 Task: Locate and explore Red Square in Moscow using Google Earth.
Action: Key pressed <Key.f7>
Screenshot: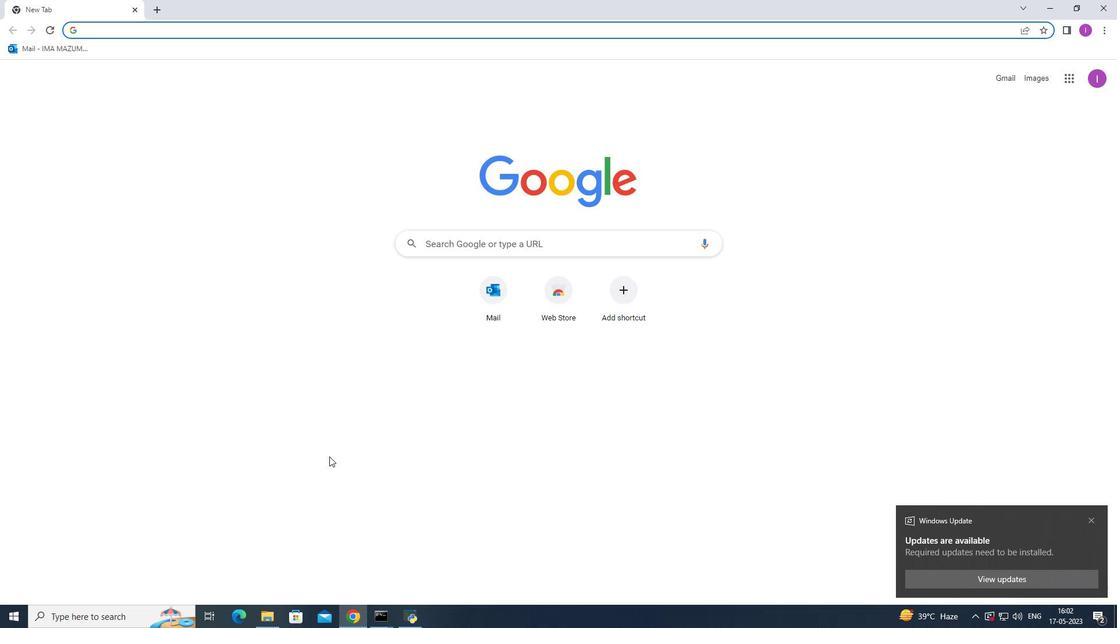 
Action: Mouse moved to (644, 118)
Screenshot: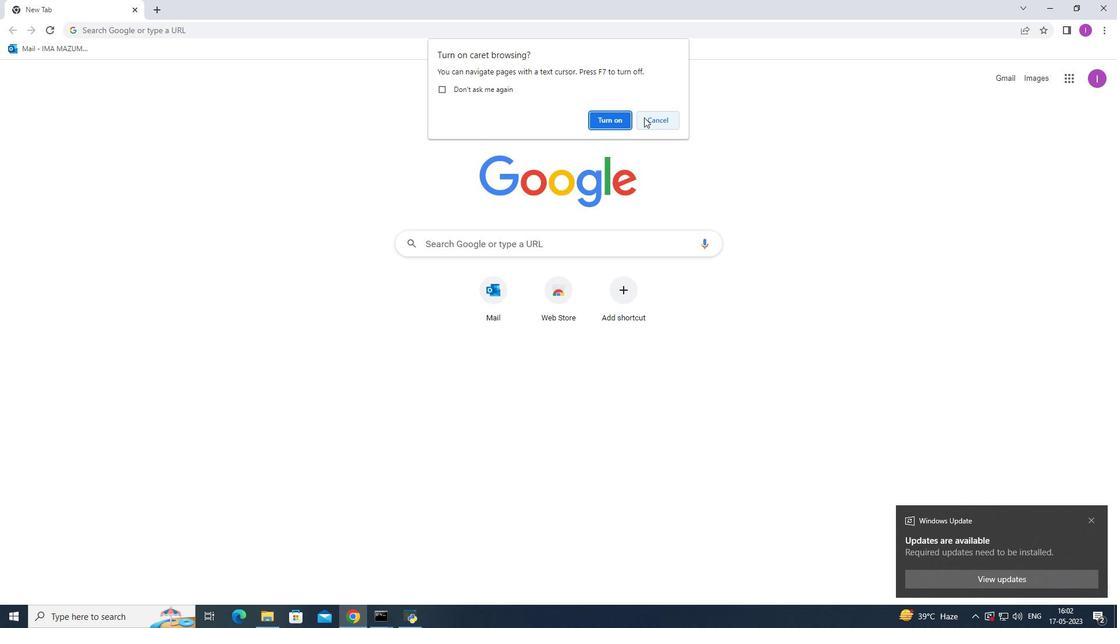 
Action: Mouse pressed left at (644, 118)
Screenshot: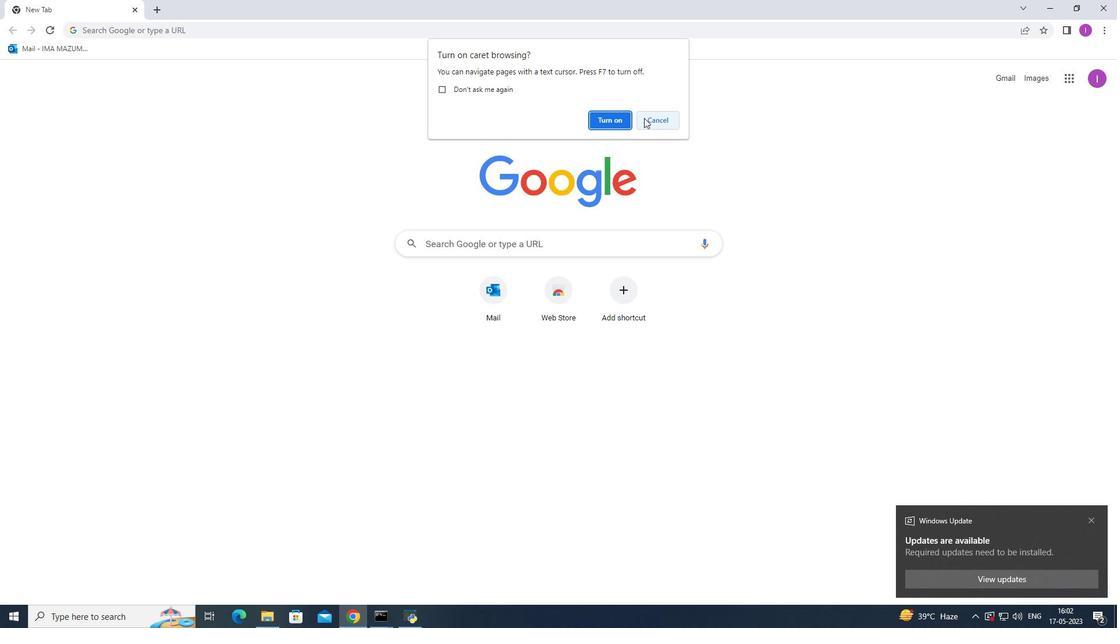 
Action: Mouse moved to (260, 76)
Screenshot: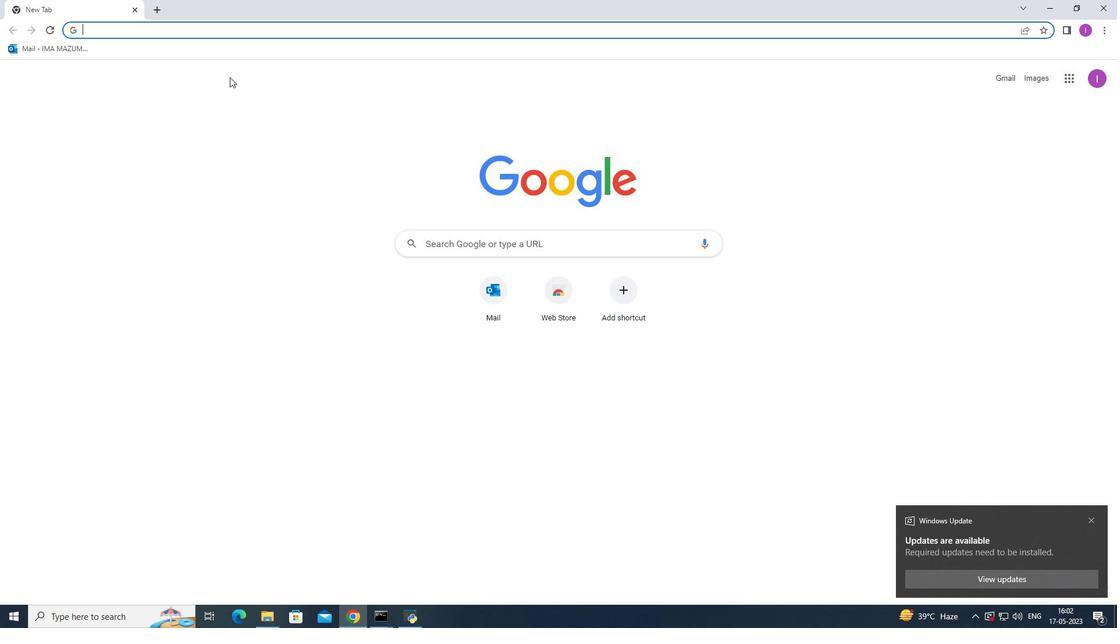 
Action: Key pressed goo
Screenshot: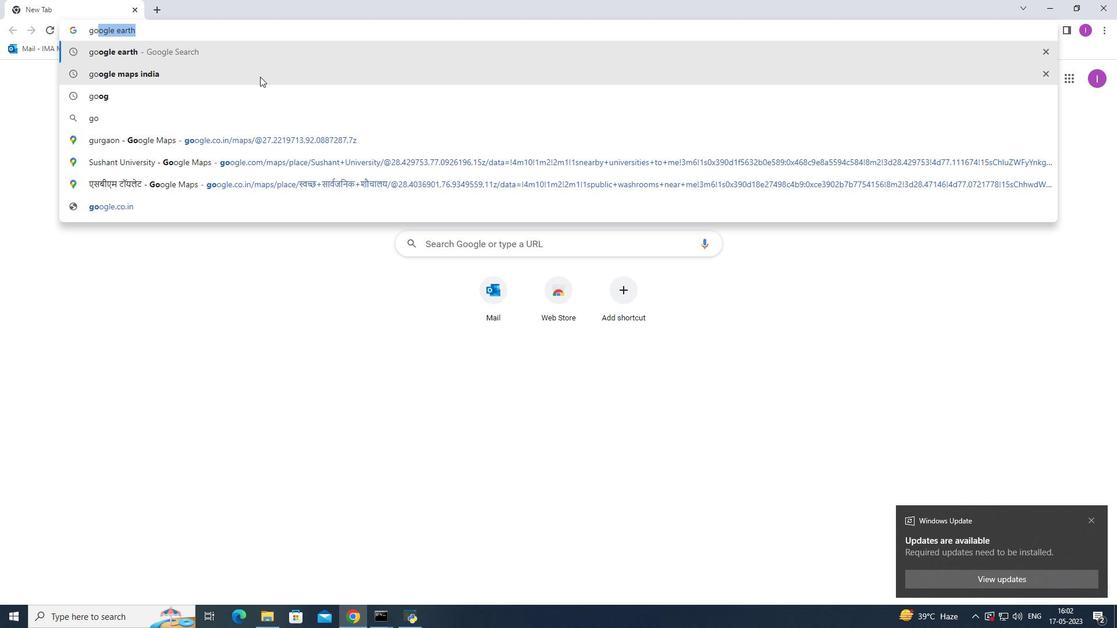 
Action: Mouse moved to (170, 52)
Screenshot: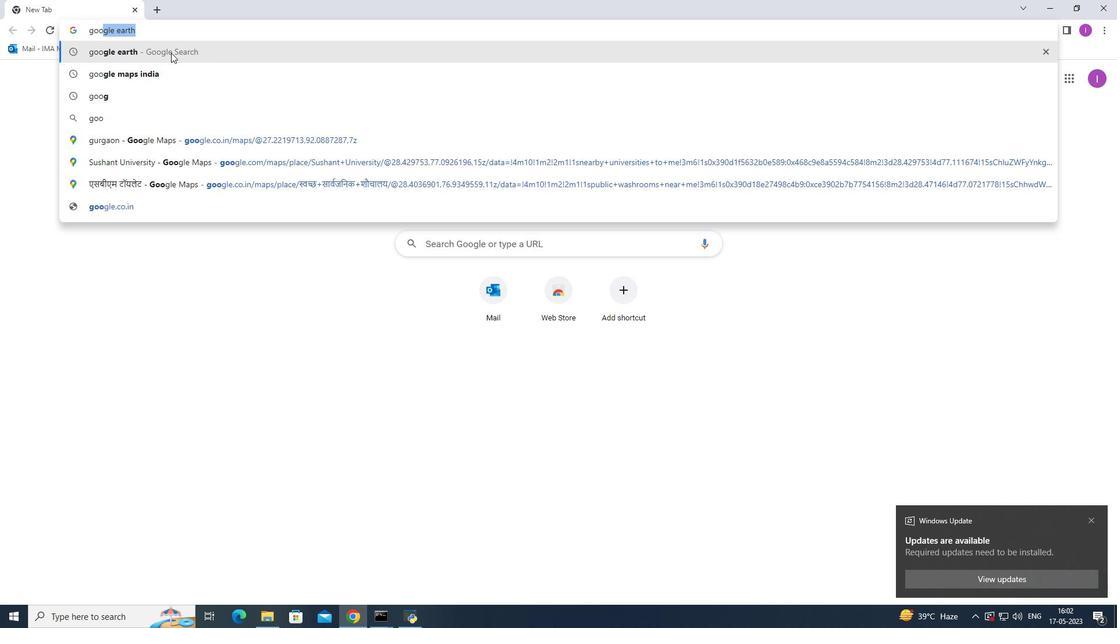 
Action: Mouse pressed left at (170, 52)
Screenshot: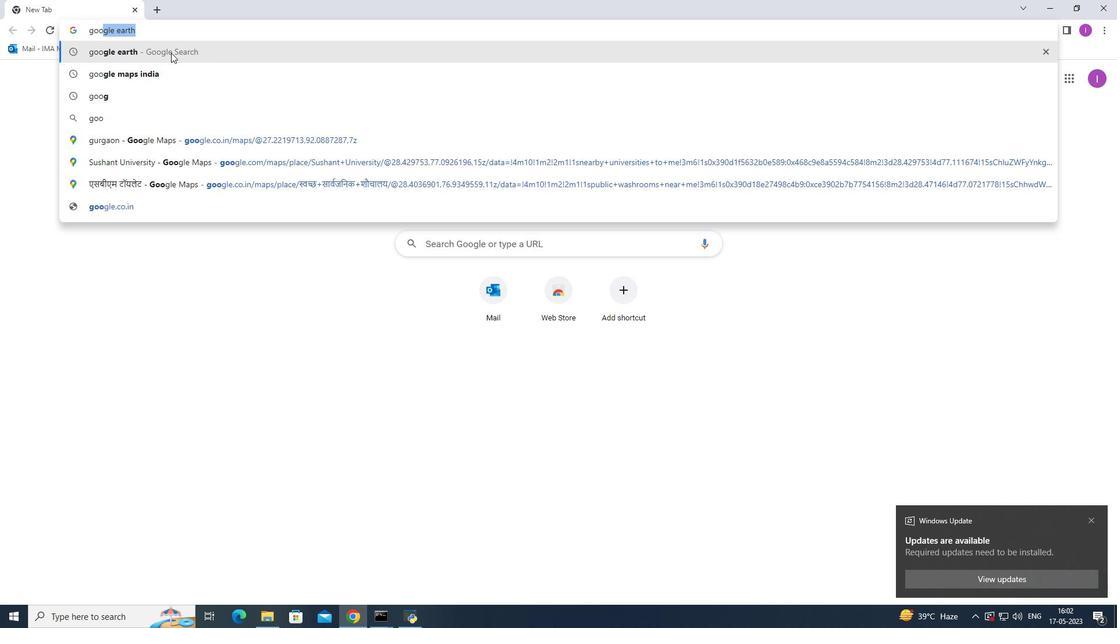 
Action: Mouse moved to (214, 179)
Screenshot: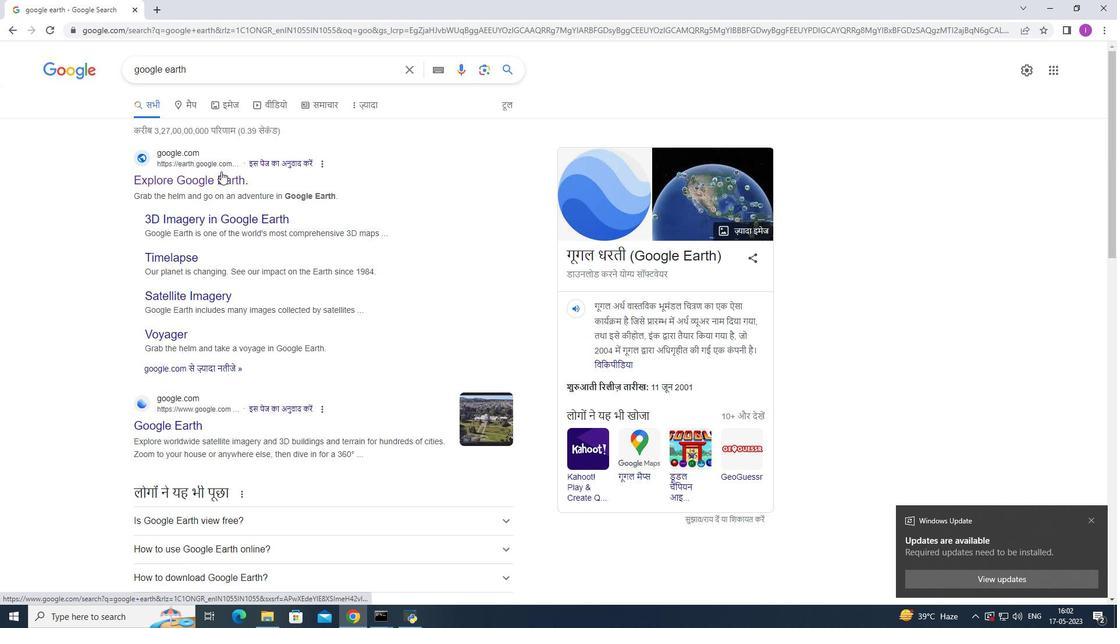 
Action: Mouse pressed left at (214, 179)
Screenshot: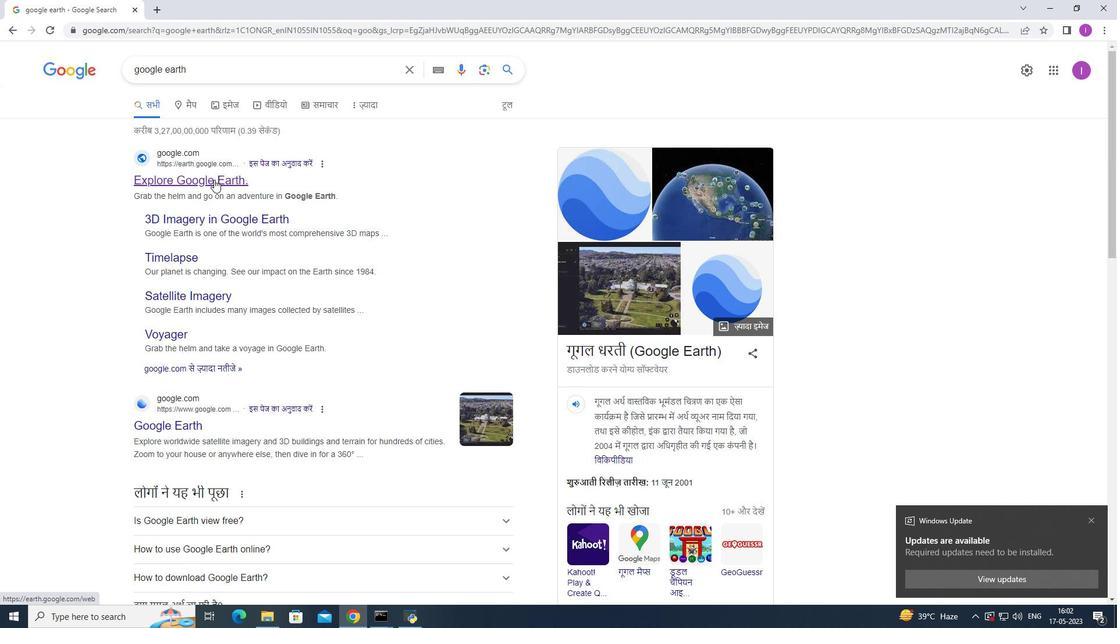 
Action: Mouse moved to (408, 243)
Screenshot: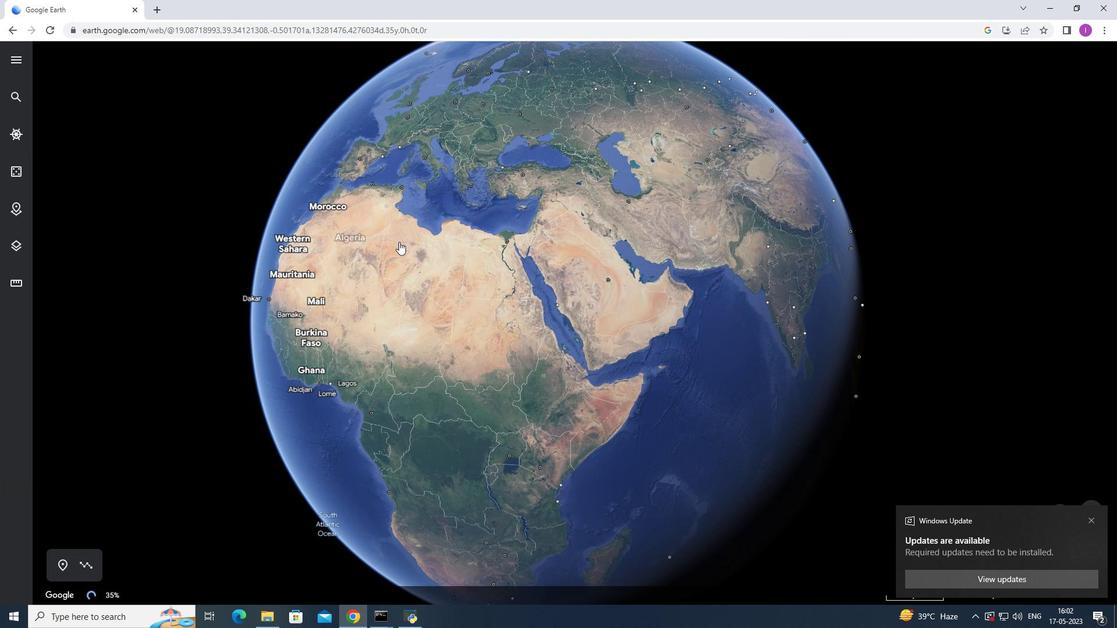 
Action: Mouse scrolled (408, 242) with delta (0, 0)
Screenshot: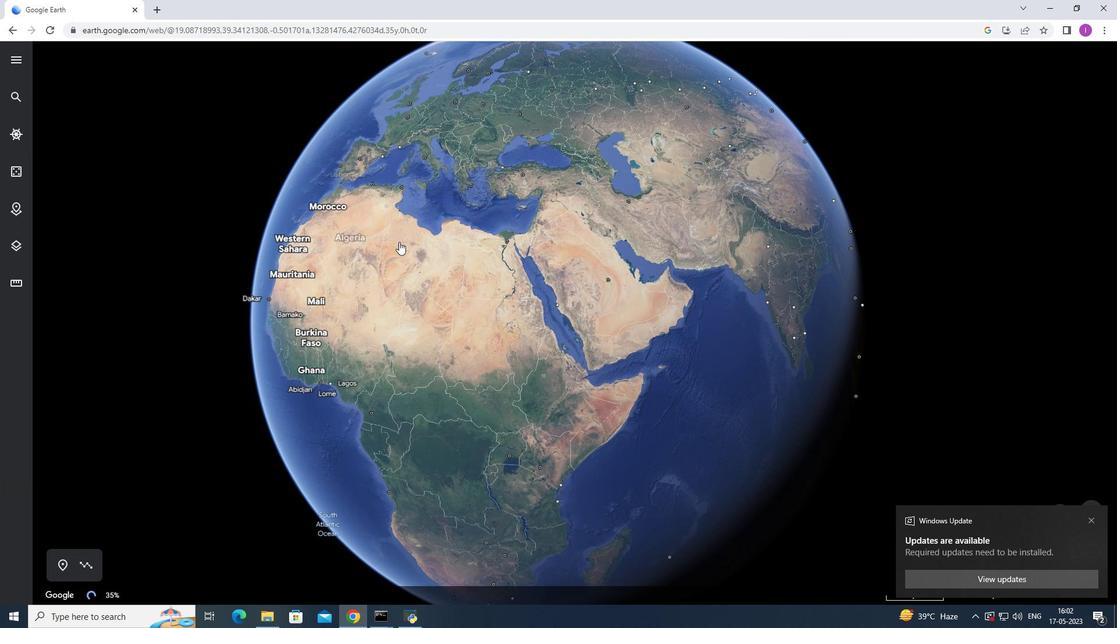 
Action: Mouse scrolled (408, 242) with delta (0, 0)
Screenshot: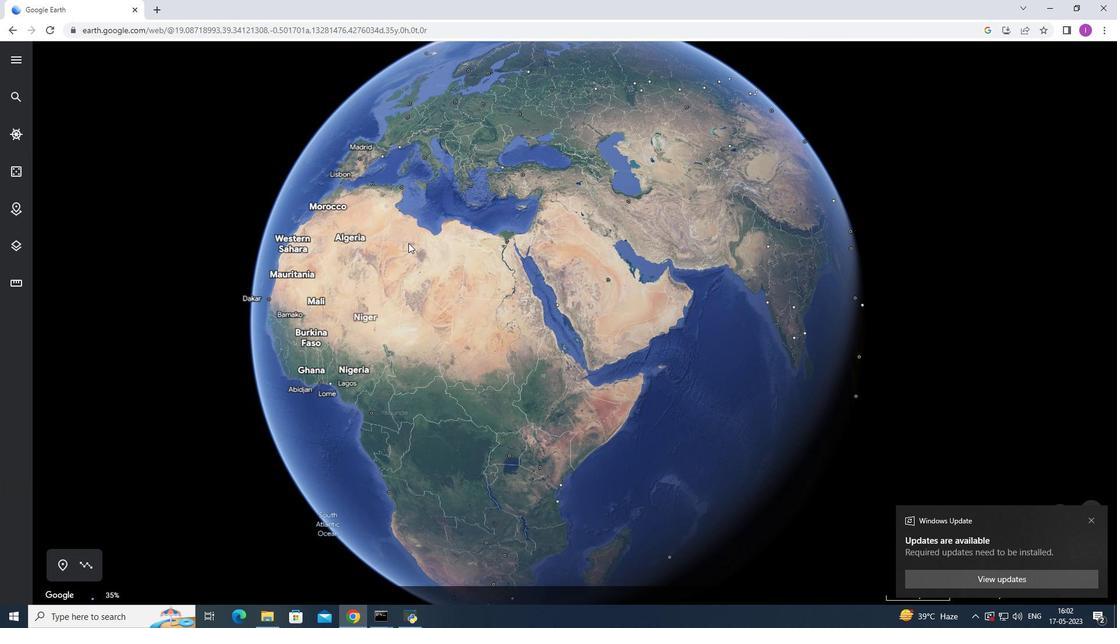 
Action: Mouse scrolled (408, 242) with delta (0, 0)
Screenshot: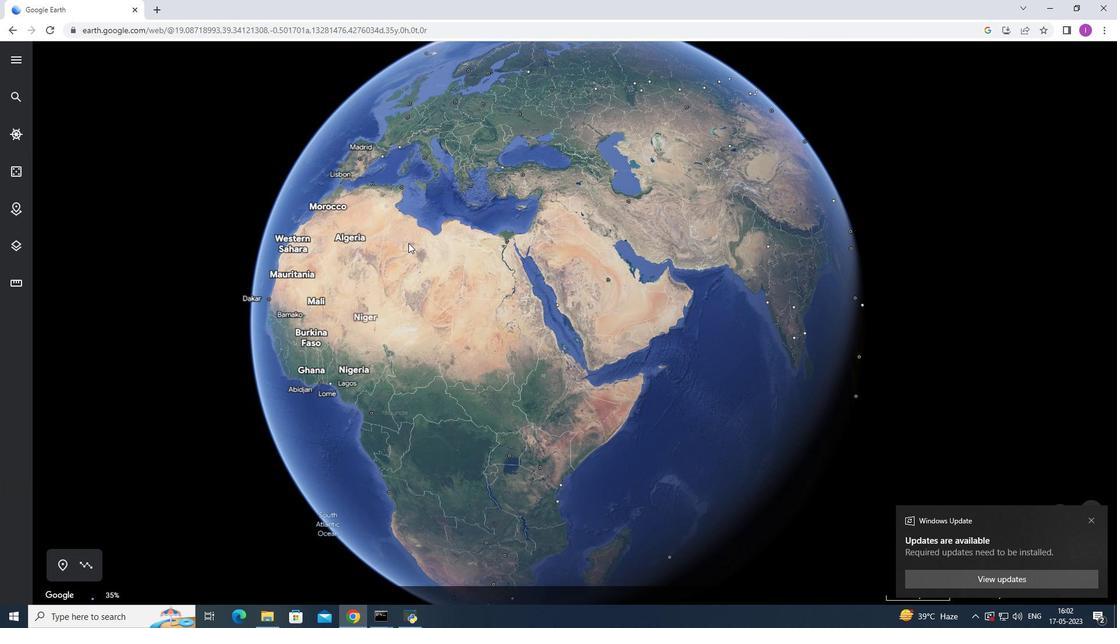 
Action: Mouse scrolled (408, 243) with delta (0, 0)
Screenshot: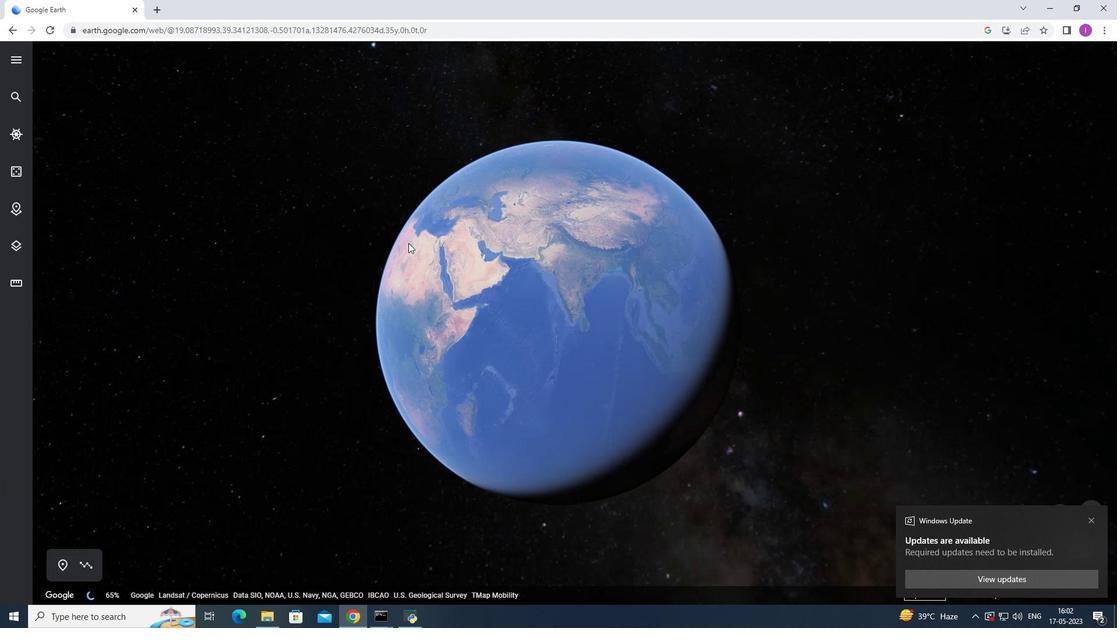 
Action: Mouse scrolled (408, 243) with delta (0, 0)
Screenshot: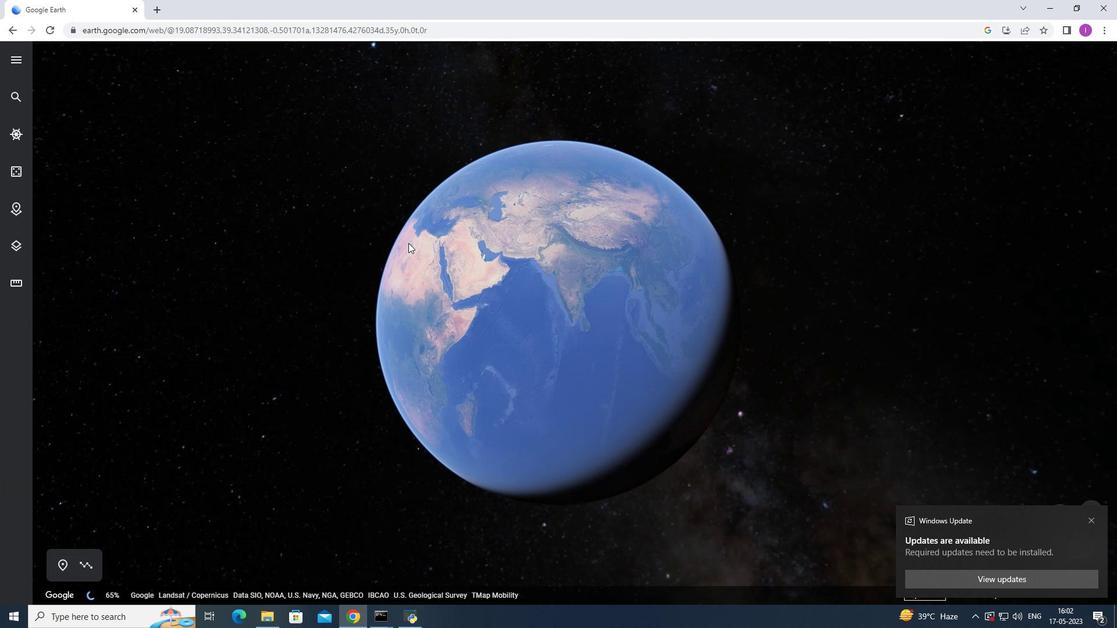
Action: Mouse scrolled (408, 243) with delta (0, 0)
Screenshot: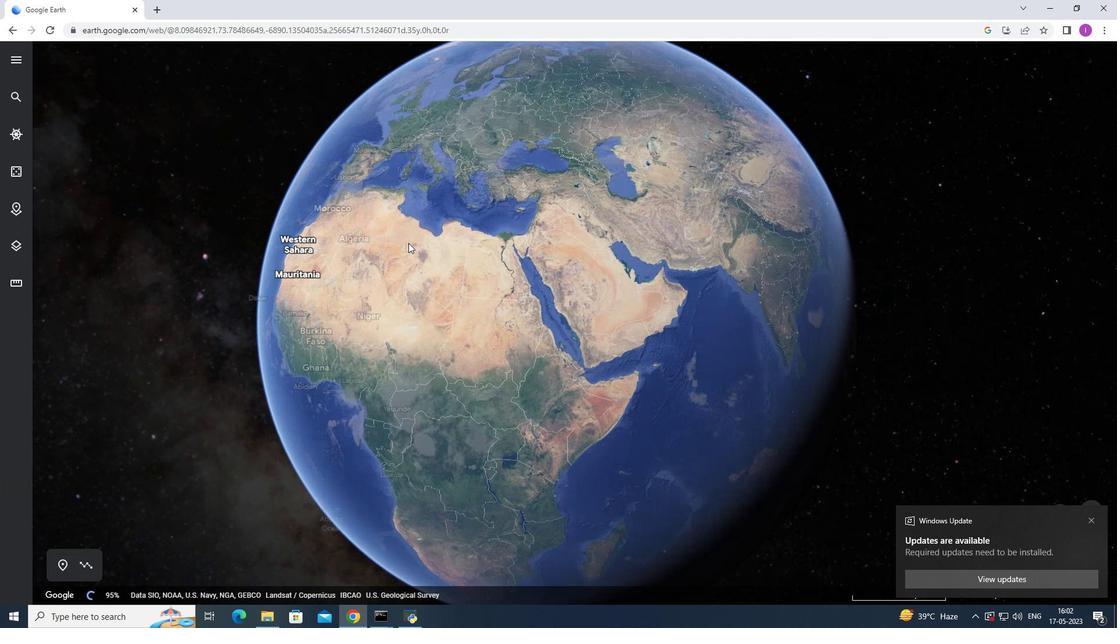 
Action: Mouse moved to (12, 96)
Screenshot: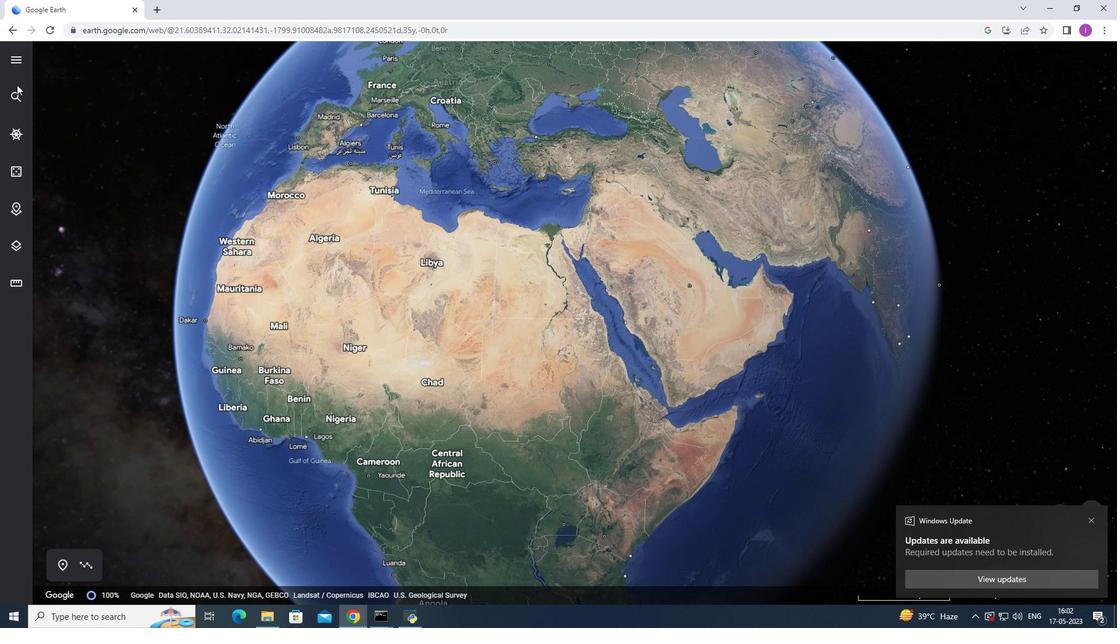 
Action: Mouse pressed left at (12, 96)
Screenshot: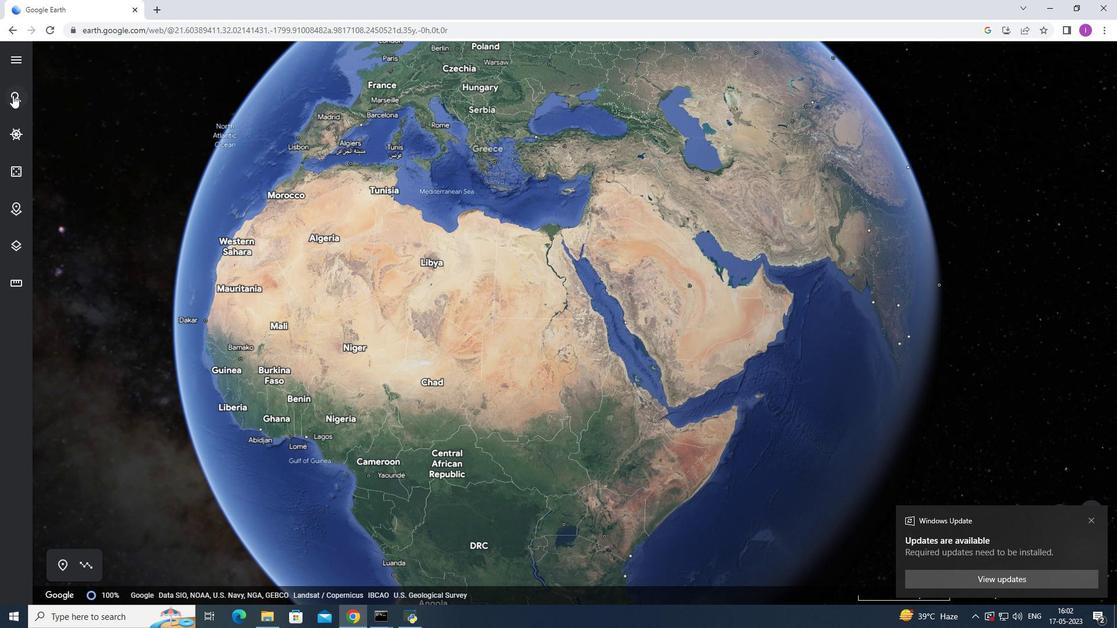
Action: Mouse moved to (88, 61)
Screenshot: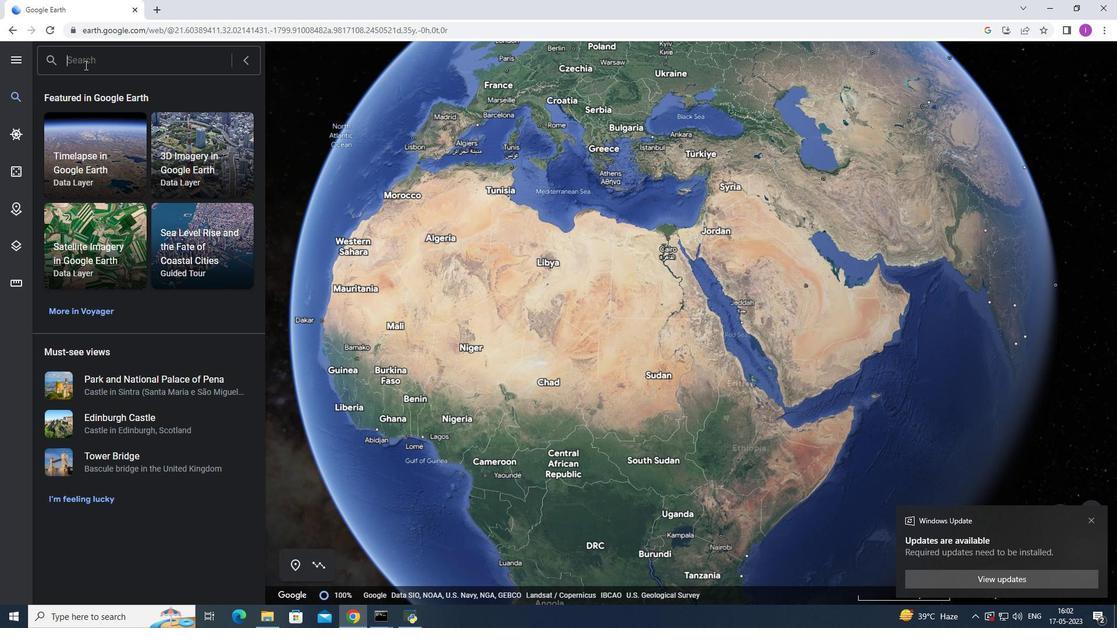 
Action: Key pressed <Key.shift><Key.shift><Key.shift><Key.shift><Key.shift><Key.shift><Key.shift><Key.shift><Key.shift><Key.shift><Key.shift><Key.shift><Key.shift><Key.shift><Key.shift>Red<Key.space>squ
Screenshot: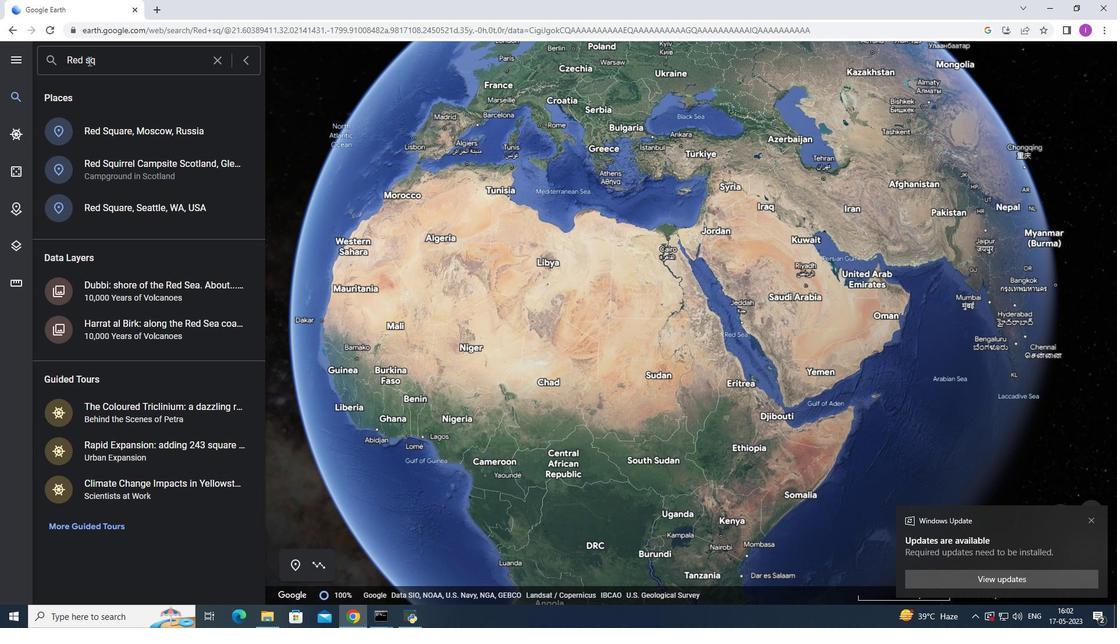 
Action: Mouse moved to (124, 136)
Screenshot: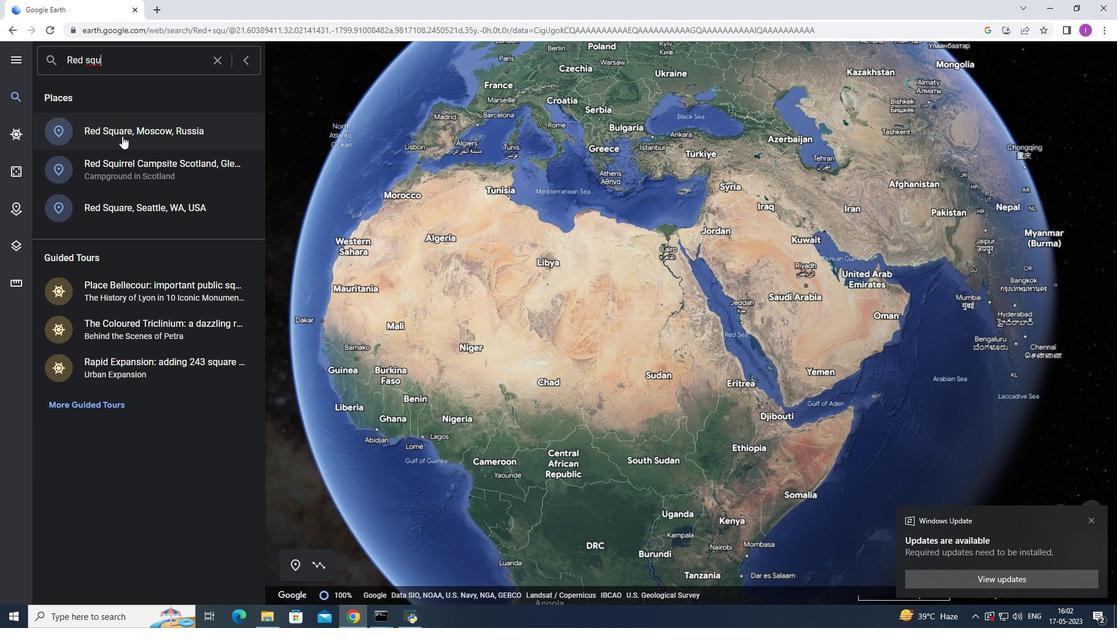 
Action: Mouse pressed left at (124, 136)
Screenshot: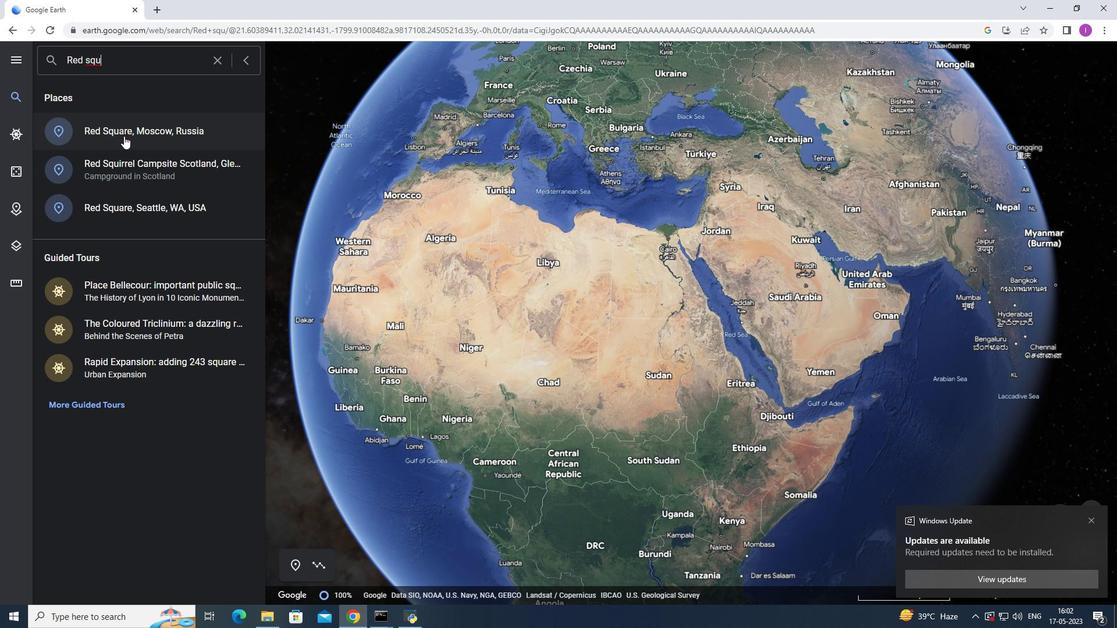 
Action: Mouse moved to (540, 277)
Screenshot: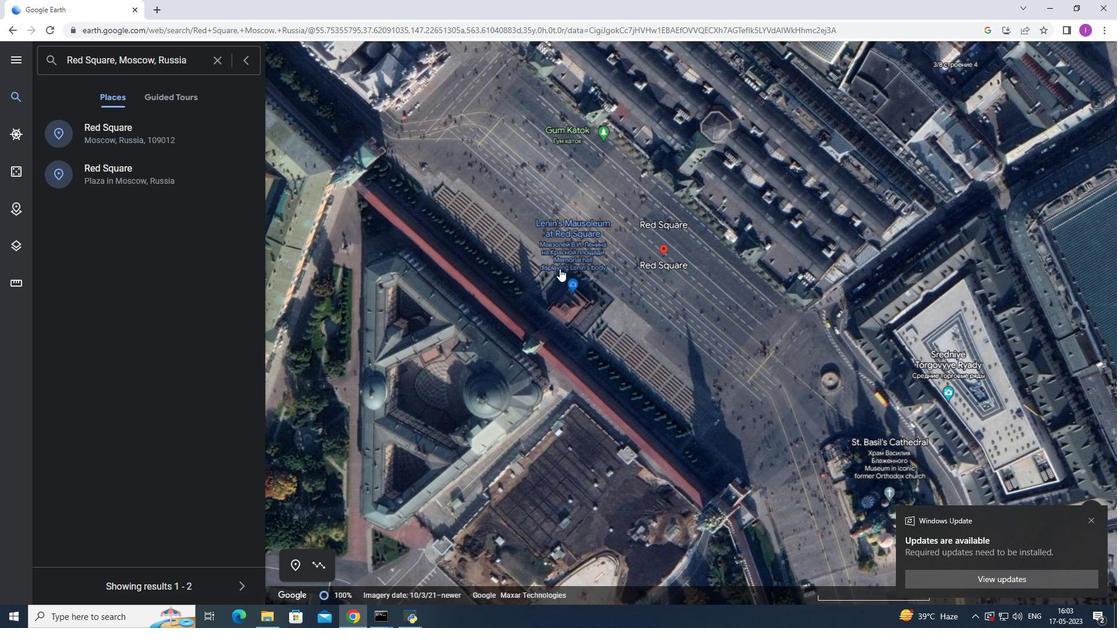 
Action: Mouse scrolled (540, 278) with delta (0, 0)
Screenshot: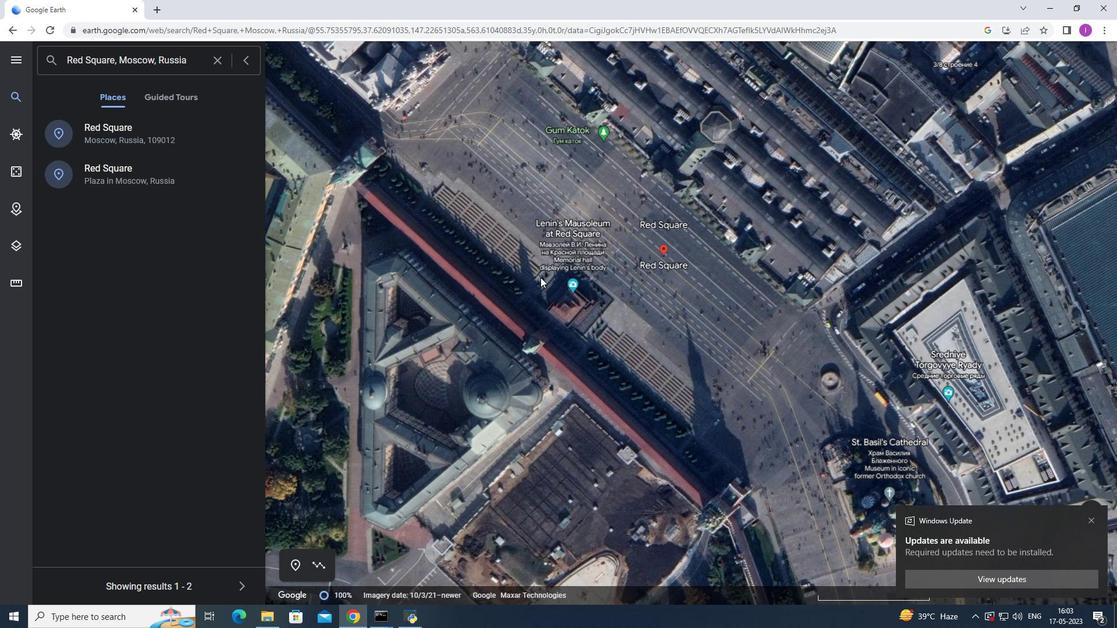 
Action: Mouse scrolled (540, 278) with delta (0, 0)
Screenshot: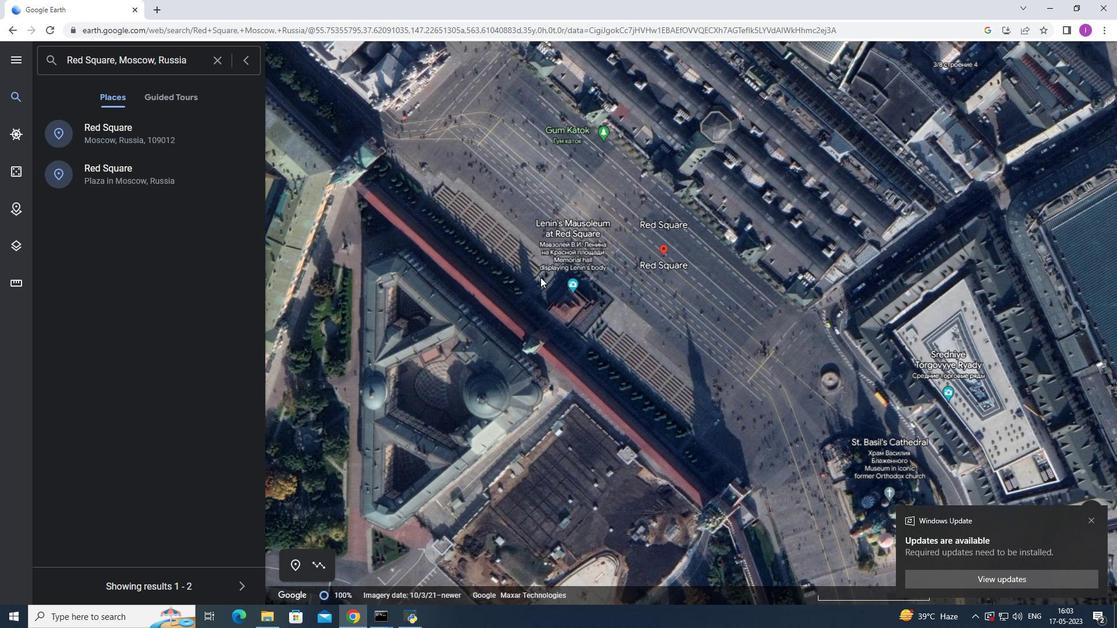 
Action: Mouse scrolled (540, 278) with delta (0, 0)
Screenshot: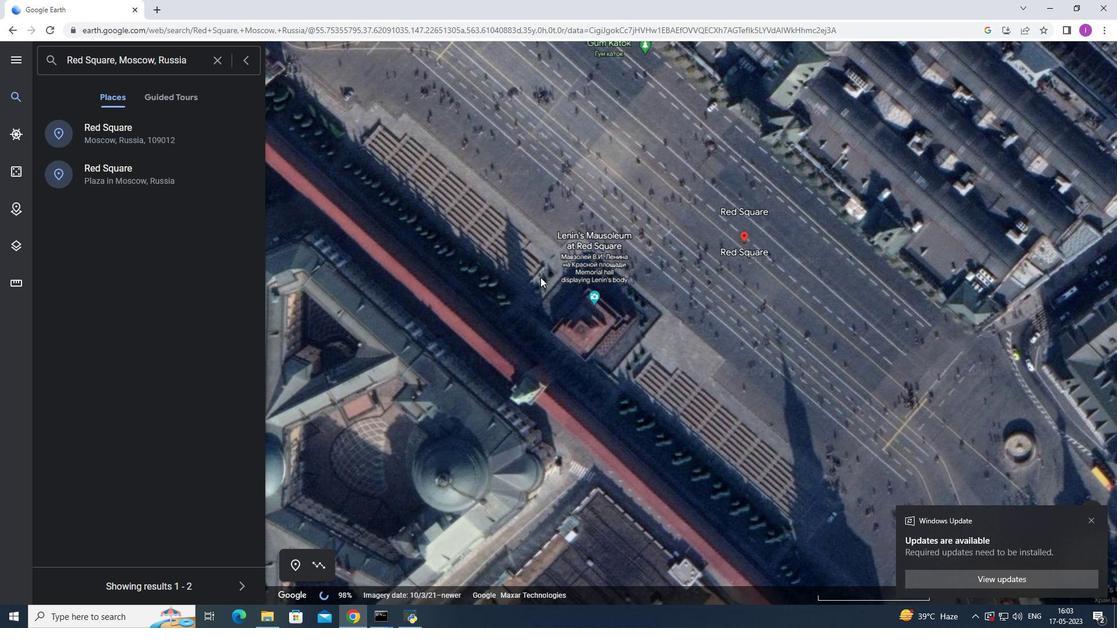
Action: Mouse moved to (541, 278)
Screenshot: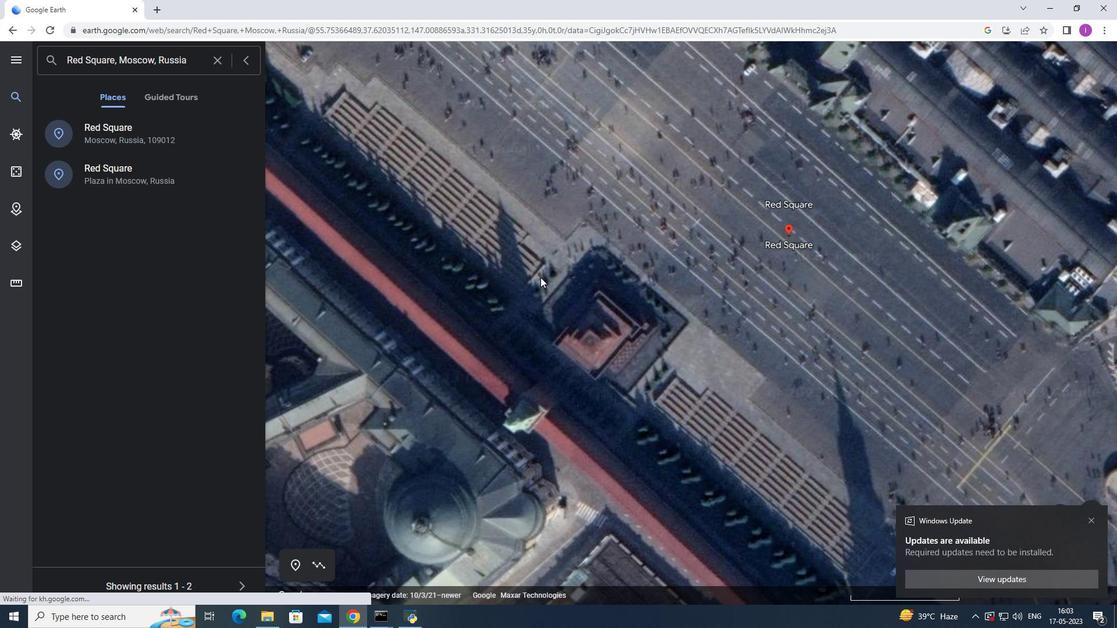 
Action: Mouse scrolled (541, 277) with delta (0, 0)
Screenshot: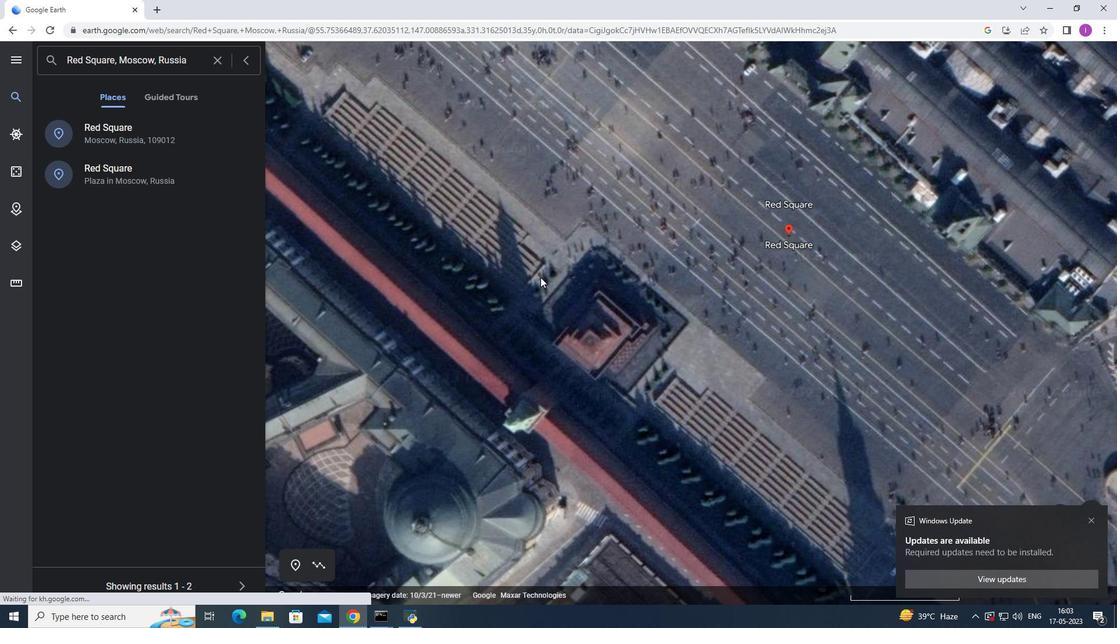 
Action: Mouse moved to (754, 241)
Screenshot: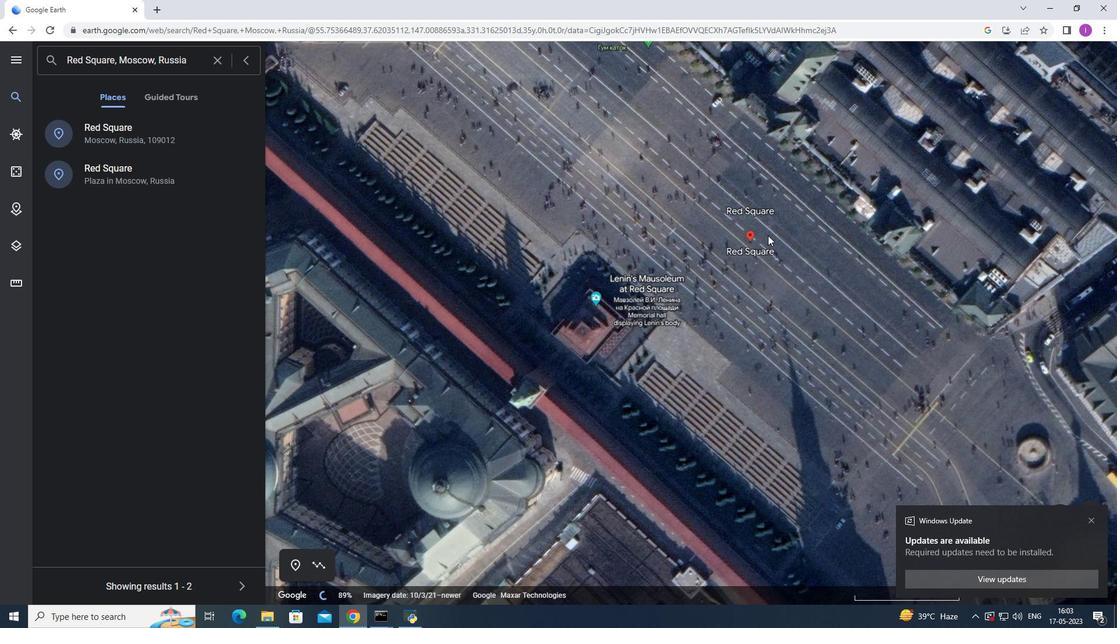 
Action: Mouse scrolled (754, 242) with delta (0, 0)
Screenshot: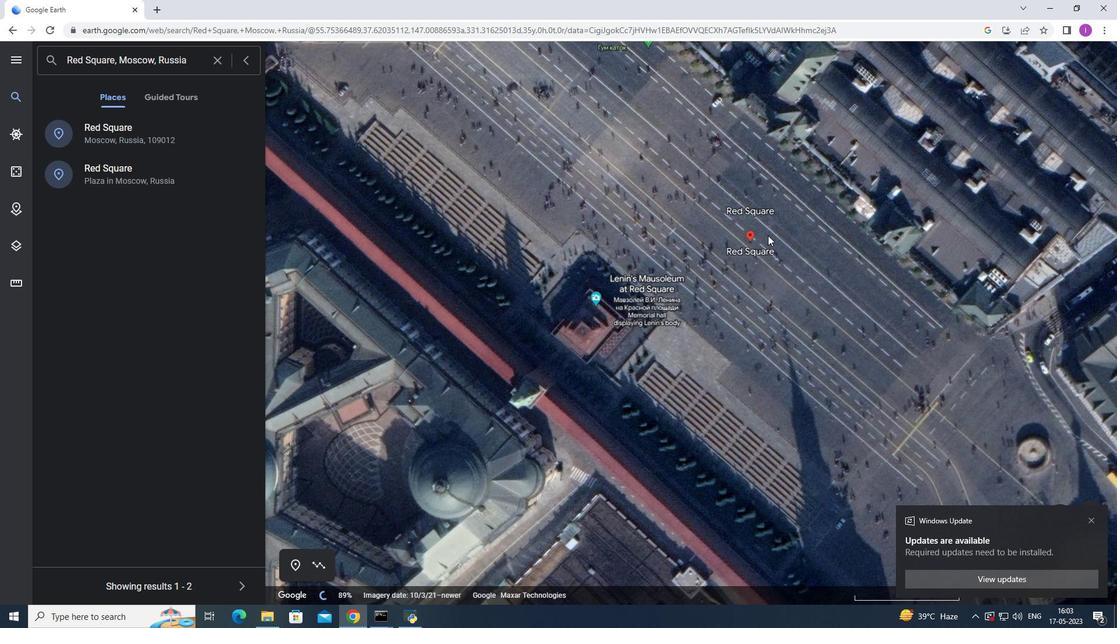 
Action: Mouse scrolled (754, 242) with delta (0, 0)
Screenshot: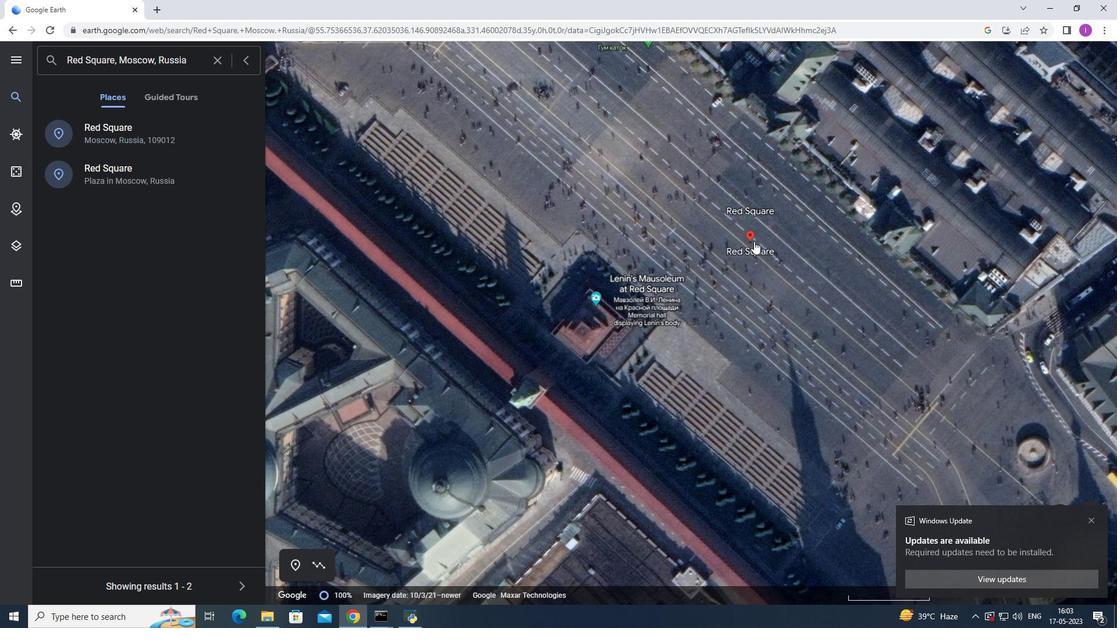 
Action: Mouse scrolled (754, 242) with delta (0, 0)
Screenshot: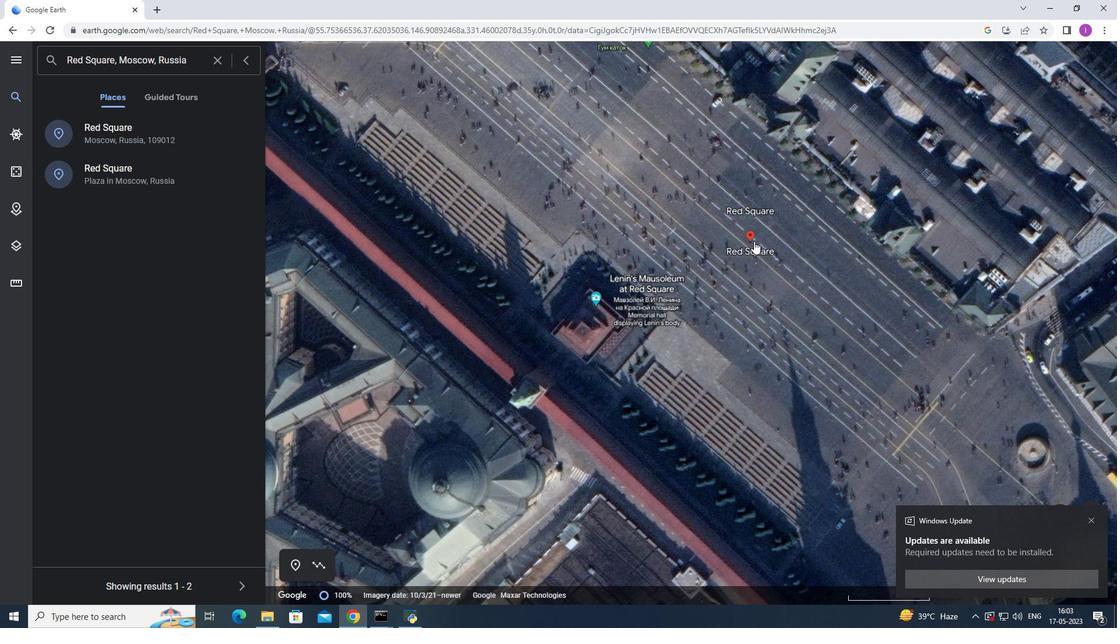 
Action: Mouse scrolled (754, 242) with delta (0, 0)
Screenshot: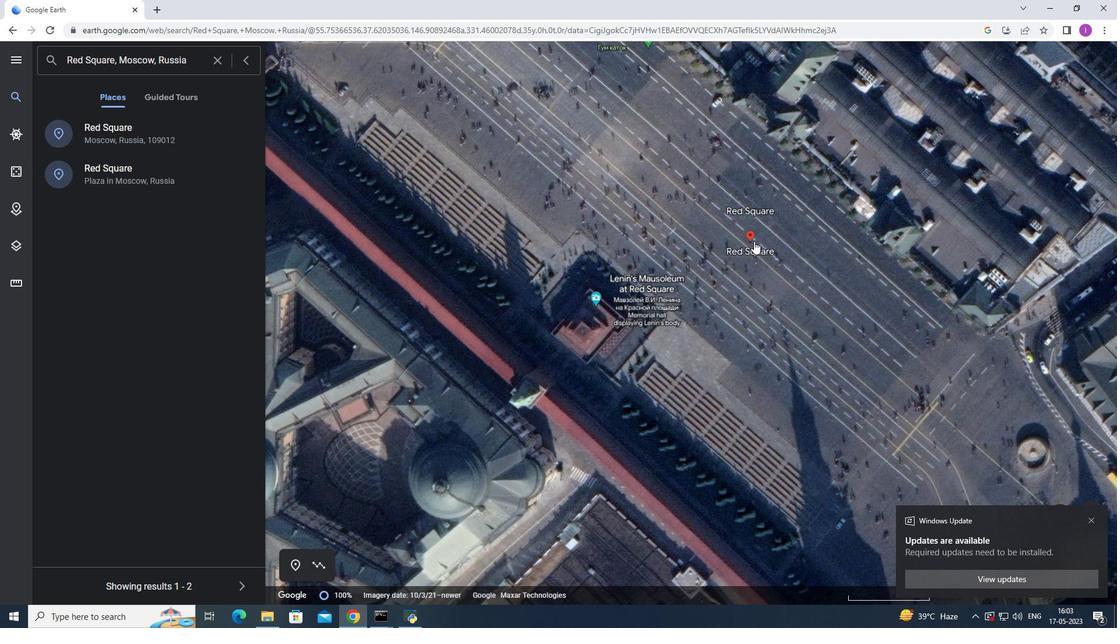 
Action: Mouse scrolled (754, 242) with delta (0, 0)
Screenshot: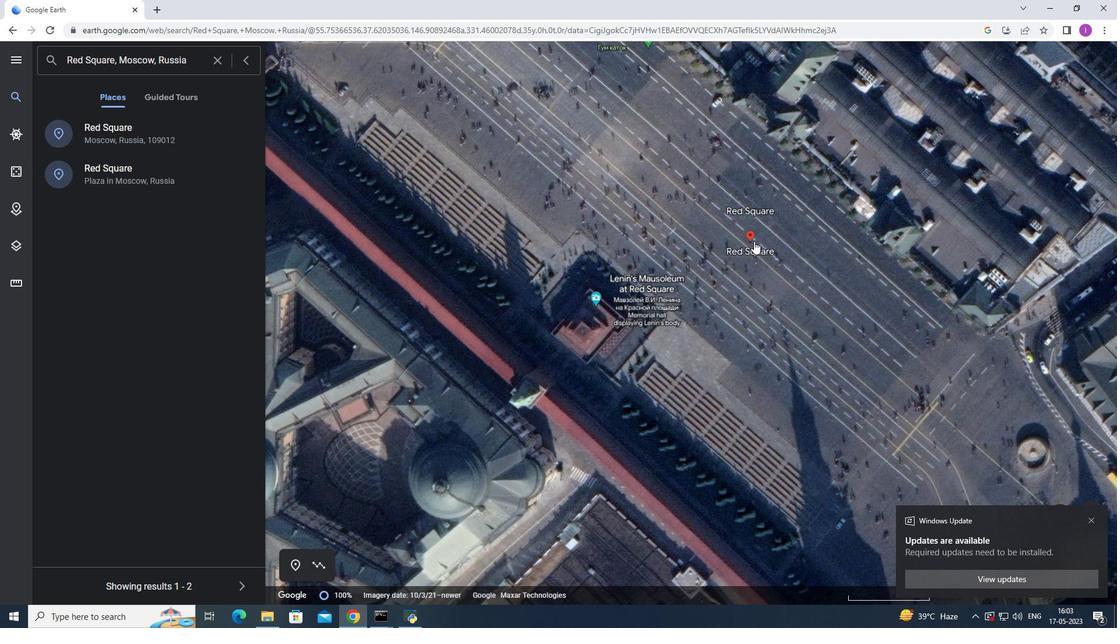 
Action: Mouse scrolled (754, 242) with delta (0, 0)
Screenshot: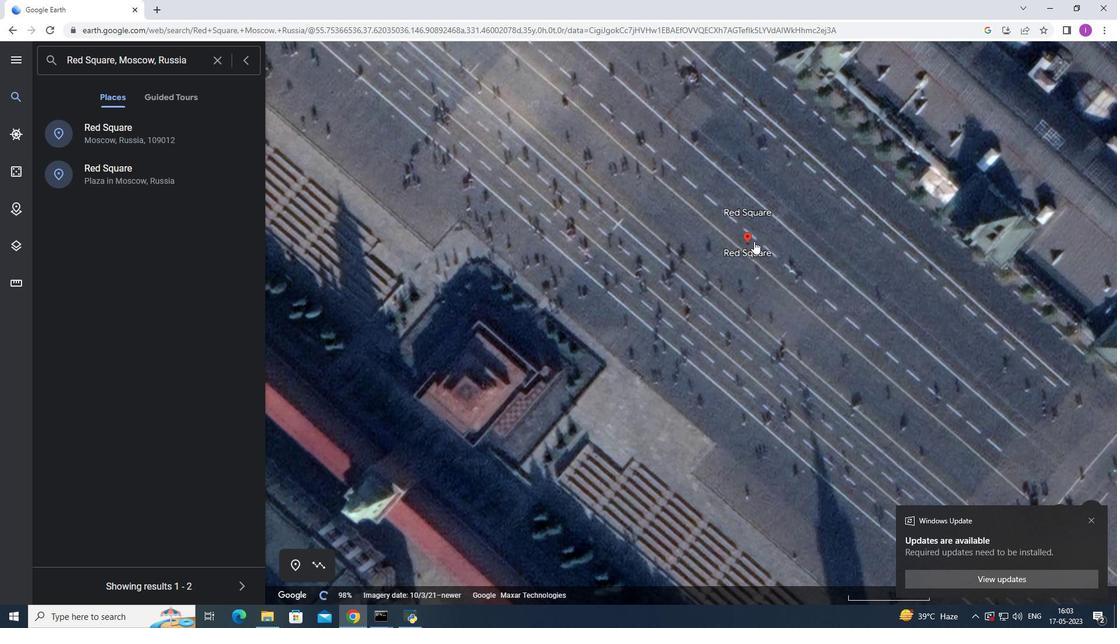 
Action: Mouse scrolled (754, 242) with delta (0, 0)
Screenshot: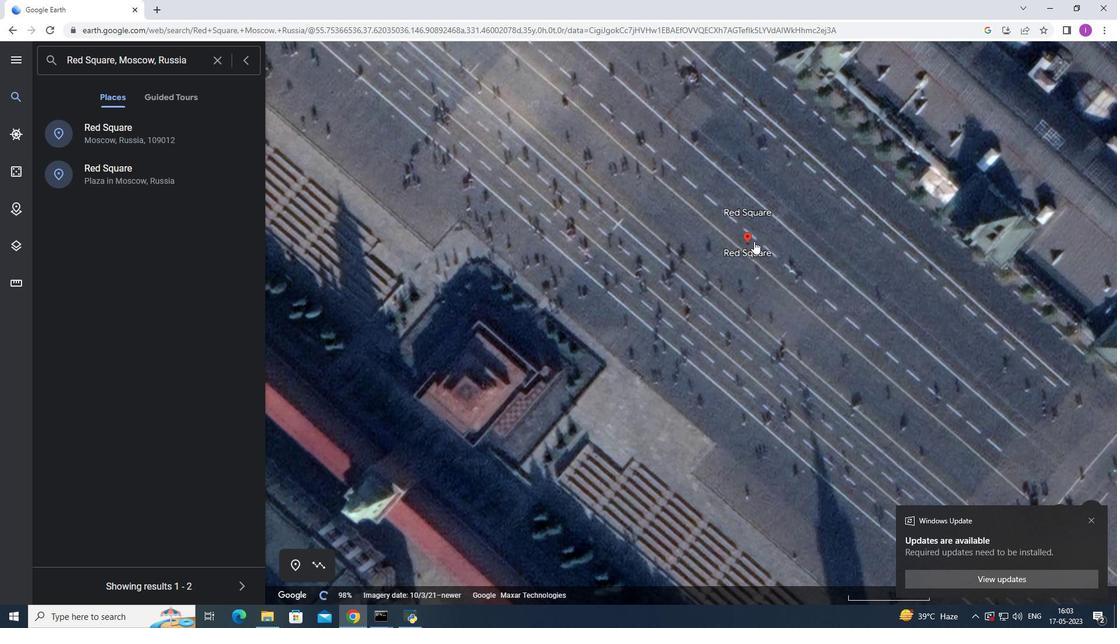 
Action: Mouse scrolled (754, 242) with delta (0, 0)
Screenshot: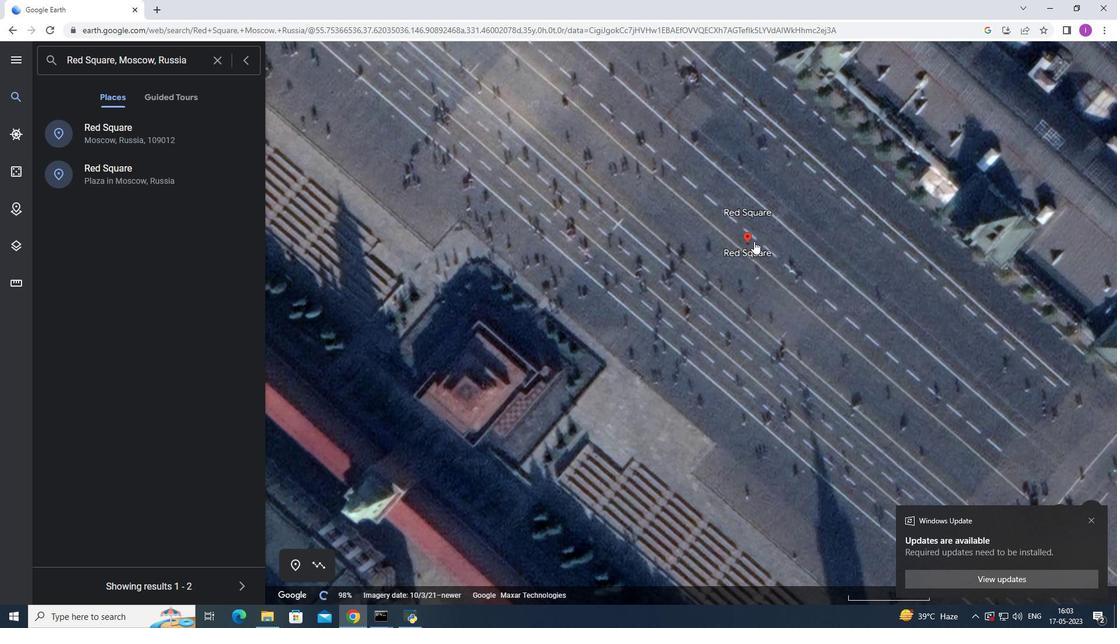 
Action: Mouse scrolled (754, 242) with delta (0, 0)
Screenshot: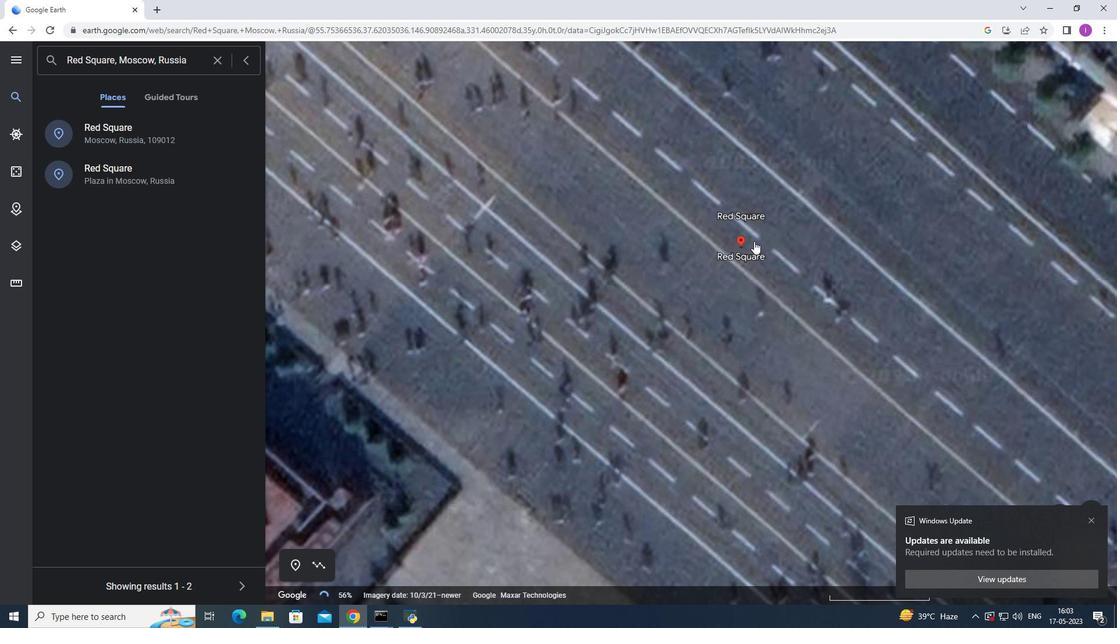 
Action: Mouse scrolled (754, 242) with delta (0, 0)
Screenshot: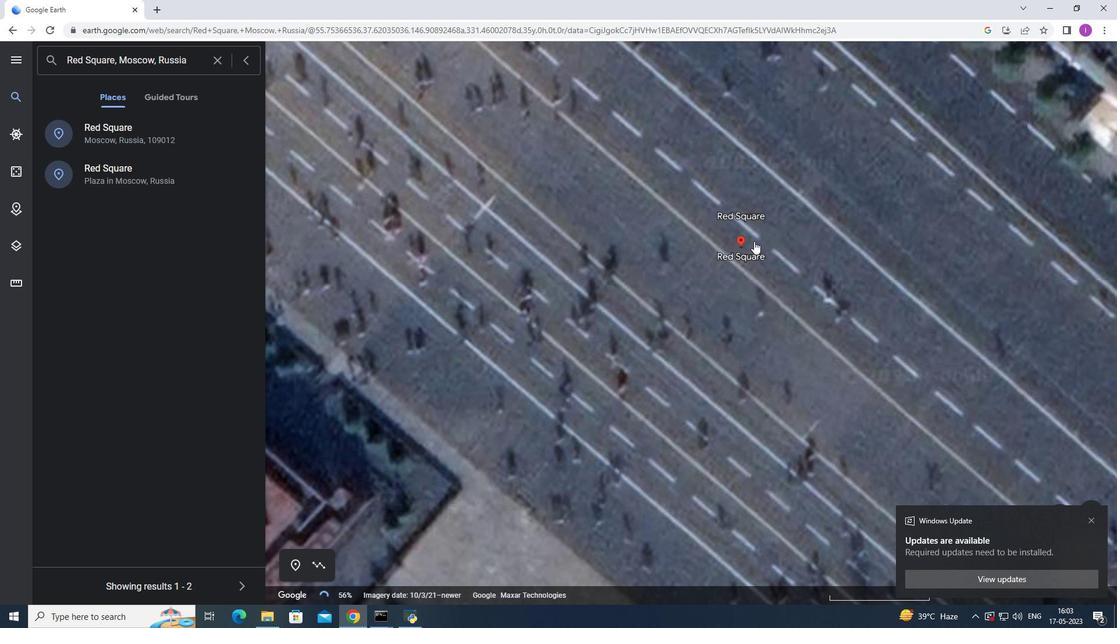 
Action: Mouse moved to (753, 241)
Screenshot: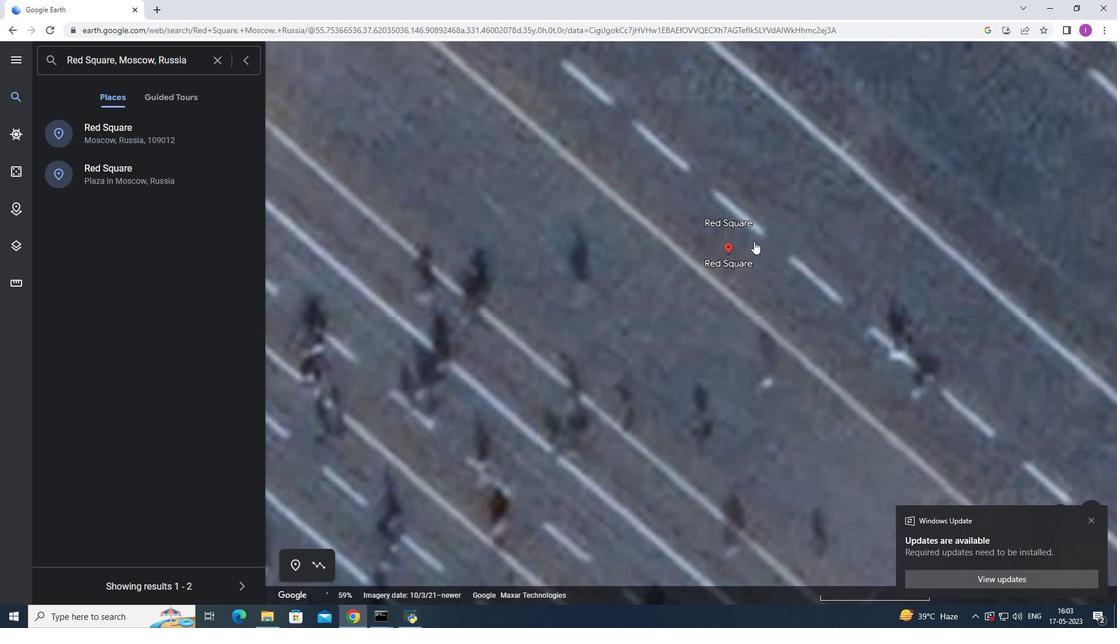 
Action: Mouse scrolled (753, 241) with delta (0, 0)
Screenshot: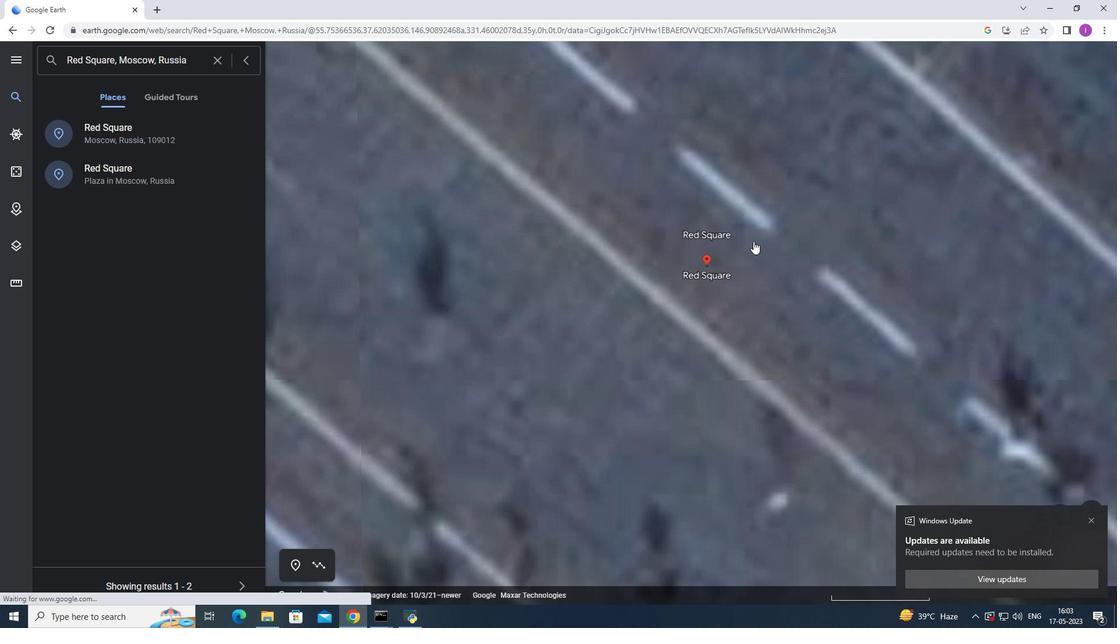 
Action: Mouse scrolled (753, 241) with delta (0, 0)
Screenshot: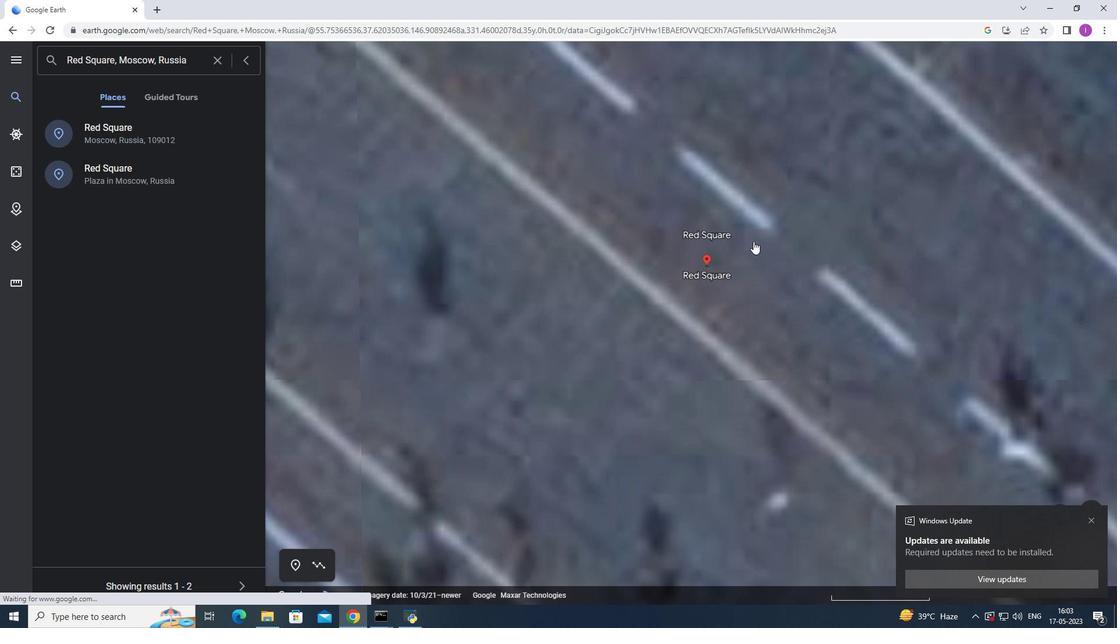 
Action: Mouse scrolled (753, 241) with delta (0, 0)
Screenshot: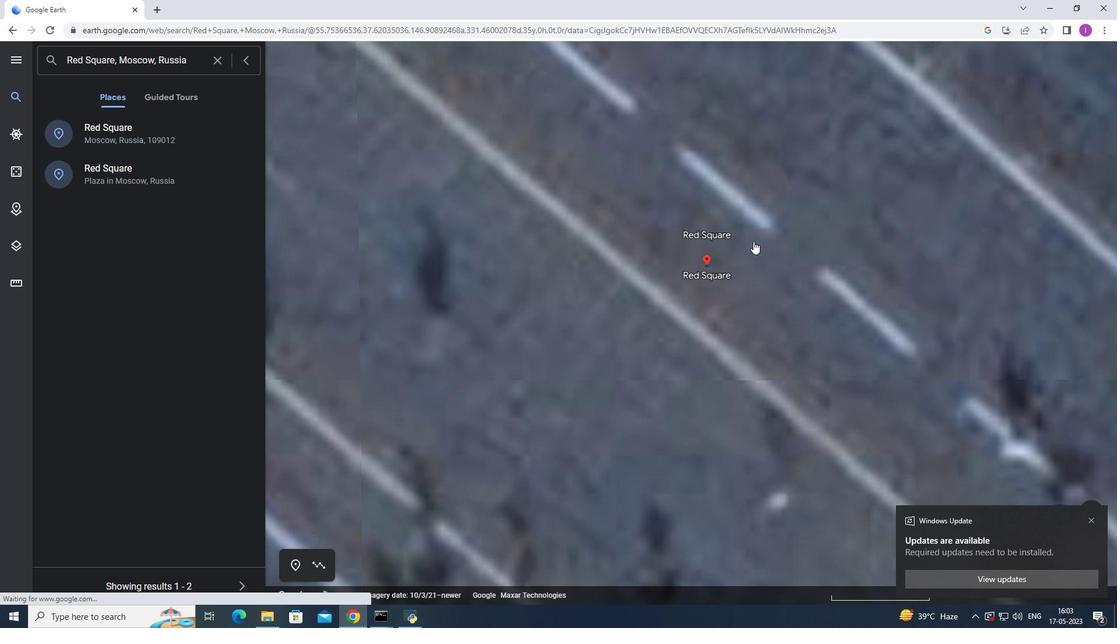 
Action: Mouse scrolled (753, 241) with delta (0, 0)
Screenshot: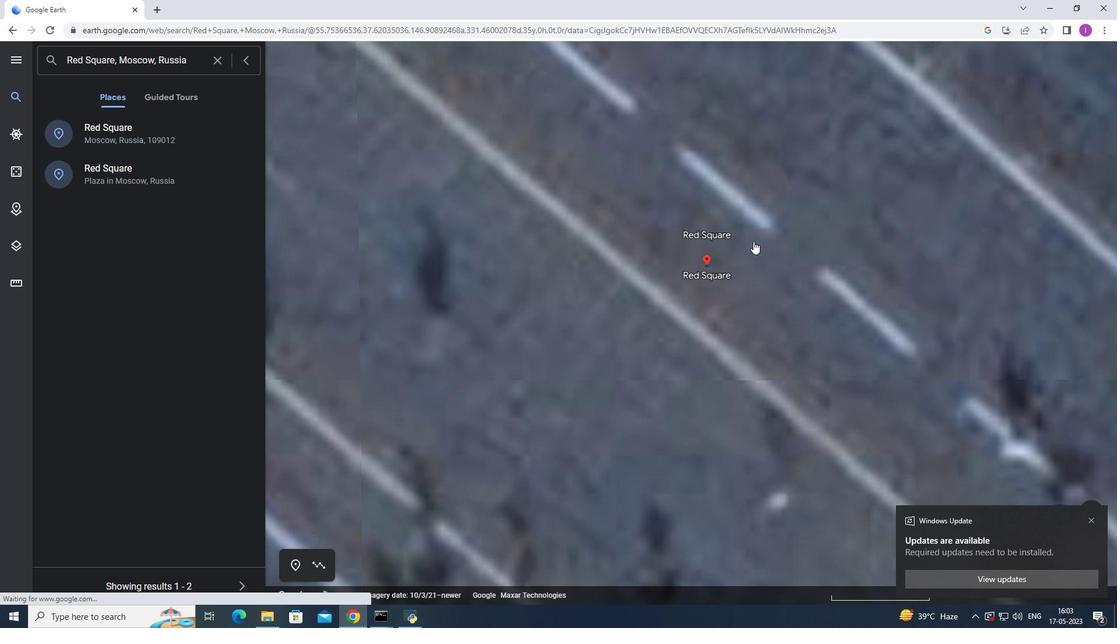
Action: Mouse scrolled (753, 241) with delta (0, 0)
Screenshot: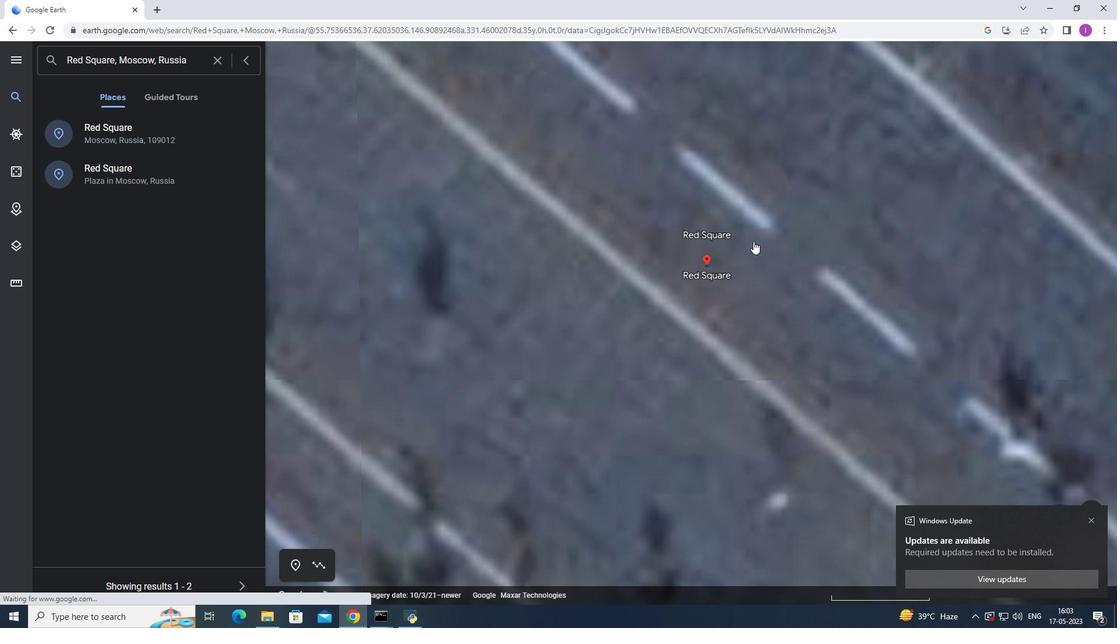 
Action: Mouse scrolled (753, 241) with delta (0, 0)
Screenshot: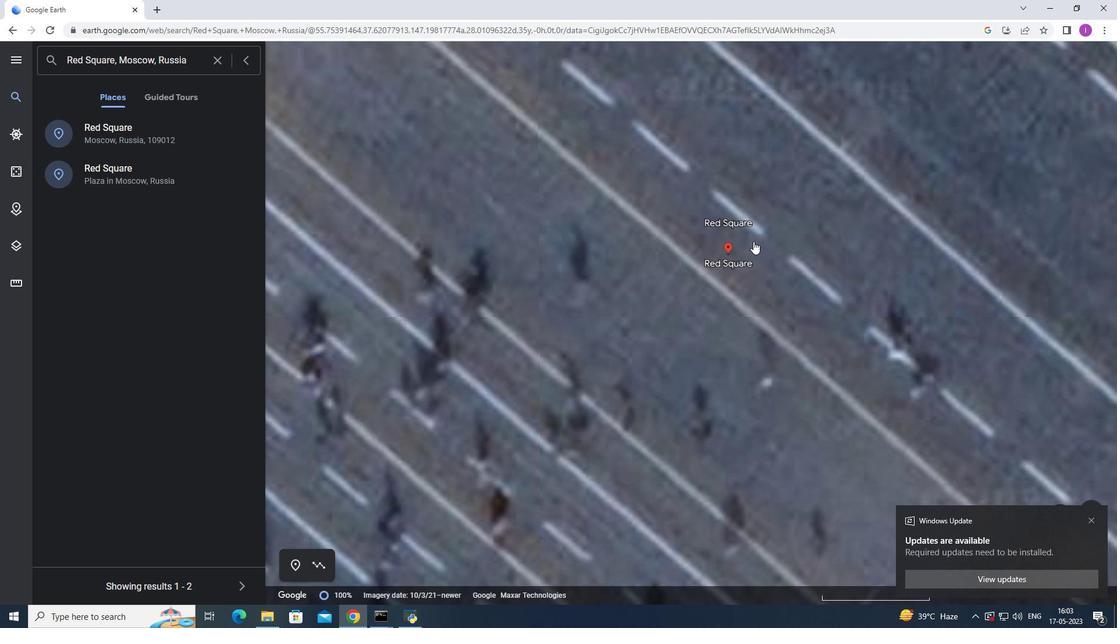 
Action: Mouse scrolled (753, 241) with delta (0, 0)
Screenshot: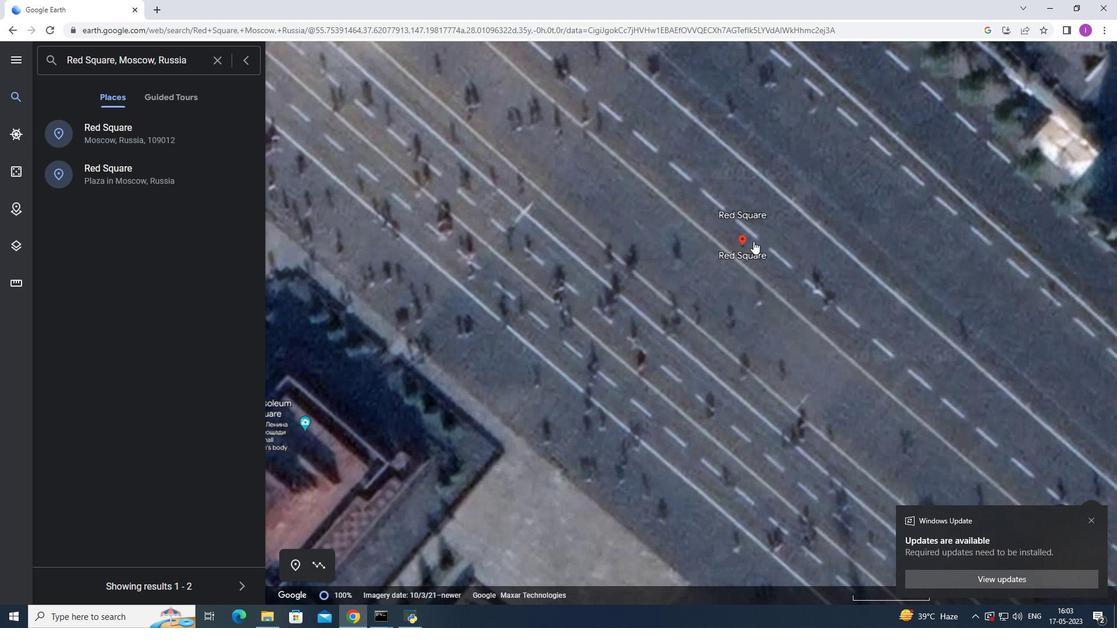 
Action: Mouse scrolled (753, 241) with delta (0, 0)
Screenshot: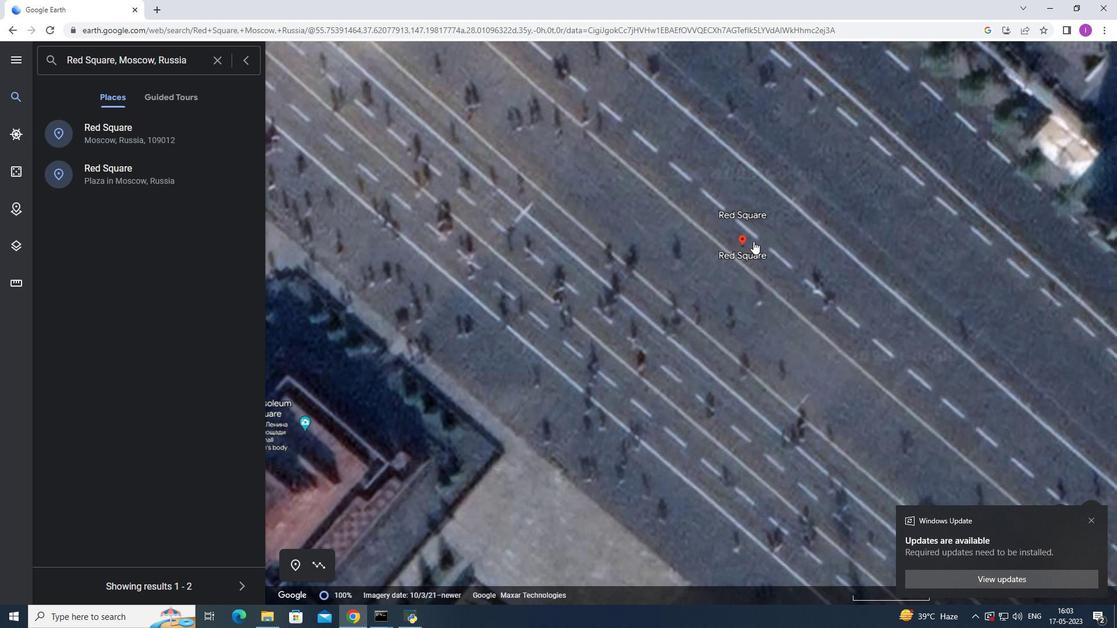 
Action: Mouse scrolled (753, 241) with delta (0, 0)
Screenshot: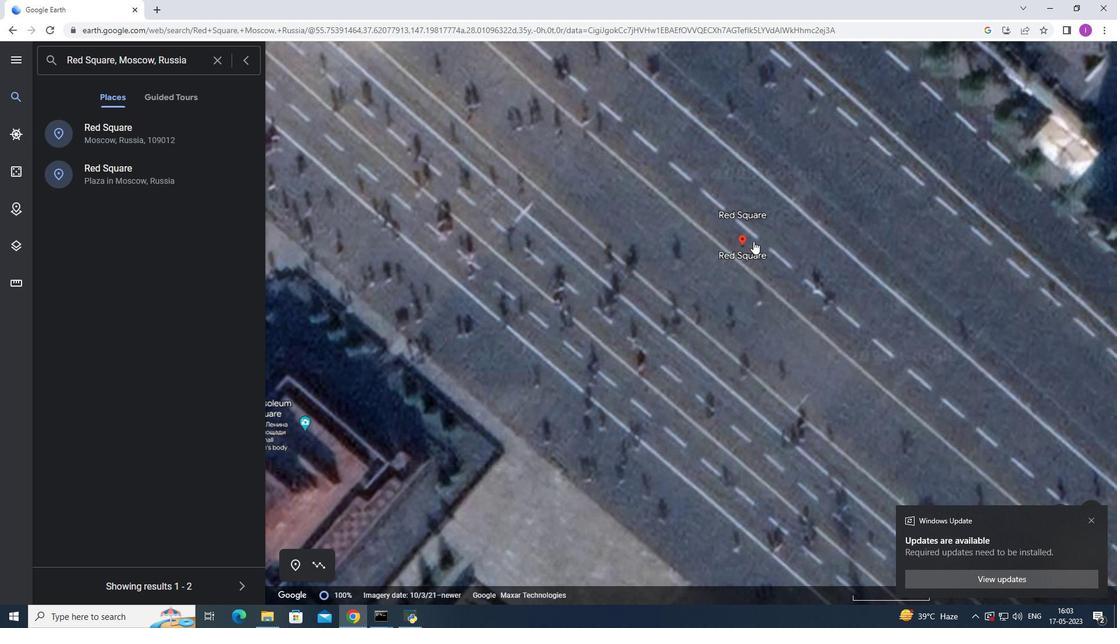 
Action: Mouse scrolled (753, 241) with delta (0, 0)
Screenshot: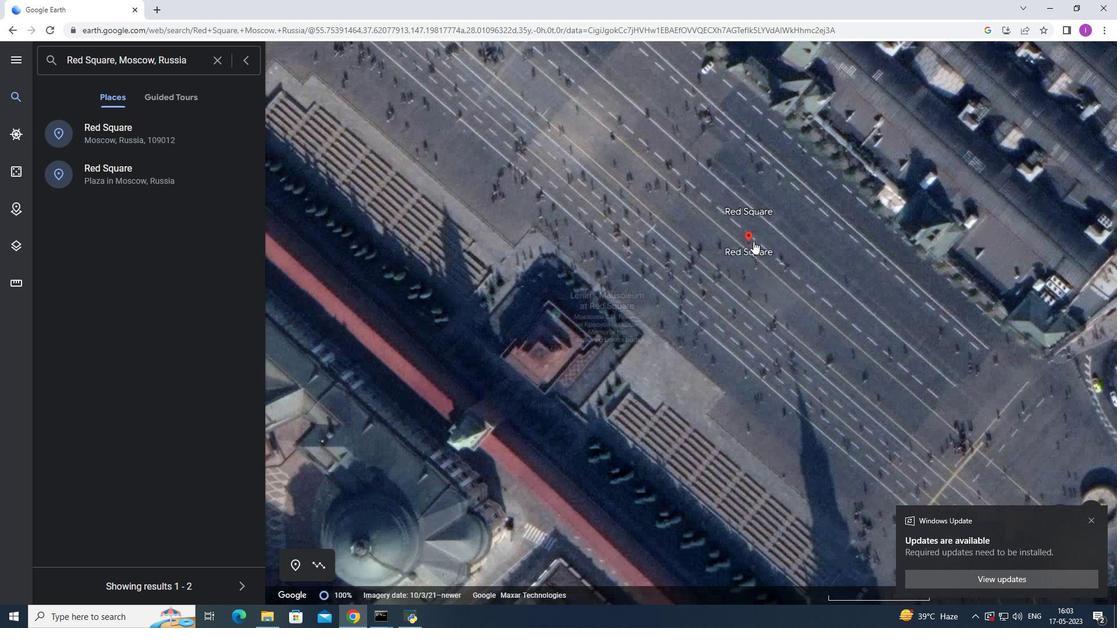 
Action: Mouse scrolled (753, 241) with delta (0, 0)
Screenshot: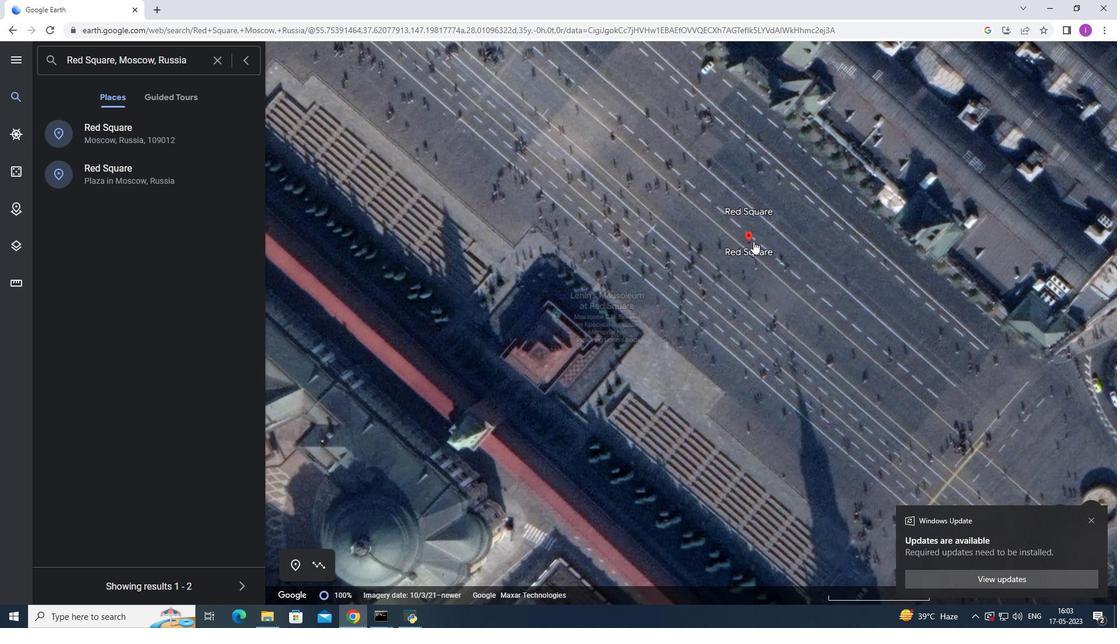 
Action: Mouse scrolled (753, 241) with delta (0, 0)
Screenshot: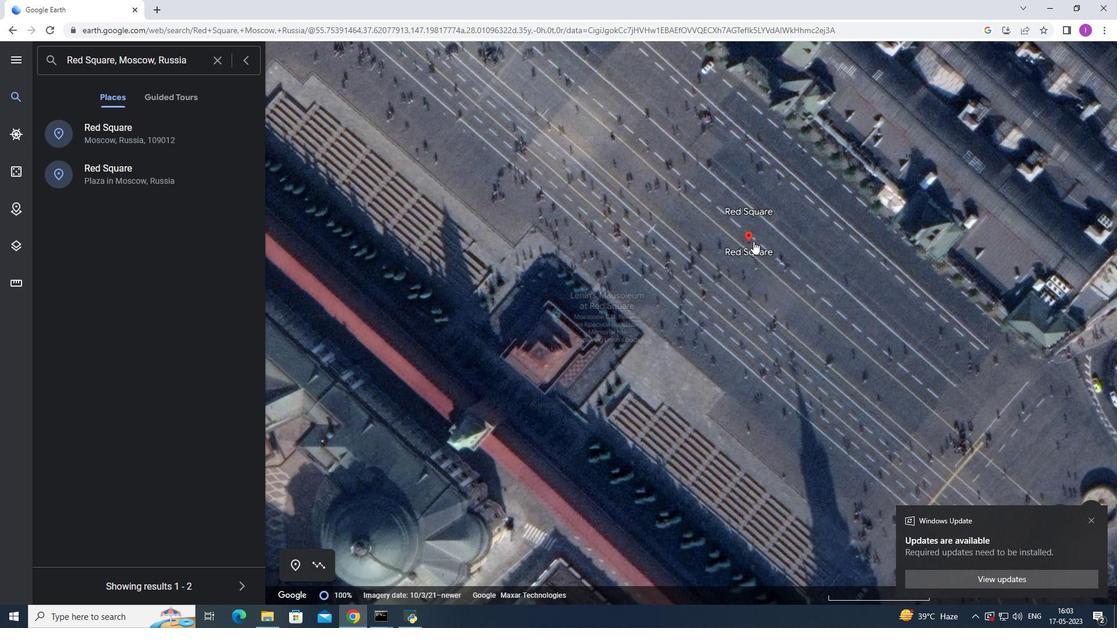 
Action: Mouse scrolled (753, 241) with delta (0, 0)
Screenshot: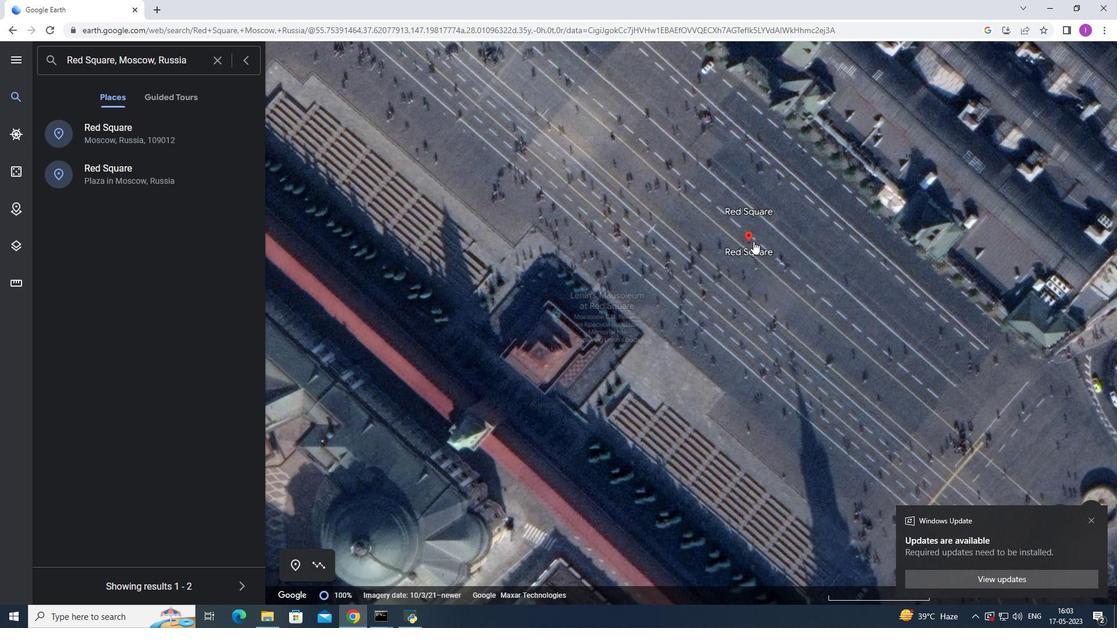 
Action: Mouse scrolled (753, 241) with delta (0, 0)
Screenshot: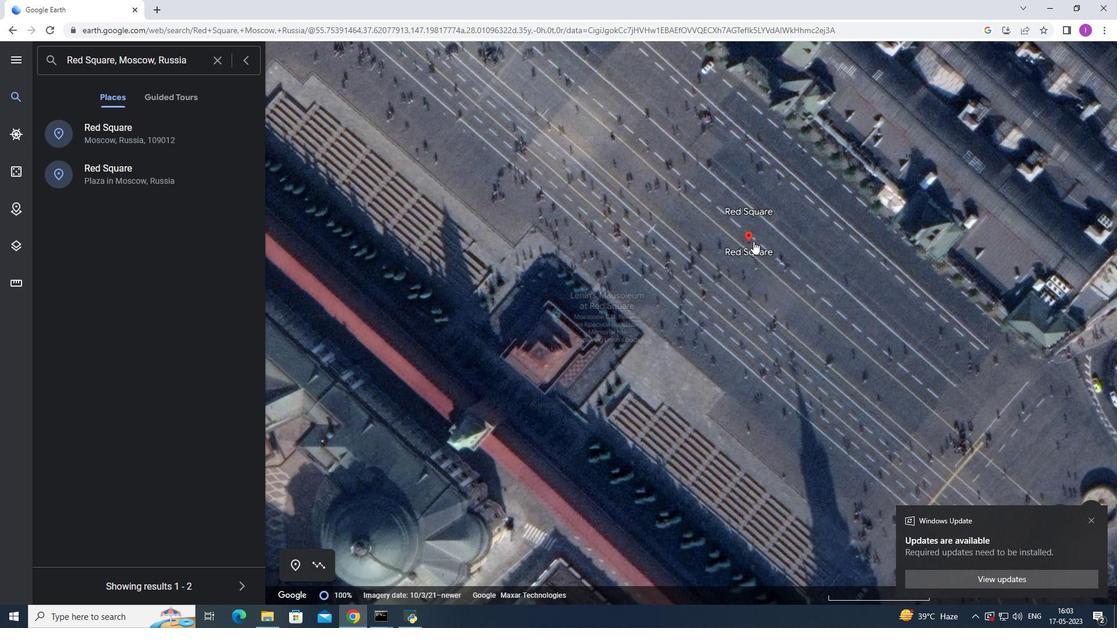 
Action: Mouse moved to (753, 242)
Screenshot: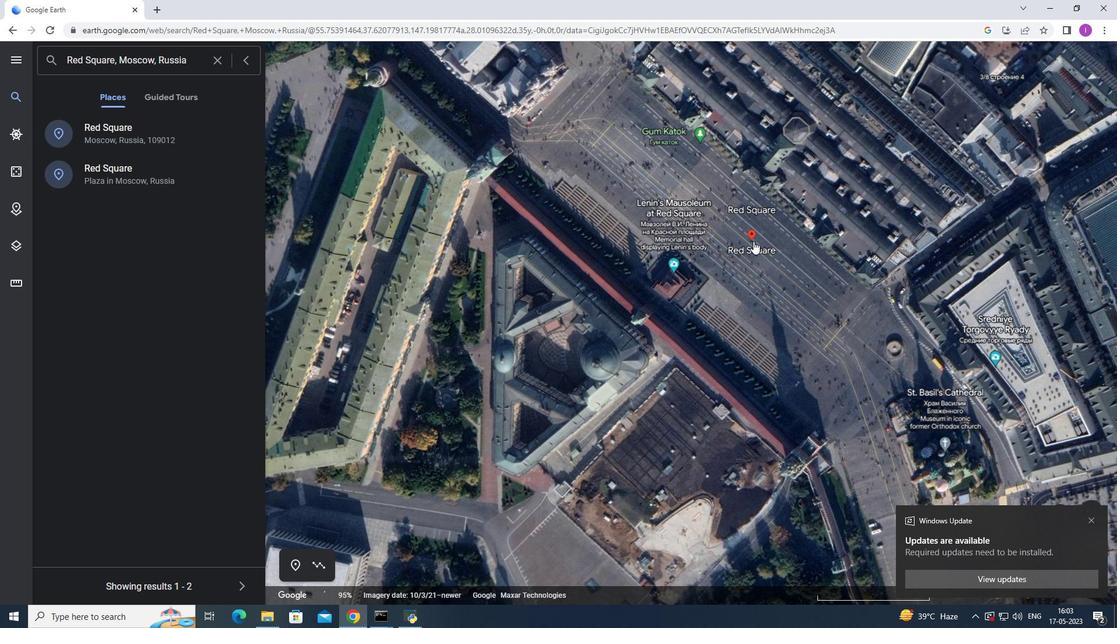 
Action: Mouse scrolled (753, 241) with delta (0, 0)
Screenshot: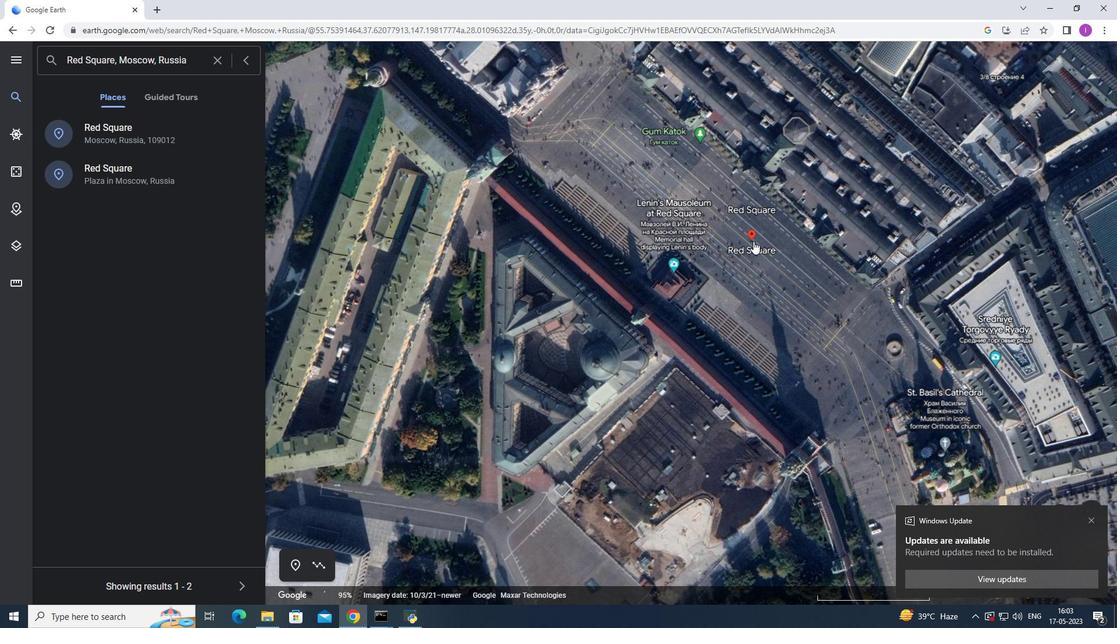 
Action: Mouse scrolled (753, 241) with delta (0, 0)
Screenshot: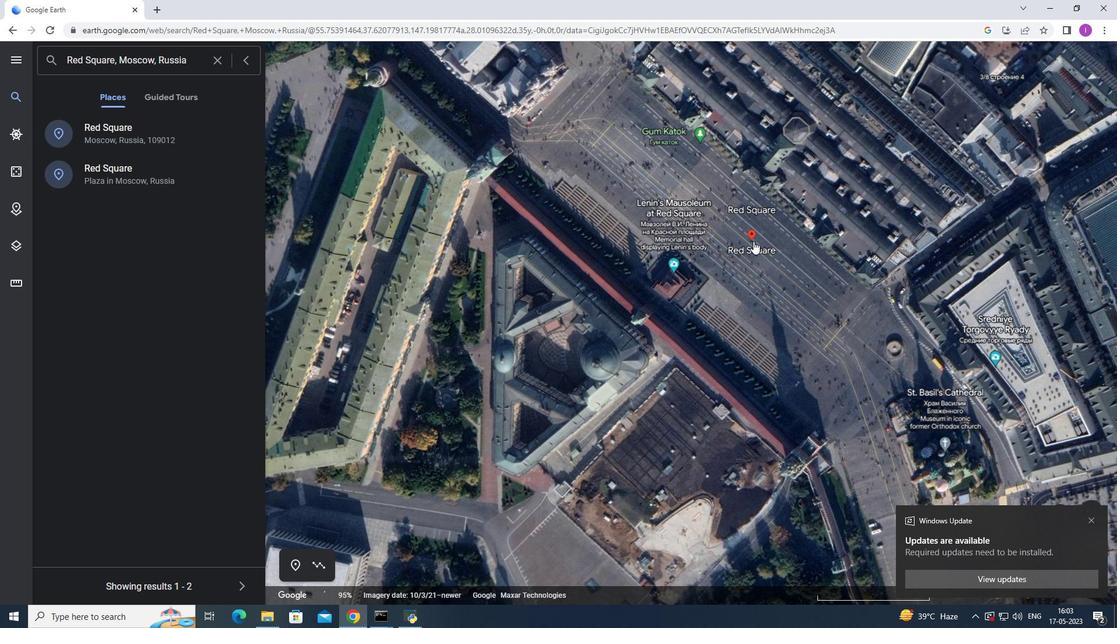 
Action: Mouse scrolled (753, 241) with delta (0, 0)
Screenshot: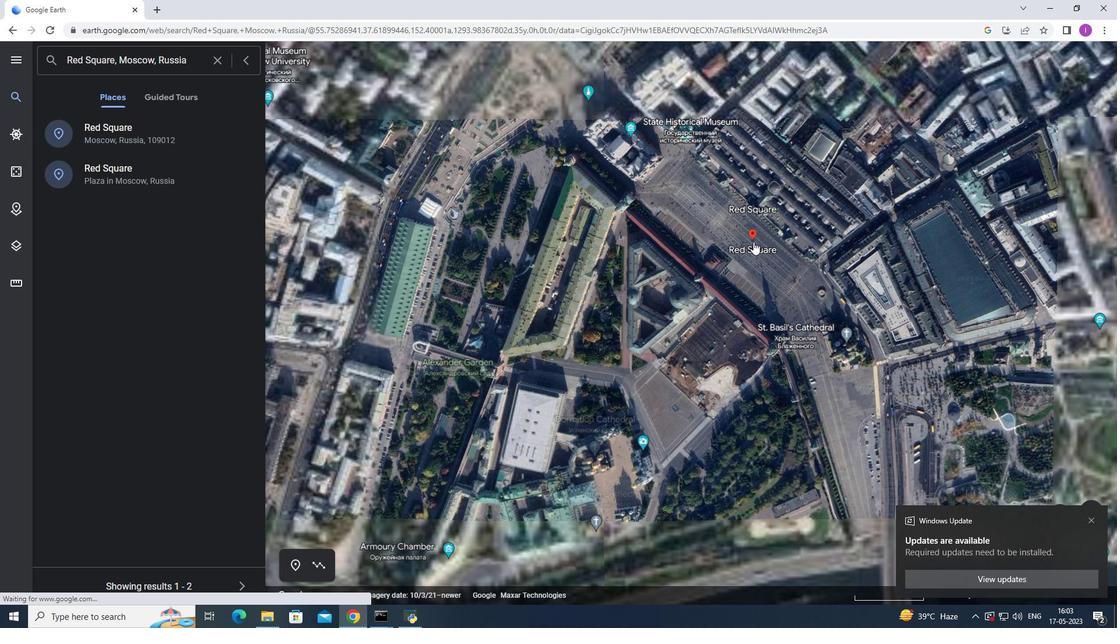 
Action: Mouse scrolled (753, 241) with delta (0, 0)
Screenshot: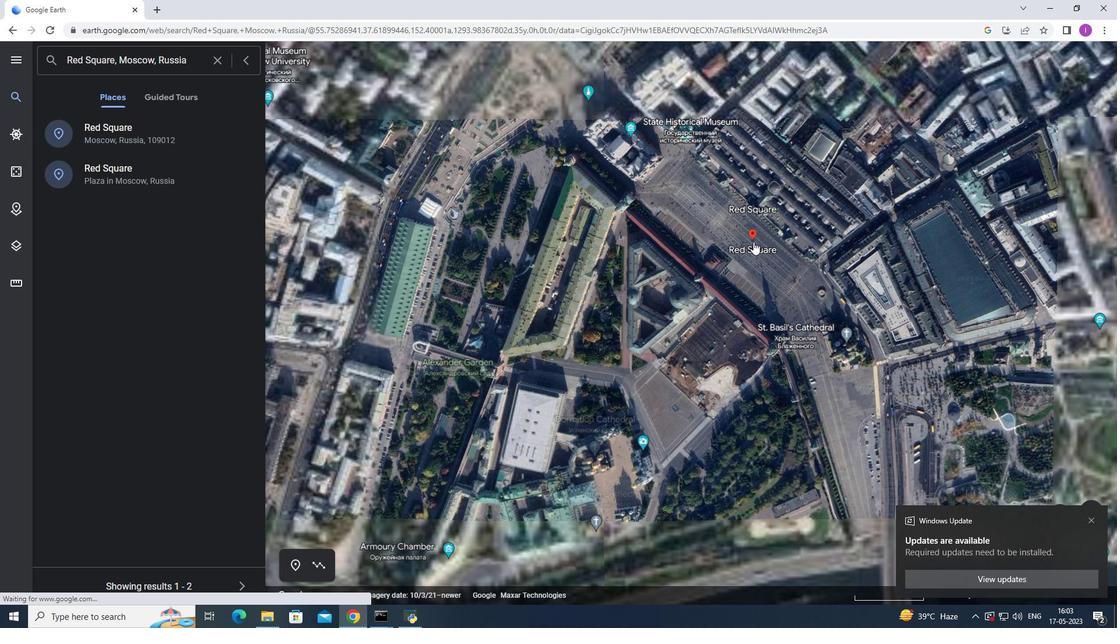 
Action: Mouse scrolled (753, 241) with delta (0, 0)
Screenshot: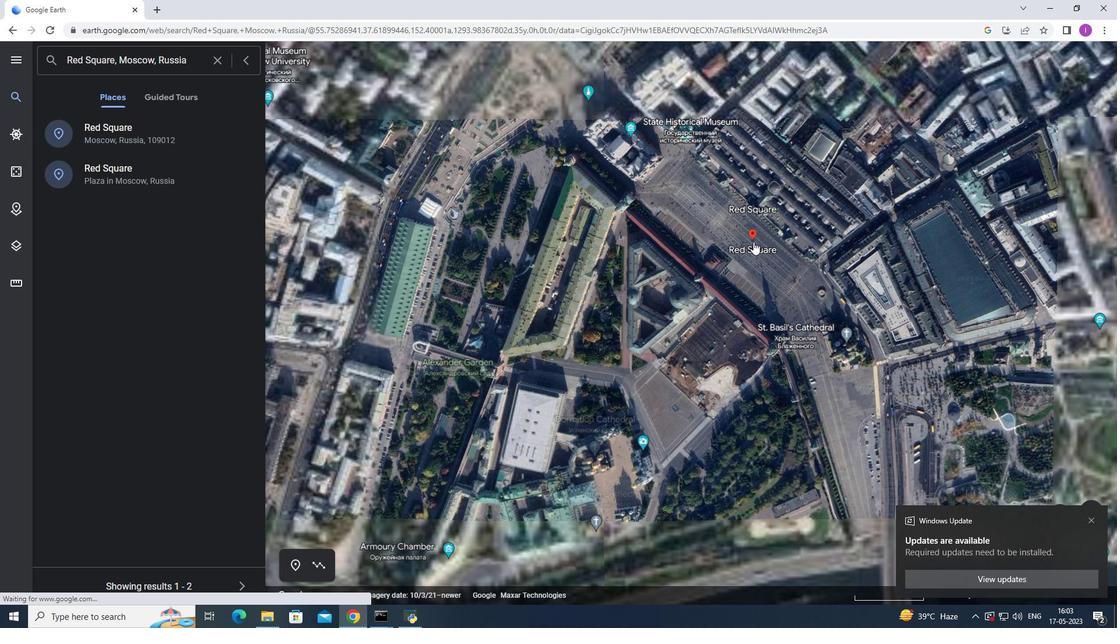 
Action: Mouse scrolled (753, 241) with delta (0, 0)
Screenshot: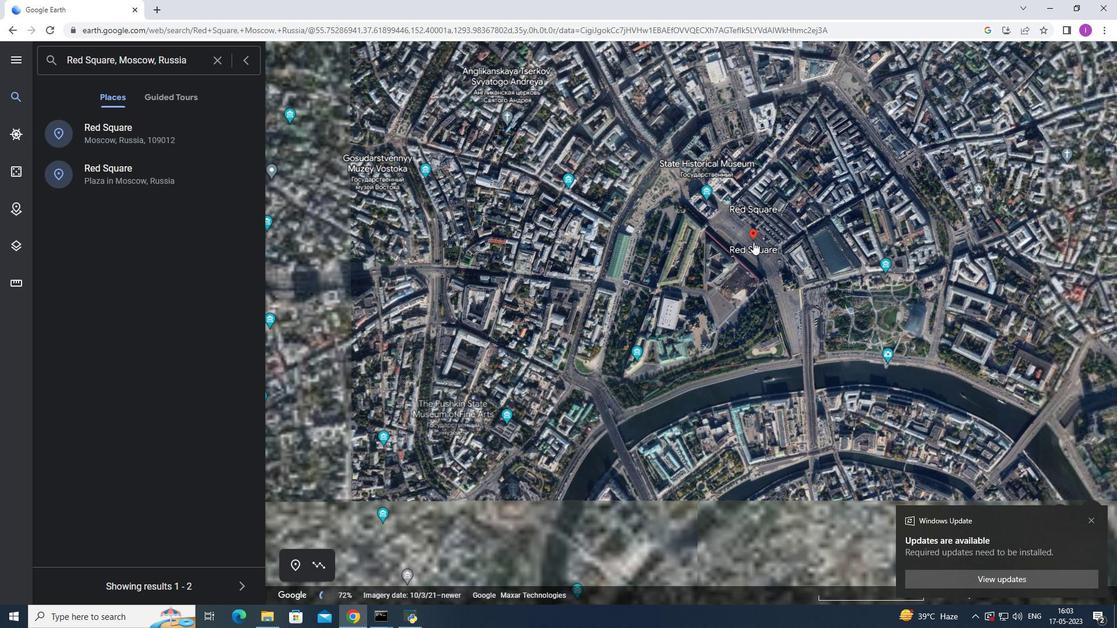 
Action: Mouse scrolled (753, 241) with delta (0, 0)
Screenshot: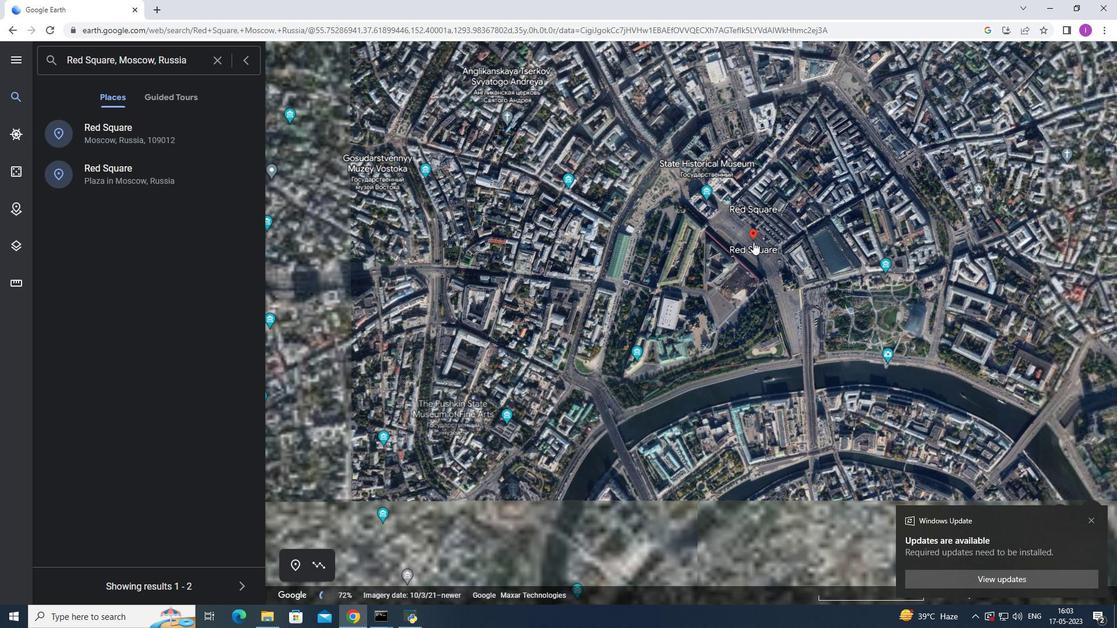 
Action: Mouse scrolled (753, 241) with delta (0, 0)
Screenshot: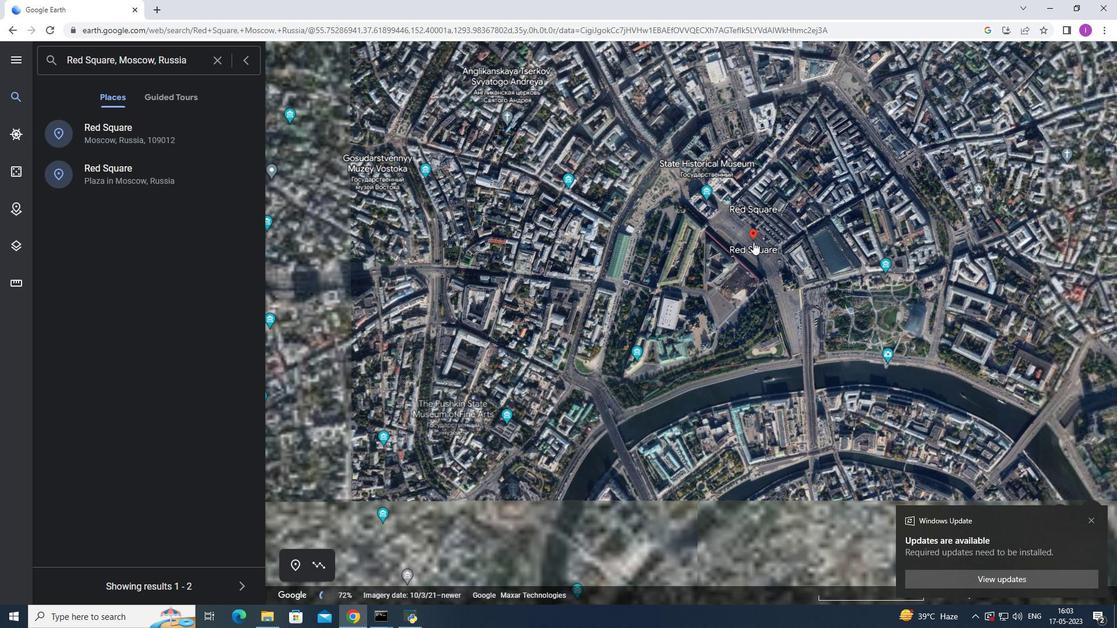 
Action: Mouse scrolled (753, 241) with delta (0, 0)
Screenshot: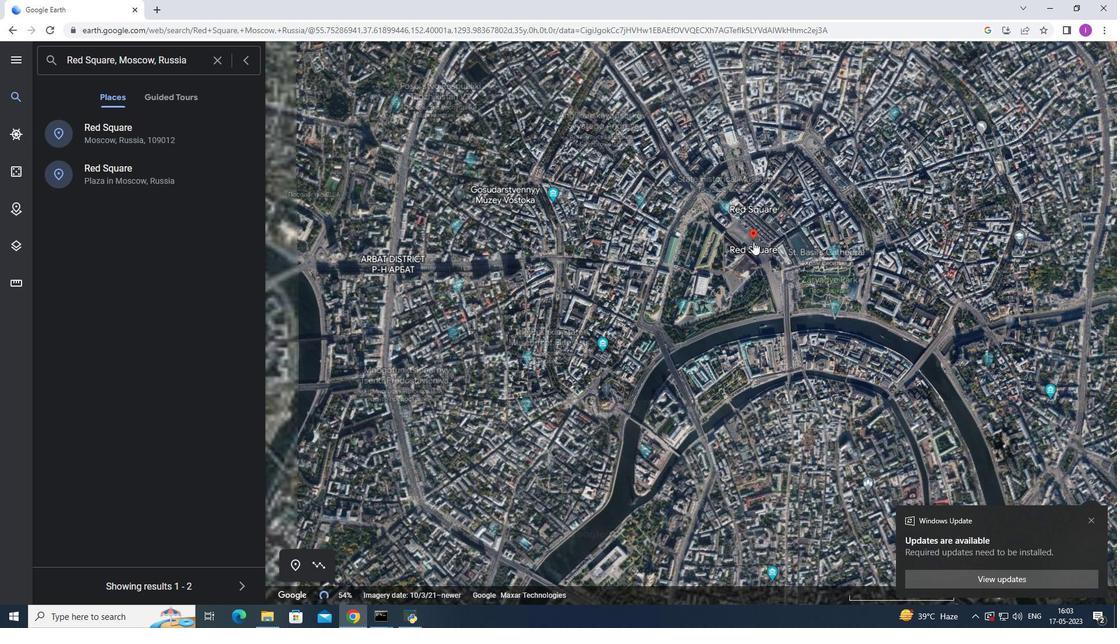 
Action: Mouse scrolled (753, 241) with delta (0, 0)
Screenshot: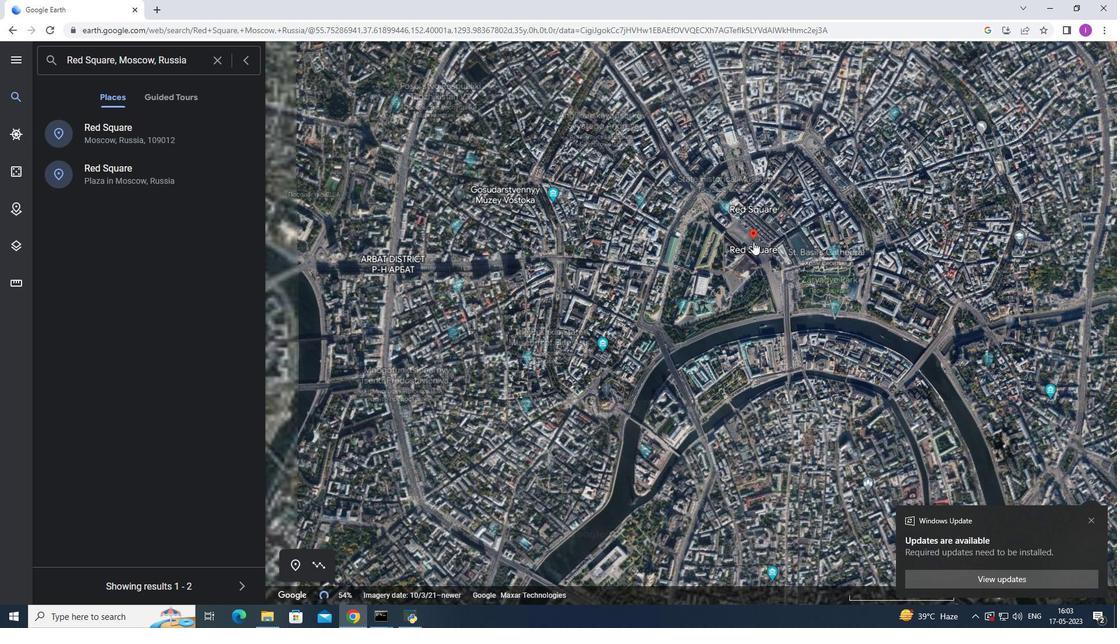 
Action: Mouse scrolled (753, 241) with delta (0, 0)
Screenshot: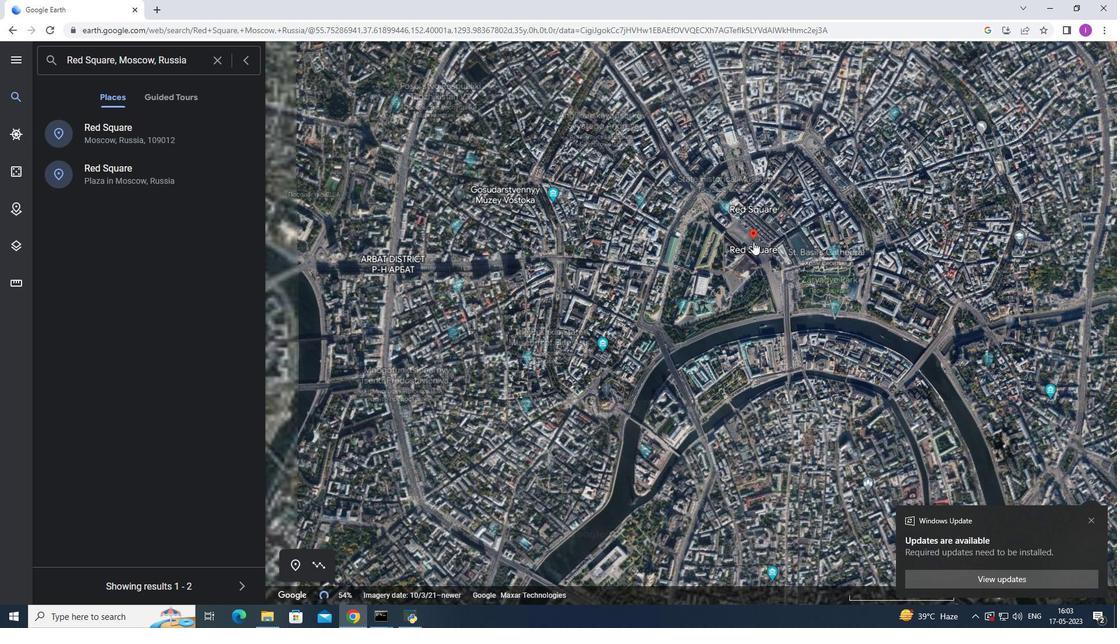 
Action: Mouse scrolled (753, 241) with delta (0, 0)
Screenshot: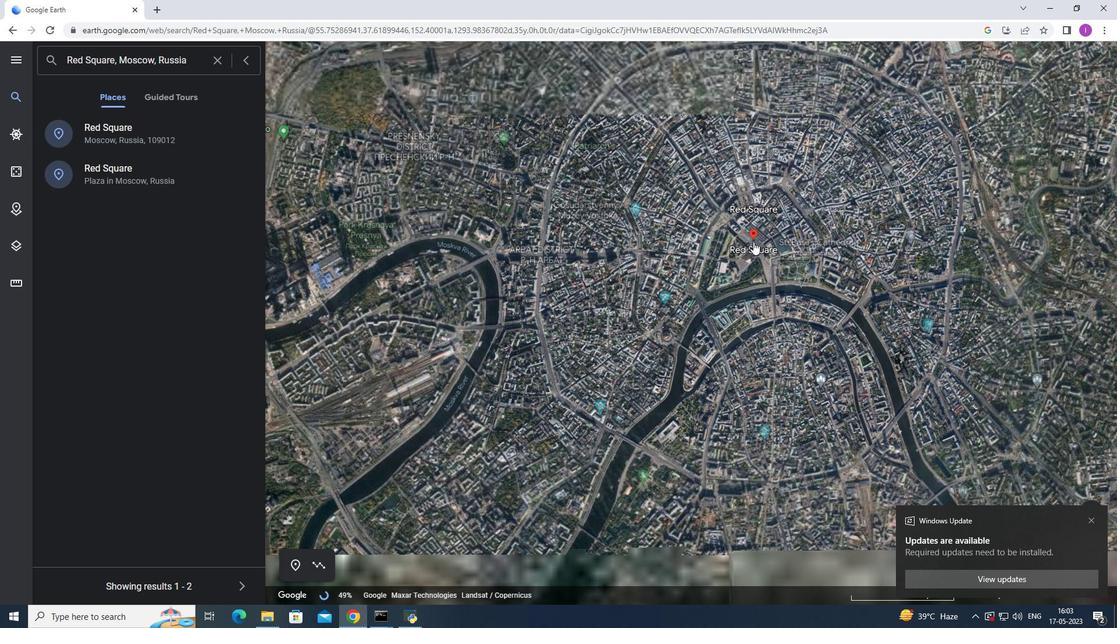 
Action: Mouse scrolled (753, 241) with delta (0, 0)
Screenshot: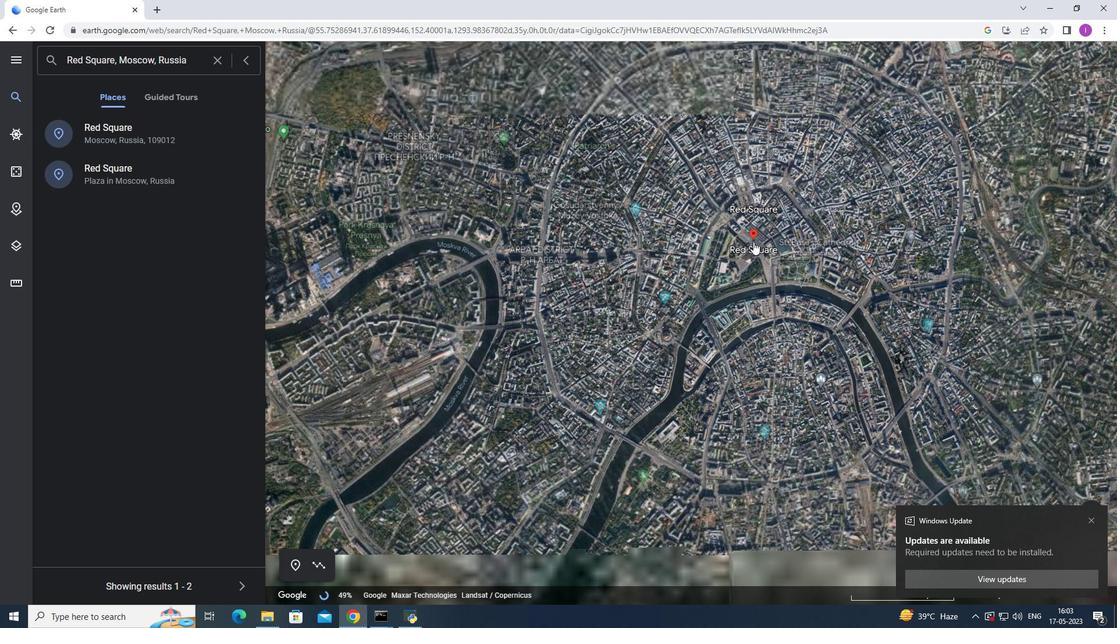 
Action: Mouse scrolled (753, 241) with delta (0, 0)
Screenshot: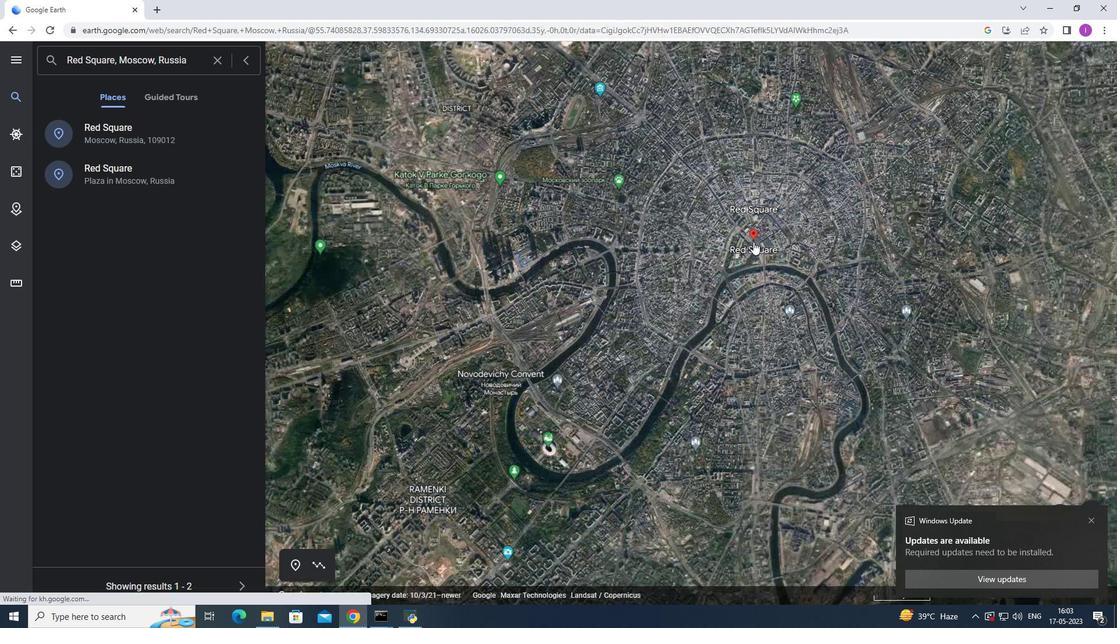 
Action: Mouse scrolled (753, 242) with delta (0, 0)
Screenshot: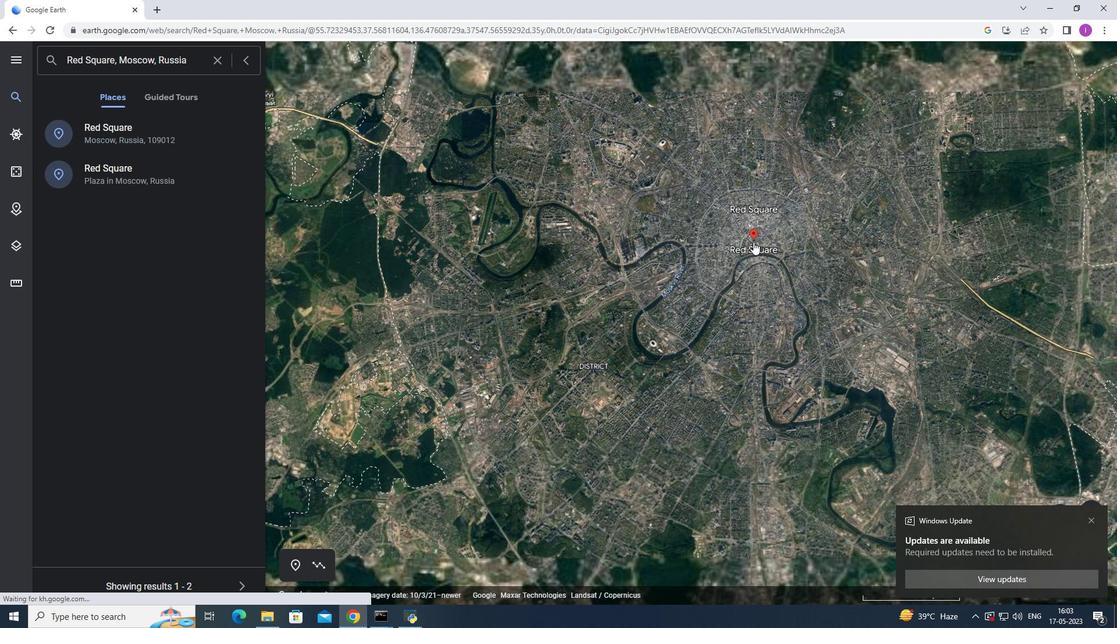 
Action: Mouse scrolled (753, 242) with delta (0, 0)
Screenshot: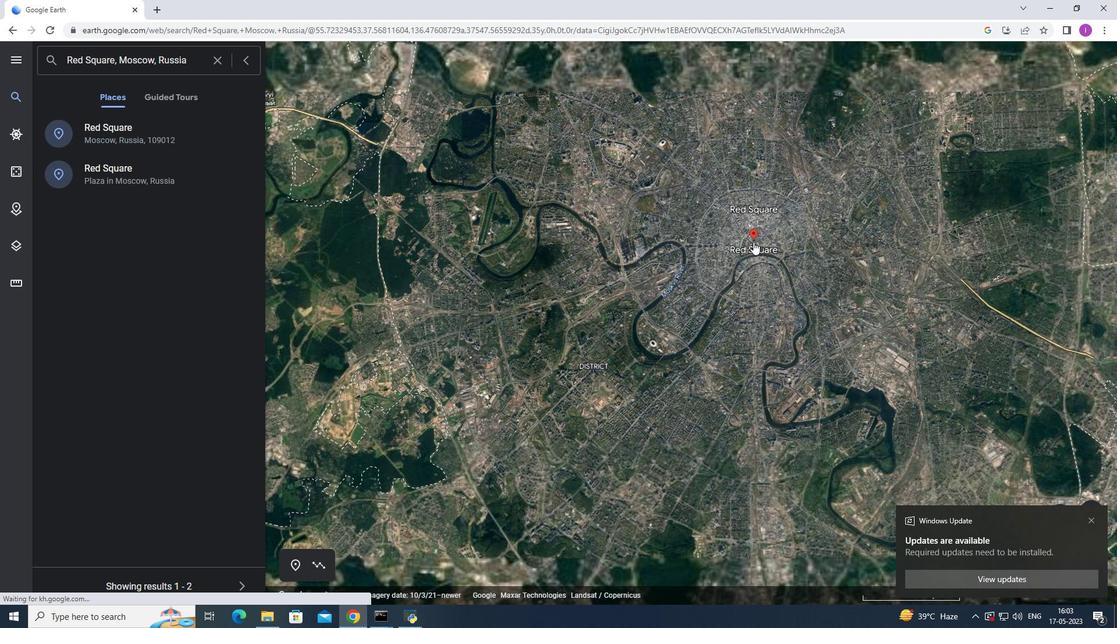 
Action: Mouse scrolled (753, 242) with delta (0, 0)
Screenshot: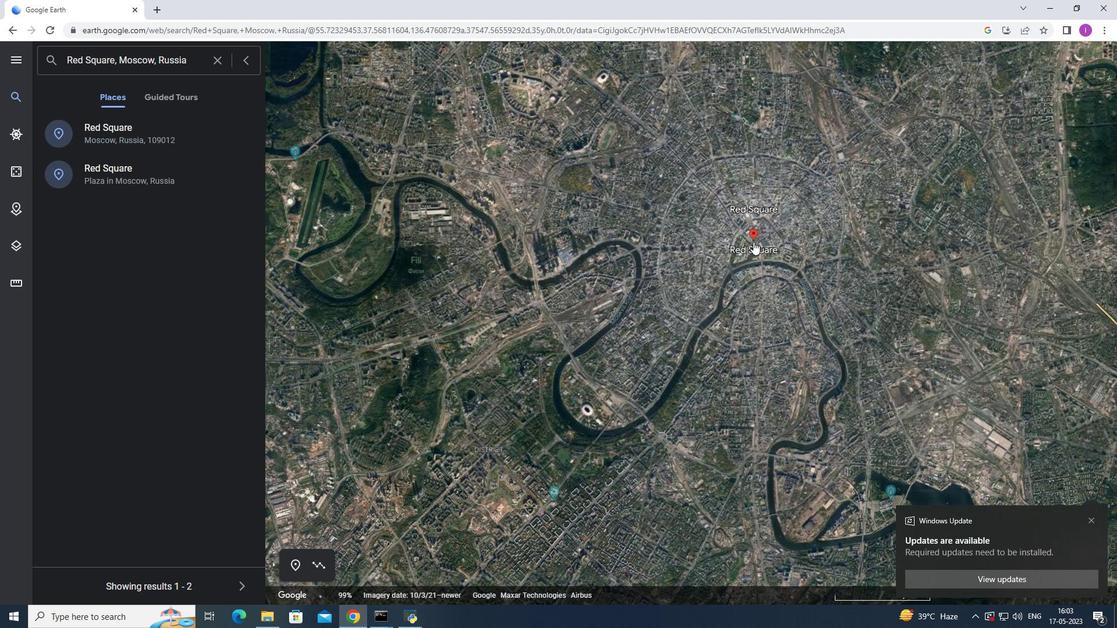 
Action: Mouse scrolled (753, 242) with delta (0, 0)
Screenshot: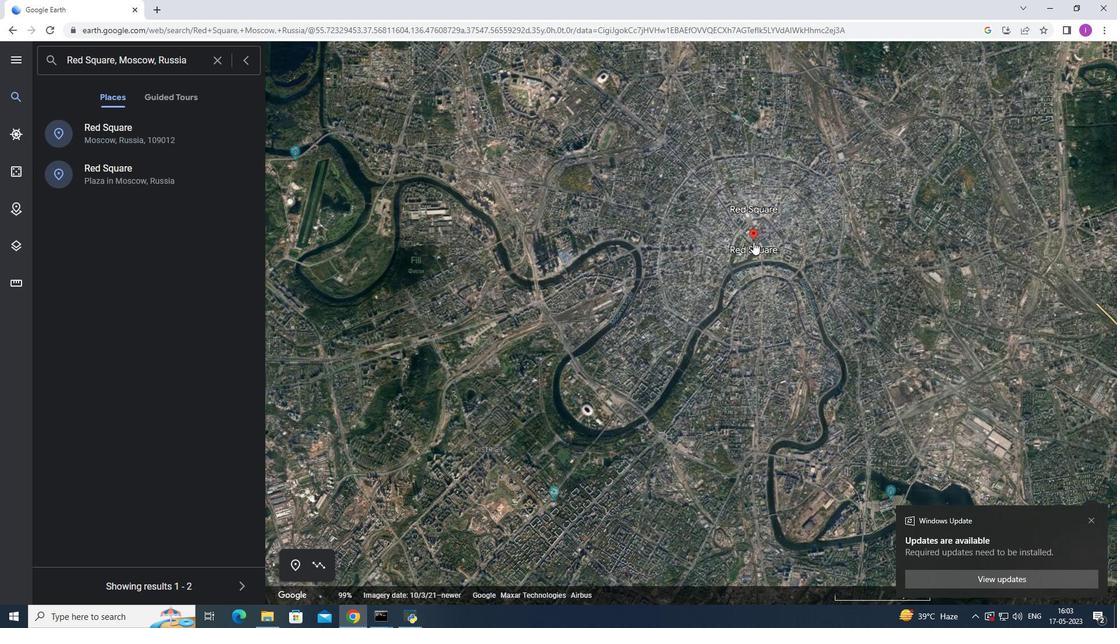 
Action: Mouse scrolled (753, 242) with delta (0, 0)
Screenshot: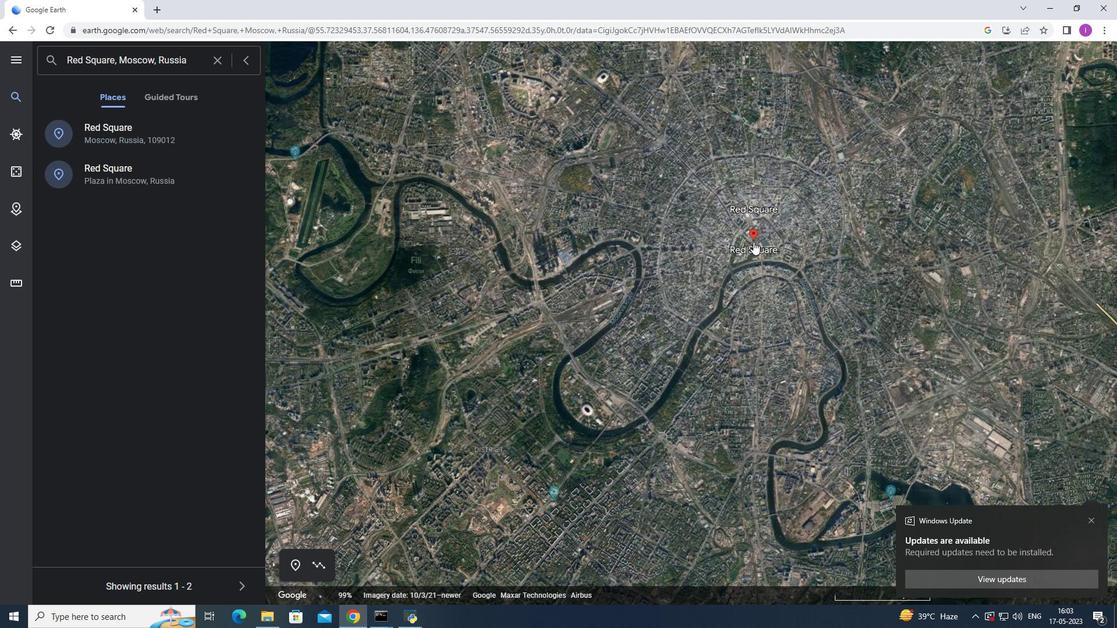 
Action: Mouse scrolled (753, 242) with delta (0, 0)
Screenshot: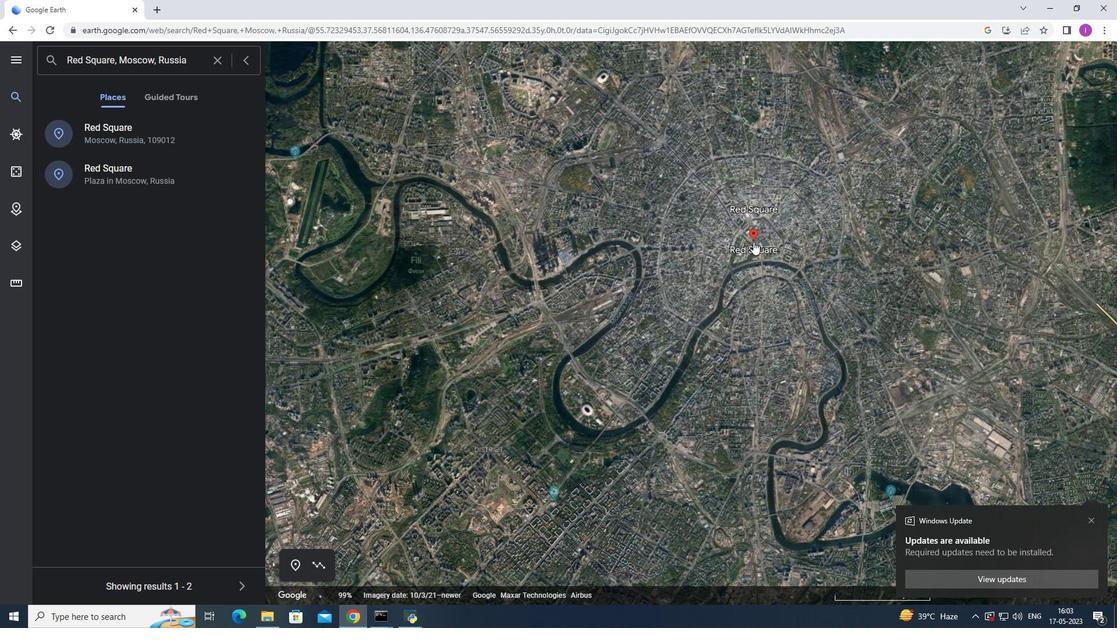 
Action: Mouse scrolled (753, 242) with delta (0, 0)
Screenshot: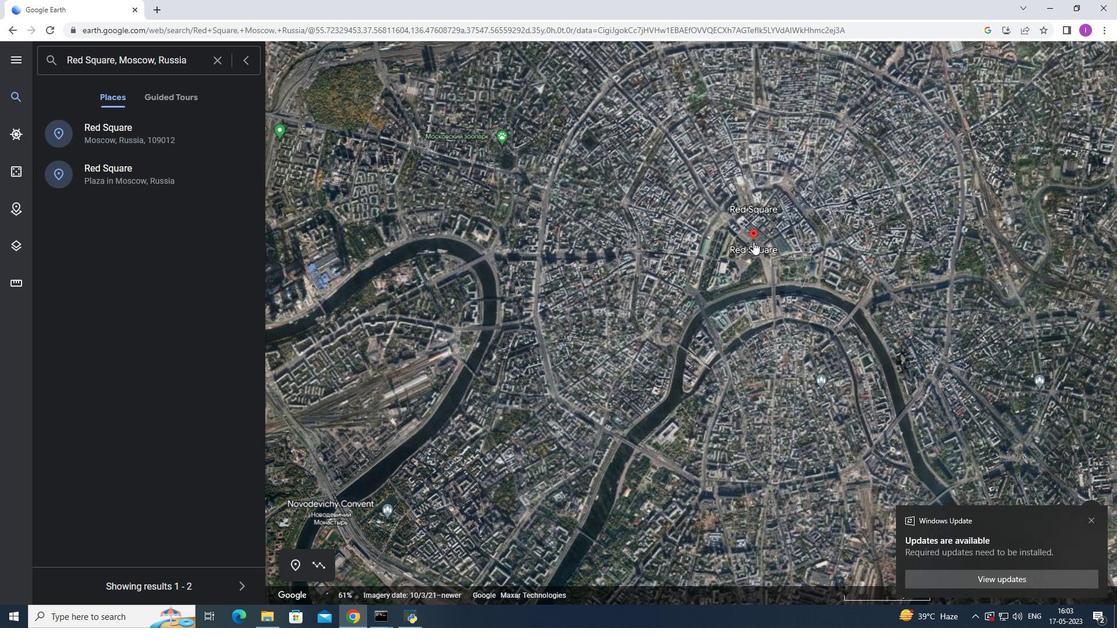 
Action: Mouse scrolled (753, 242) with delta (0, 0)
Screenshot: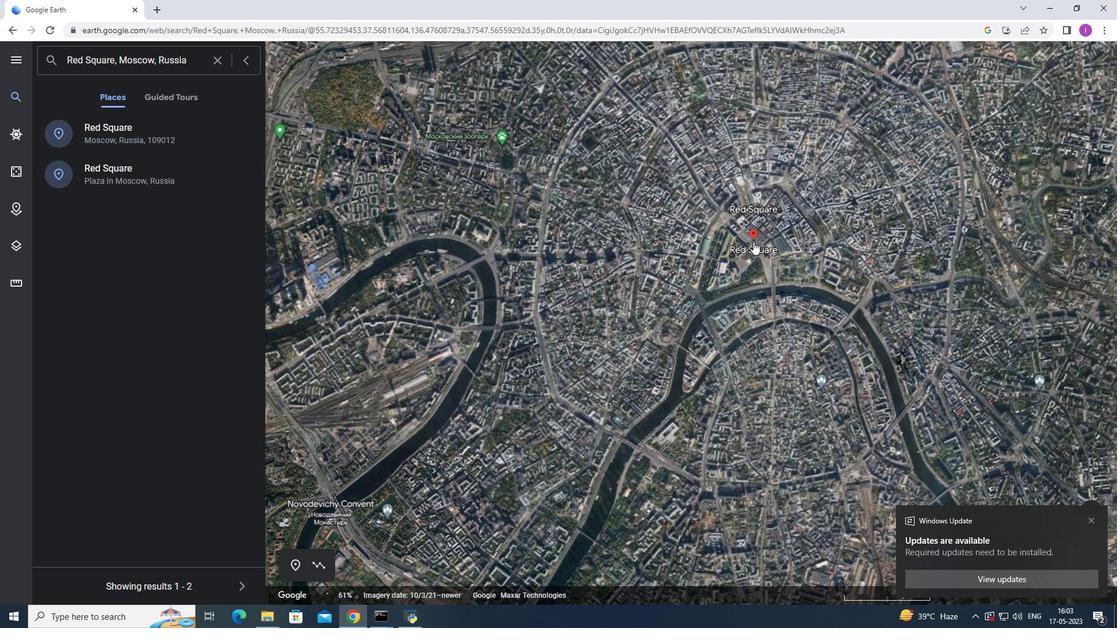 
Action: Mouse scrolled (753, 242) with delta (0, 0)
Screenshot: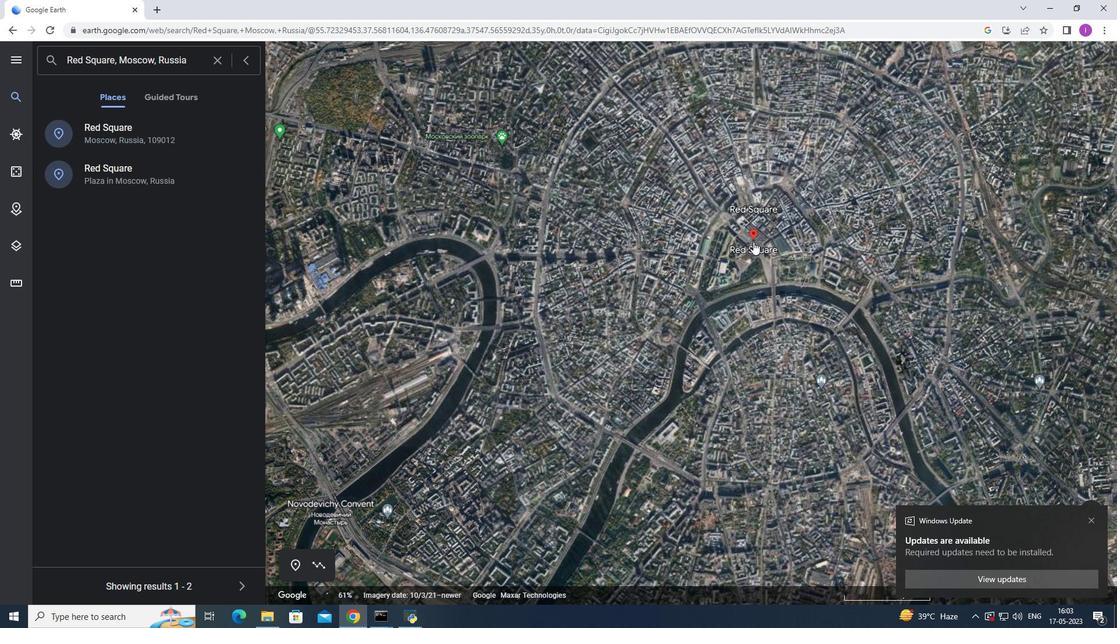 
Action: Mouse scrolled (753, 242) with delta (0, 0)
Screenshot: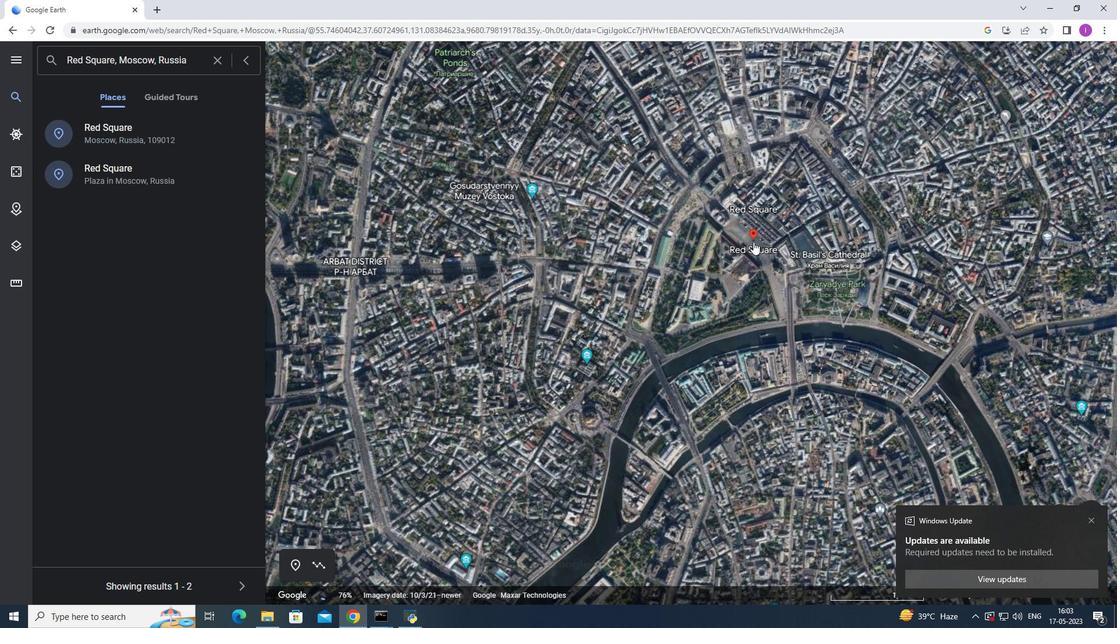 
Action: Mouse scrolled (753, 242) with delta (0, 0)
Screenshot: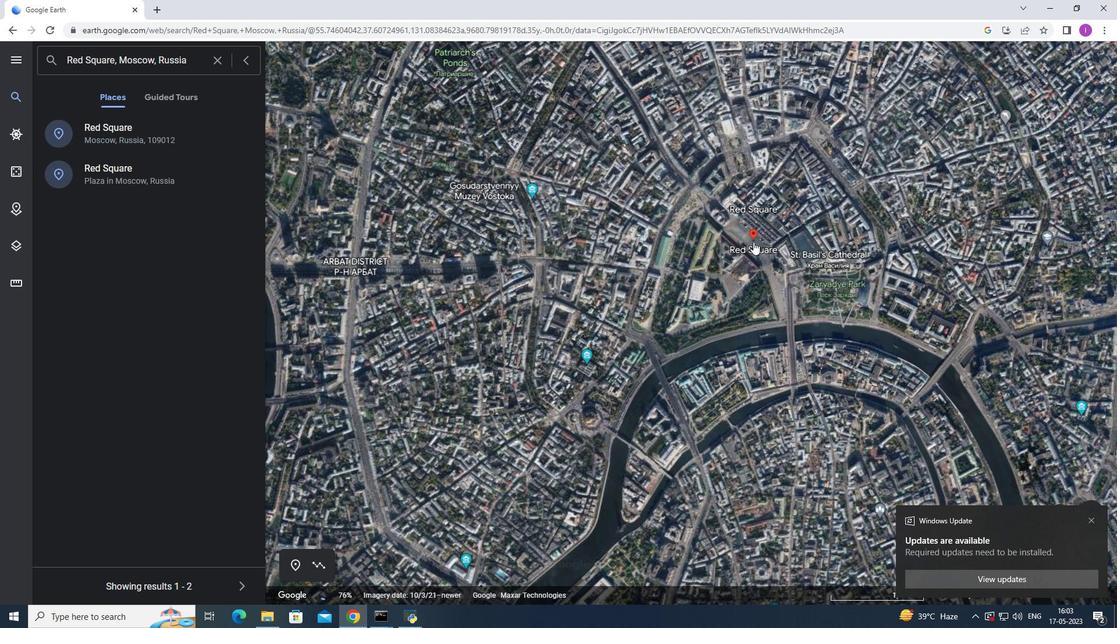 
Action: Mouse scrolled (753, 242) with delta (0, 0)
Screenshot: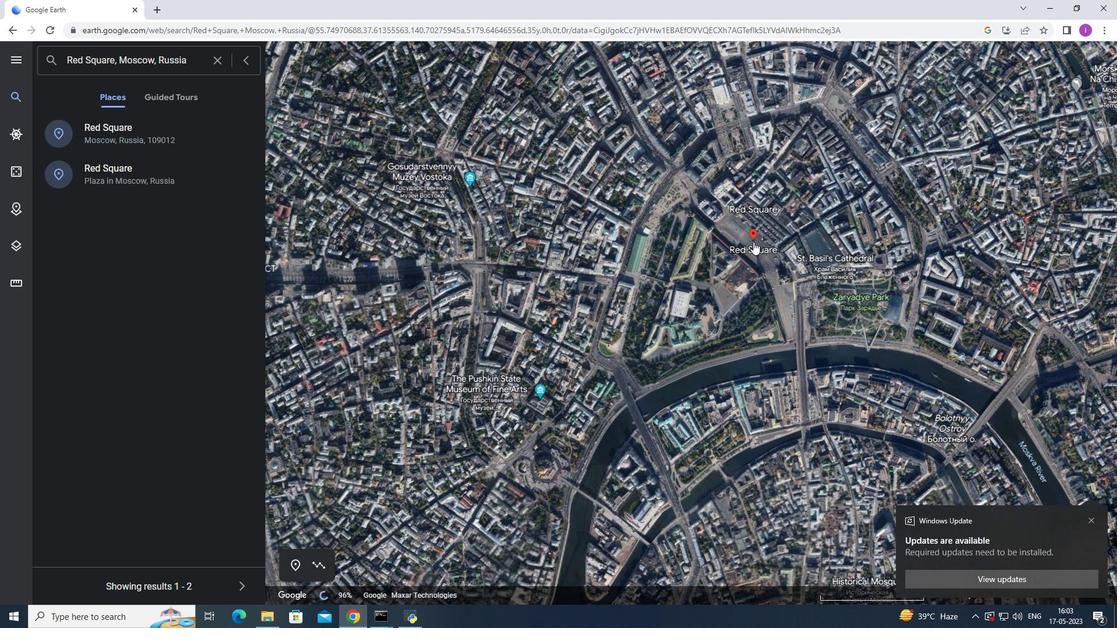 
Action: Mouse scrolled (753, 242) with delta (0, 0)
Screenshot: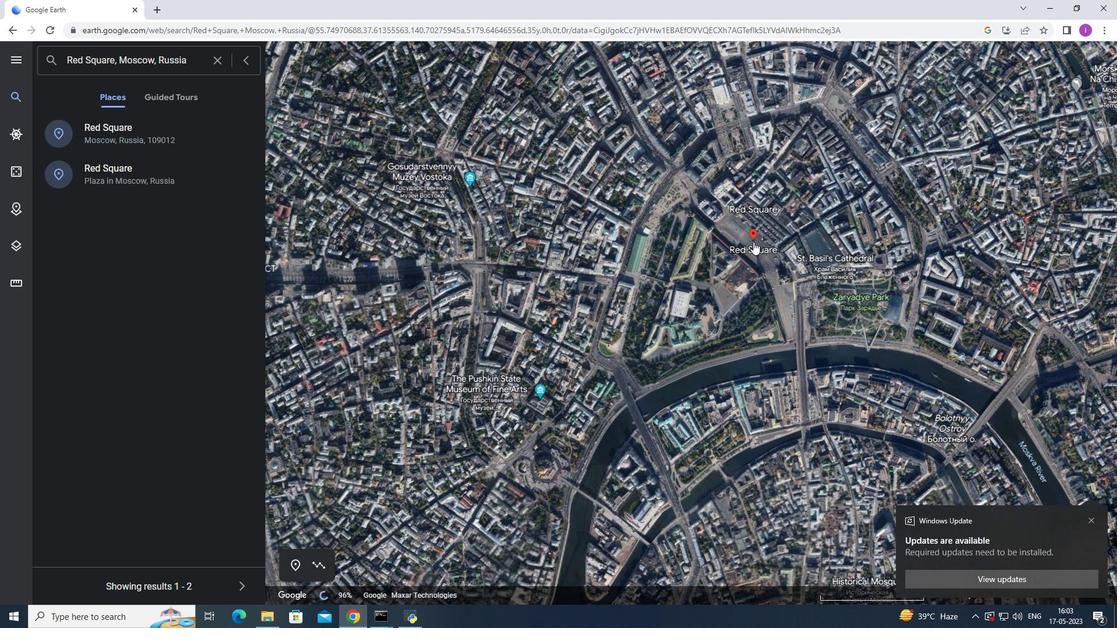 
Action: Mouse scrolled (753, 242) with delta (0, 0)
Screenshot: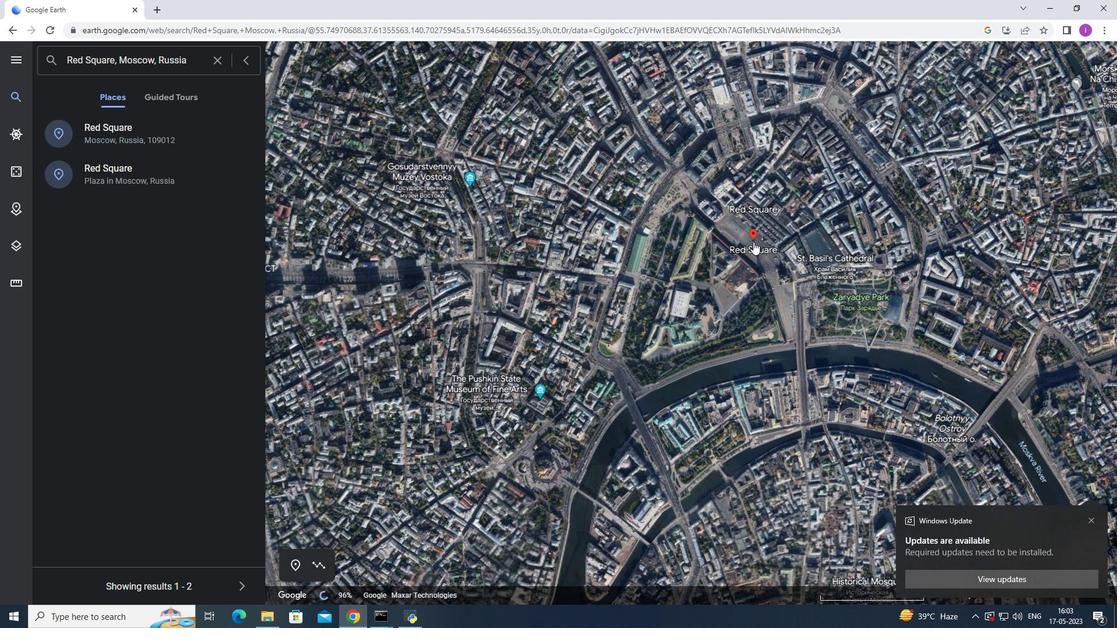 
Action: Mouse scrolled (753, 242) with delta (0, 0)
Screenshot: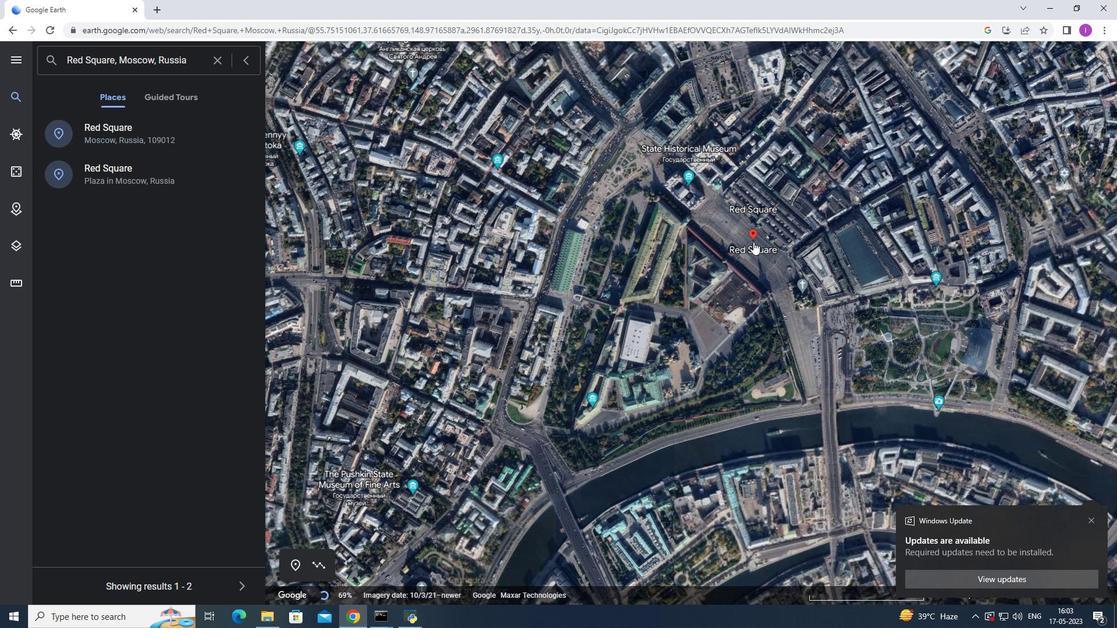 
Action: Mouse scrolled (753, 242) with delta (0, 0)
Screenshot: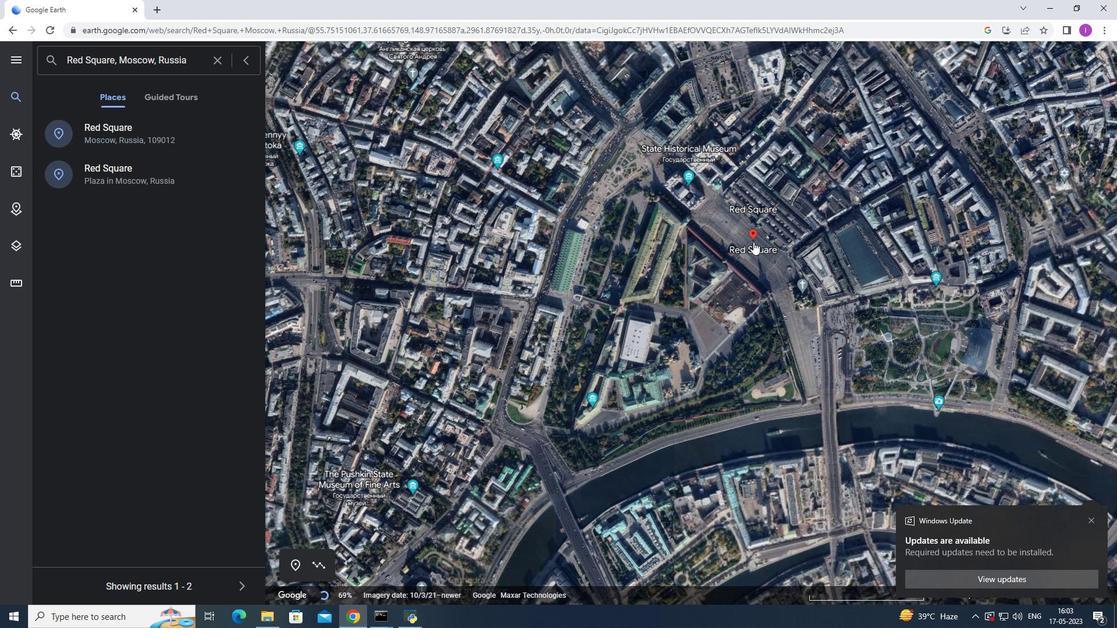 
Action: Mouse scrolled (753, 242) with delta (0, 0)
Screenshot: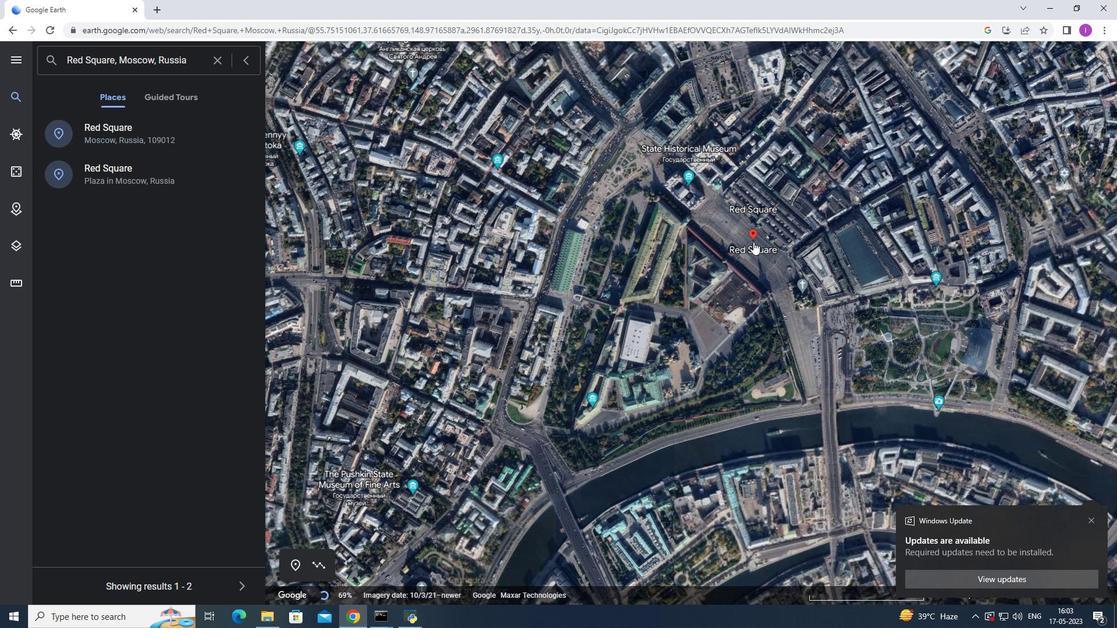 
Action: Mouse scrolled (753, 242) with delta (0, 0)
Screenshot: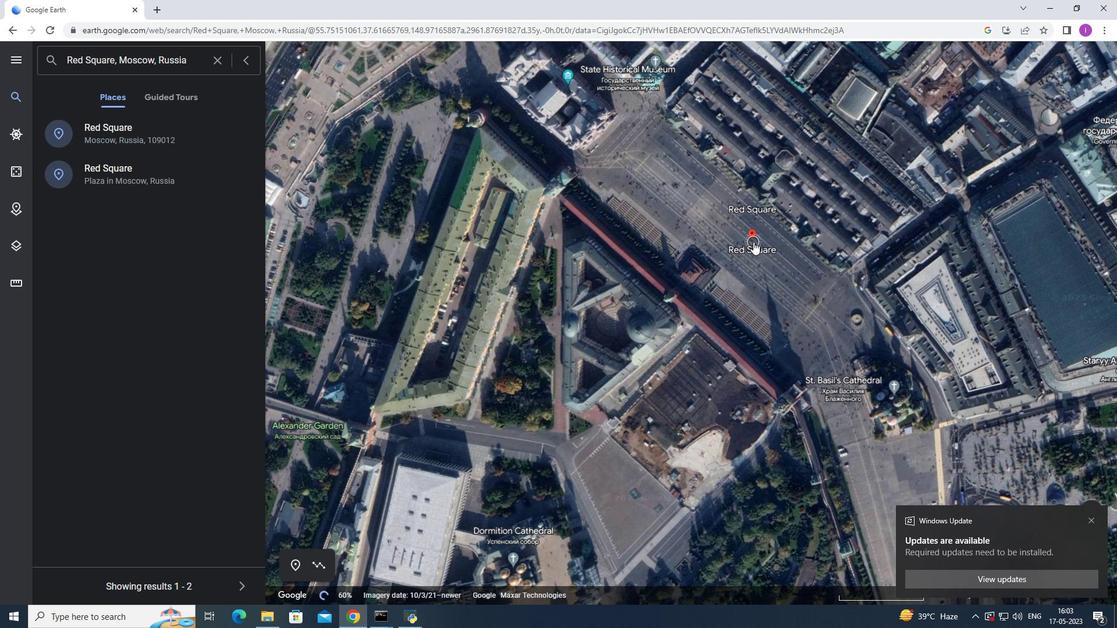 
Action: Mouse scrolled (753, 242) with delta (0, 0)
Screenshot: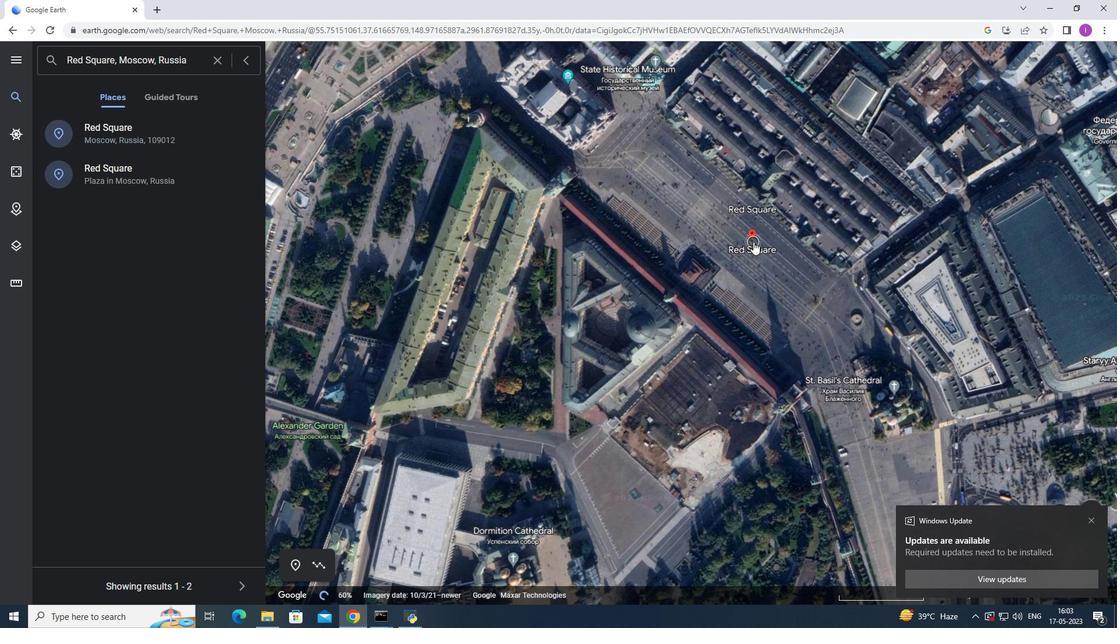 
Action: Mouse scrolled (753, 242) with delta (0, 0)
Screenshot: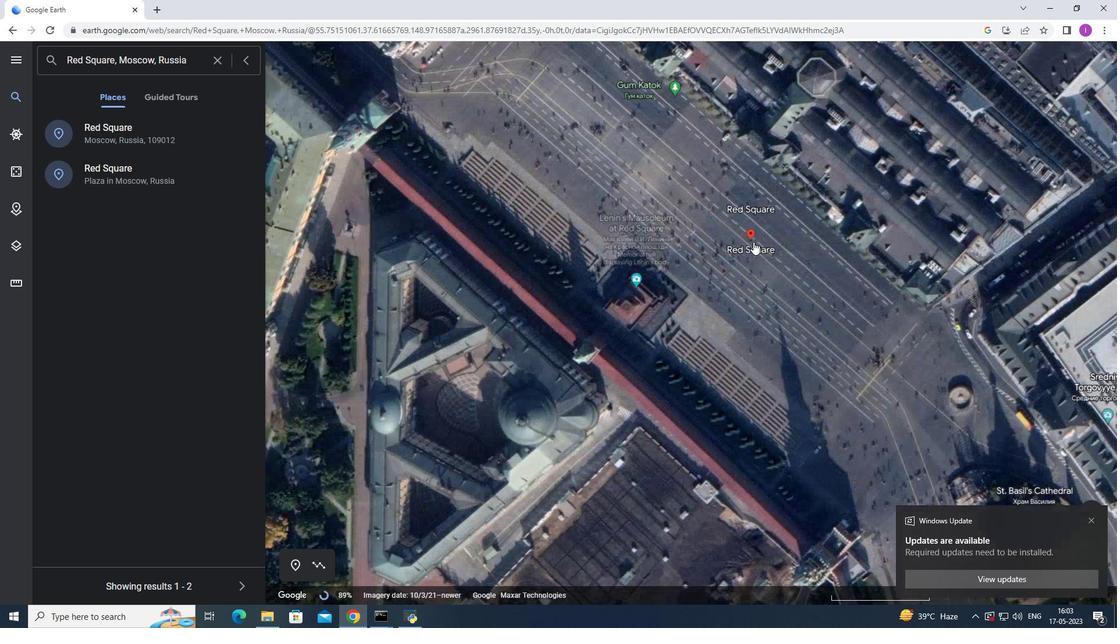 
Action: Mouse scrolled (753, 242) with delta (0, 0)
Screenshot: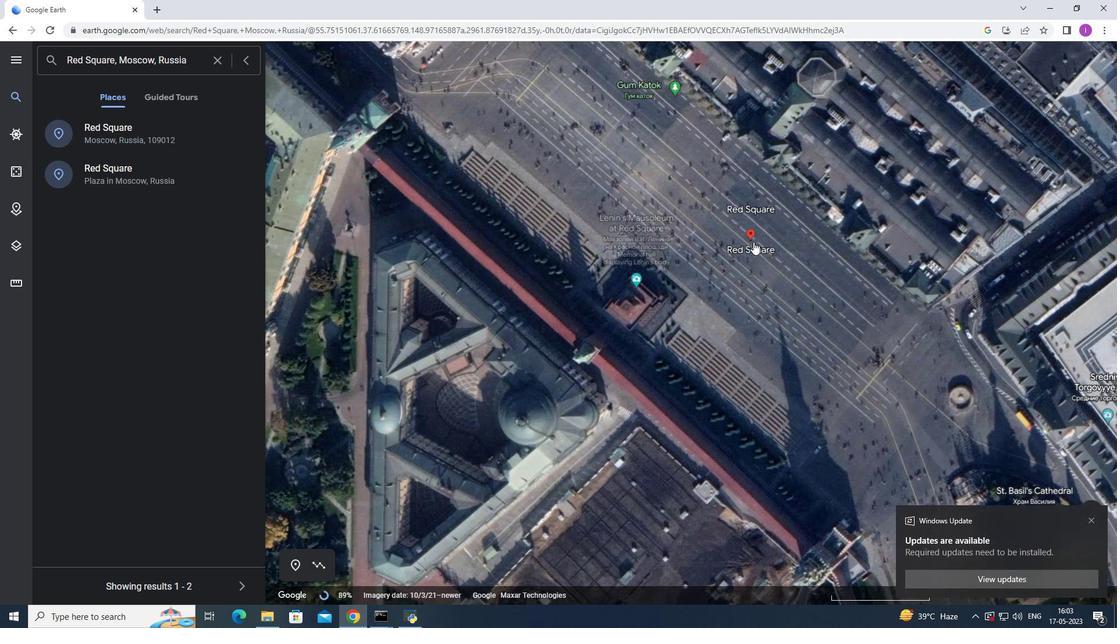 
Action: Mouse scrolled (753, 242) with delta (0, 0)
Screenshot: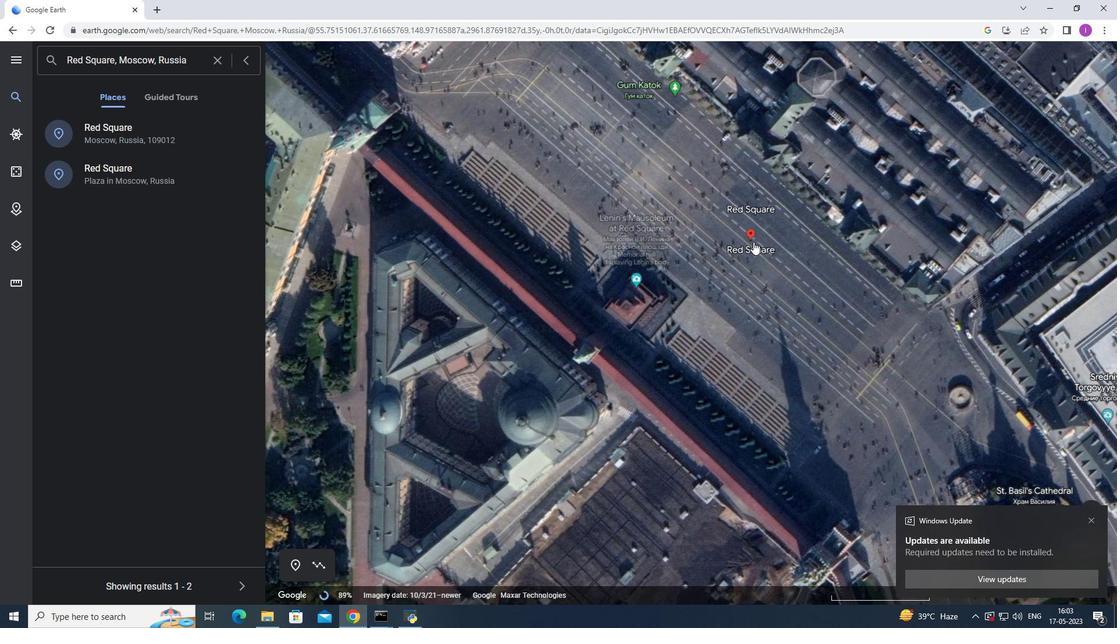 
Action: Mouse scrolled (753, 242) with delta (0, 0)
Screenshot: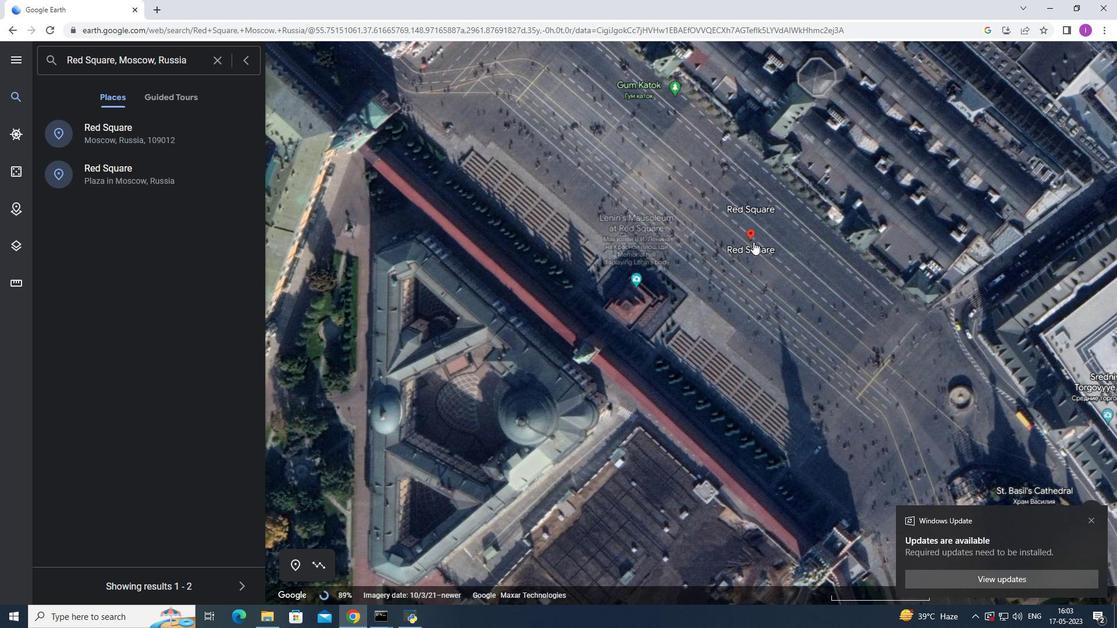 
Action: Mouse scrolled (753, 242) with delta (0, 0)
Screenshot: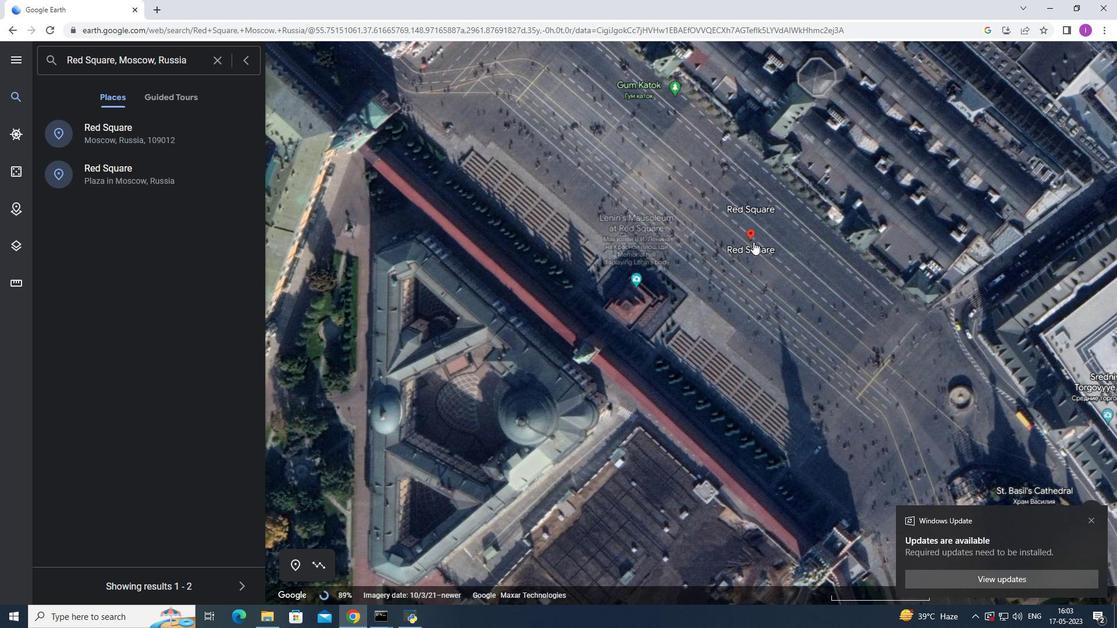 
Action: Mouse scrolled (753, 242) with delta (0, 0)
Screenshot: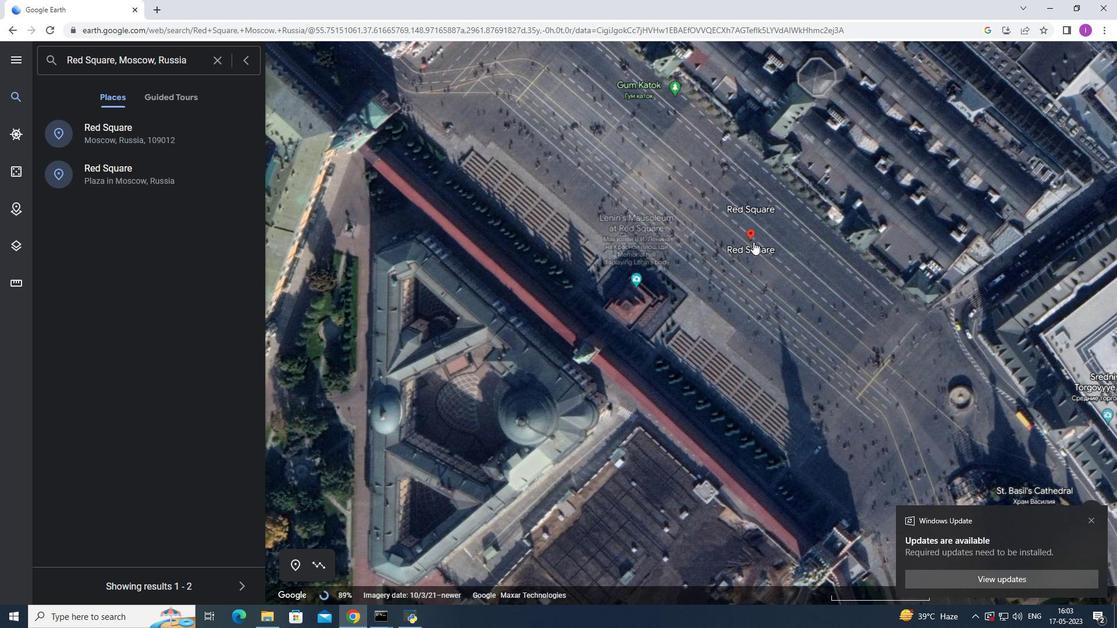 
Action: Mouse moved to (753, 242)
Screenshot: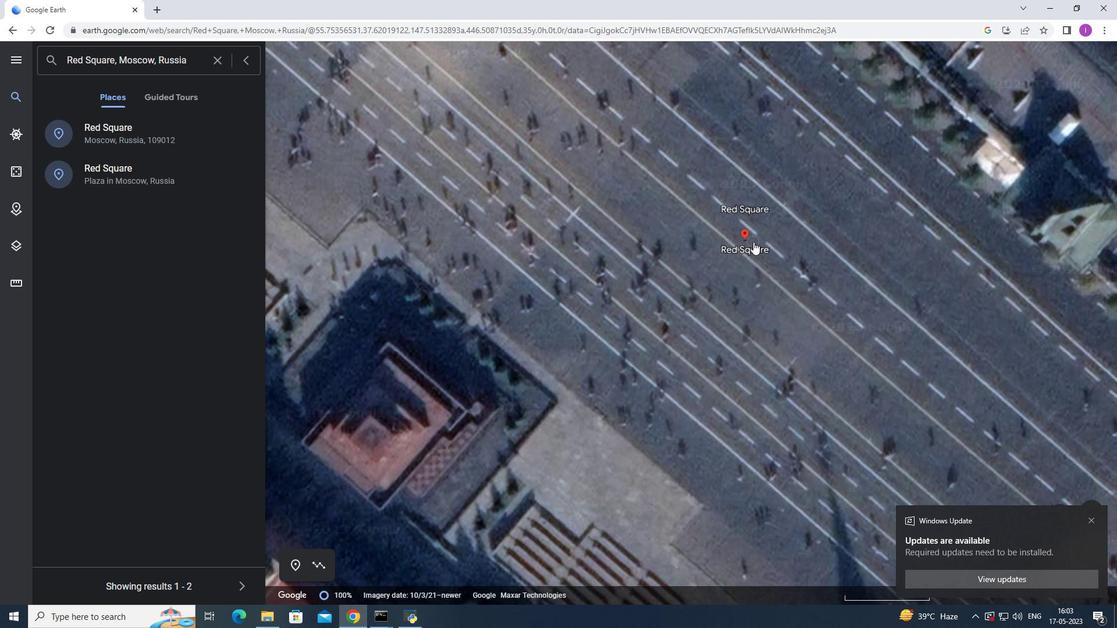 
Action: Mouse scrolled (753, 242) with delta (0, 0)
Screenshot: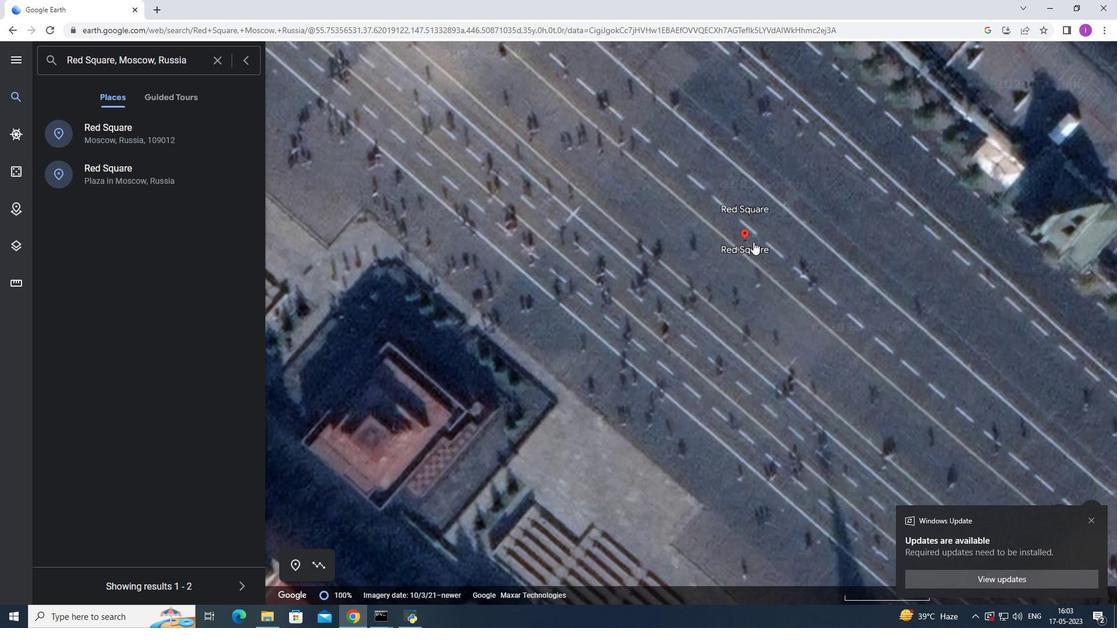 
Action: Mouse scrolled (753, 242) with delta (0, 0)
Screenshot: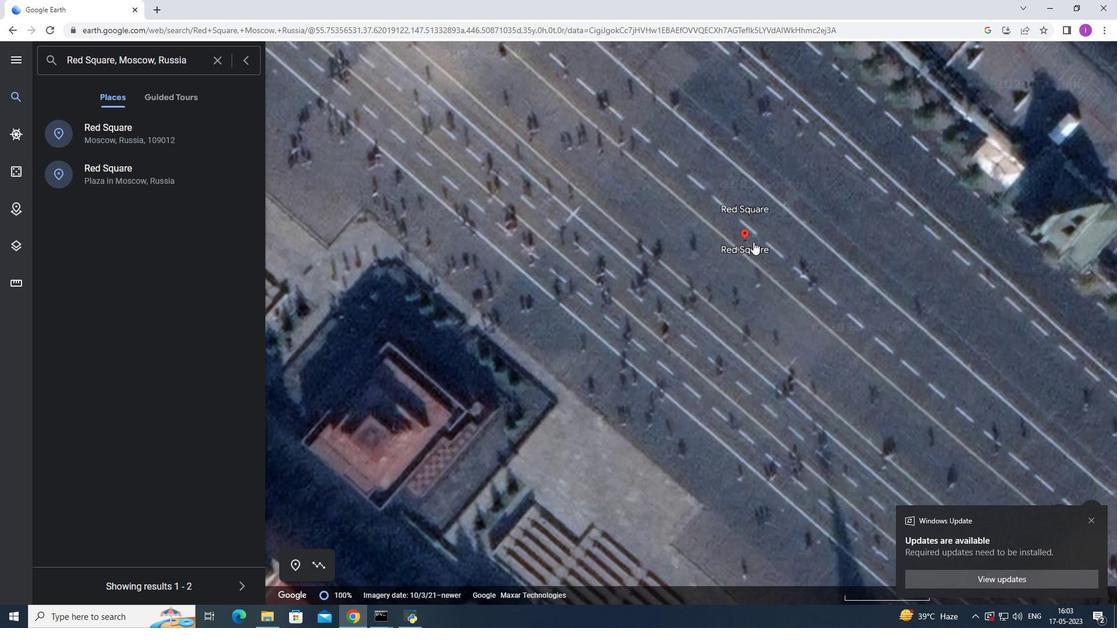 
Action: Mouse scrolled (753, 242) with delta (0, 0)
Screenshot: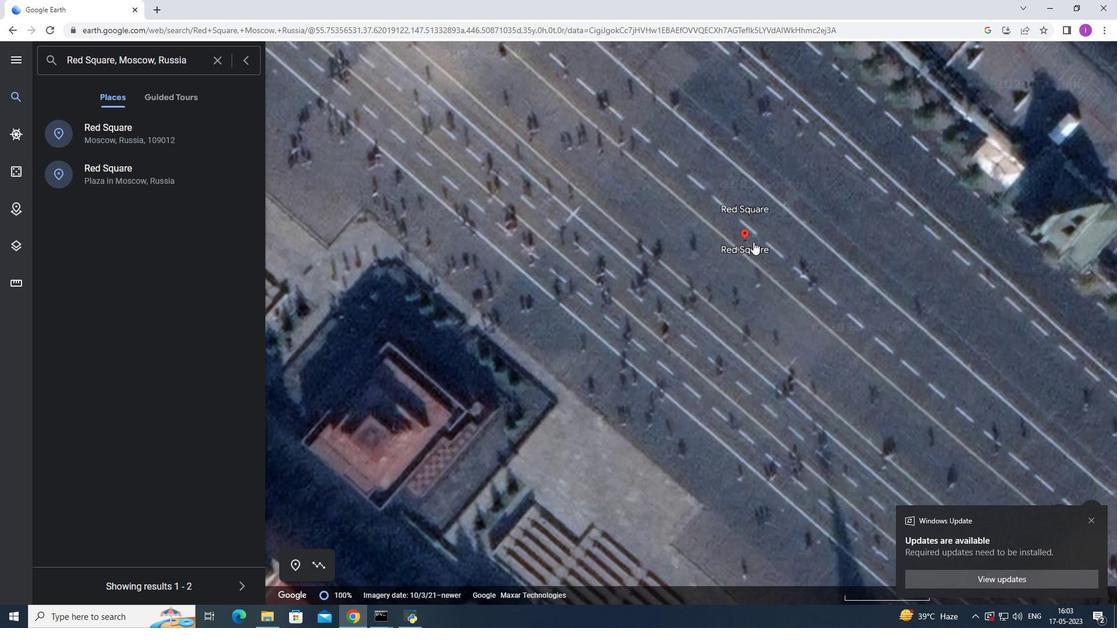 
Action: Mouse scrolled (753, 242) with delta (0, 0)
Screenshot: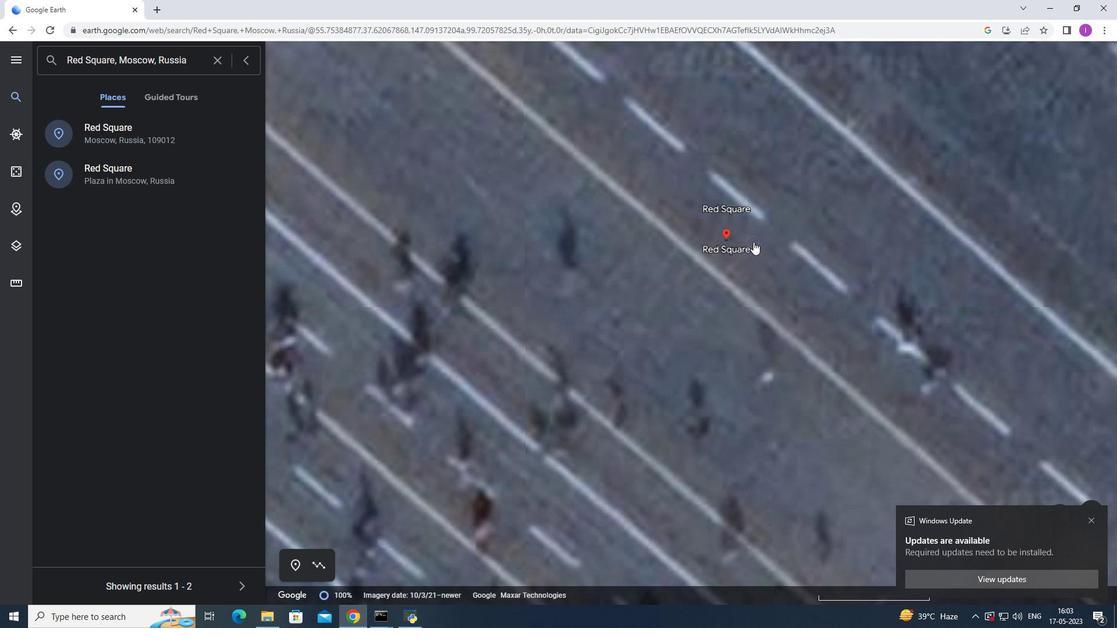 
Action: Mouse scrolled (753, 242) with delta (0, 0)
Screenshot: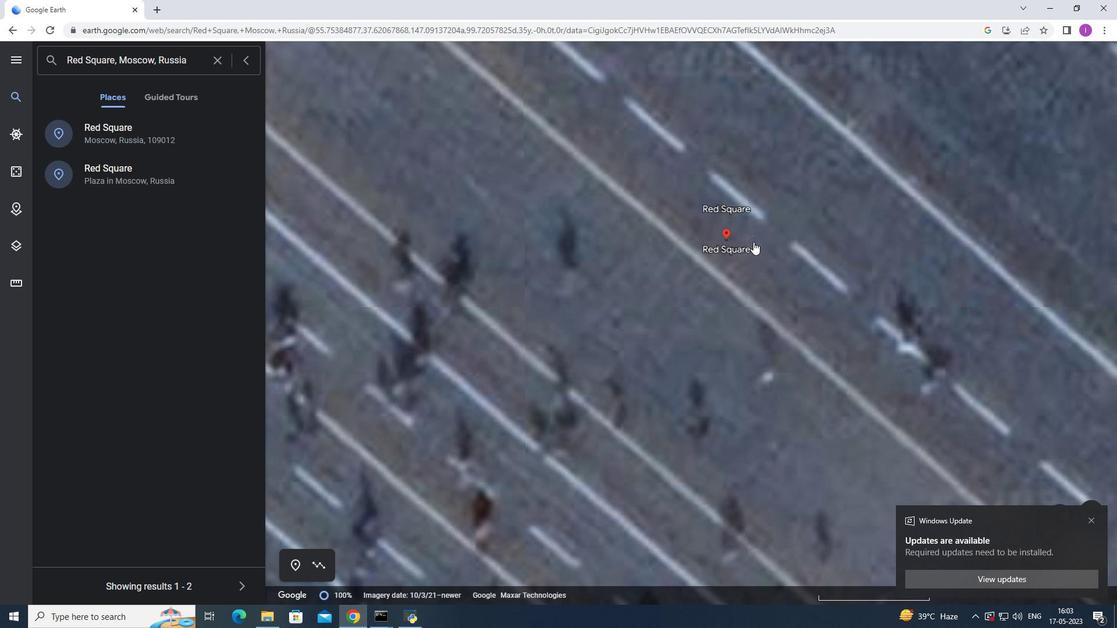 
Action: Mouse scrolled (753, 242) with delta (0, 0)
Screenshot: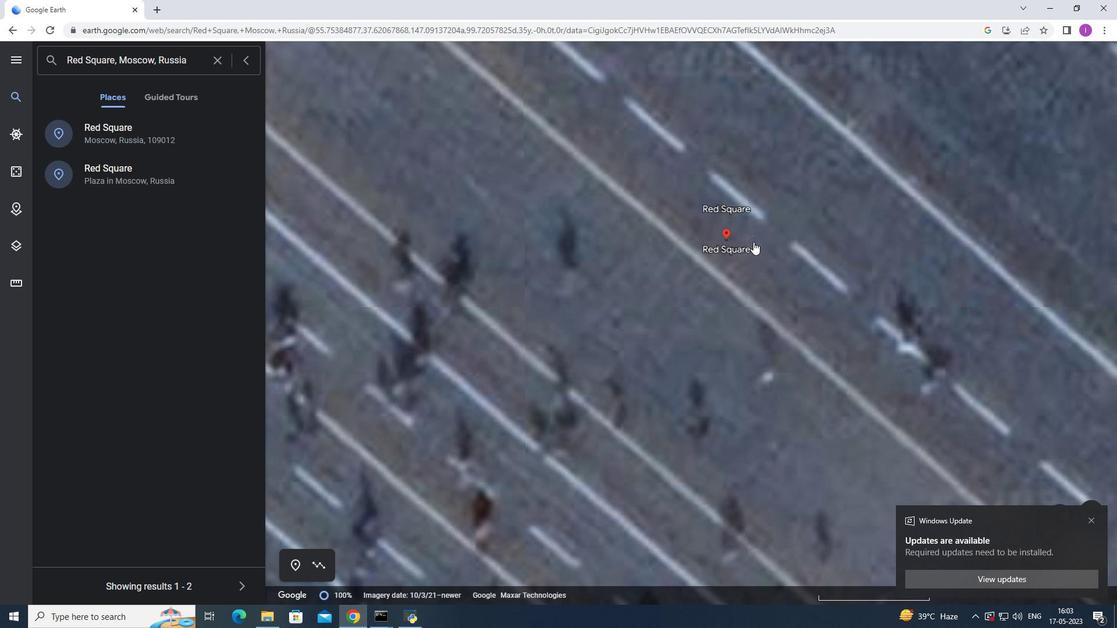 
Action: Mouse scrolled (753, 242) with delta (0, 0)
Screenshot: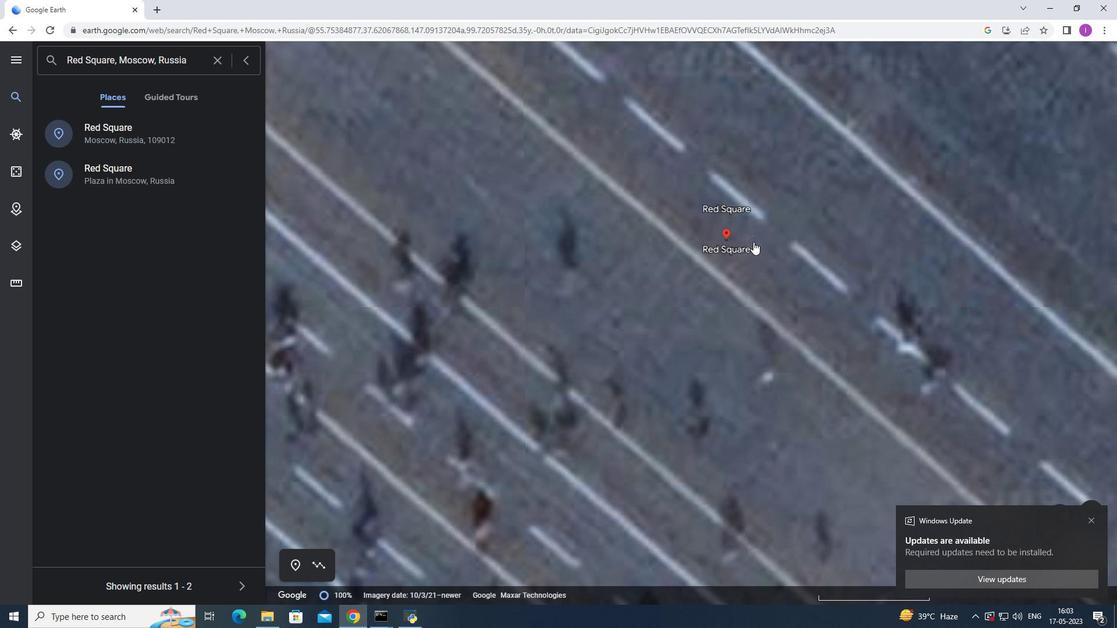 
Action: Mouse scrolled (753, 242) with delta (0, 0)
Screenshot: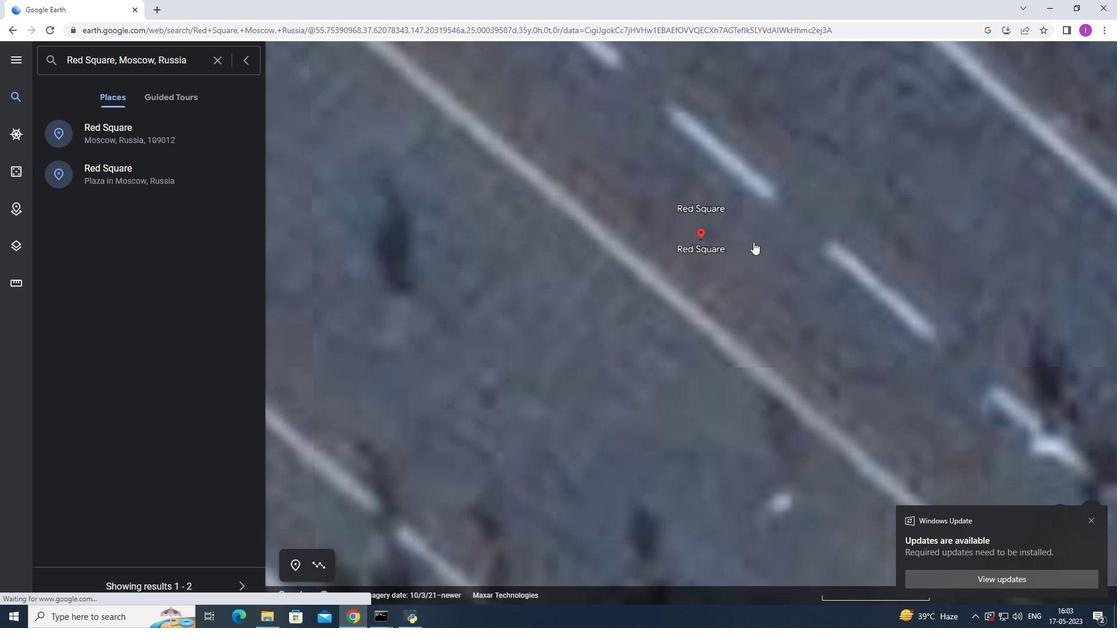 
Action: Mouse scrolled (753, 242) with delta (0, 0)
Screenshot: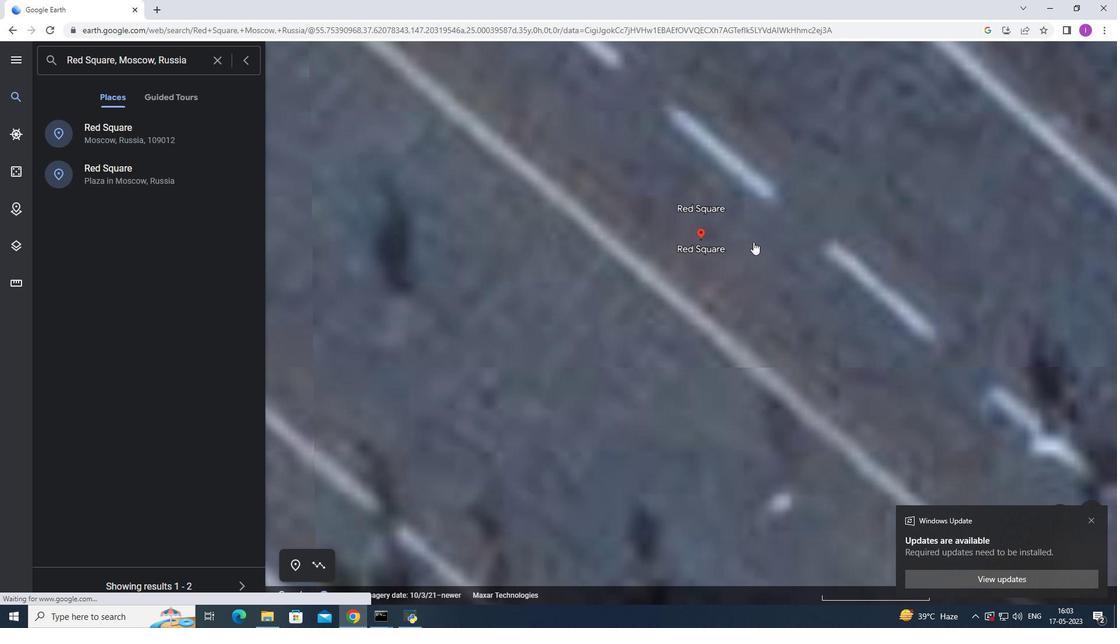 
Action: Mouse scrolled (753, 241) with delta (0, 0)
Screenshot: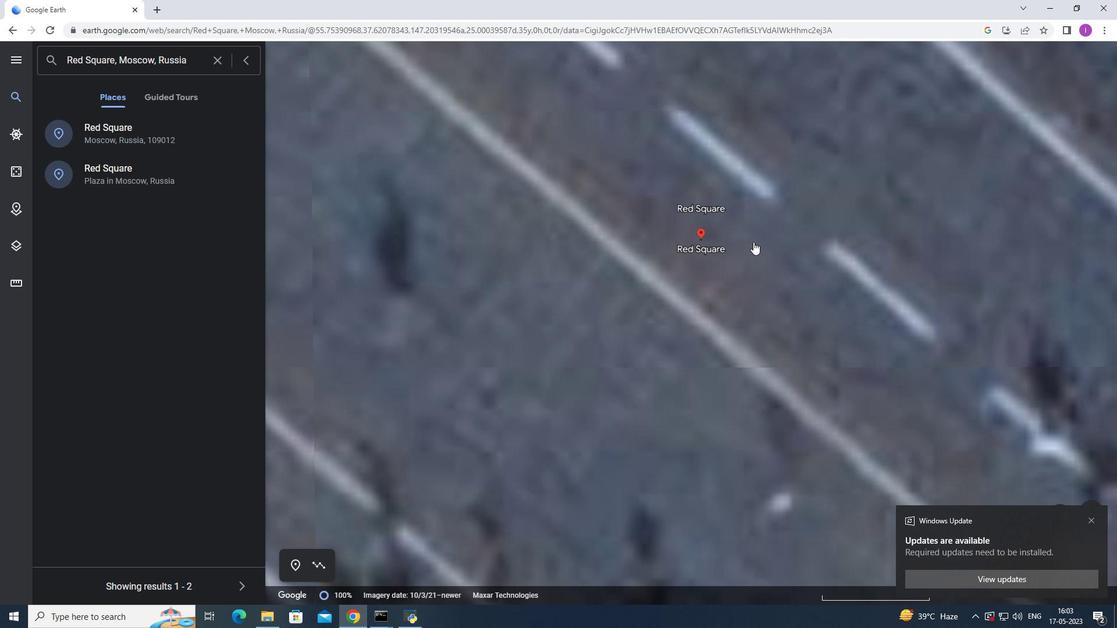 
Action: Mouse scrolled (753, 241) with delta (0, 0)
Screenshot: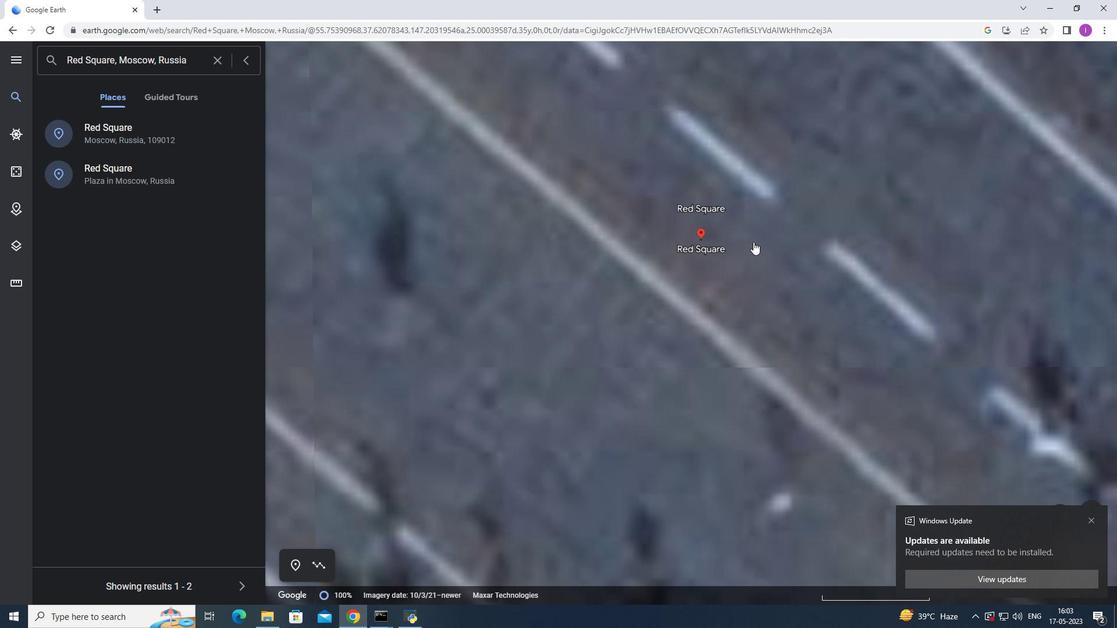 
Action: Mouse moved to (753, 242)
Screenshot: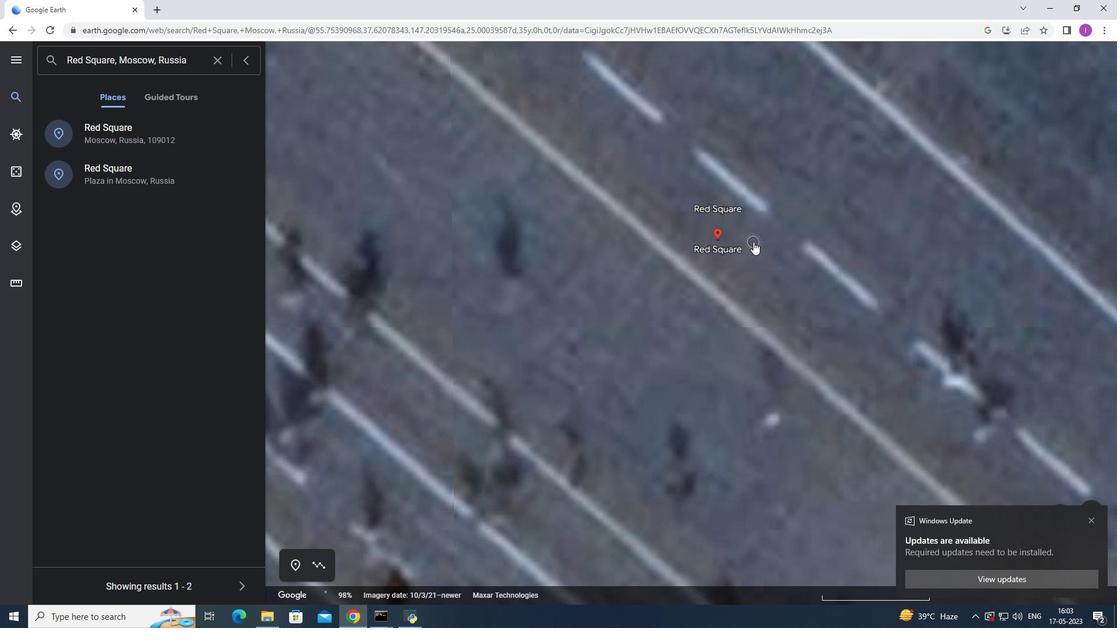 
Action: Mouse scrolled (753, 241) with delta (0, 0)
Screenshot: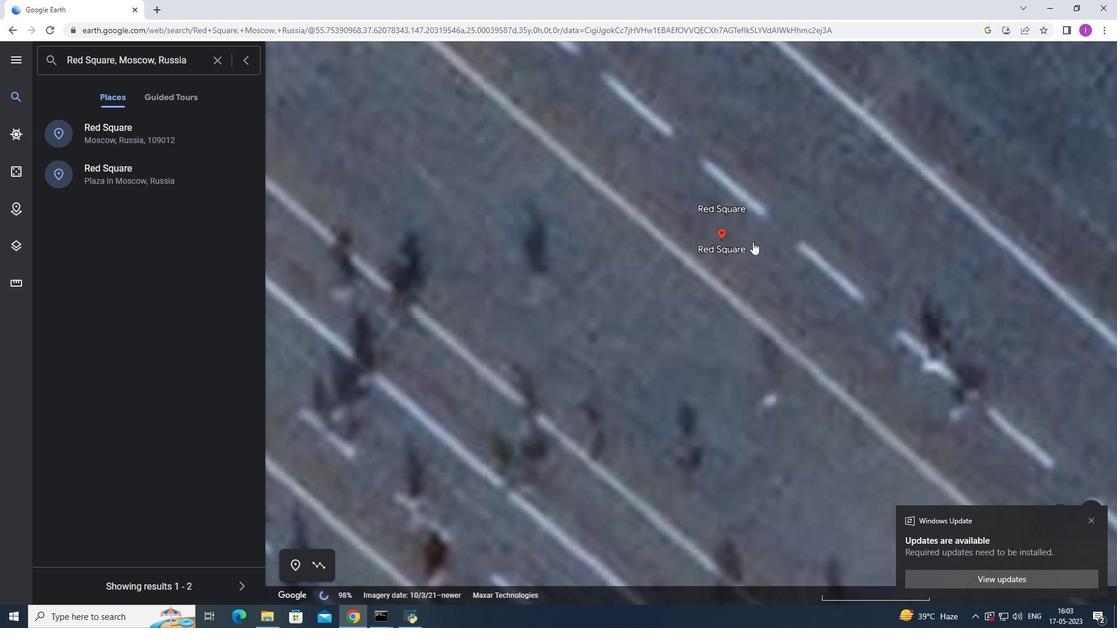 
Action: Mouse scrolled (753, 241) with delta (0, 0)
Screenshot: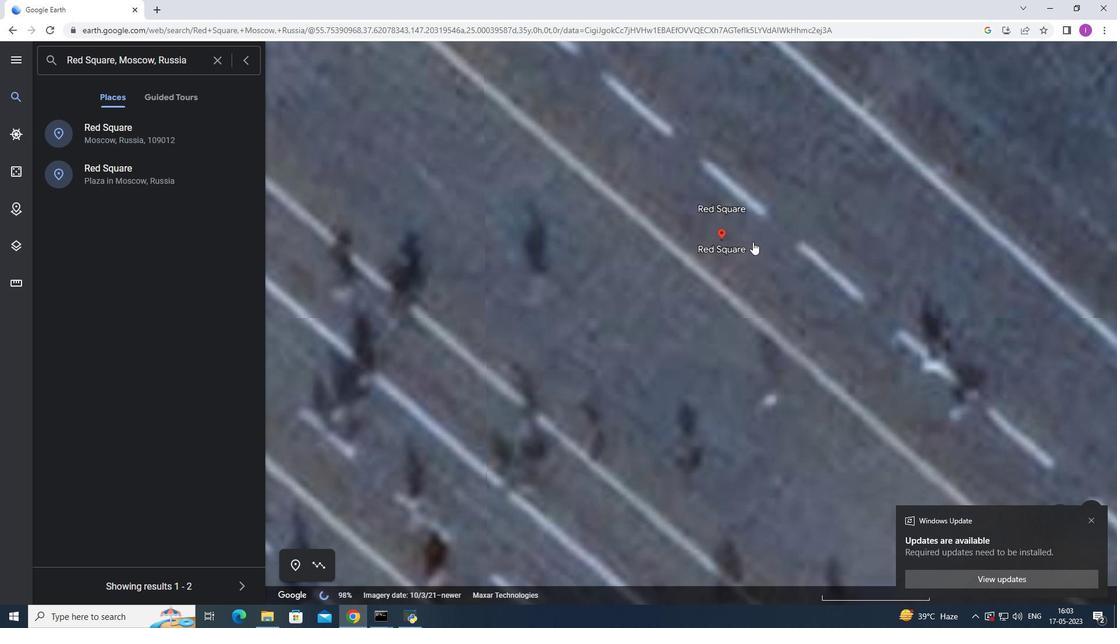 
Action: Mouse scrolled (753, 241) with delta (0, 0)
Screenshot: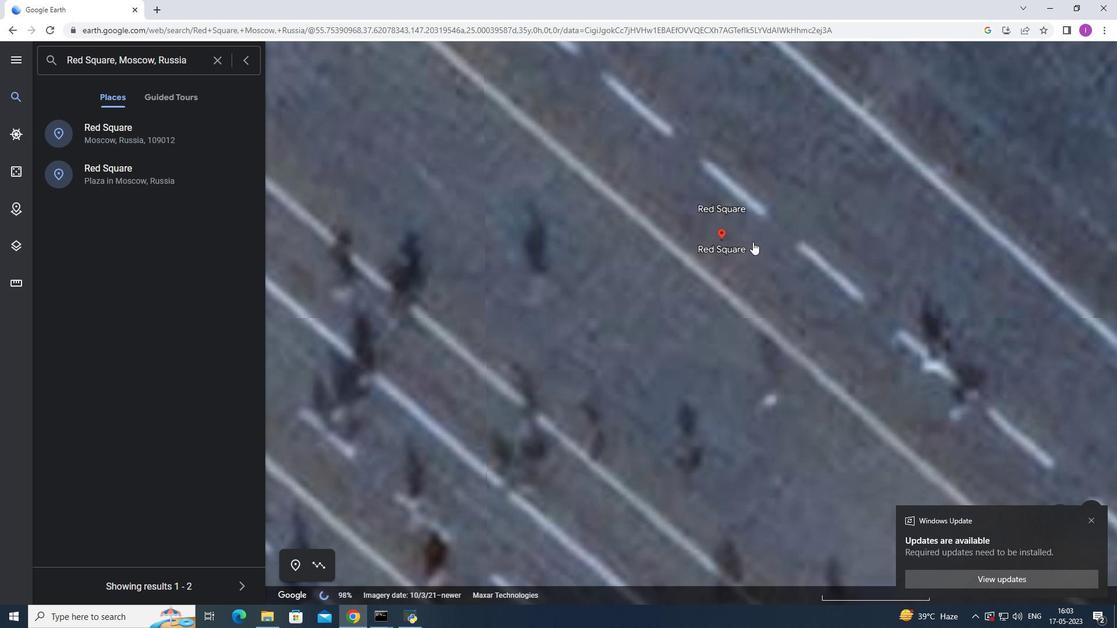 
Action: Mouse scrolled (753, 241) with delta (0, 0)
Screenshot: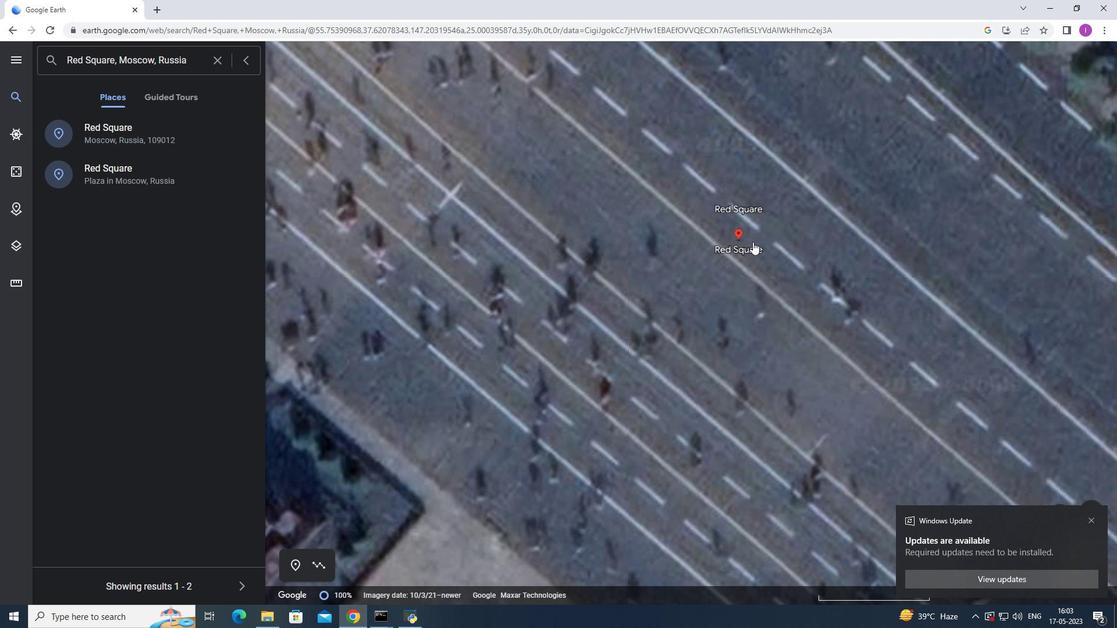 
Action: Mouse scrolled (753, 241) with delta (0, 0)
Screenshot: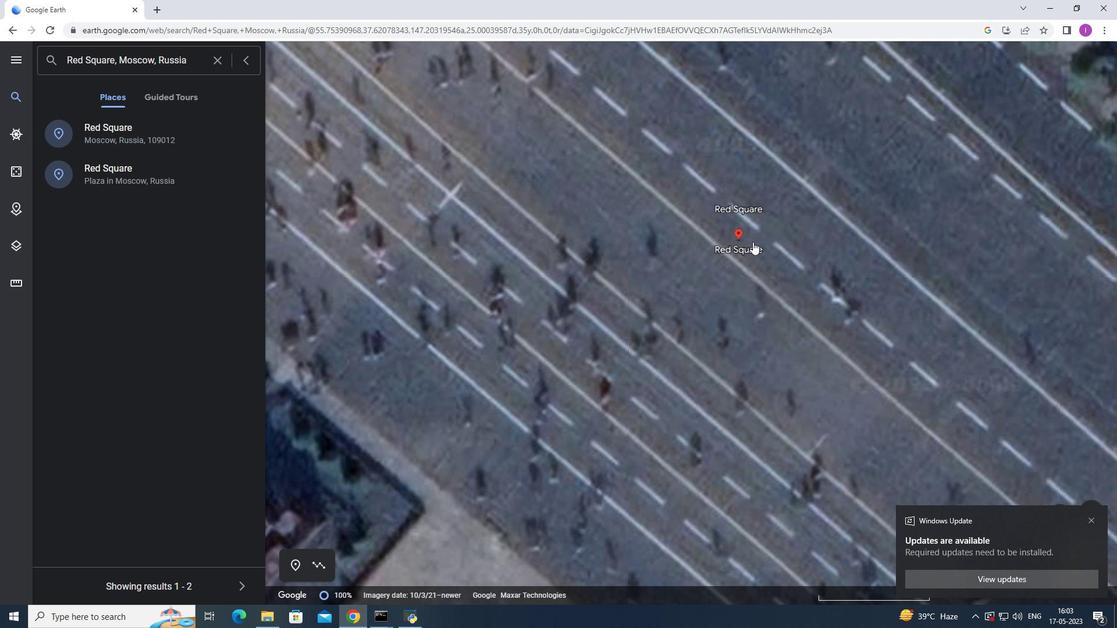 
Action: Mouse scrolled (753, 241) with delta (0, 0)
Screenshot: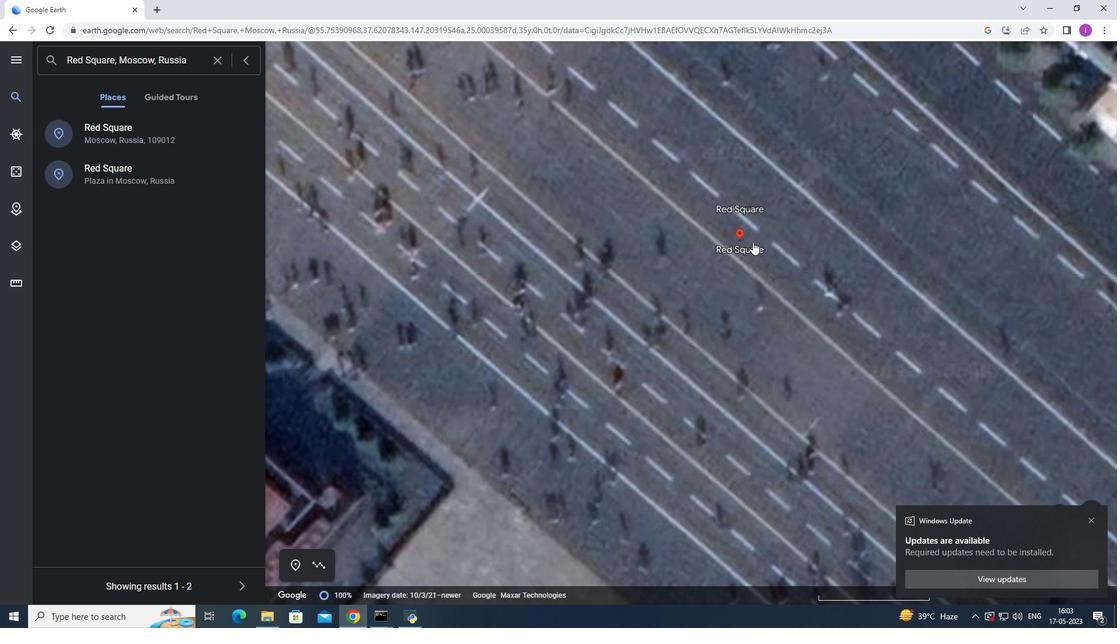 
Action: Mouse moved to (753, 242)
Screenshot: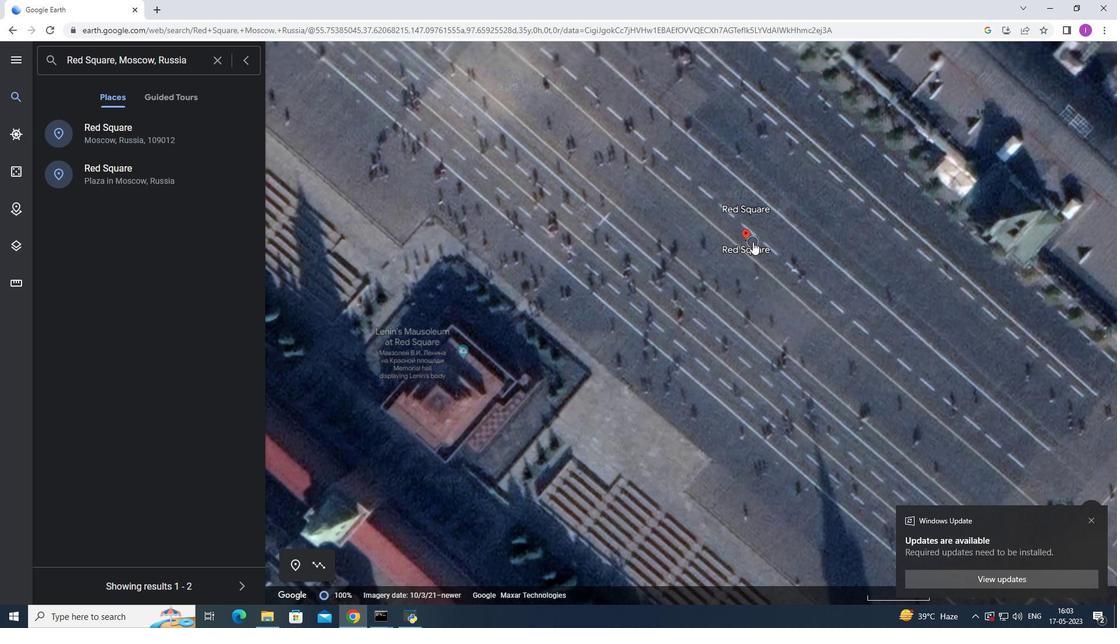 
Action: Mouse scrolled (753, 241) with delta (0, 0)
Screenshot: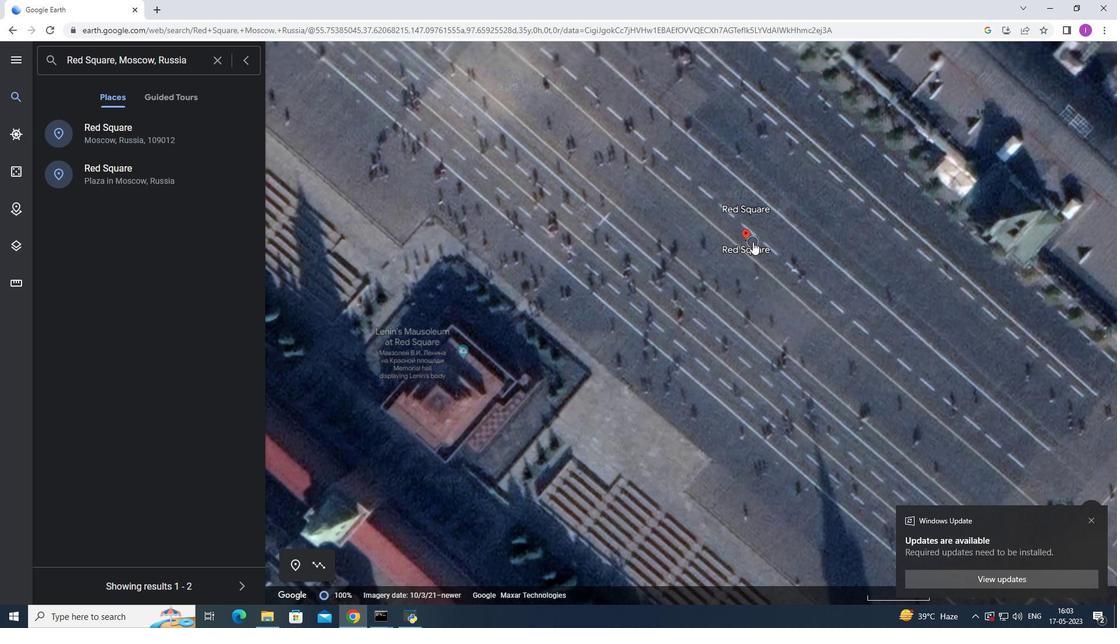 
Action: Mouse moved to (752, 242)
Screenshot: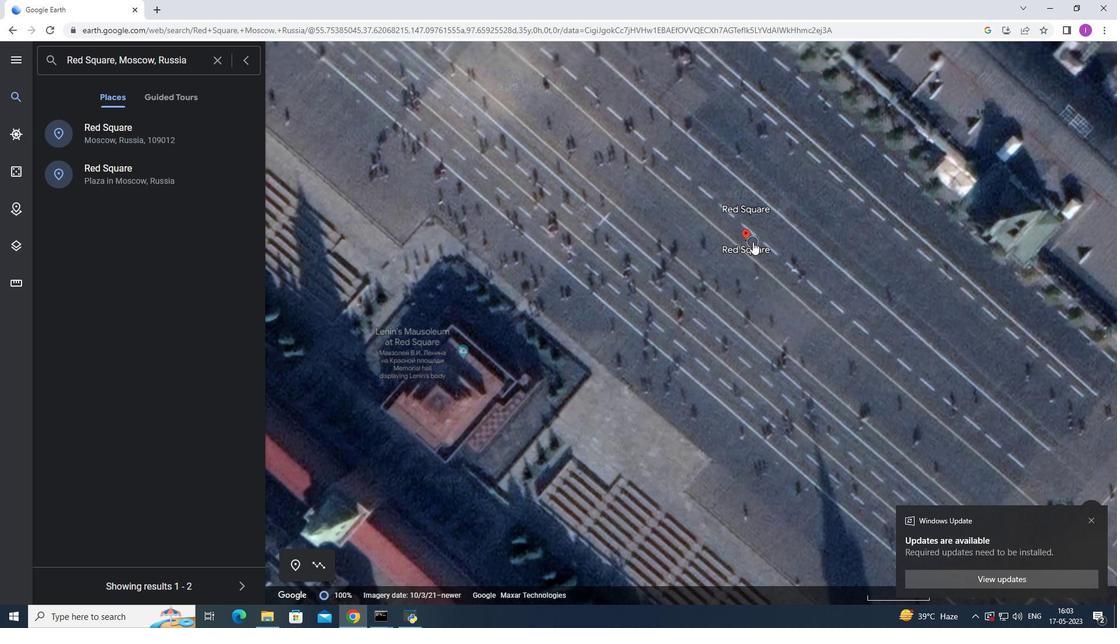 
Action: Mouse scrolled (752, 242) with delta (0, 0)
Screenshot: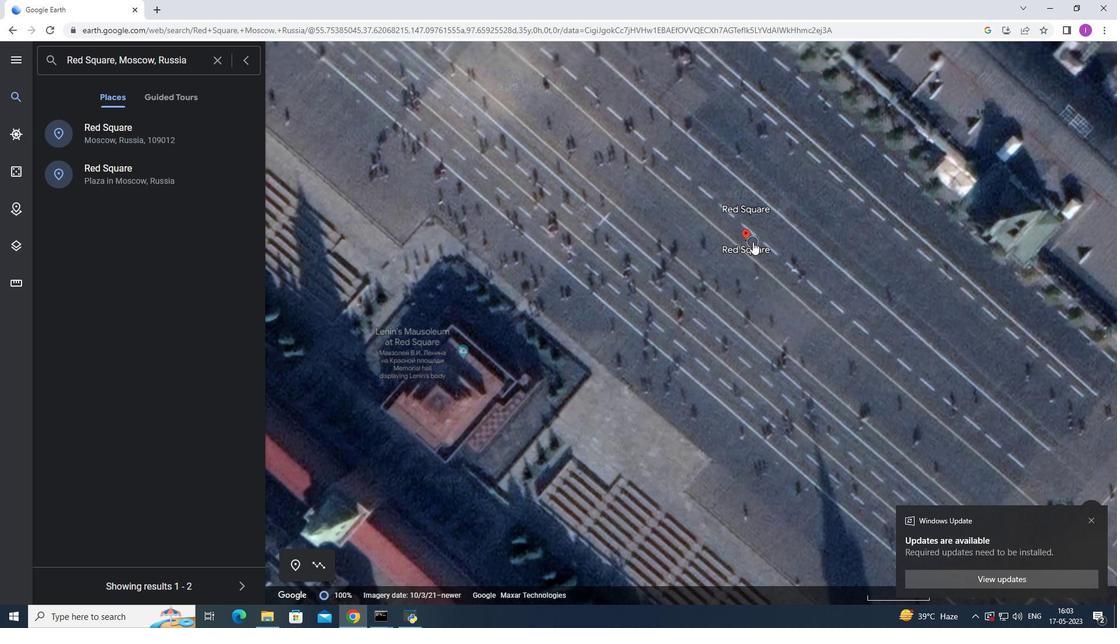 
Action: Mouse scrolled (752, 242) with delta (0, 0)
Screenshot: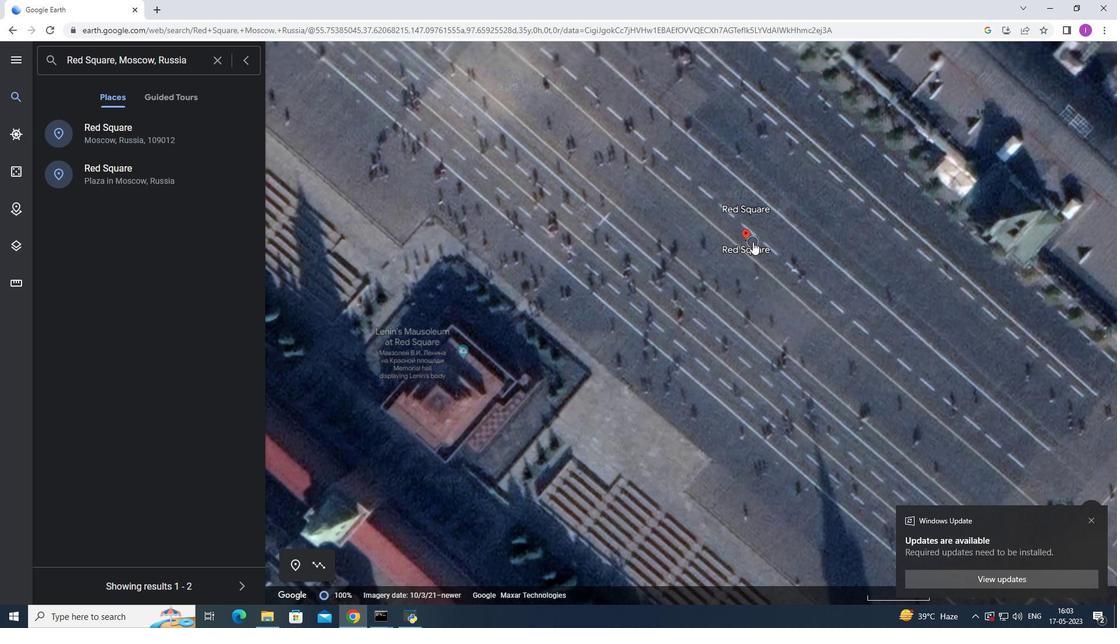 
Action: Mouse scrolled (752, 242) with delta (0, 0)
Screenshot: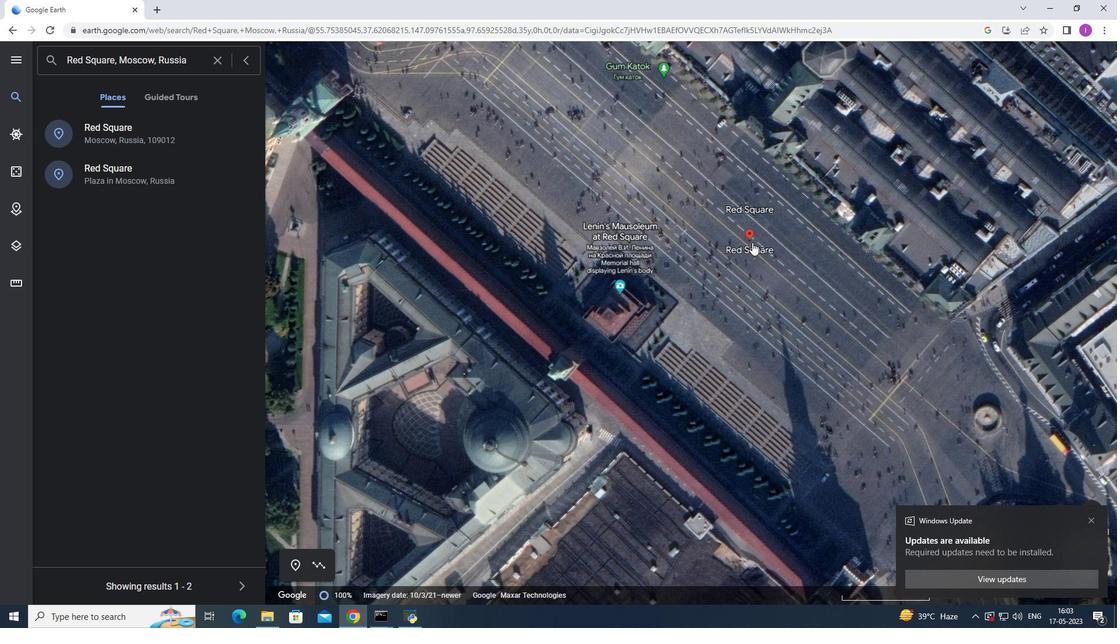 
Action: Mouse scrolled (752, 242) with delta (0, 0)
Screenshot: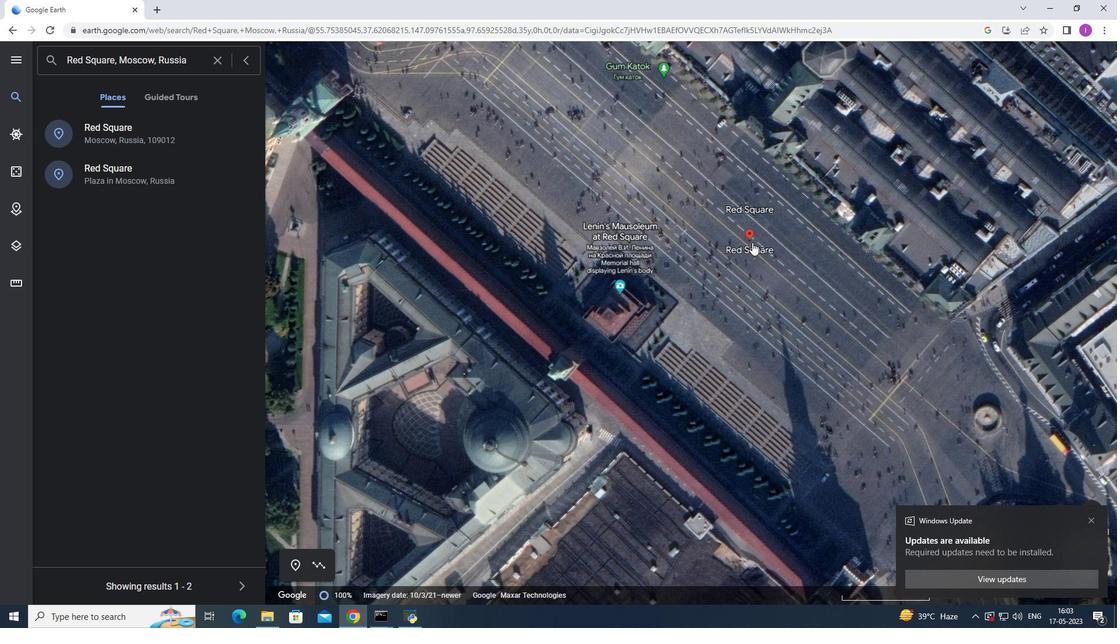 
Action: Mouse scrolled (752, 242) with delta (0, 0)
Screenshot: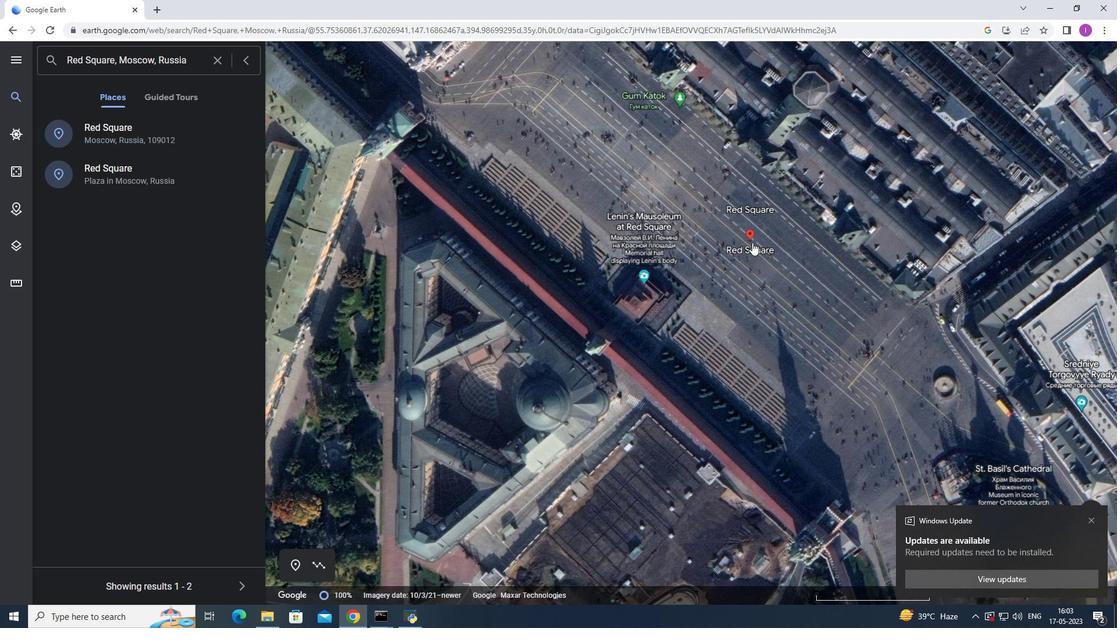 
Action: Mouse scrolled (752, 242) with delta (0, 0)
Screenshot: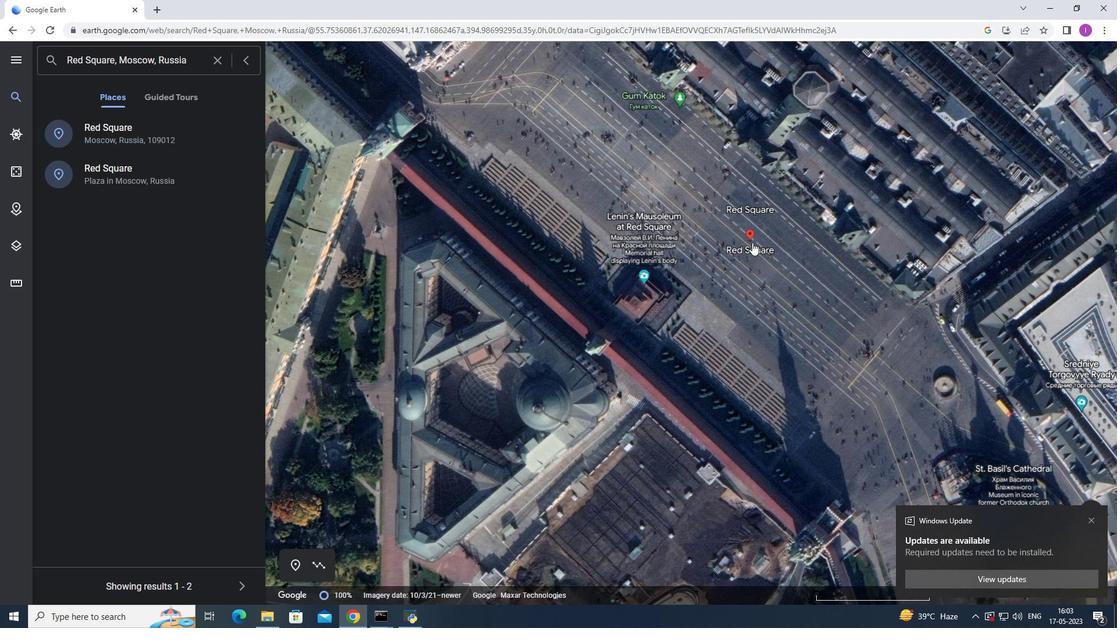 
Action: Mouse scrolled (752, 242) with delta (0, 0)
Screenshot: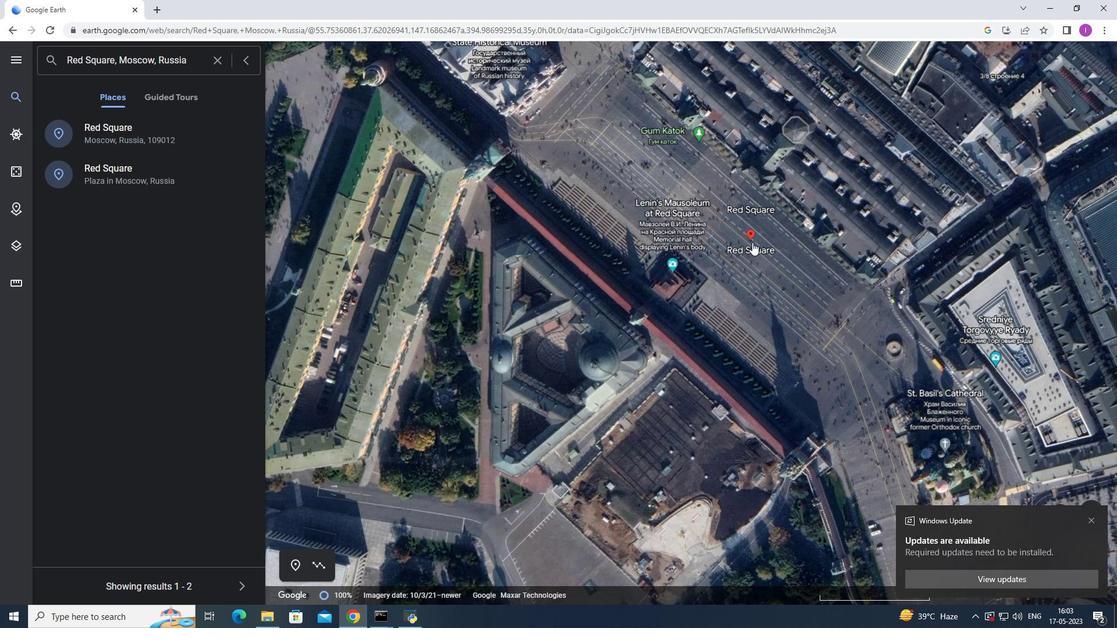 
Action: Mouse moved to (752, 242)
Screenshot: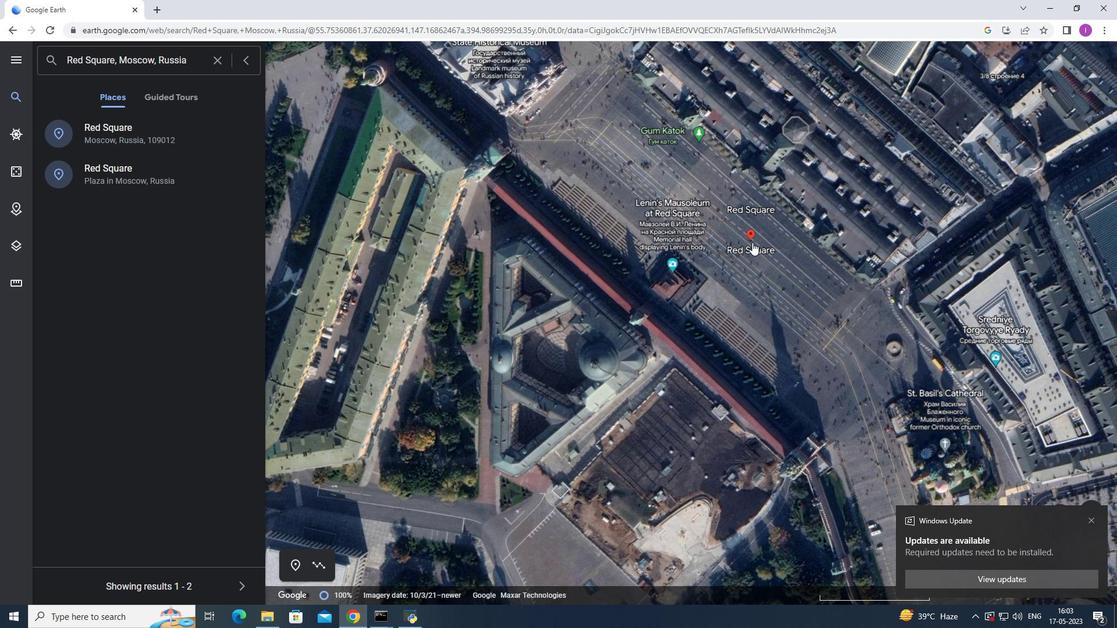 
Action: Mouse scrolled (752, 243) with delta (0, 0)
Screenshot: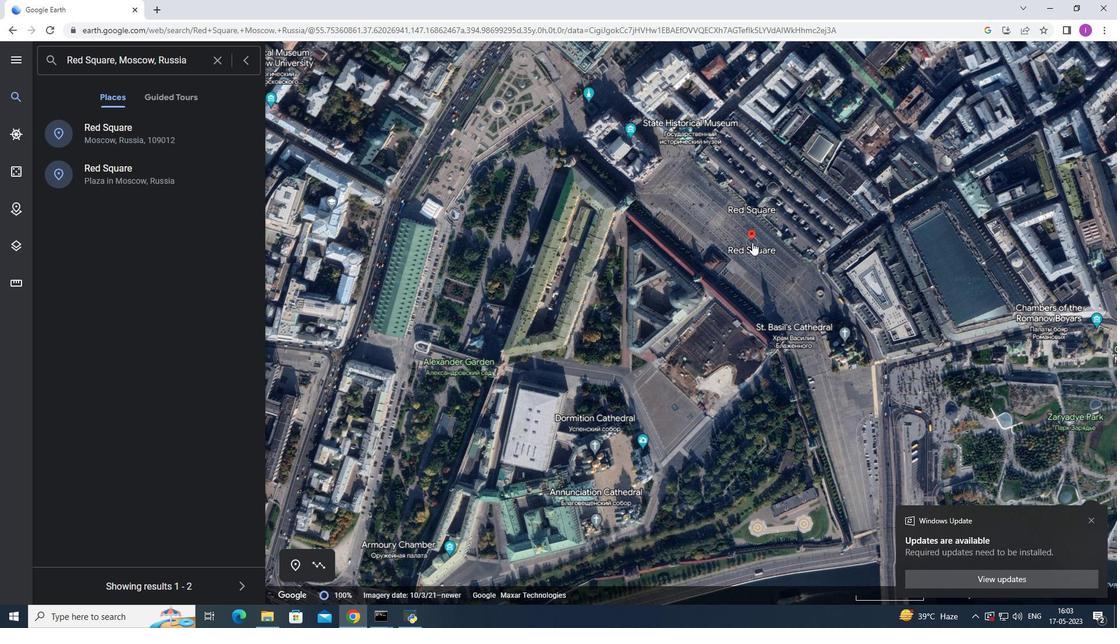 
Action: Mouse scrolled (752, 243) with delta (0, 0)
Screenshot: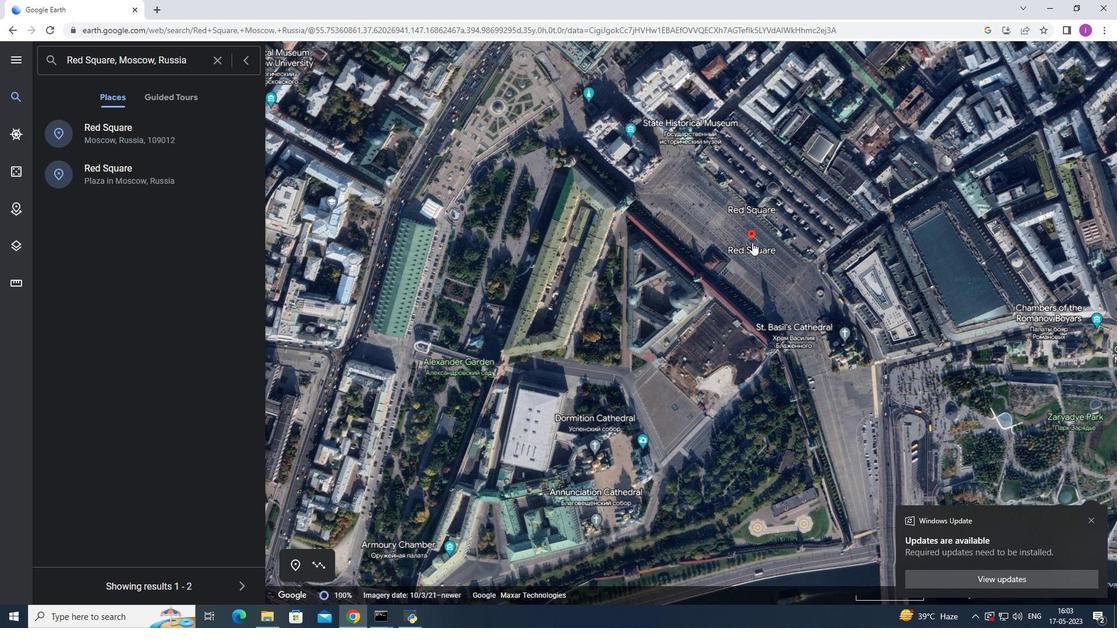 
Action: Mouse moved to (769, 244)
Screenshot: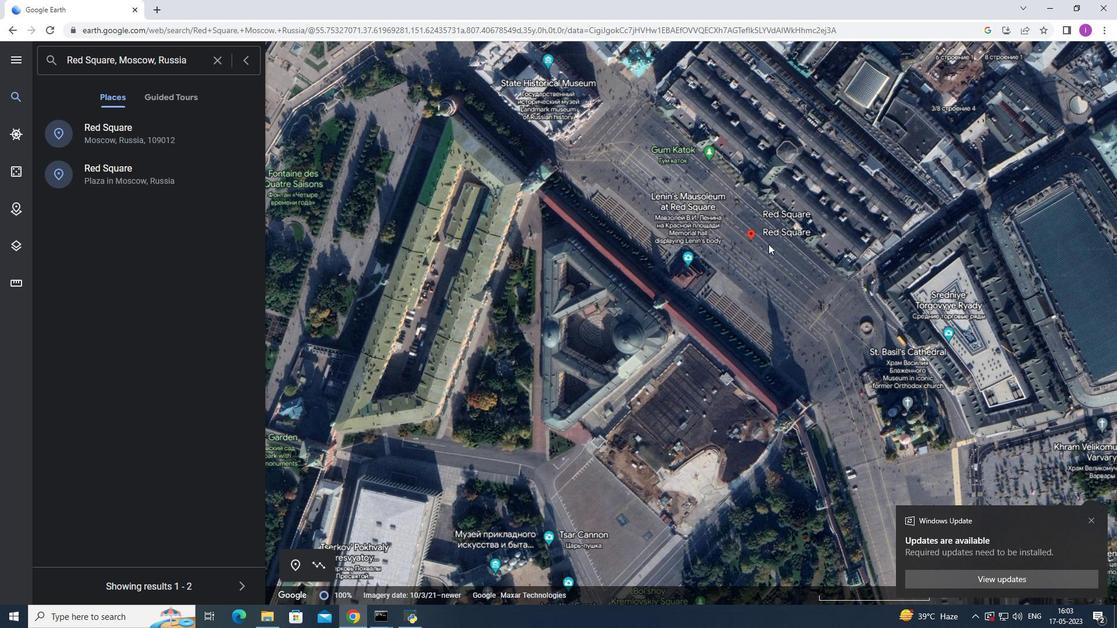 
Action: Mouse scrolled (769, 245) with delta (0, 0)
Screenshot: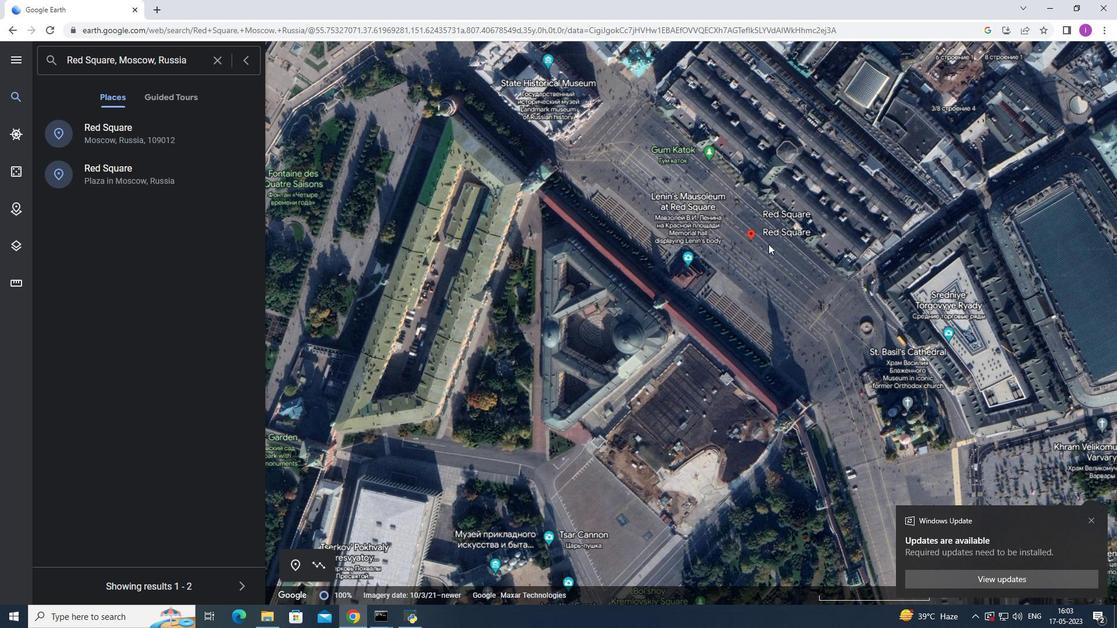 
Action: Mouse scrolled (769, 245) with delta (0, 0)
Screenshot: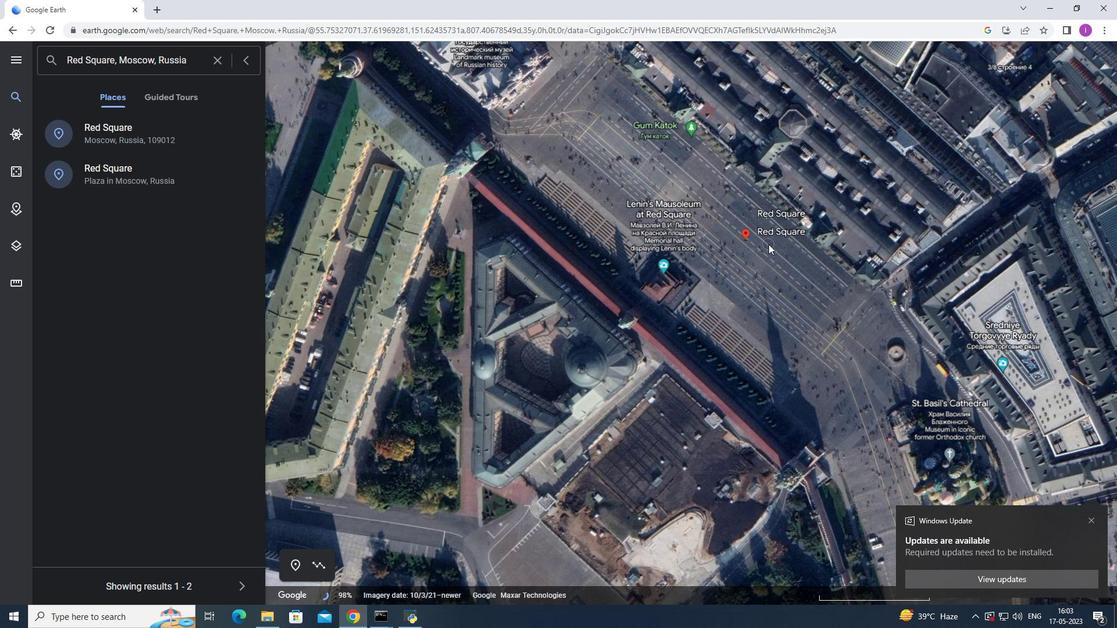 
Action: Mouse scrolled (769, 245) with delta (0, 0)
Screenshot: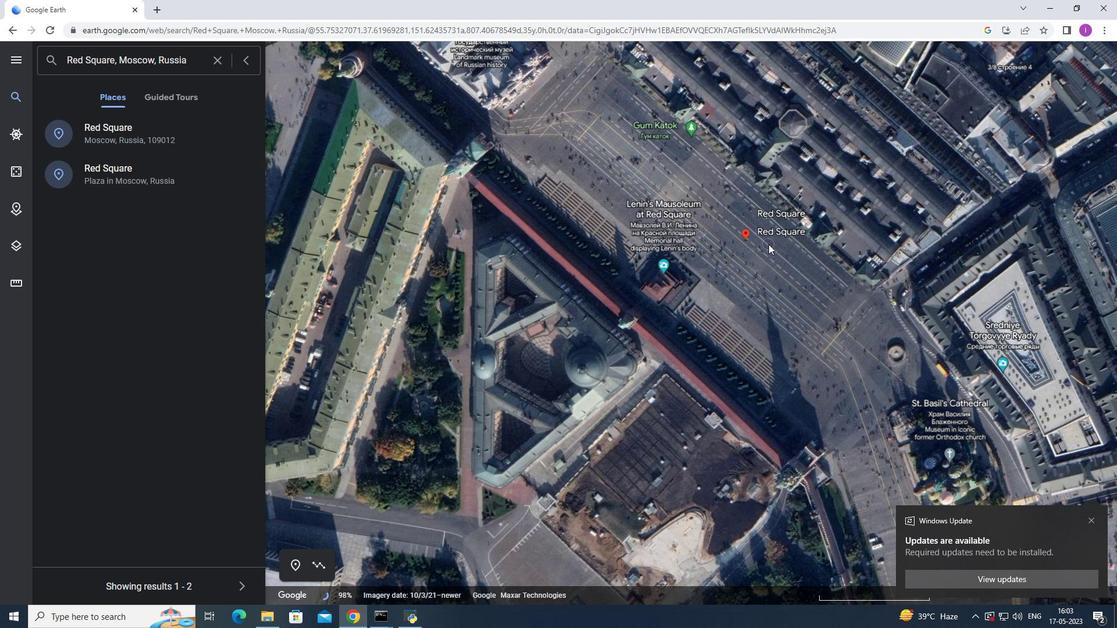 
Action: Mouse scrolled (769, 245) with delta (0, 0)
Screenshot: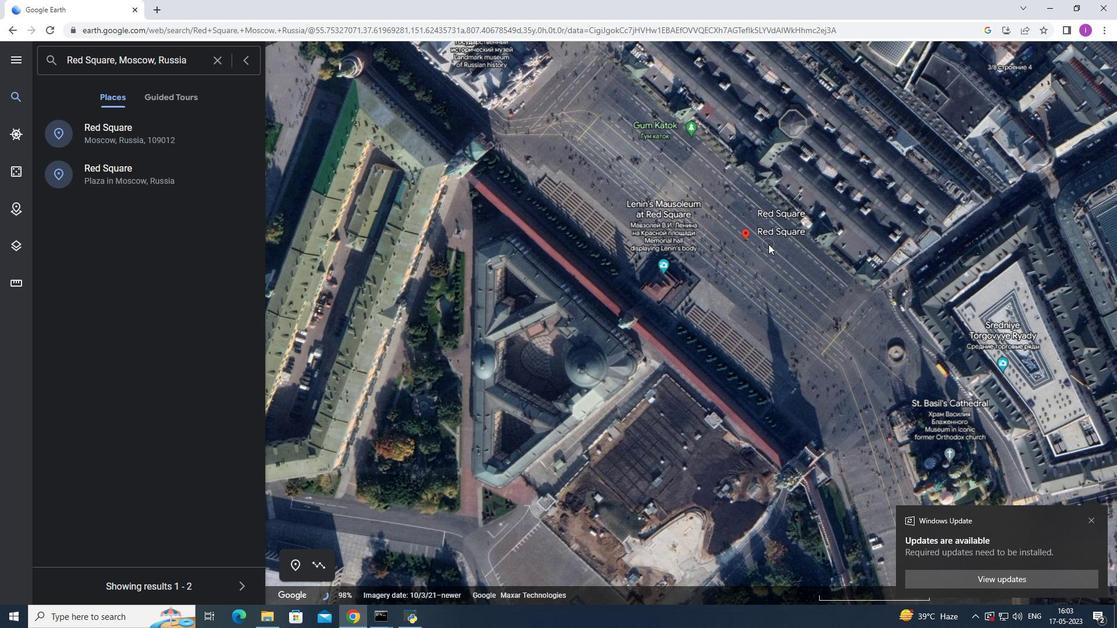 
Action: Mouse moved to (769, 244)
Screenshot: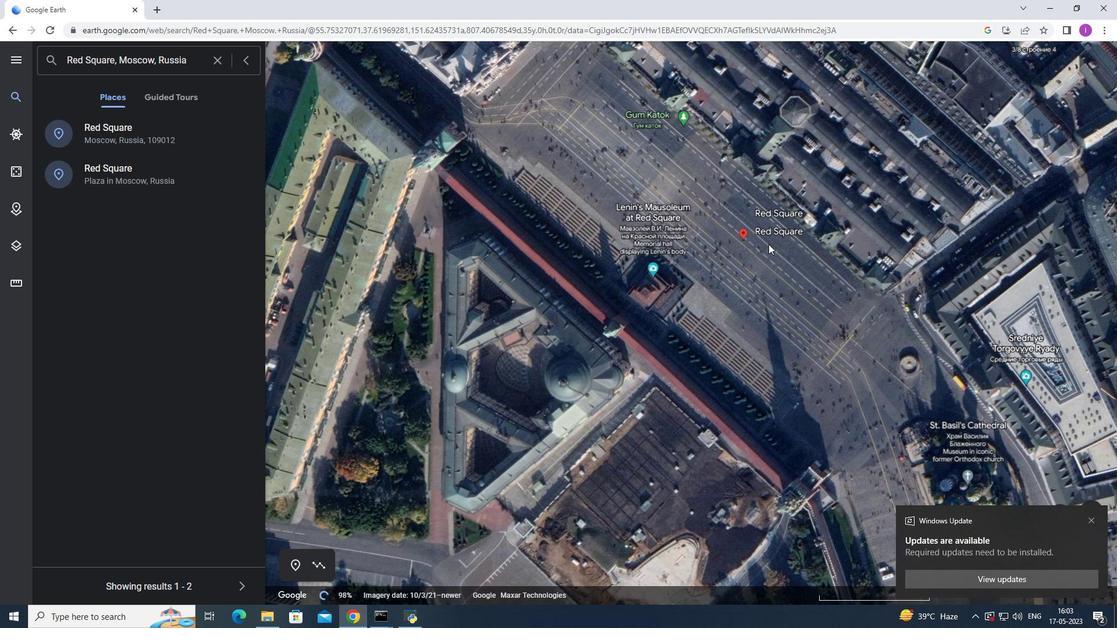 
Action: Mouse scrolled (769, 245) with delta (0, 0)
Screenshot: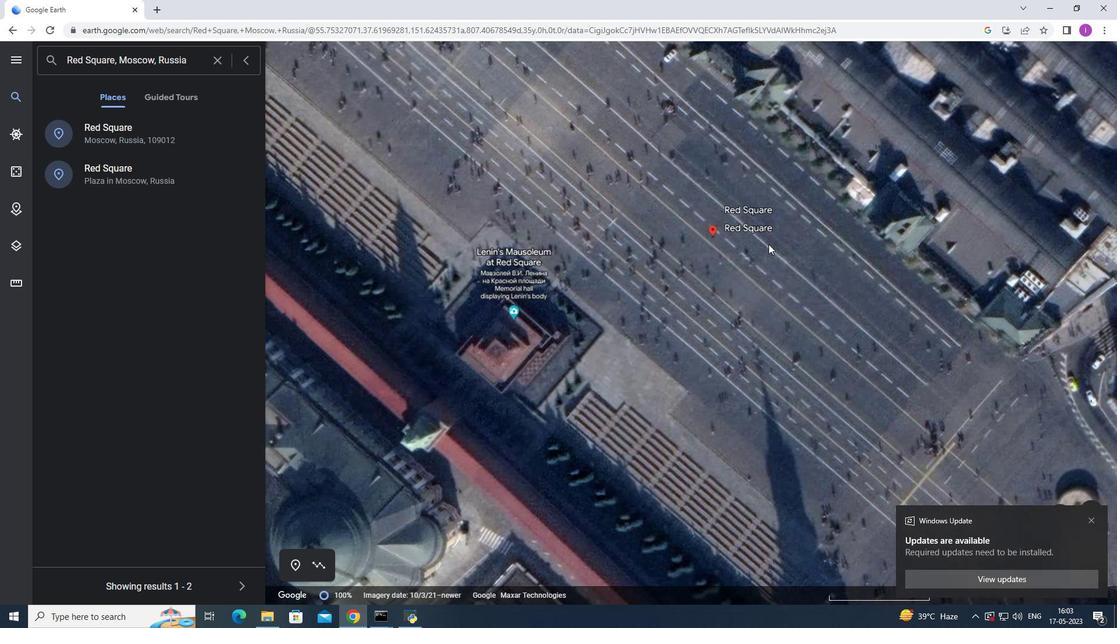 
Action: Mouse scrolled (769, 245) with delta (0, 0)
Screenshot: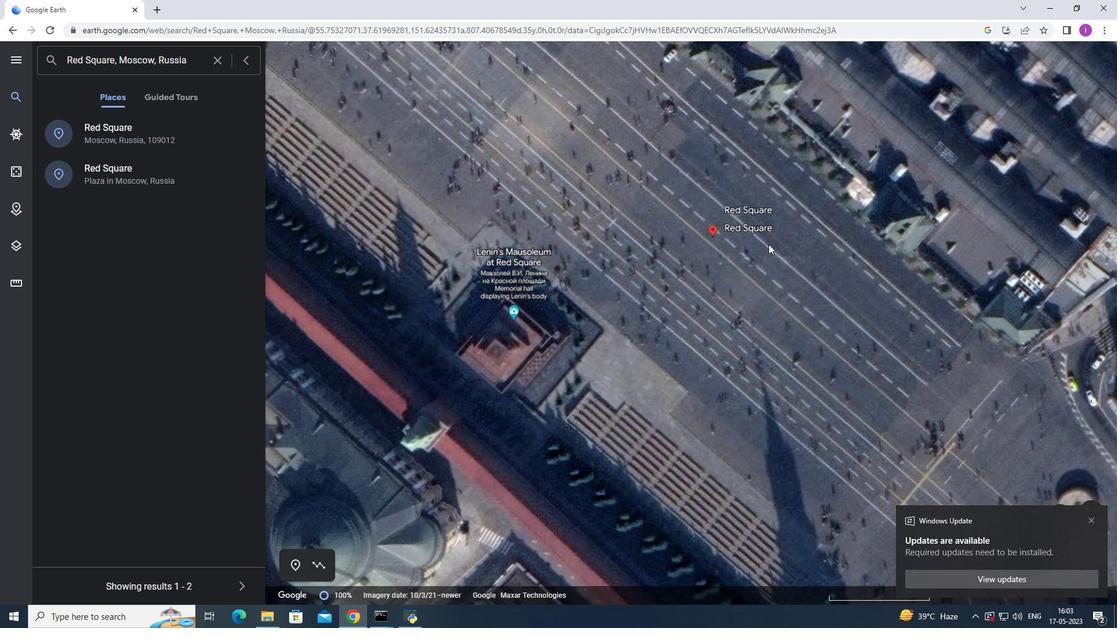 
Action: Mouse moved to (742, 248)
Screenshot: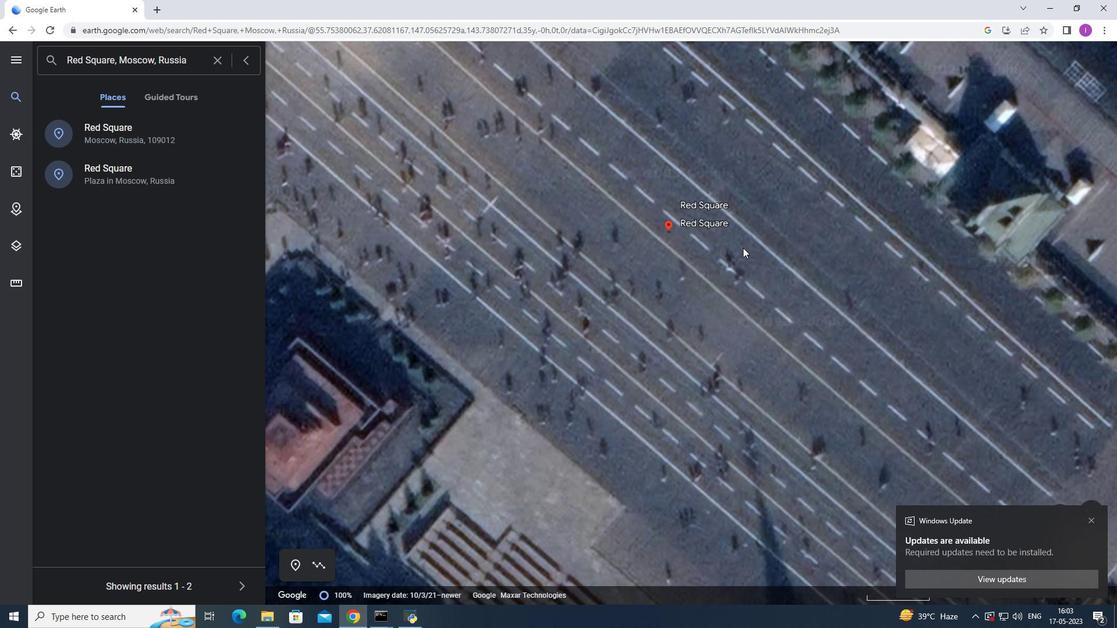 
Action: Mouse scrolled (742, 249) with delta (0, 0)
Screenshot: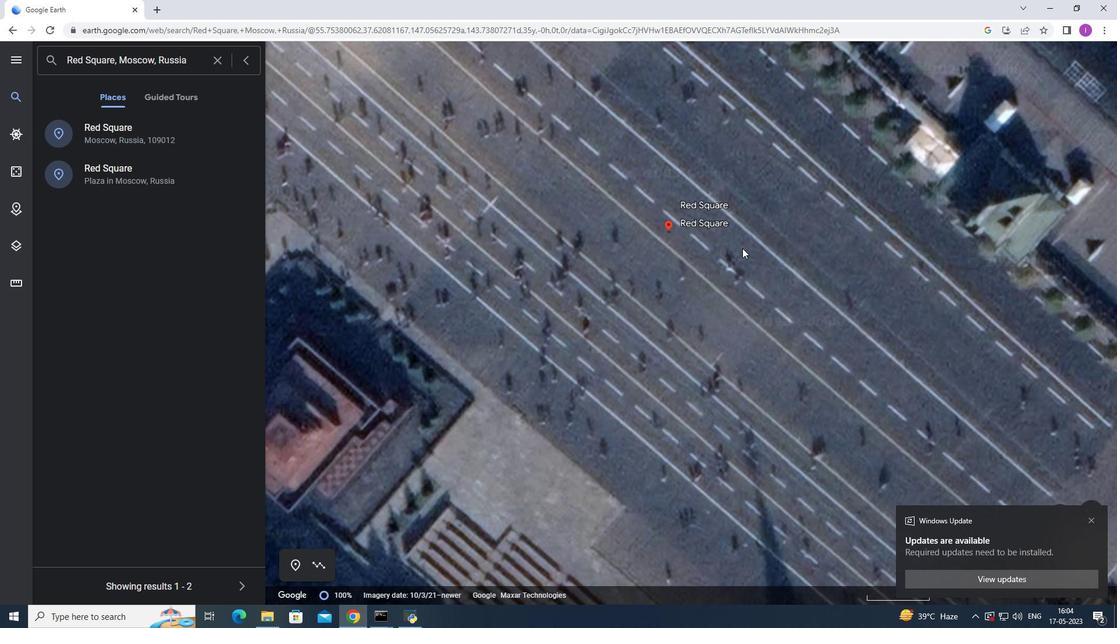 
Action: Mouse scrolled (742, 249) with delta (0, 0)
Screenshot: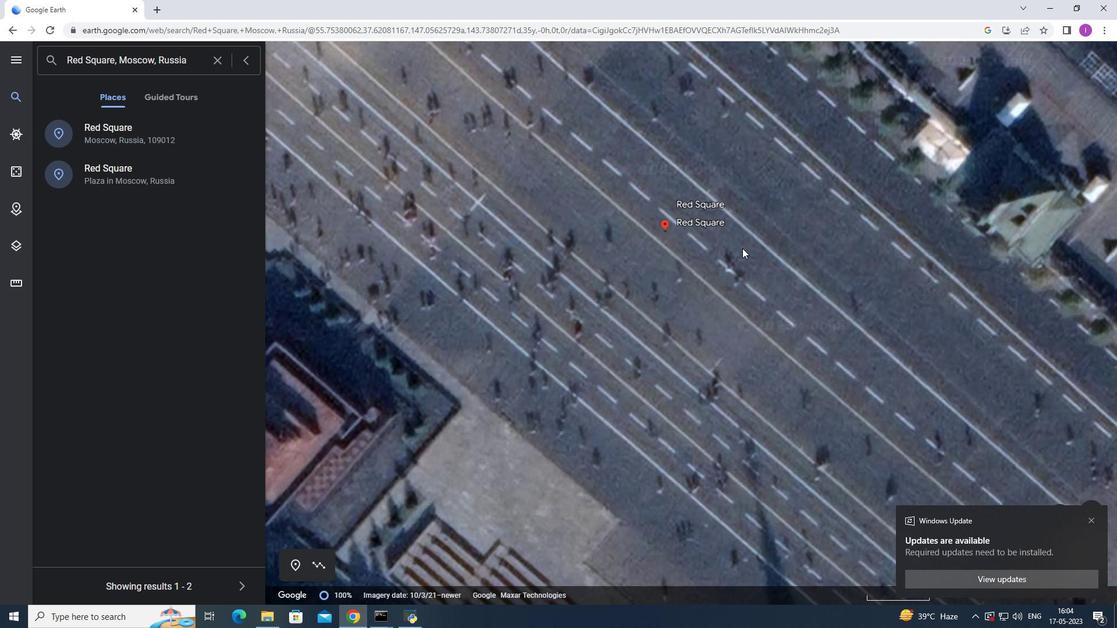 
Action: Mouse scrolled (742, 248) with delta (0, 0)
Screenshot: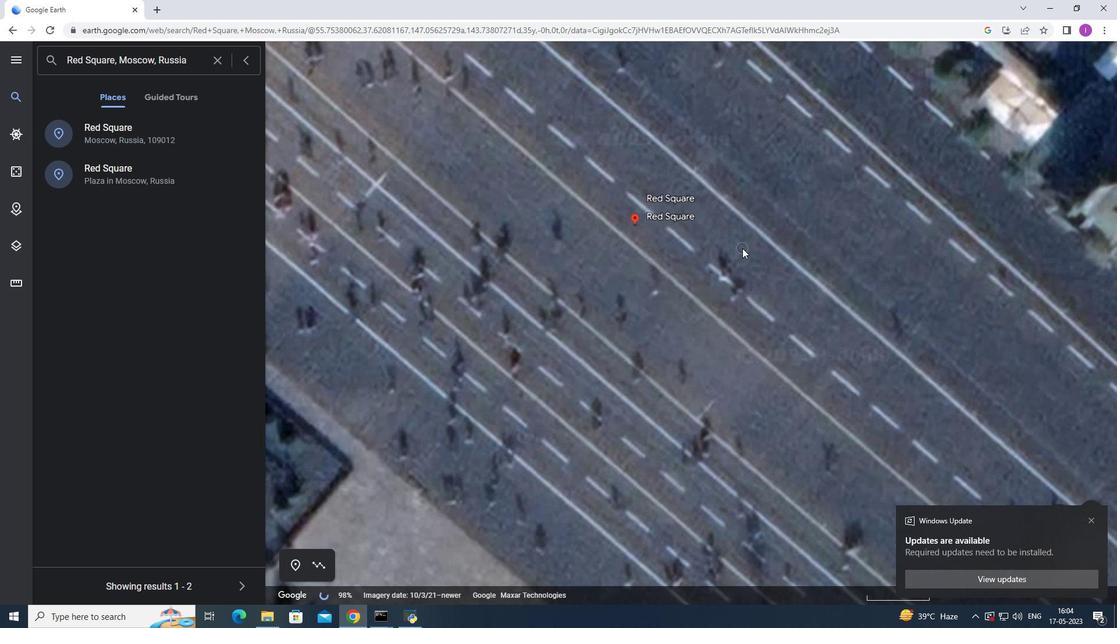 
Action: Mouse scrolled (742, 248) with delta (0, 0)
Screenshot: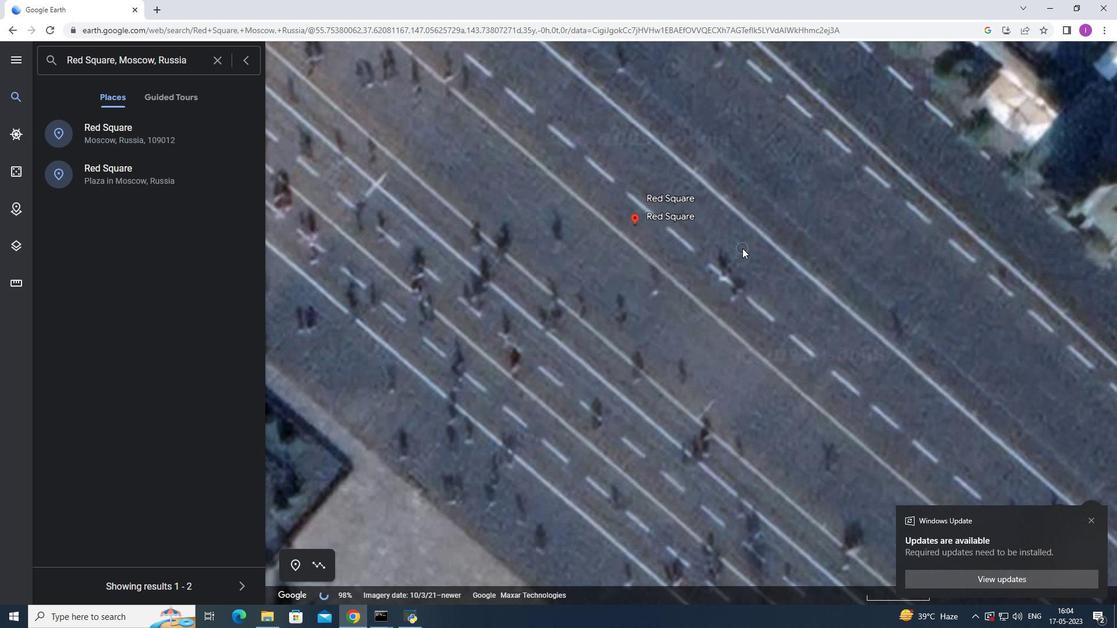 
Action: Mouse scrolled (742, 248) with delta (0, 0)
Screenshot: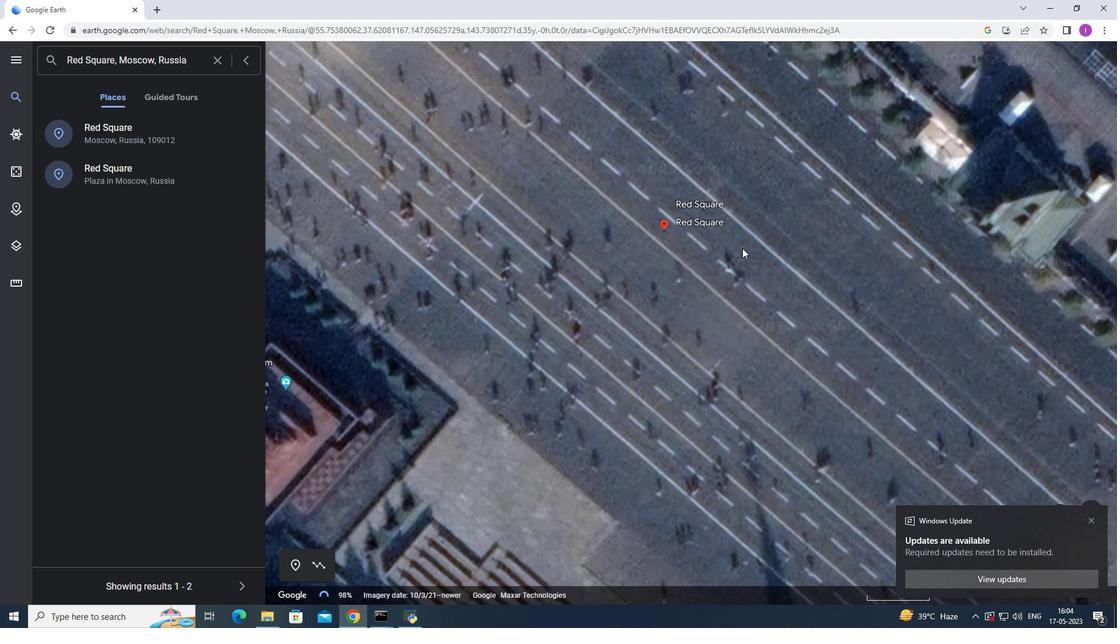 
Action: Mouse scrolled (742, 248) with delta (0, 0)
Screenshot: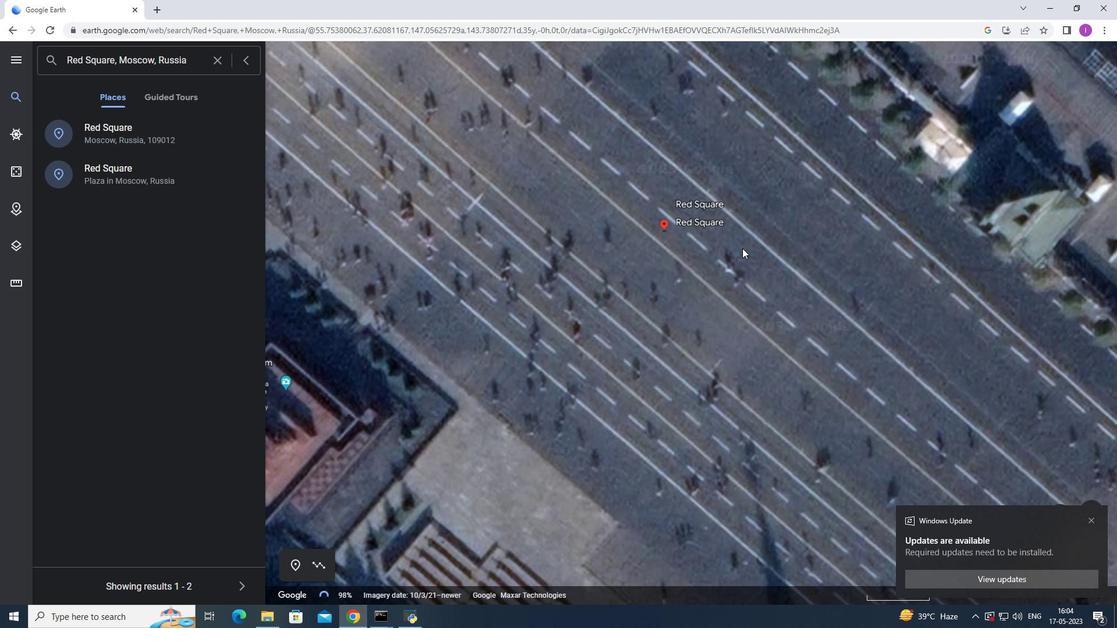 
Action: Mouse scrolled (742, 248) with delta (0, 0)
Screenshot: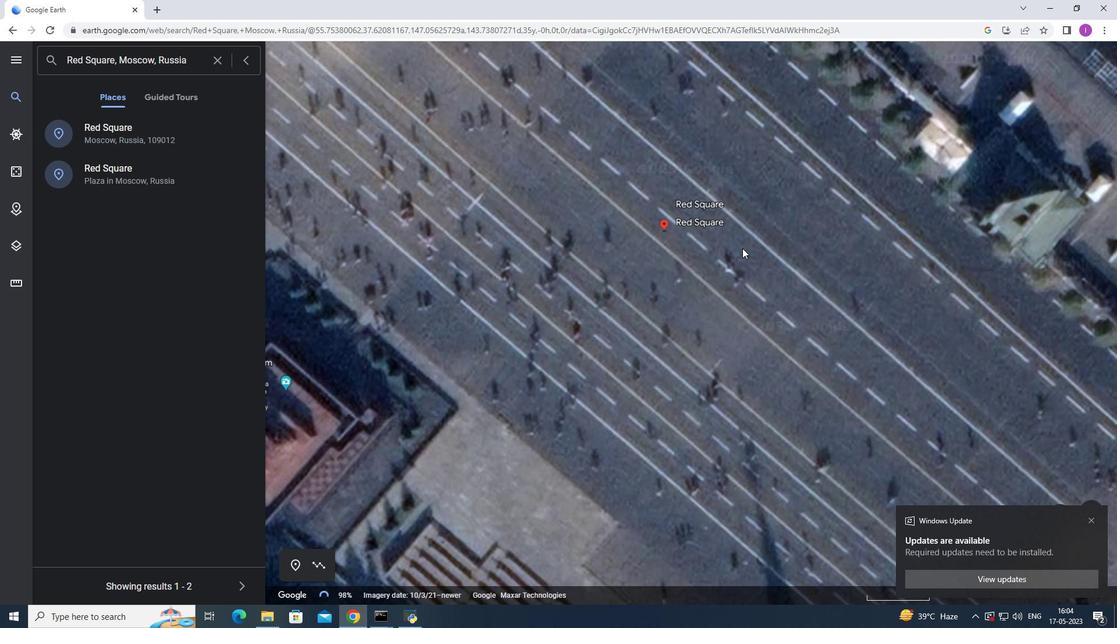 
Action: Mouse scrolled (742, 248) with delta (0, 0)
Screenshot: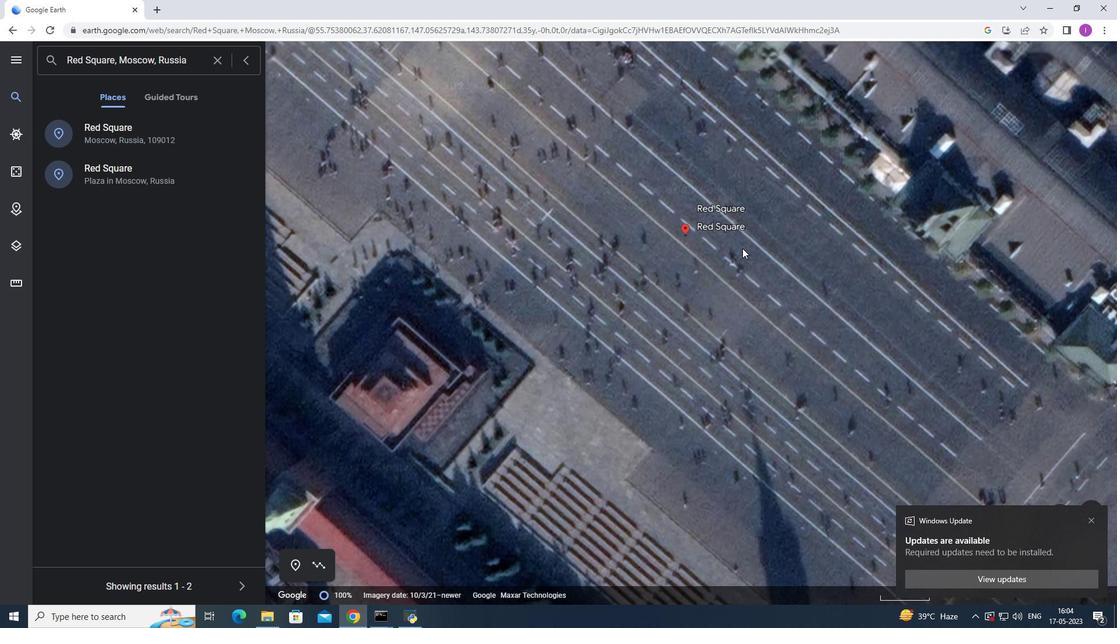 
Action: Mouse scrolled (742, 248) with delta (0, 0)
Screenshot: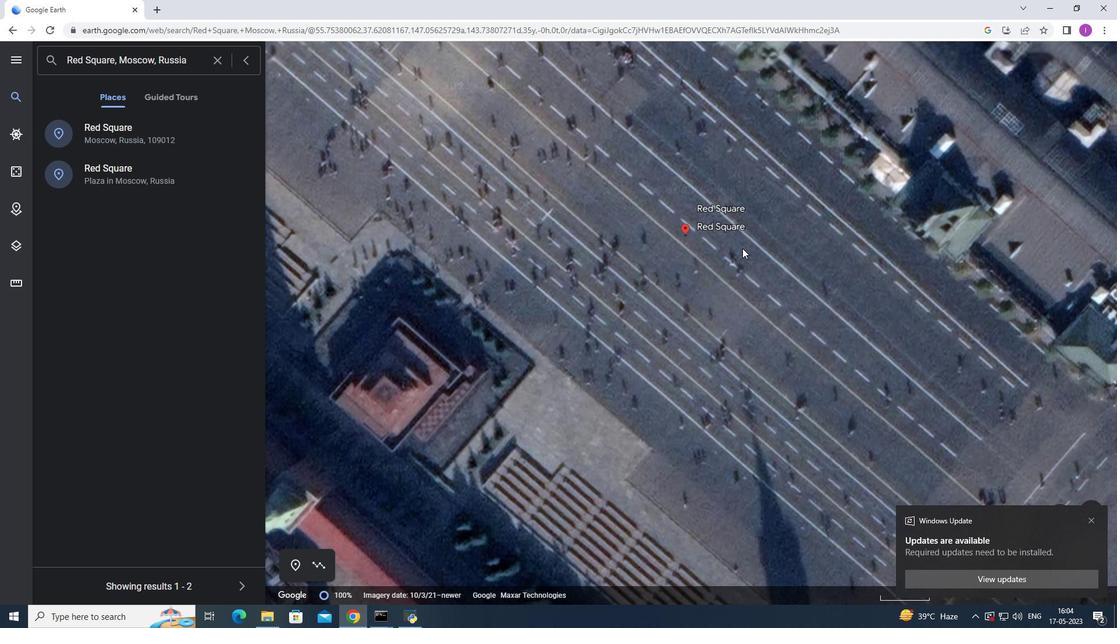 
Action: Mouse scrolled (742, 248) with delta (0, 0)
Screenshot: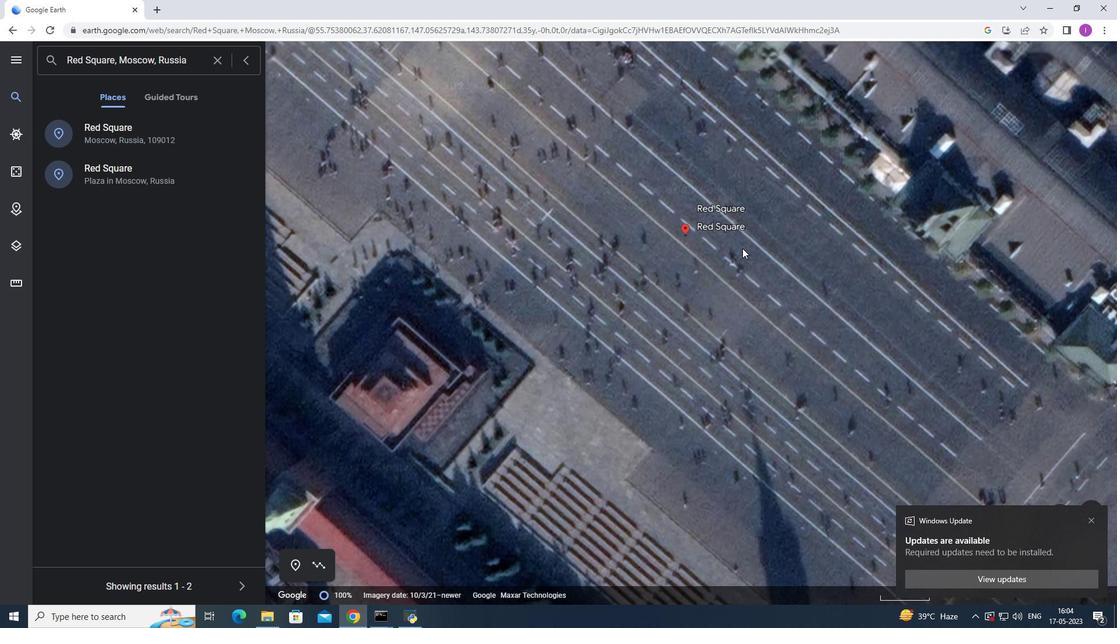 
Action: Mouse moved to (741, 249)
Screenshot: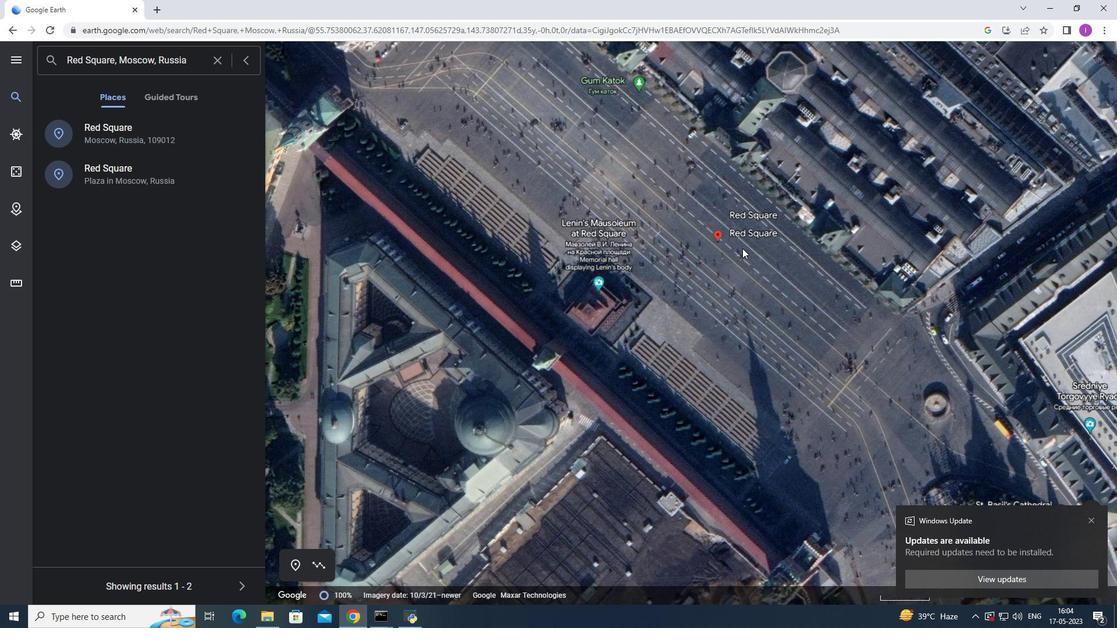 
Action: Mouse scrolled (741, 248) with delta (0, 0)
Screenshot: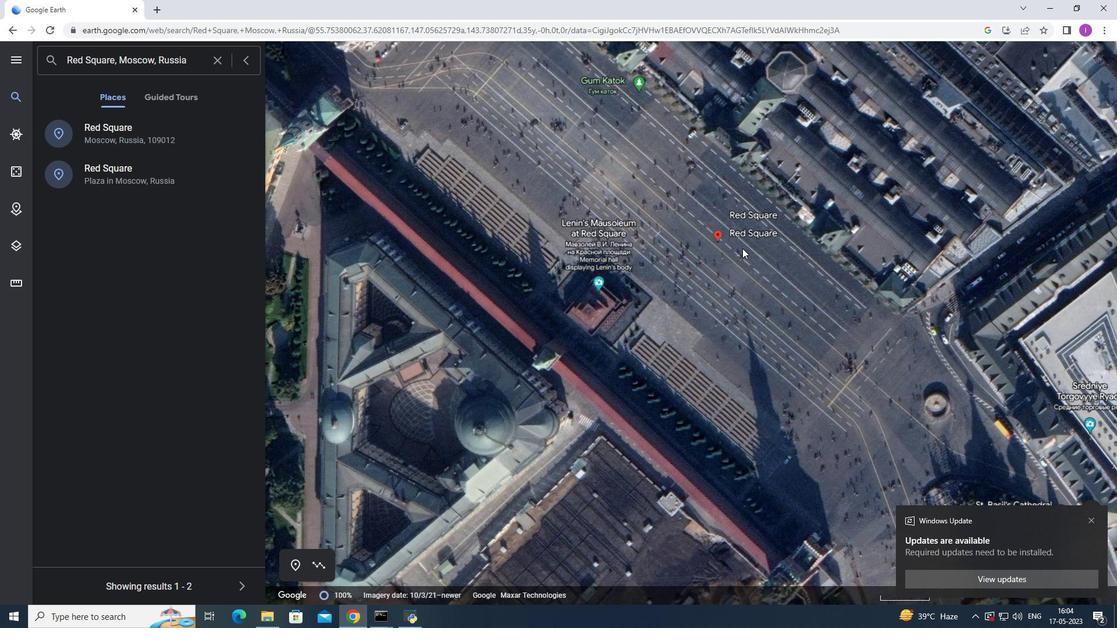 
Action: Mouse moved to (740, 249)
Screenshot: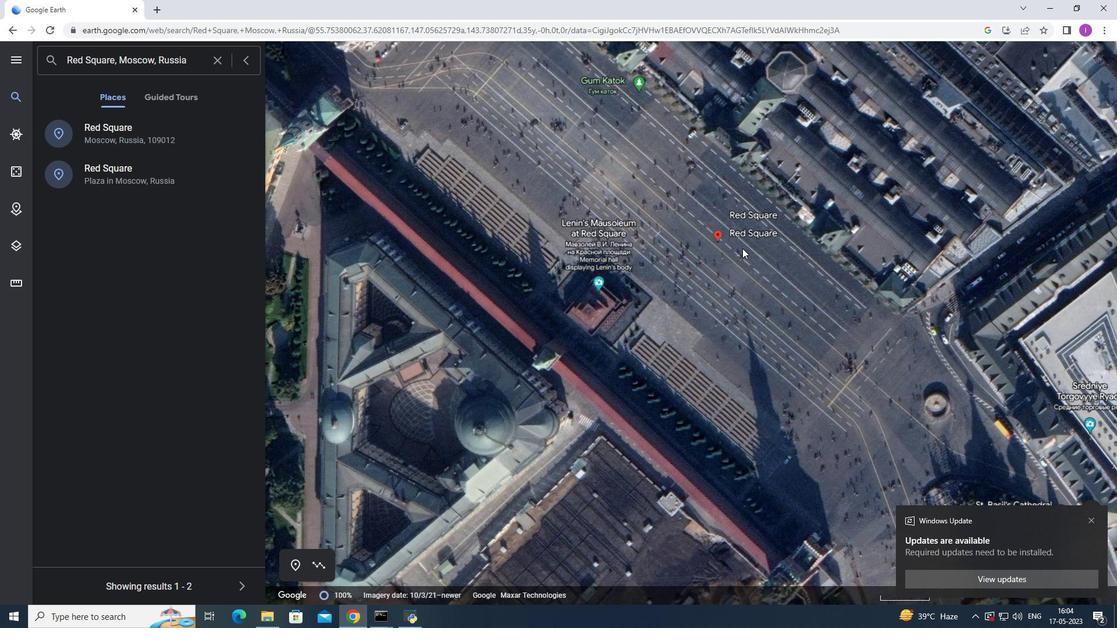 
Action: Mouse scrolled (740, 249) with delta (0, 0)
Screenshot: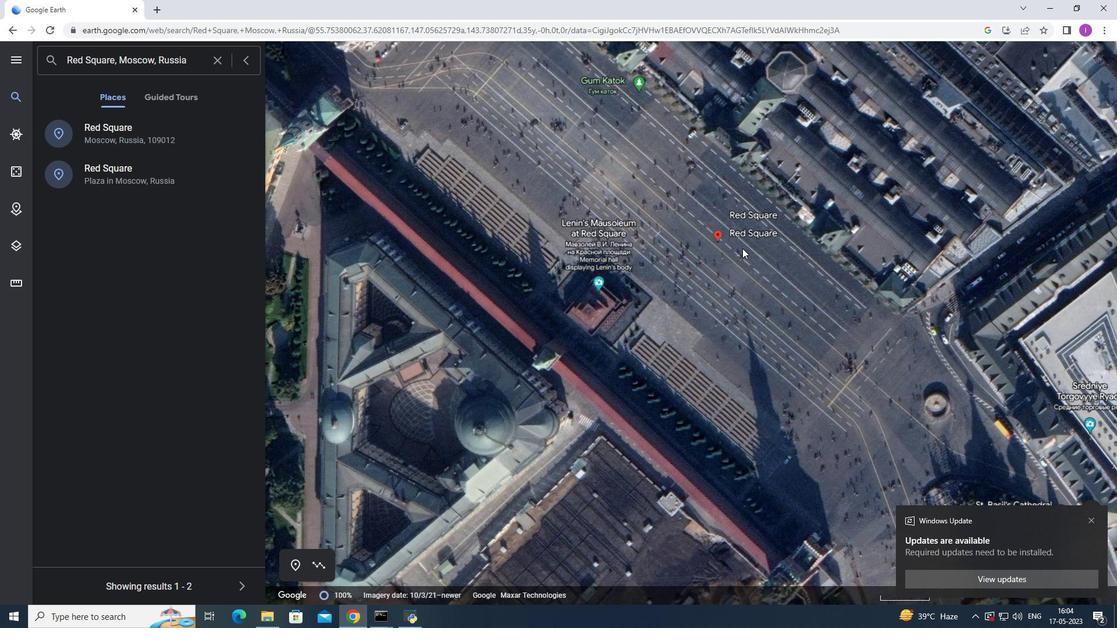 
Action: Mouse scrolled (740, 249) with delta (0, 0)
Screenshot: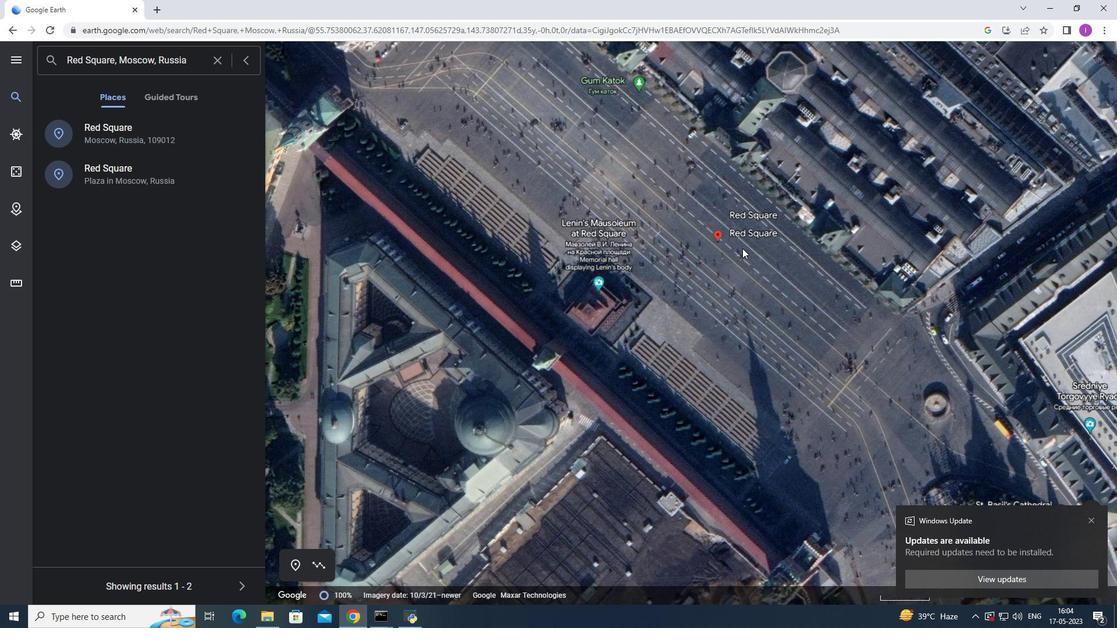 
Action: Mouse scrolled (740, 249) with delta (0, 0)
Screenshot: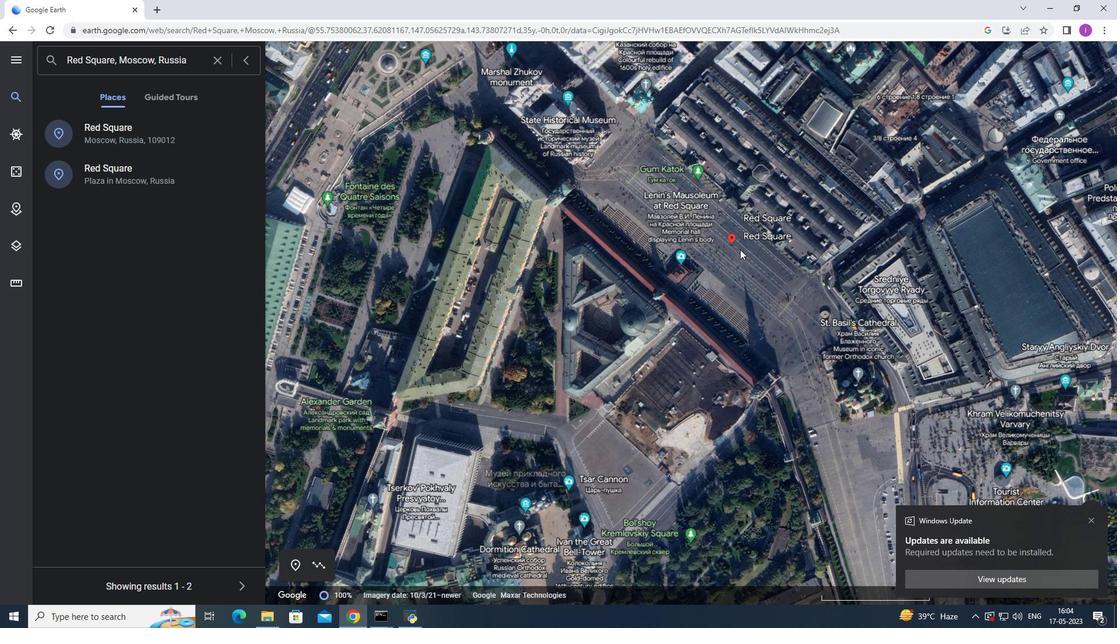 
Action: Mouse scrolled (740, 249) with delta (0, 0)
Screenshot: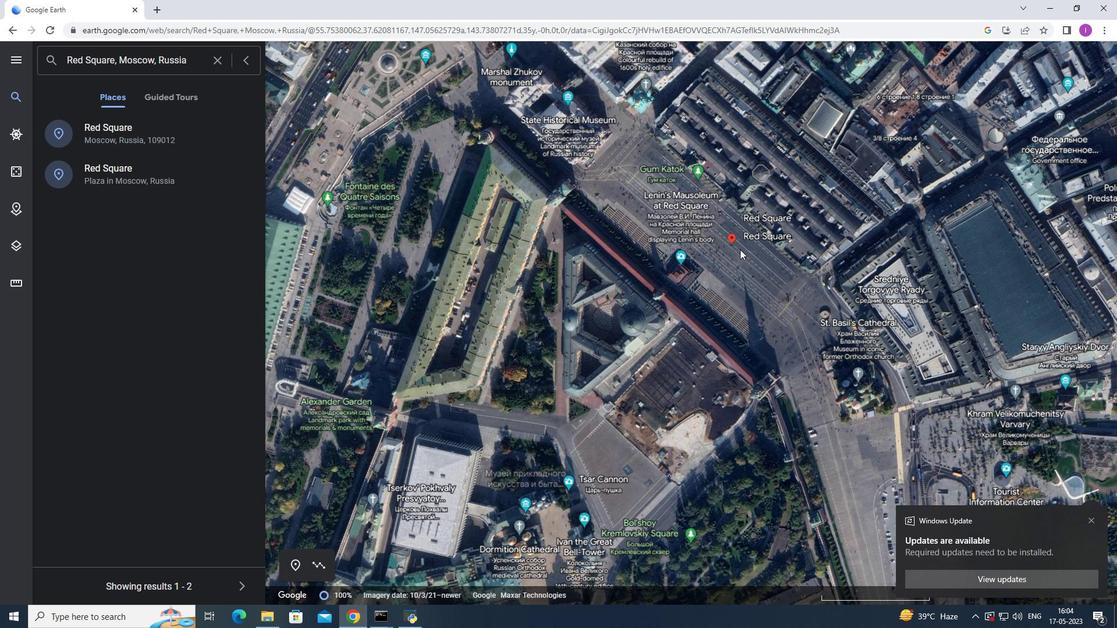 
Action: Mouse scrolled (740, 249) with delta (0, 0)
Screenshot: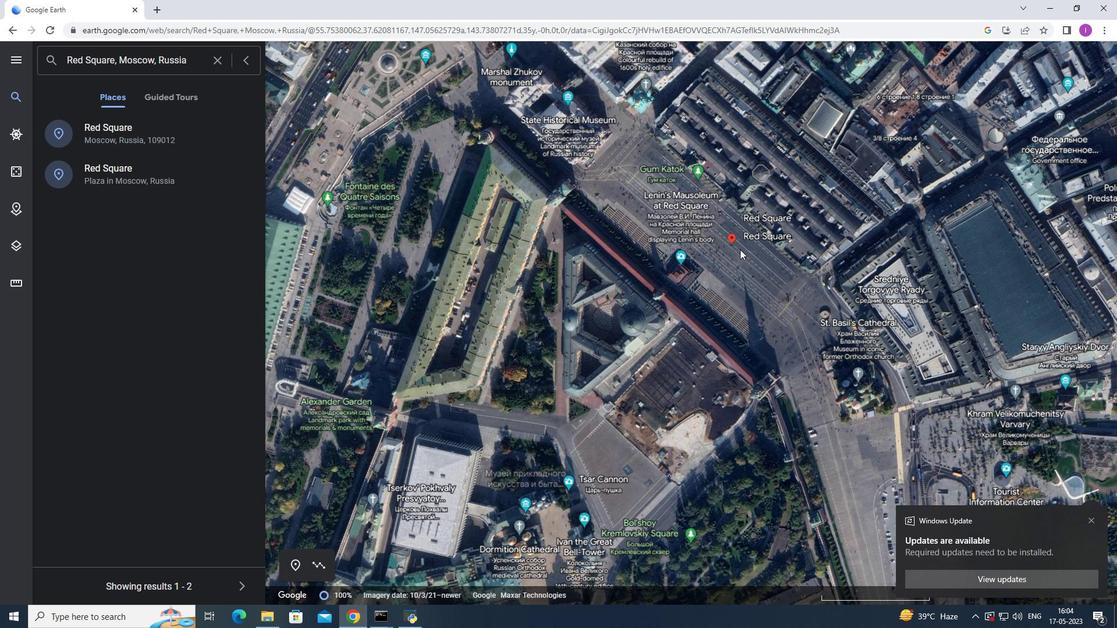 
Action: Mouse scrolled (740, 249) with delta (0, 0)
Screenshot: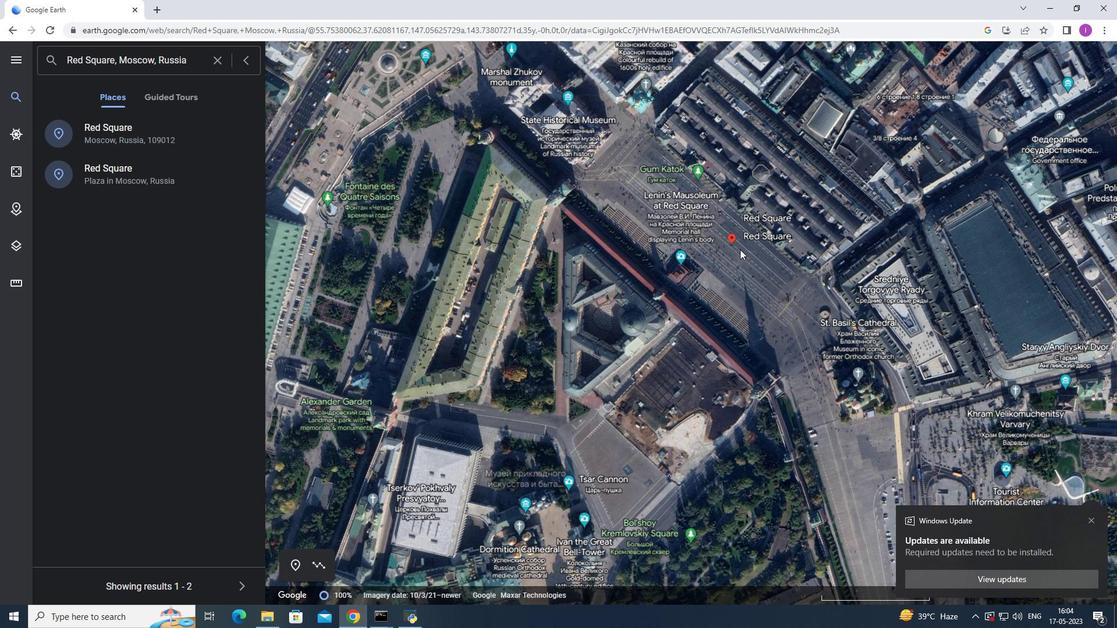 
Action: Mouse scrolled (740, 249) with delta (0, 0)
Screenshot: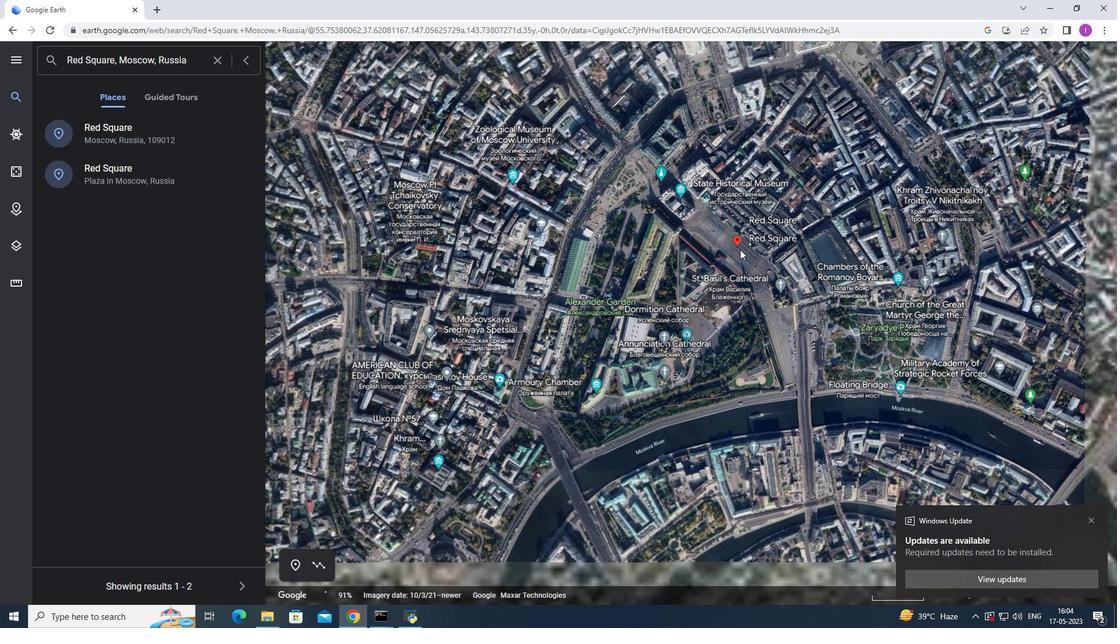
Action: Mouse scrolled (740, 249) with delta (0, 0)
Screenshot: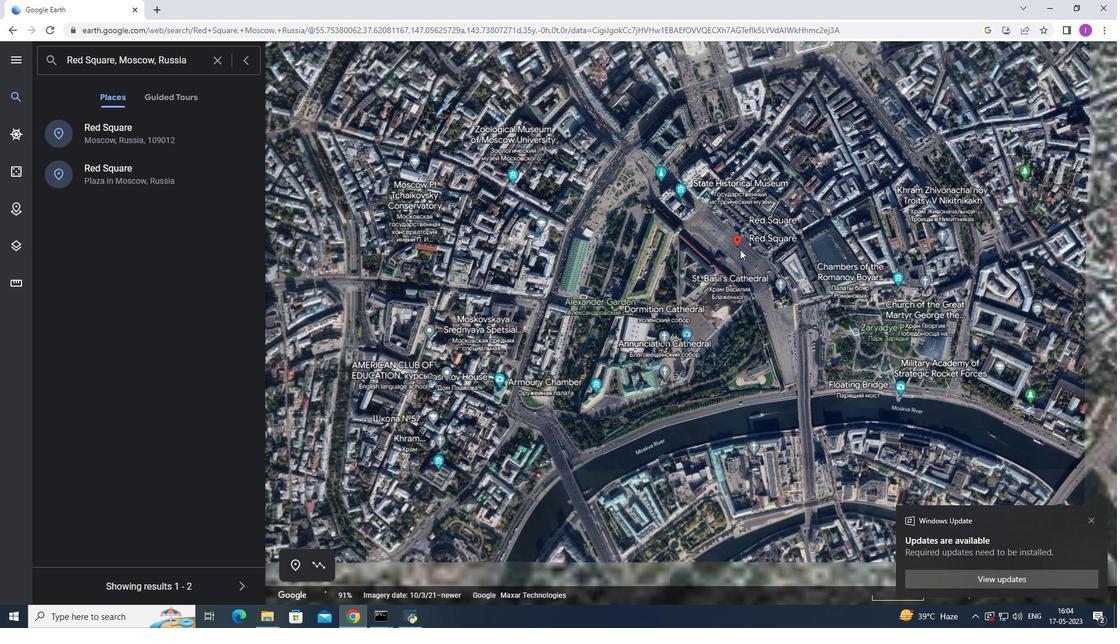 
Action: Mouse scrolled (740, 249) with delta (0, 0)
Screenshot: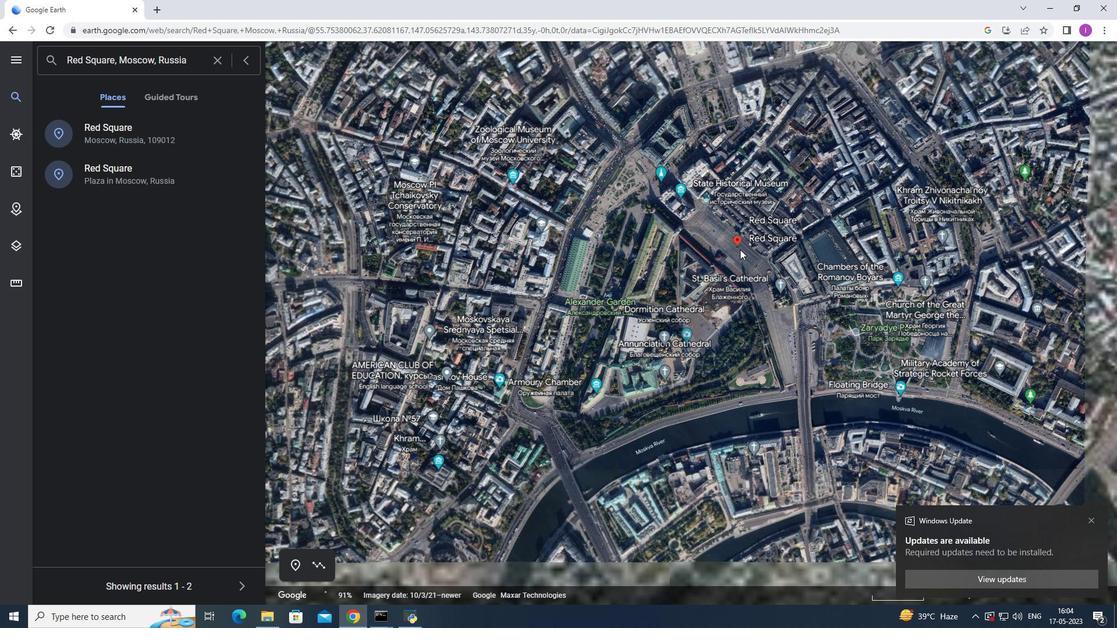 
Action: Mouse scrolled (740, 249) with delta (0, 0)
Screenshot: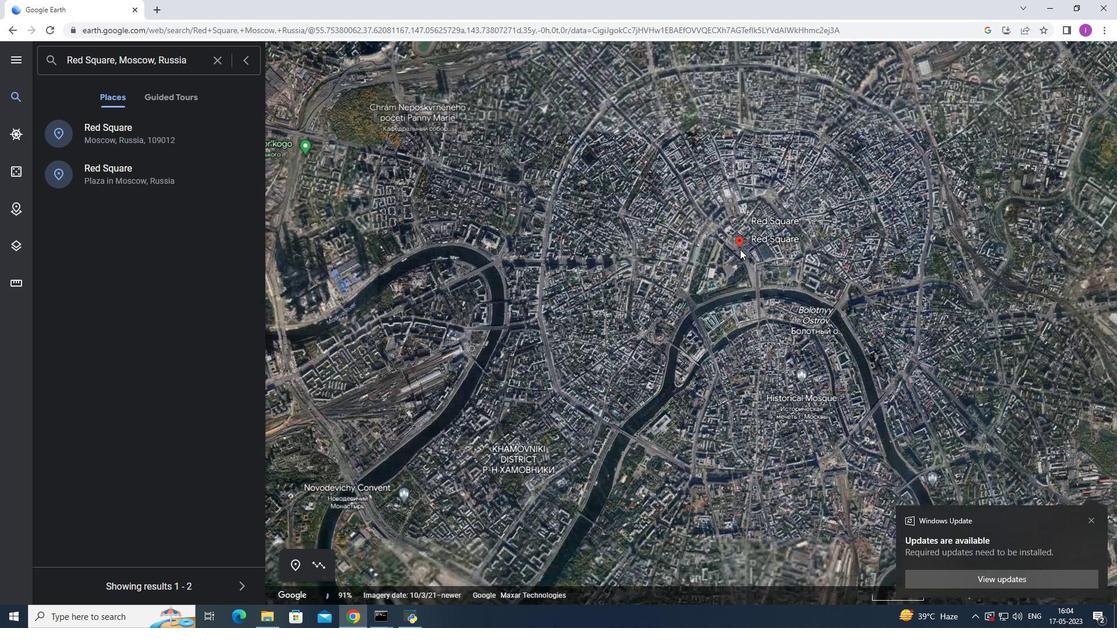 
Action: Mouse scrolled (740, 249) with delta (0, 0)
Screenshot: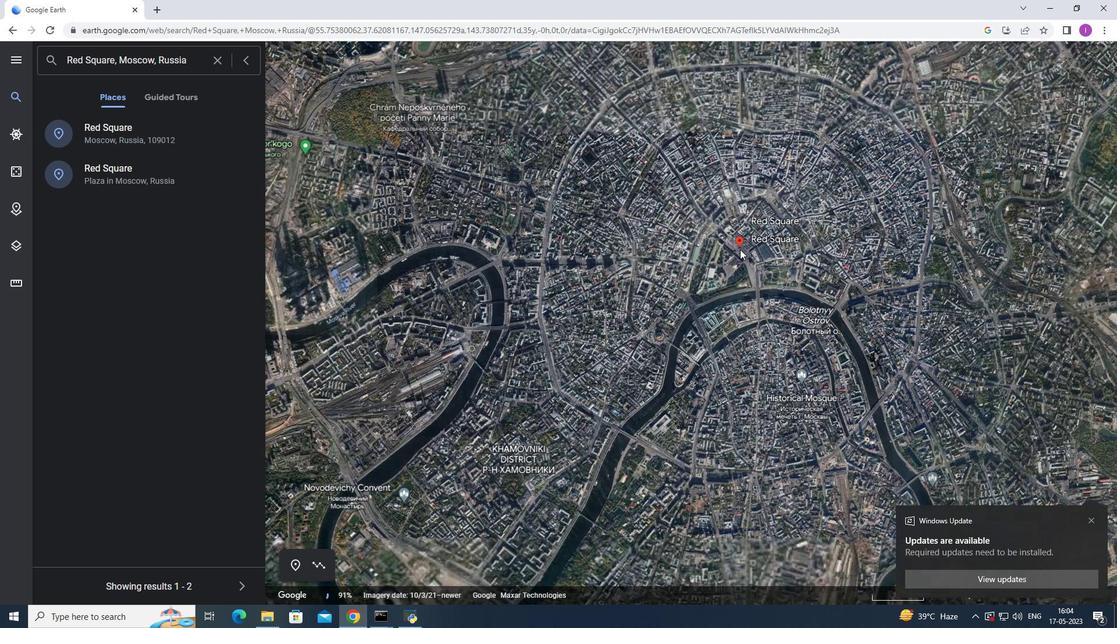 
Action: Mouse scrolled (740, 249) with delta (0, 0)
Screenshot: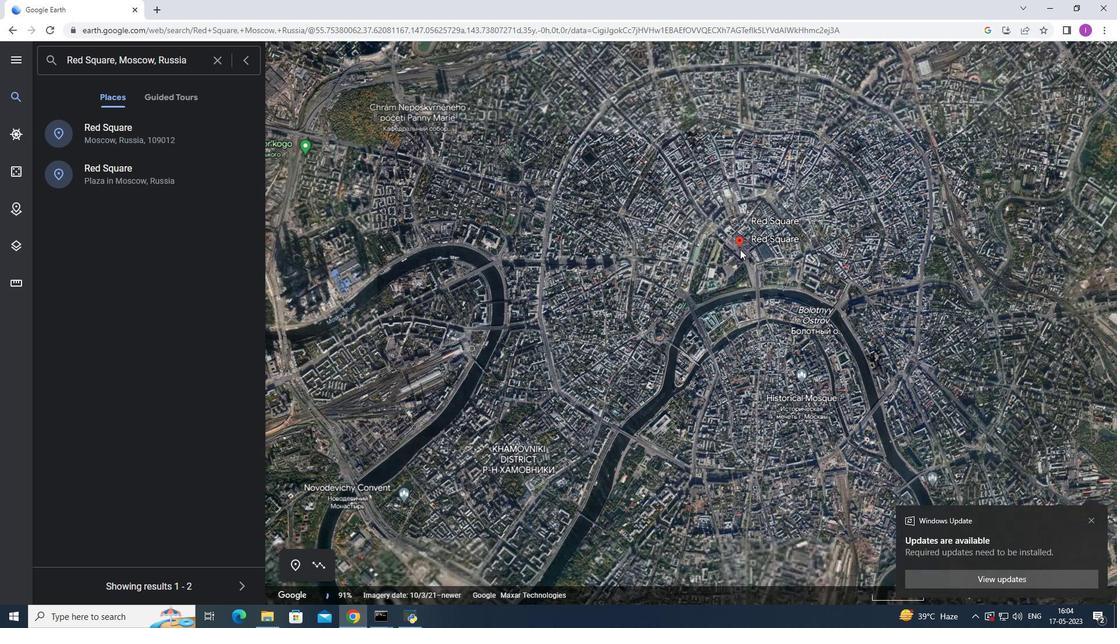 
Action: Mouse scrolled (740, 249) with delta (0, 0)
Screenshot: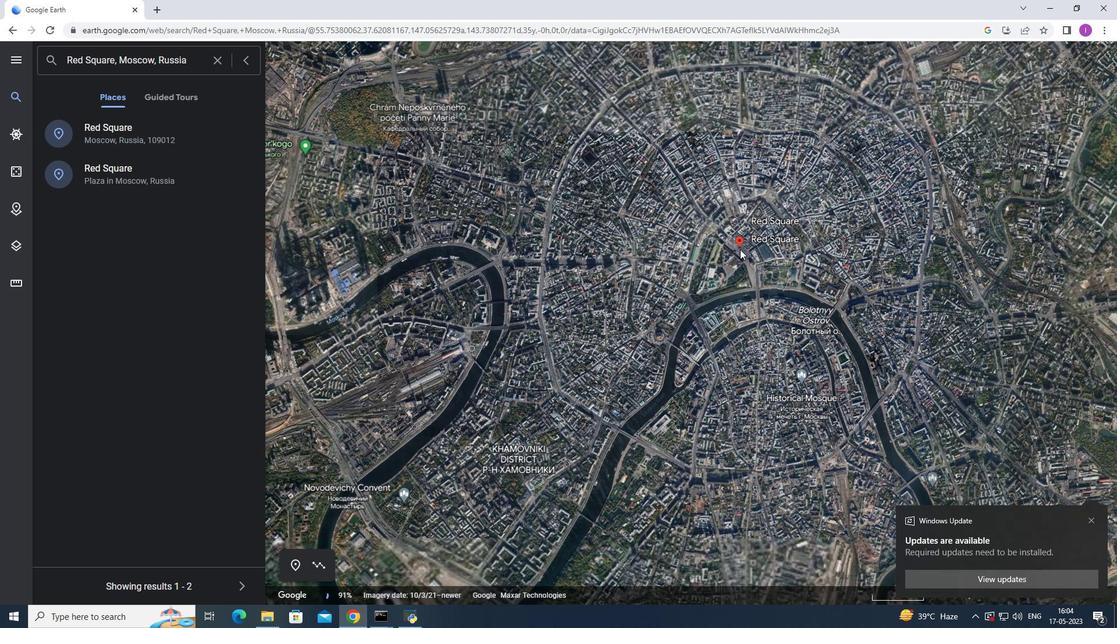 
Action: Mouse scrolled (740, 249) with delta (0, 0)
Screenshot: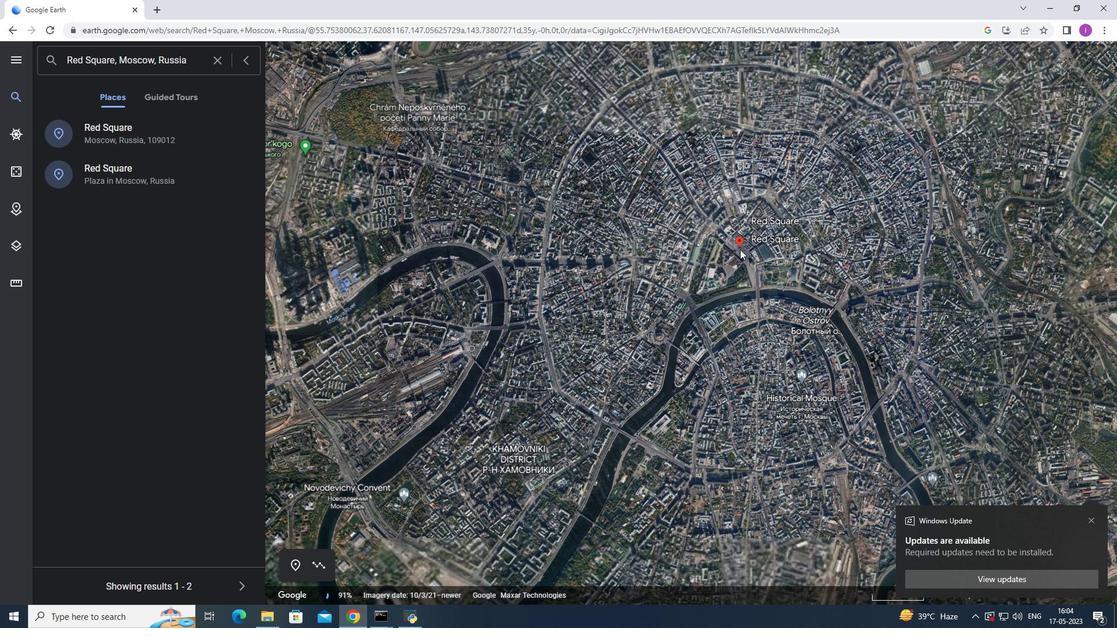 
Action: Mouse scrolled (740, 249) with delta (0, 0)
Screenshot: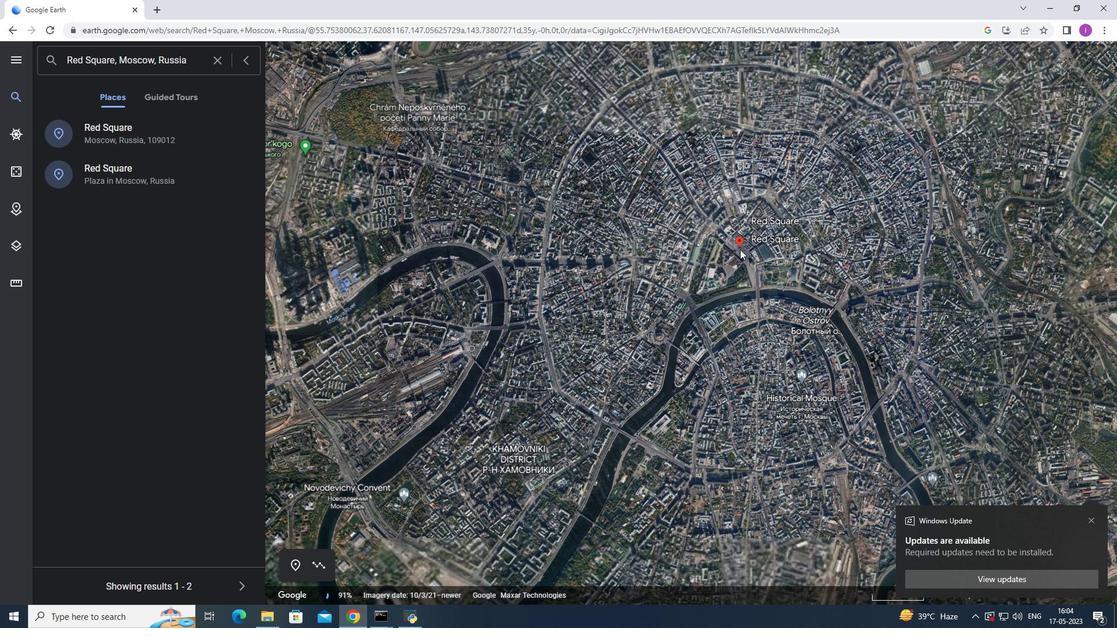 
Action: Mouse scrolled (740, 249) with delta (0, 0)
Screenshot: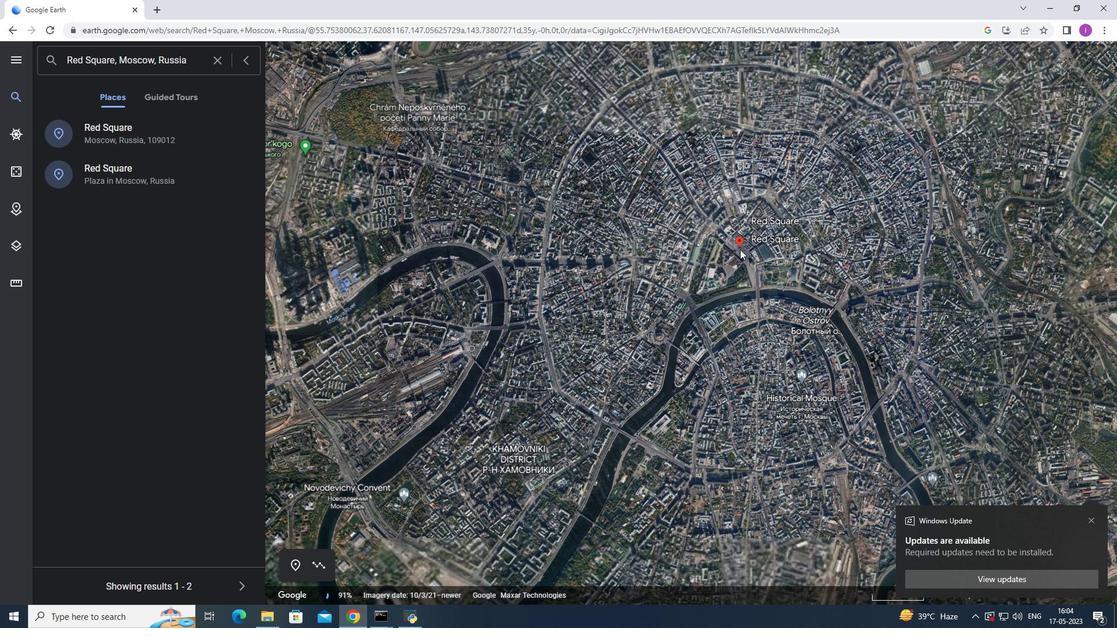 
Action: Mouse scrolled (740, 249) with delta (0, 0)
Screenshot: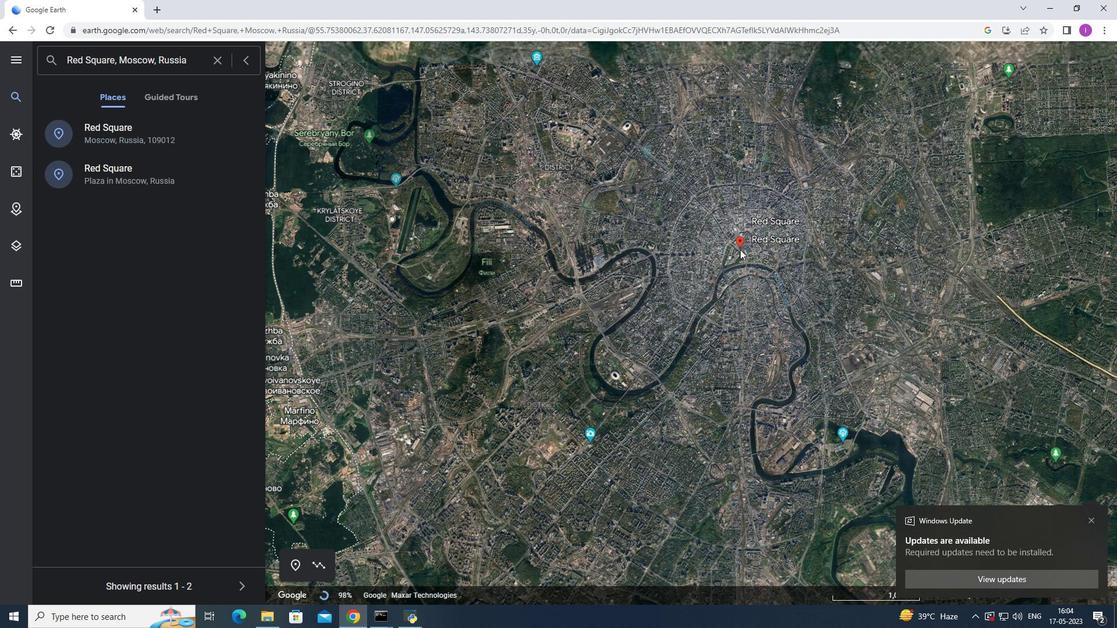 
Action: Mouse scrolled (740, 249) with delta (0, 0)
Screenshot: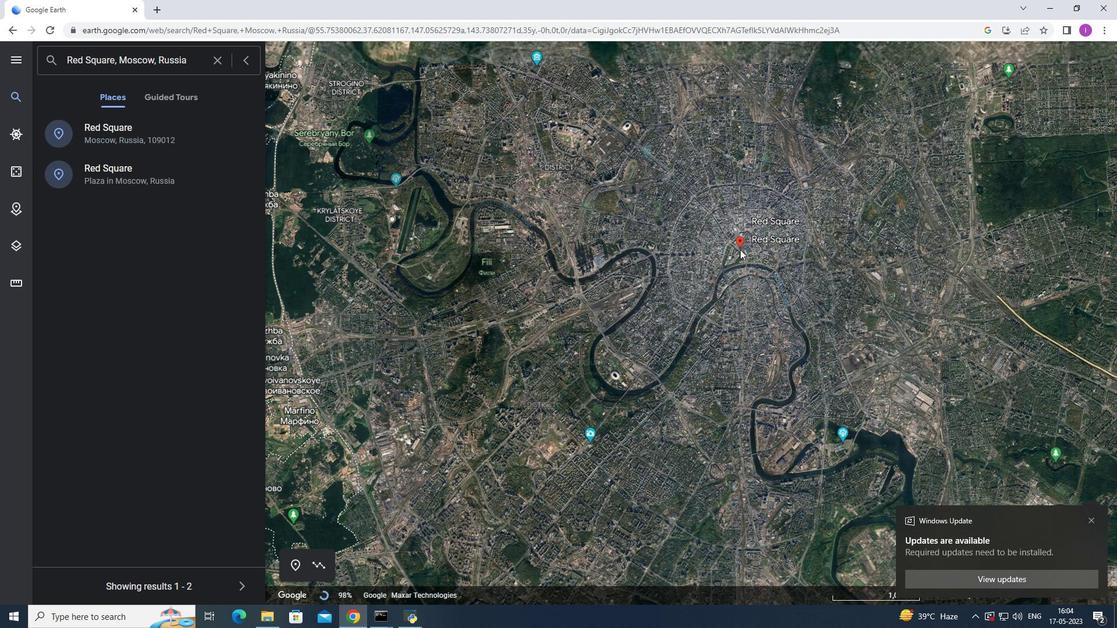 
Action: Mouse scrolled (740, 249) with delta (0, 0)
Screenshot: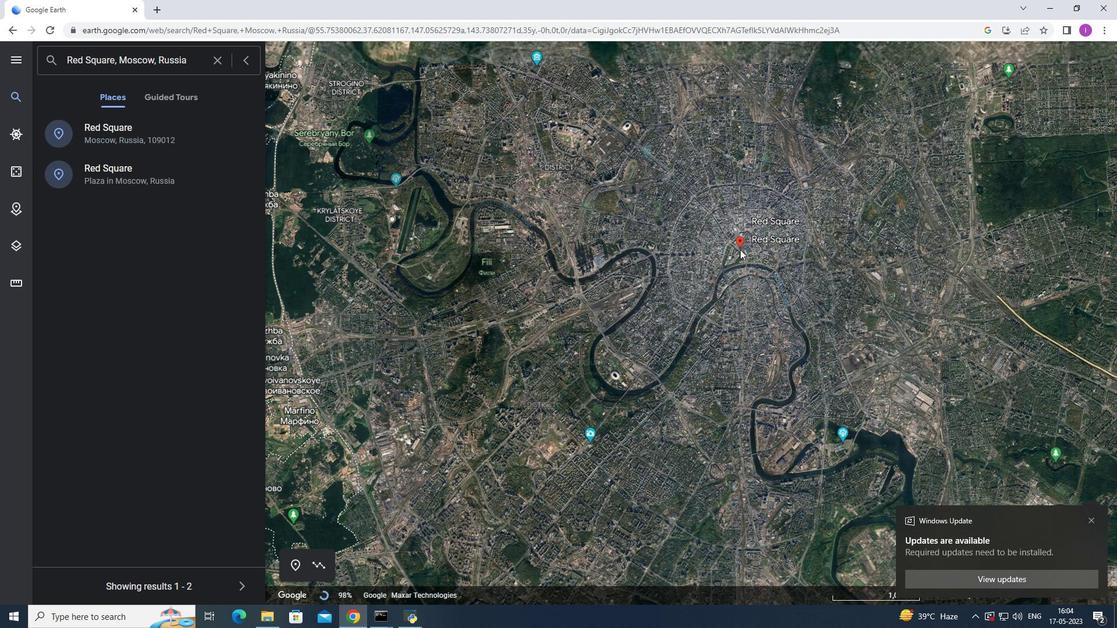 
Action: Mouse scrolled (740, 249) with delta (0, 0)
Screenshot: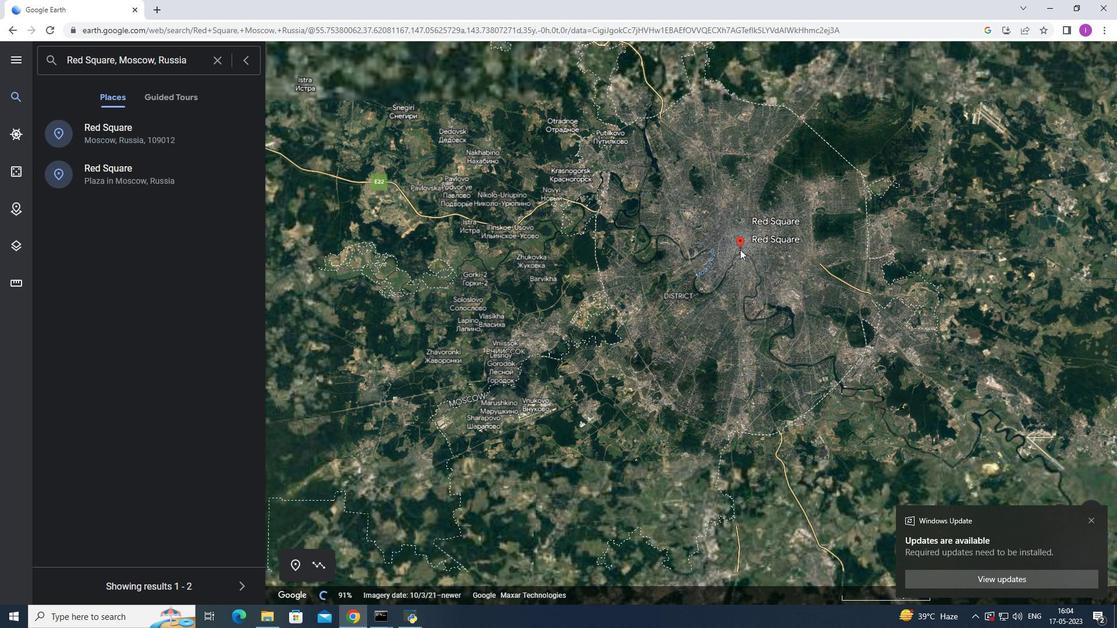 
Action: Mouse scrolled (740, 249) with delta (0, 0)
Screenshot: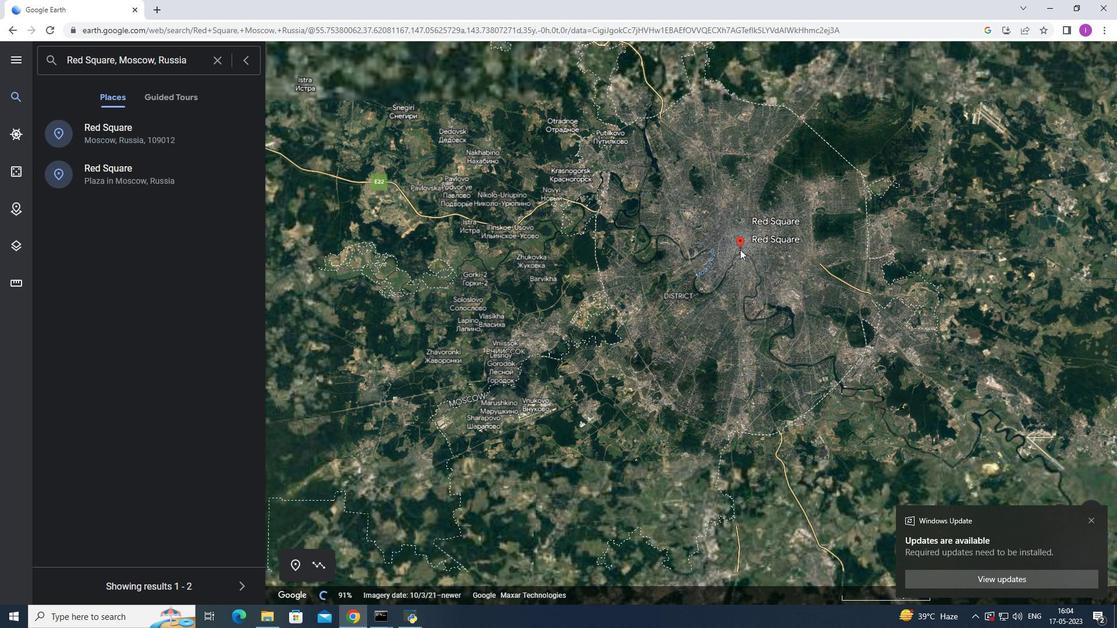 
Action: Mouse scrolled (740, 249) with delta (0, 0)
Screenshot: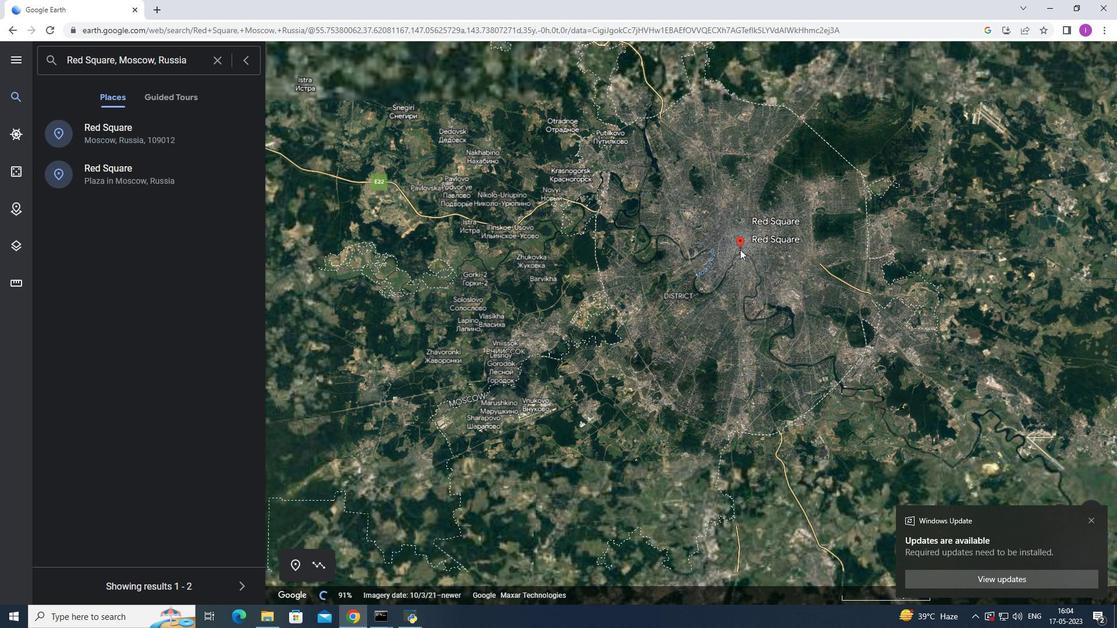 
Action: Mouse scrolled (740, 249) with delta (0, 0)
Screenshot: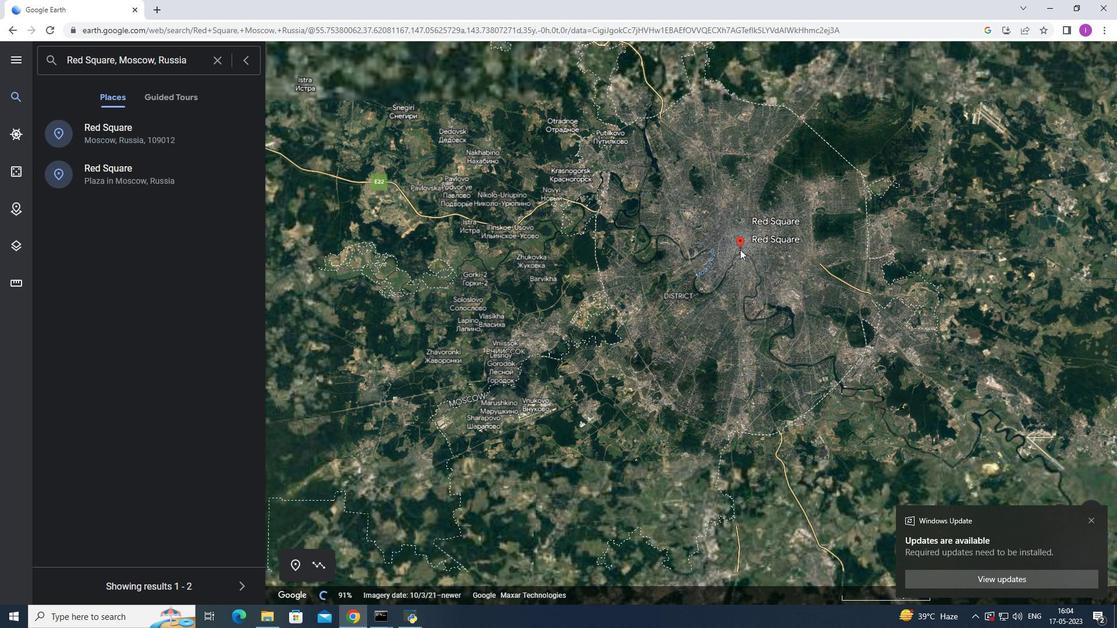 
Action: Mouse scrolled (740, 249) with delta (0, 0)
Screenshot: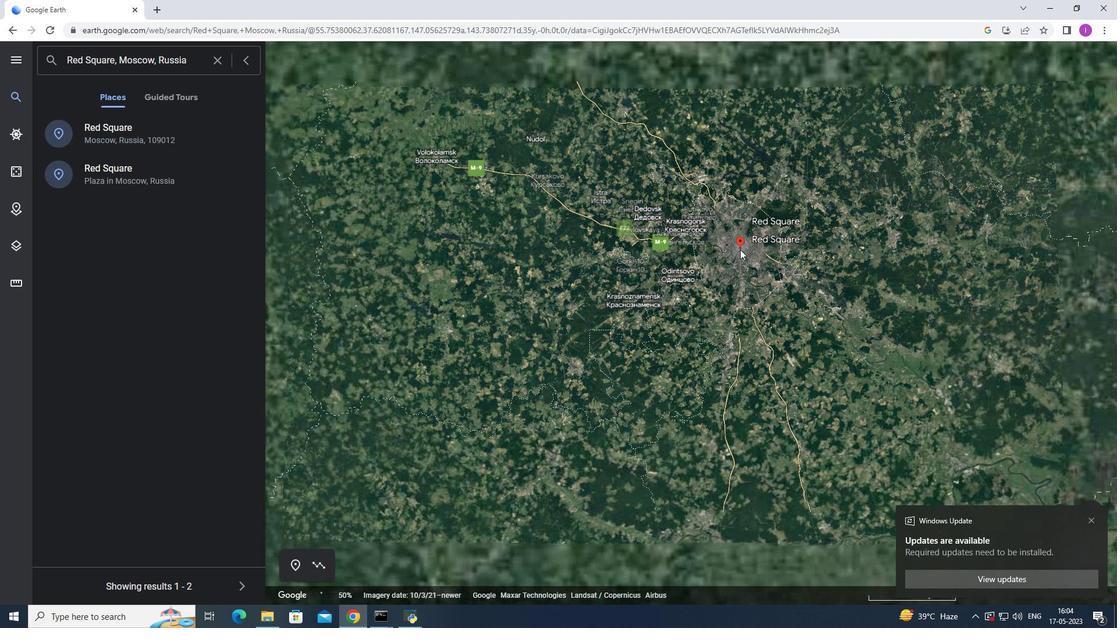 
Action: Mouse scrolled (740, 249) with delta (0, 0)
Screenshot: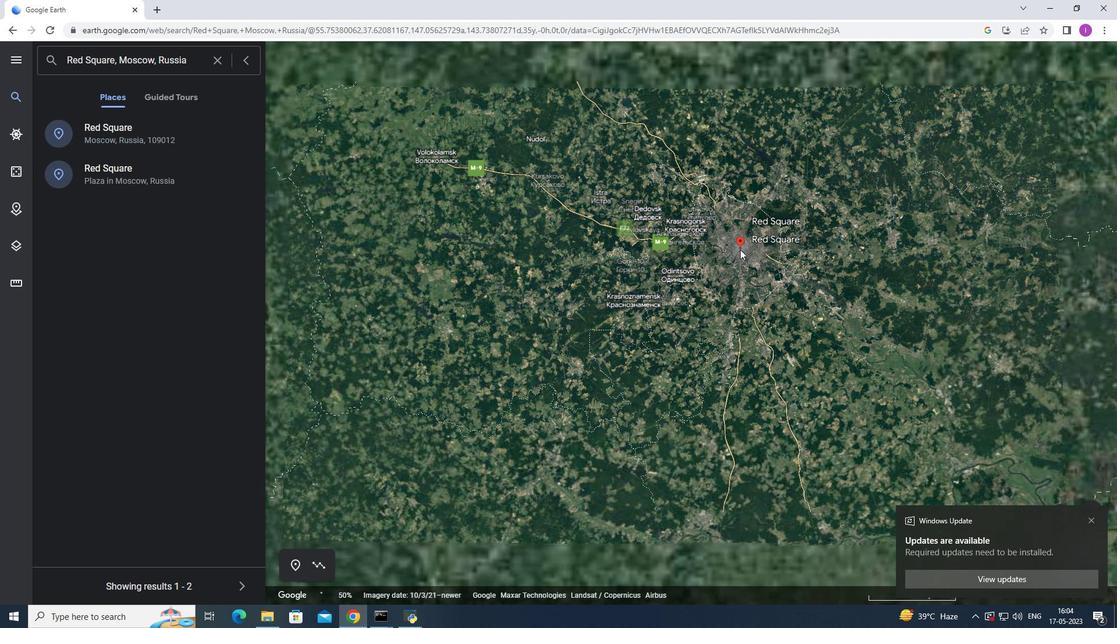 
Action: Mouse scrolled (740, 249) with delta (0, 0)
Screenshot: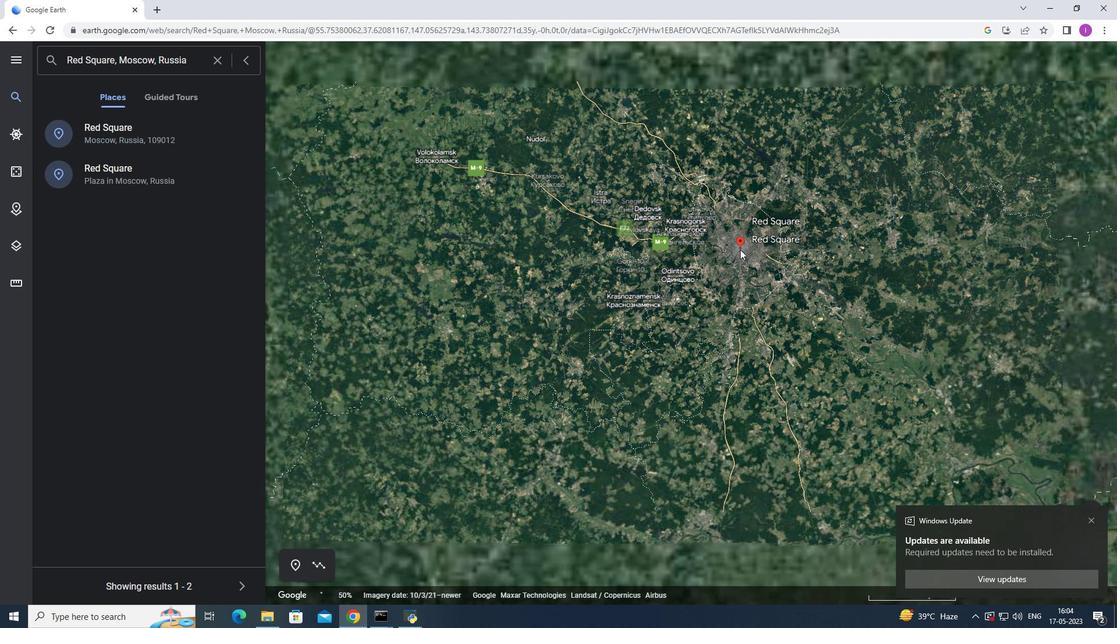
Action: Mouse scrolled (740, 249) with delta (0, 0)
Screenshot: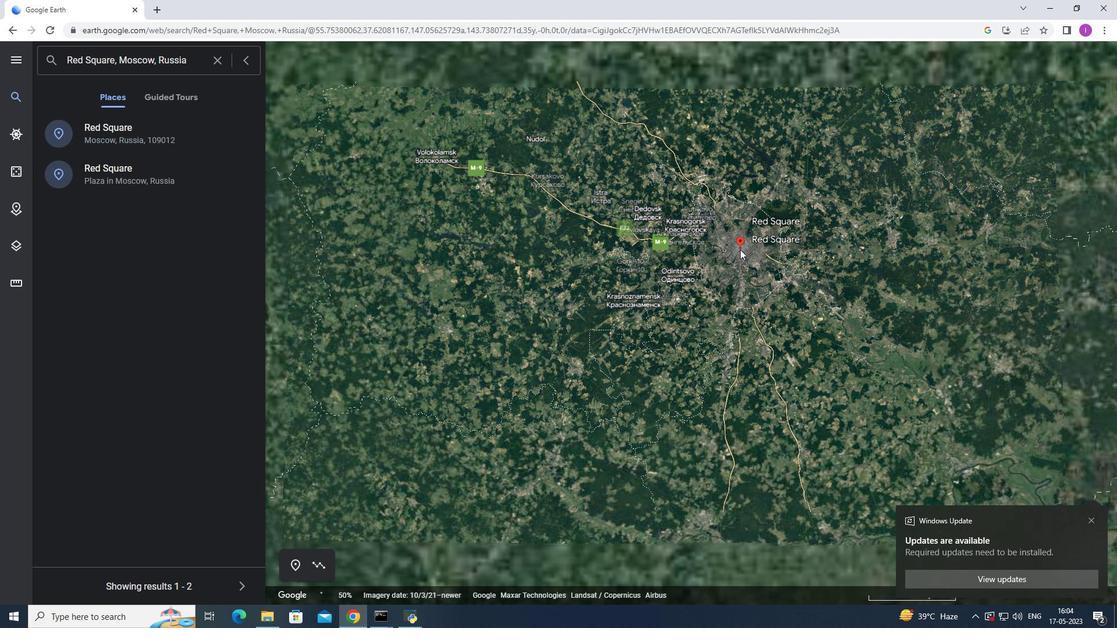 
Action: Mouse scrolled (740, 249) with delta (0, 0)
Screenshot: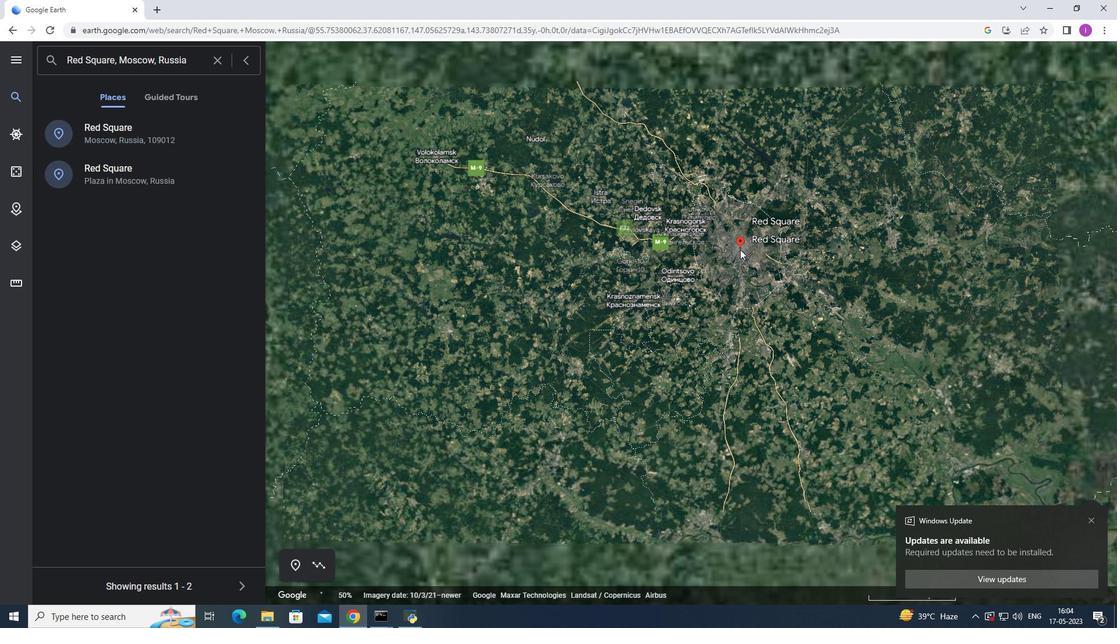 
Action: Mouse scrolled (740, 249) with delta (0, 0)
Screenshot: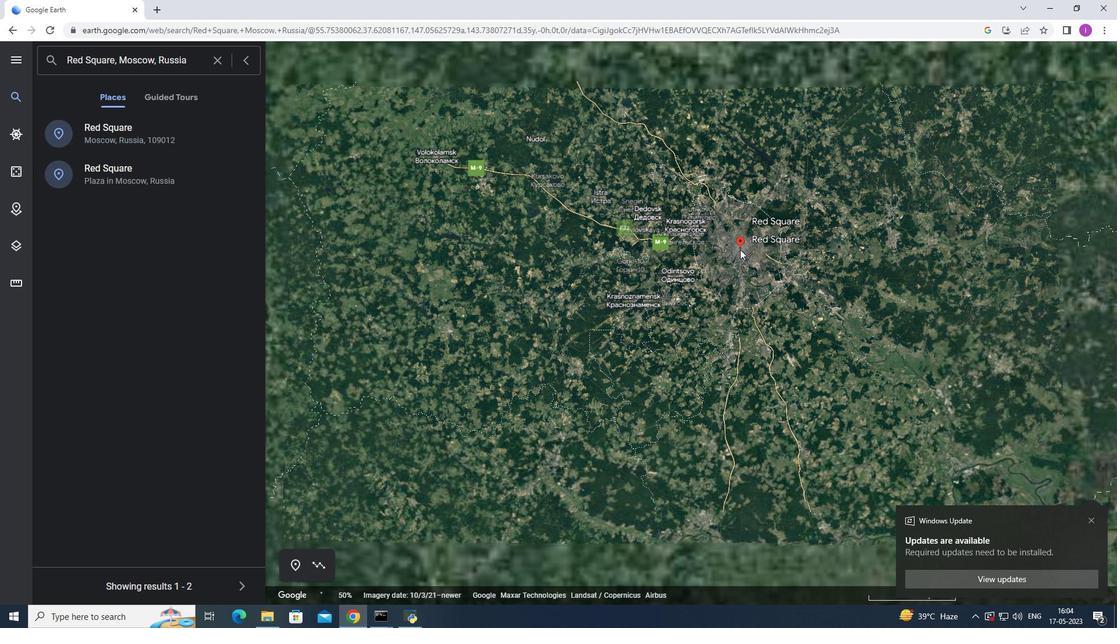 
Action: Mouse scrolled (740, 249) with delta (0, 0)
Screenshot: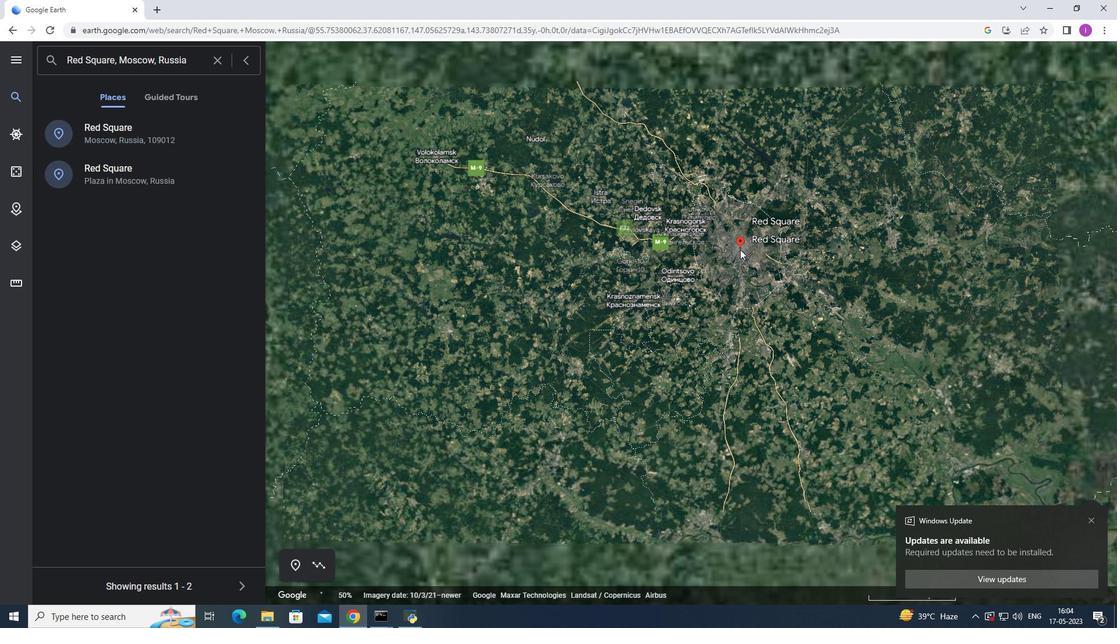 
Action: Mouse scrolled (740, 249) with delta (0, 0)
Screenshot: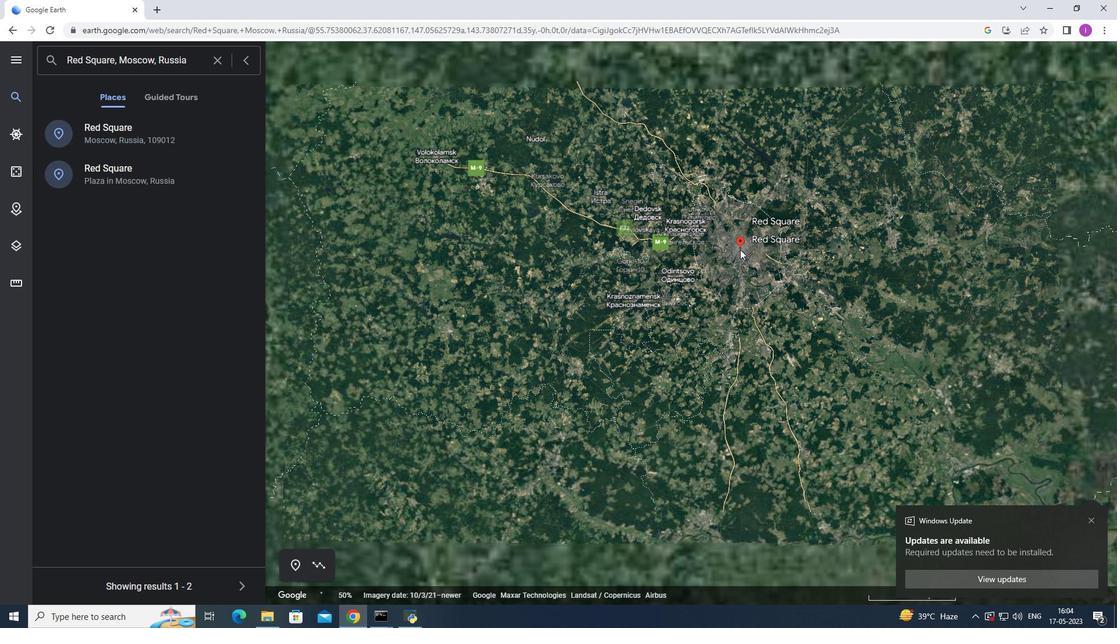 
Action: Mouse scrolled (740, 249) with delta (0, 0)
Screenshot: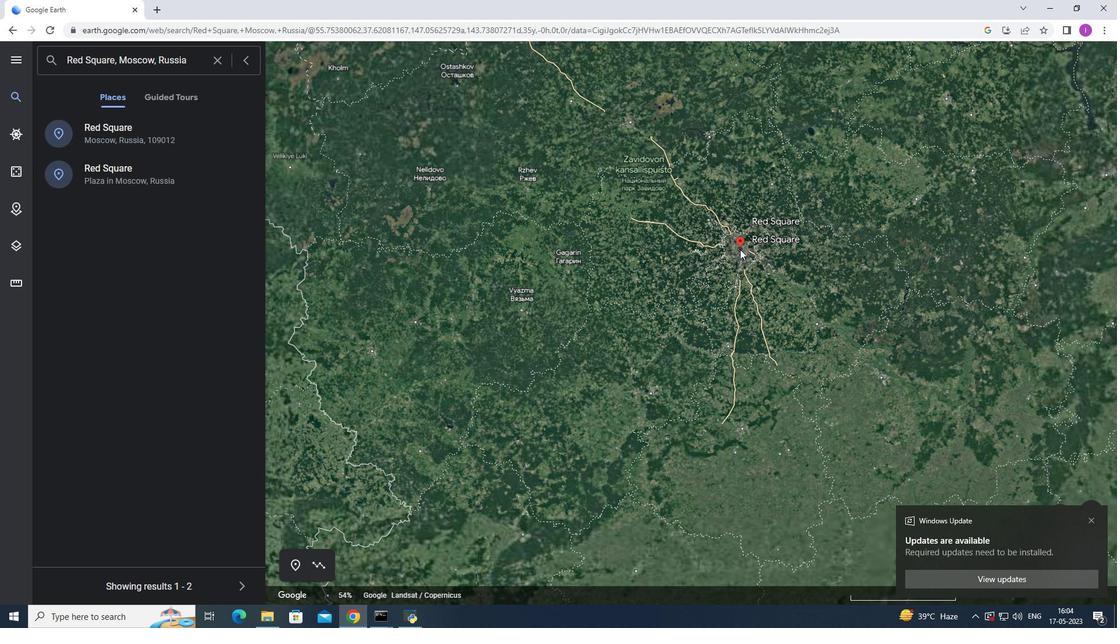 
Action: Mouse scrolled (740, 249) with delta (0, 0)
Screenshot: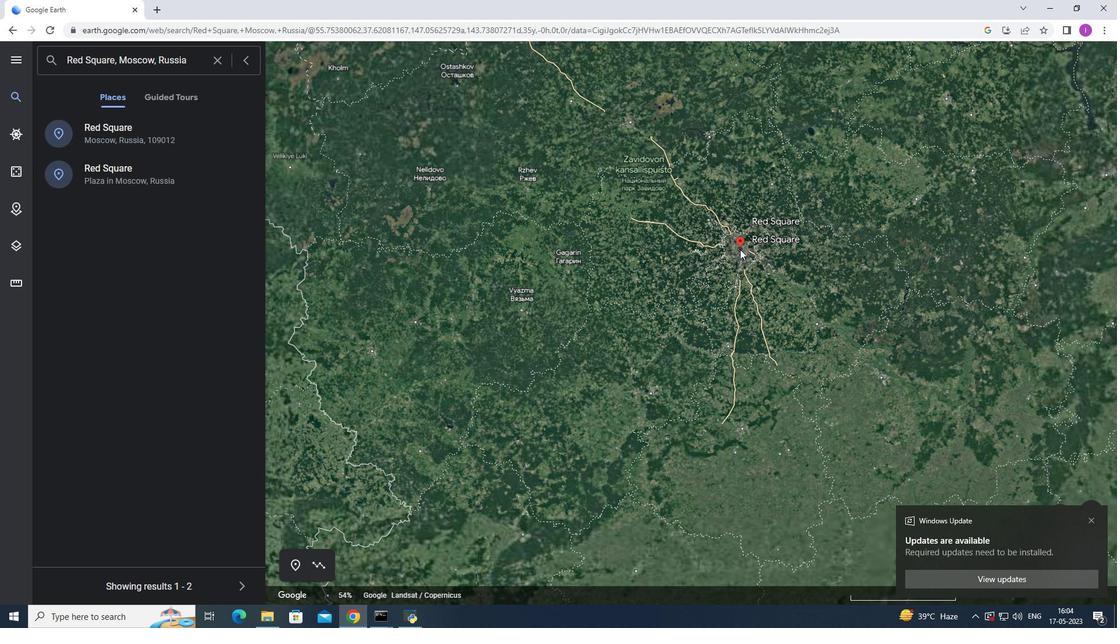 
Action: Mouse scrolled (740, 249) with delta (0, 0)
Screenshot: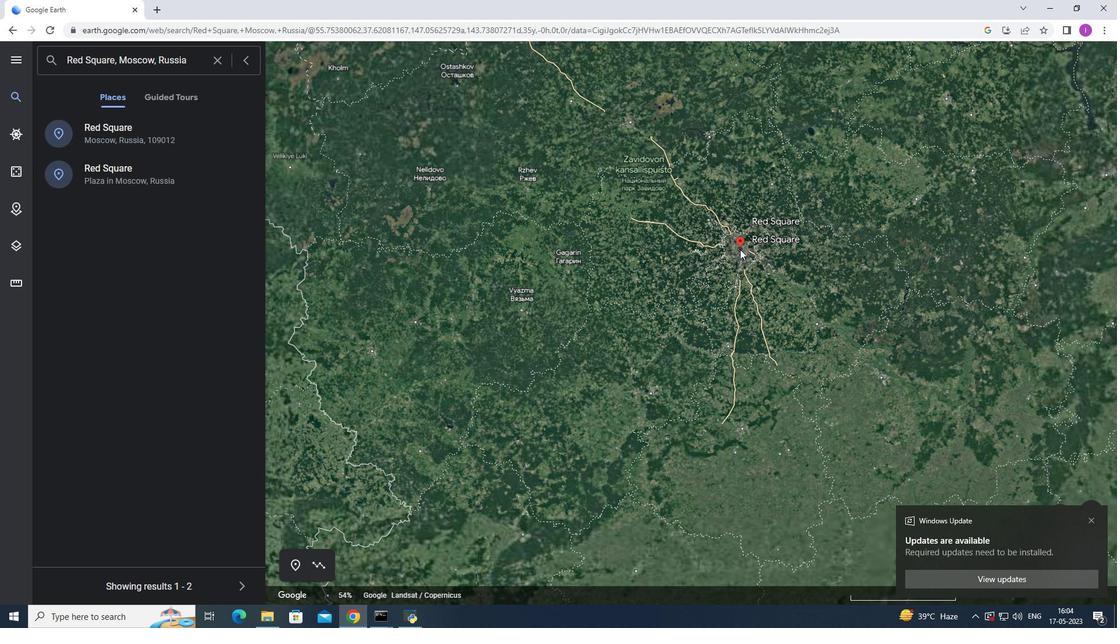 
Action: Mouse scrolled (740, 249) with delta (0, 0)
Screenshot: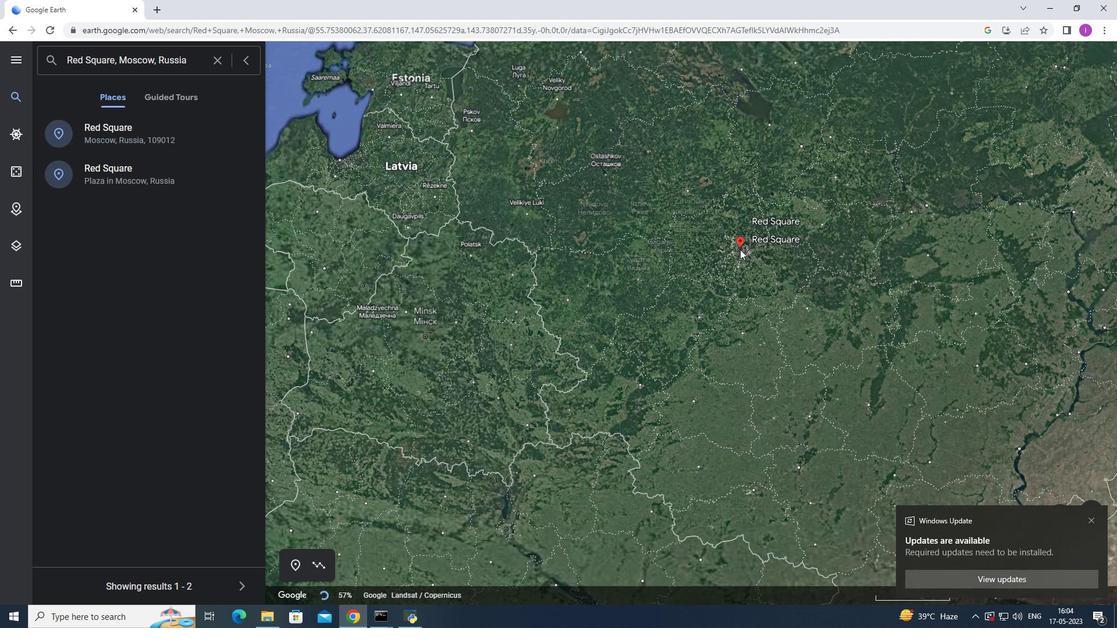 
Action: Mouse scrolled (740, 249) with delta (0, 0)
Screenshot: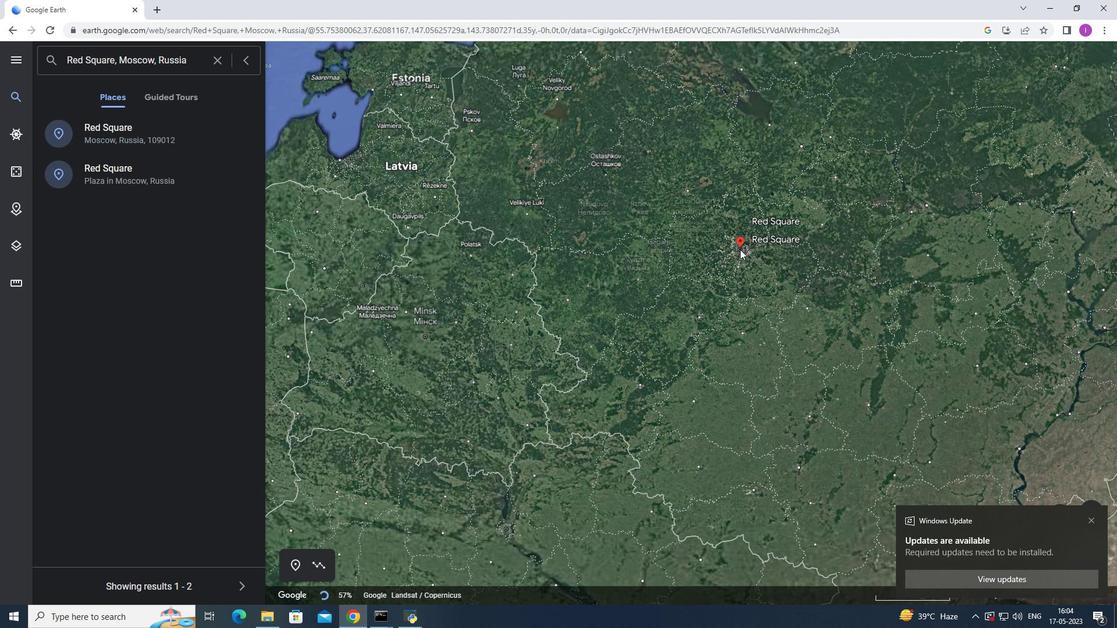 
Action: Mouse scrolled (740, 249) with delta (0, 0)
Screenshot: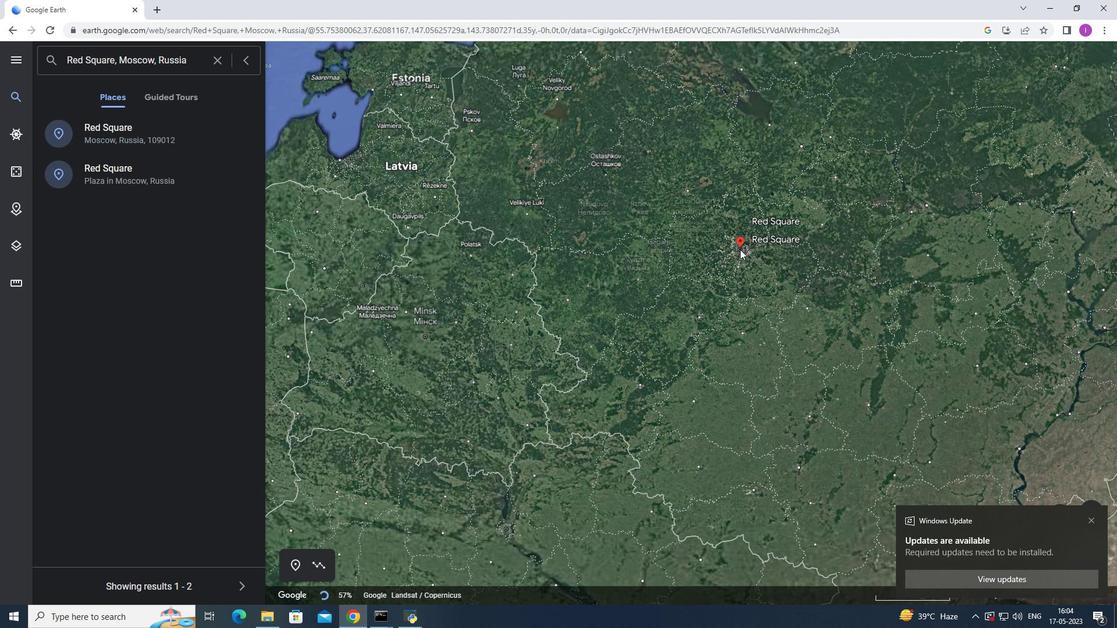 
Action: Mouse scrolled (740, 249) with delta (0, 0)
Screenshot: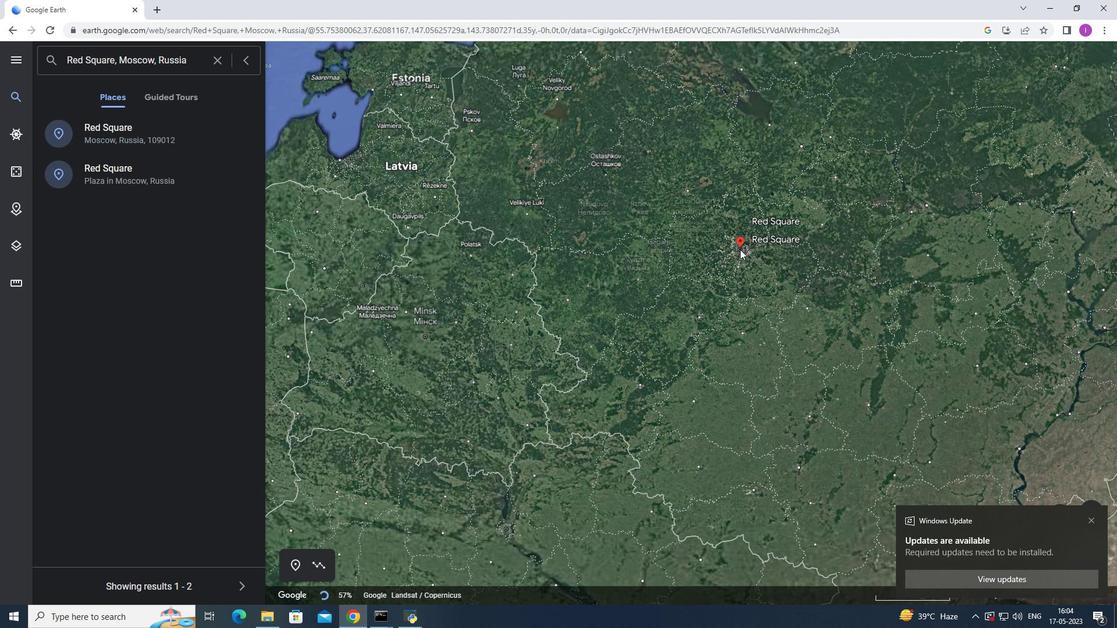 
Action: Mouse scrolled (740, 249) with delta (0, 0)
Screenshot: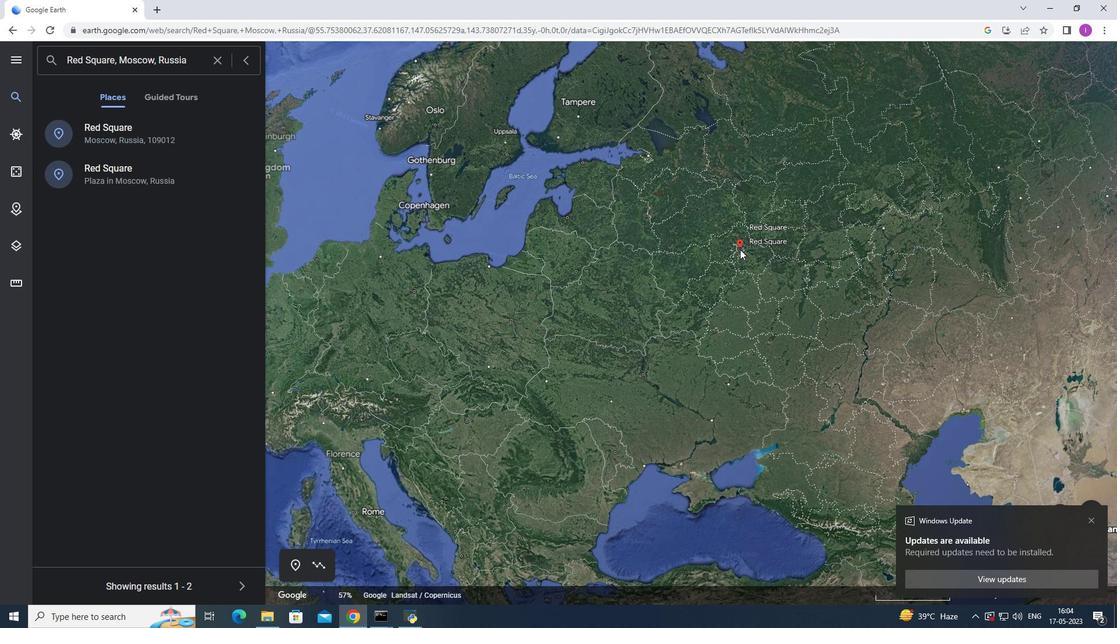 
Action: Mouse scrolled (740, 249) with delta (0, 0)
Screenshot: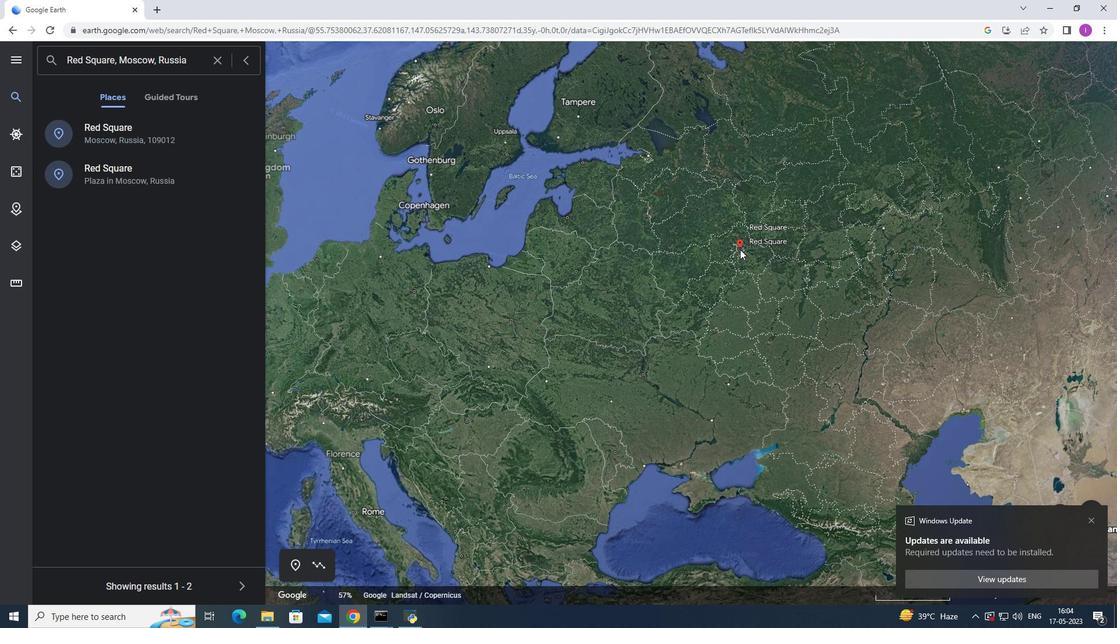 
Action: Mouse scrolled (740, 249) with delta (0, 0)
Screenshot: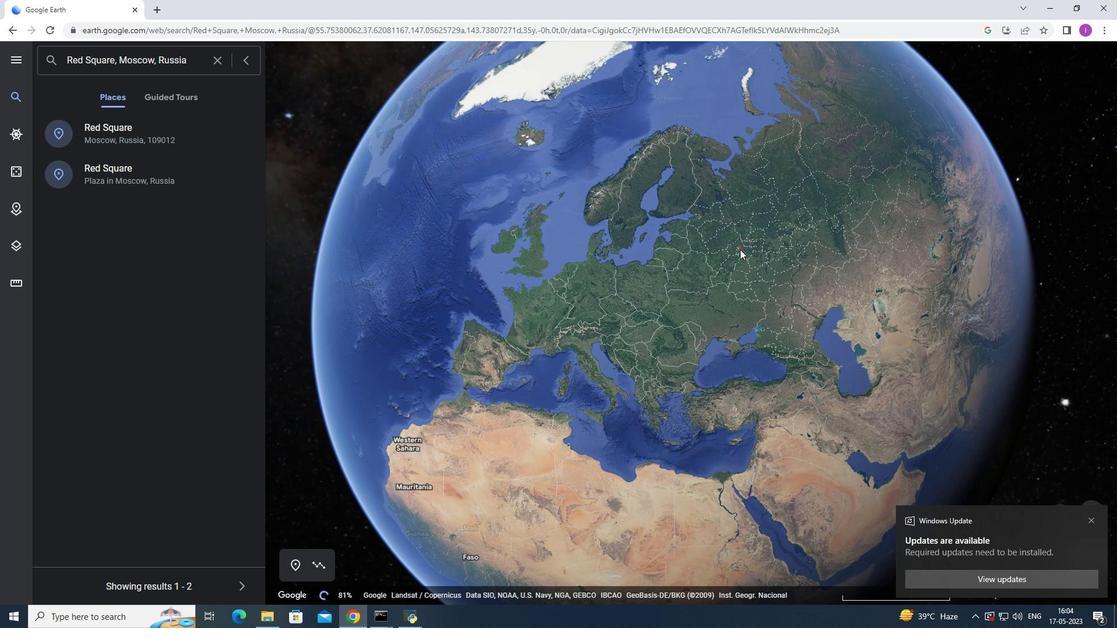 
Action: Mouse scrolled (740, 250) with delta (0, 0)
Screenshot: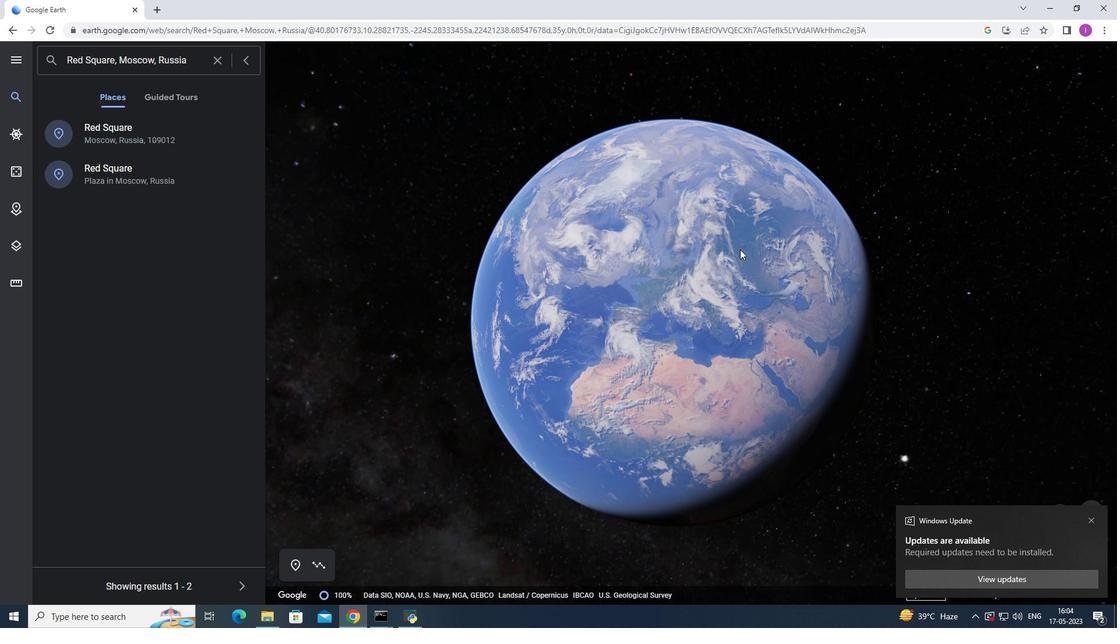 
Action: Mouse scrolled (740, 250) with delta (0, 0)
Screenshot: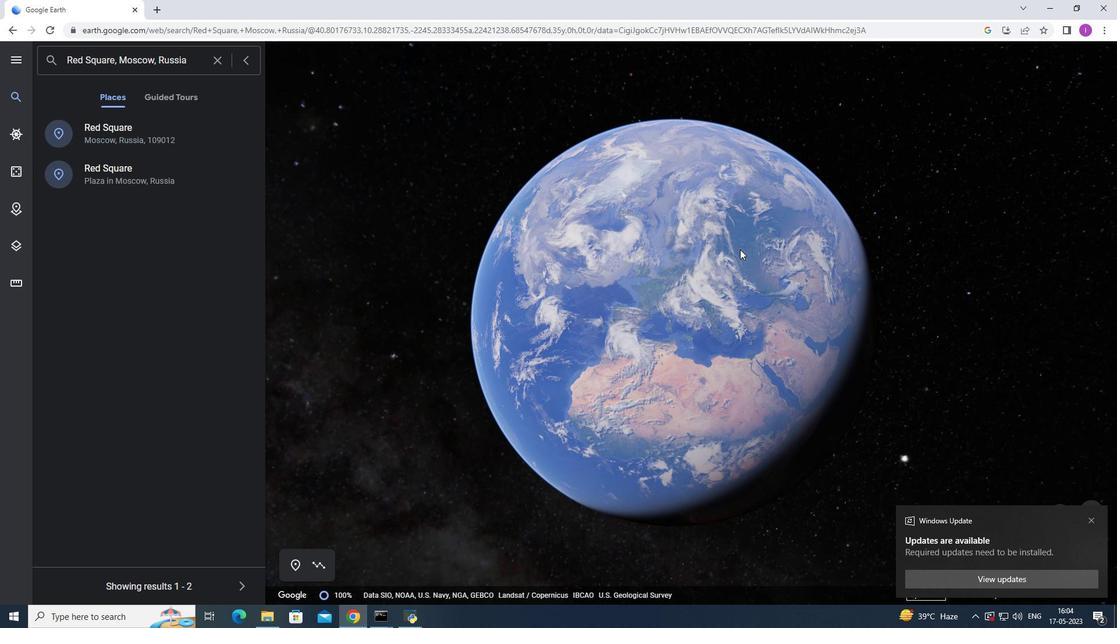 
Action: Mouse scrolled (740, 250) with delta (0, 0)
Screenshot: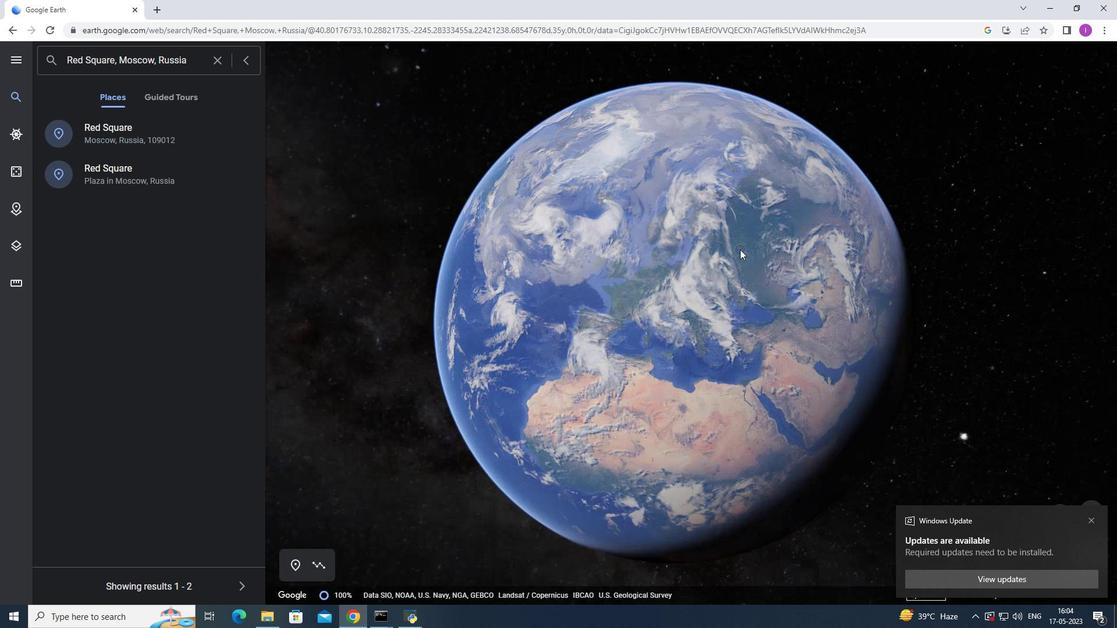 
Action: Mouse scrolled (740, 250) with delta (0, 0)
Screenshot: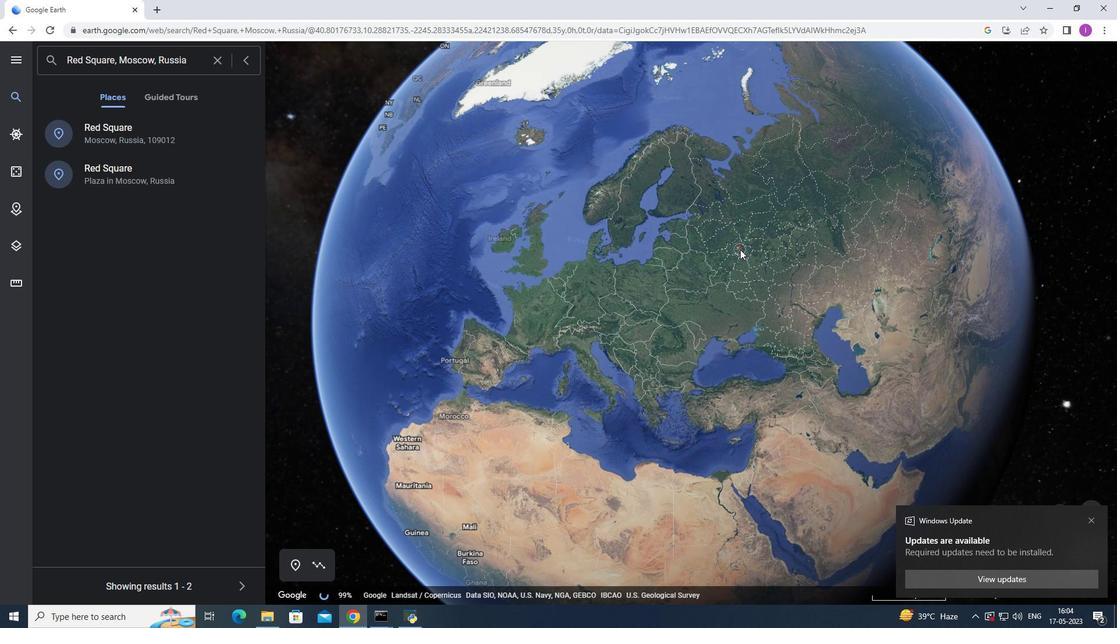 
Action: Mouse scrolled (740, 250) with delta (0, 0)
Screenshot: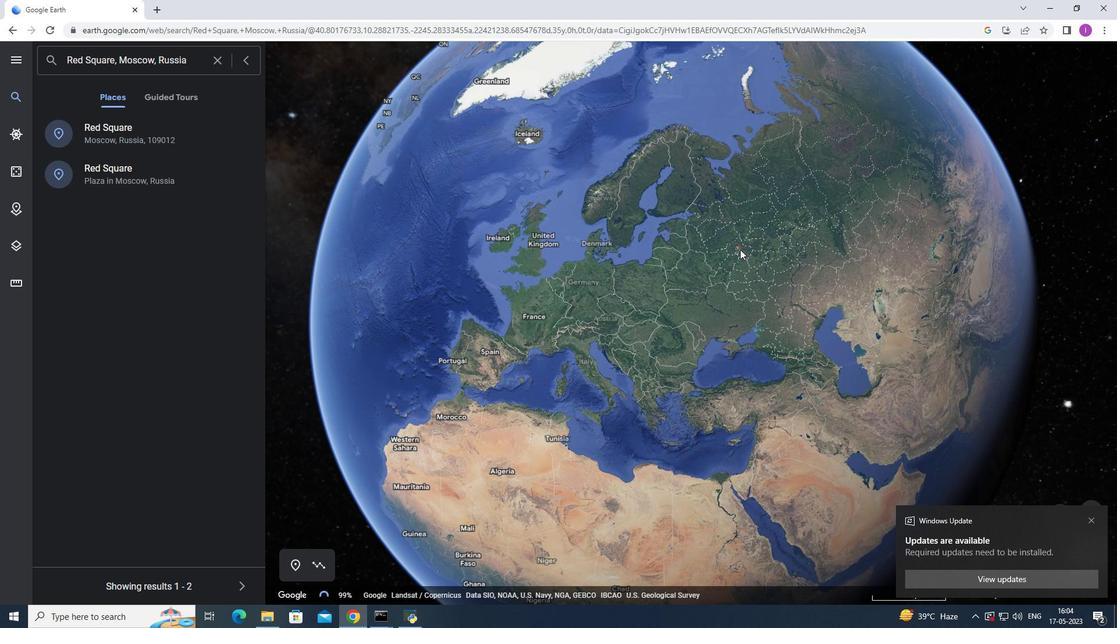 
Action: Mouse scrolled (740, 250) with delta (0, 0)
Screenshot: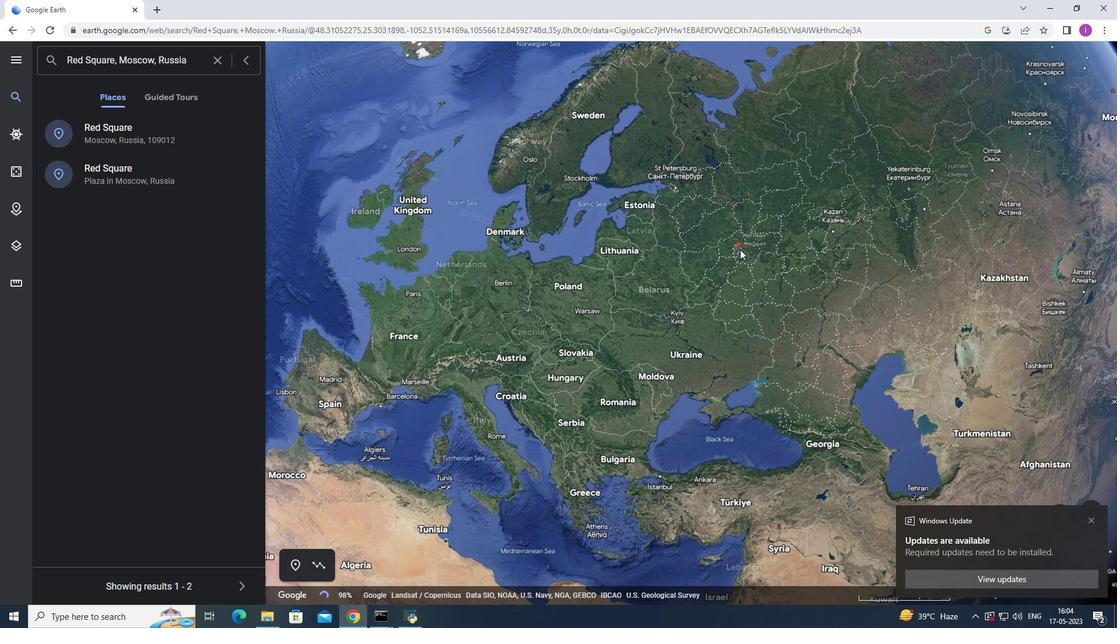 
Action: Mouse scrolled (740, 250) with delta (0, 0)
Screenshot: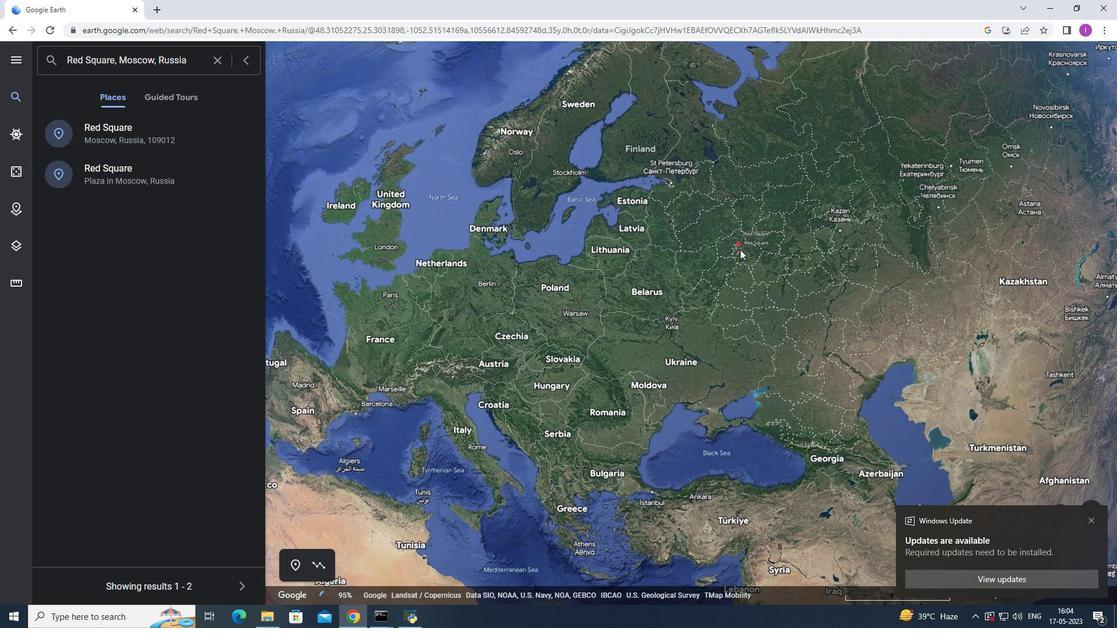 
Action: Mouse scrolled (740, 250) with delta (0, 0)
Screenshot: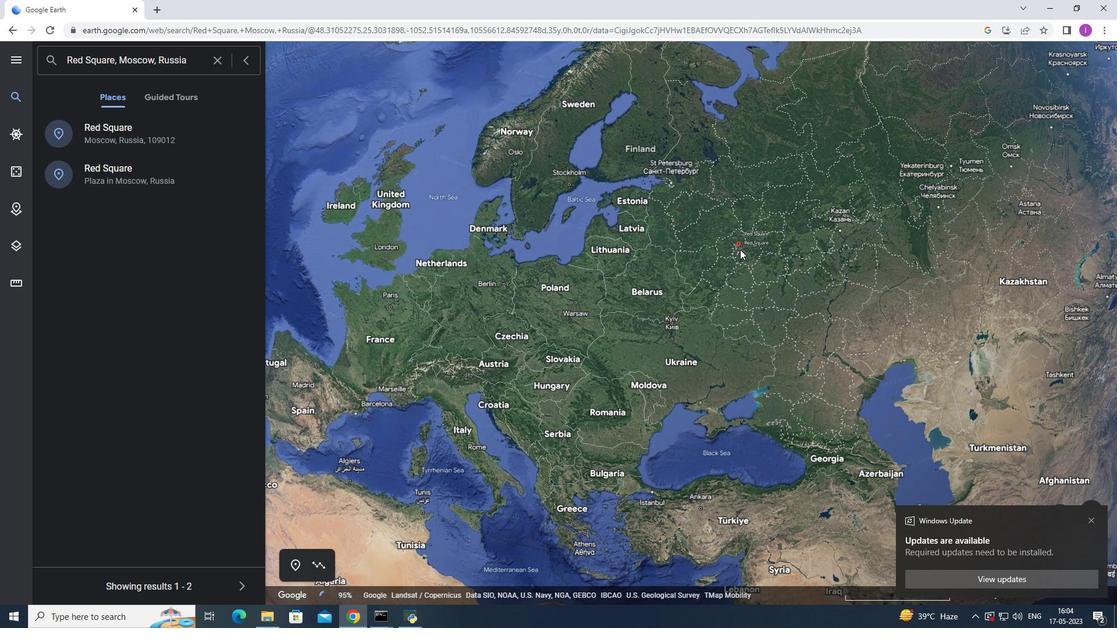 
Action: Mouse scrolled (740, 250) with delta (0, 0)
Screenshot: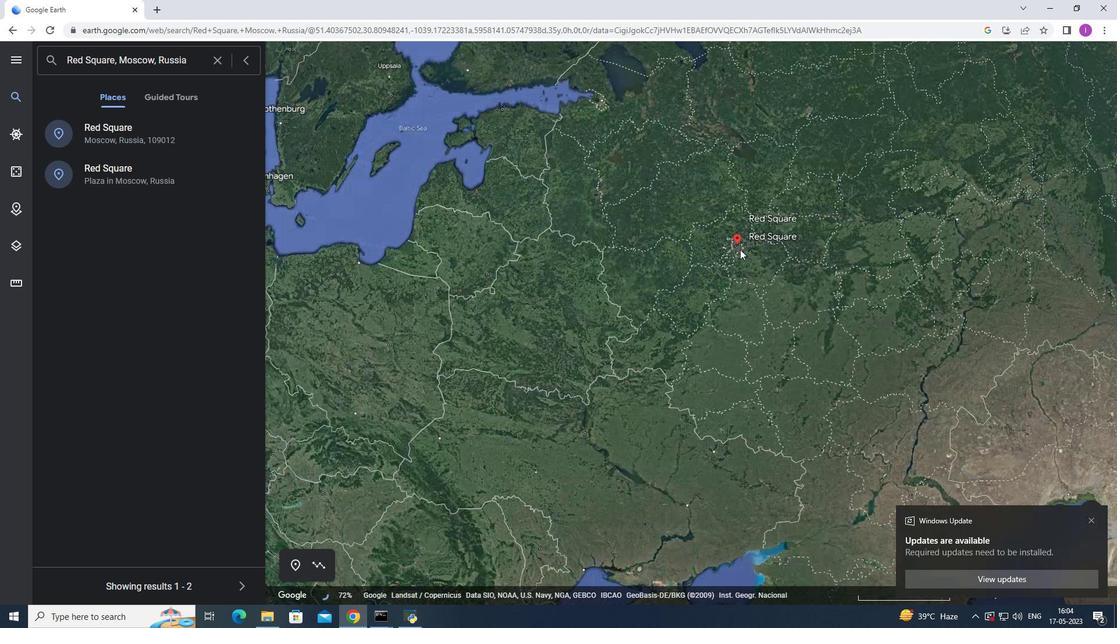
Action: Mouse scrolled (740, 250) with delta (0, 0)
Screenshot: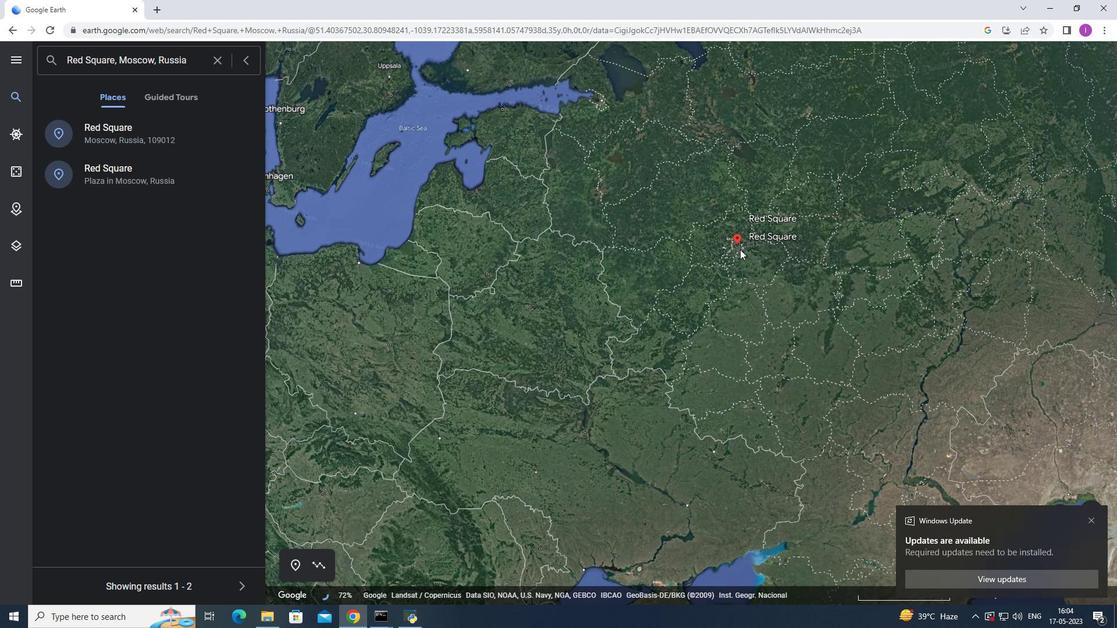 
Action: Mouse scrolled (740, 250) with delta (0, 0)
Screenshot: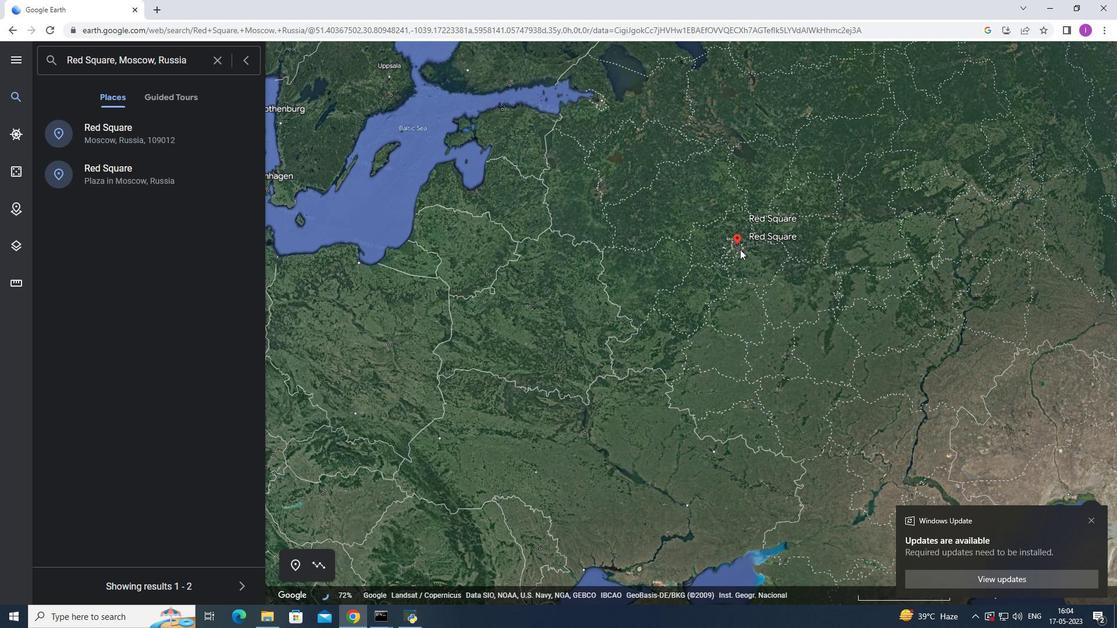 
Action: Mouse scrolled (740, 250) with delta (0, 0)
Screenshot: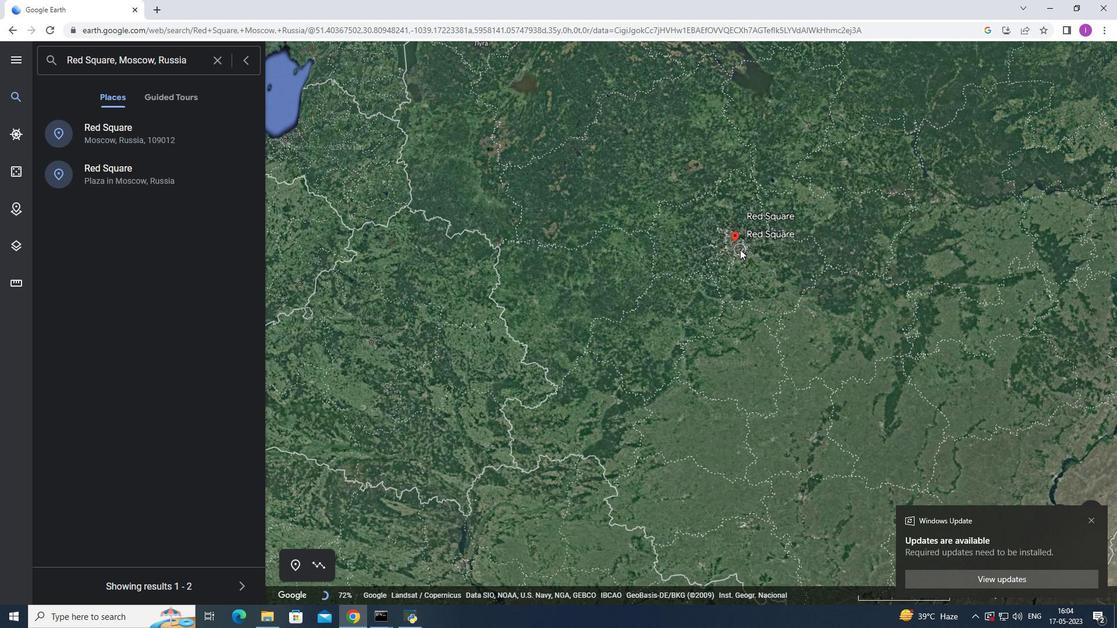 
Action: Mouse scrolled (740, 250) with delta (0, 0)
Screenshot: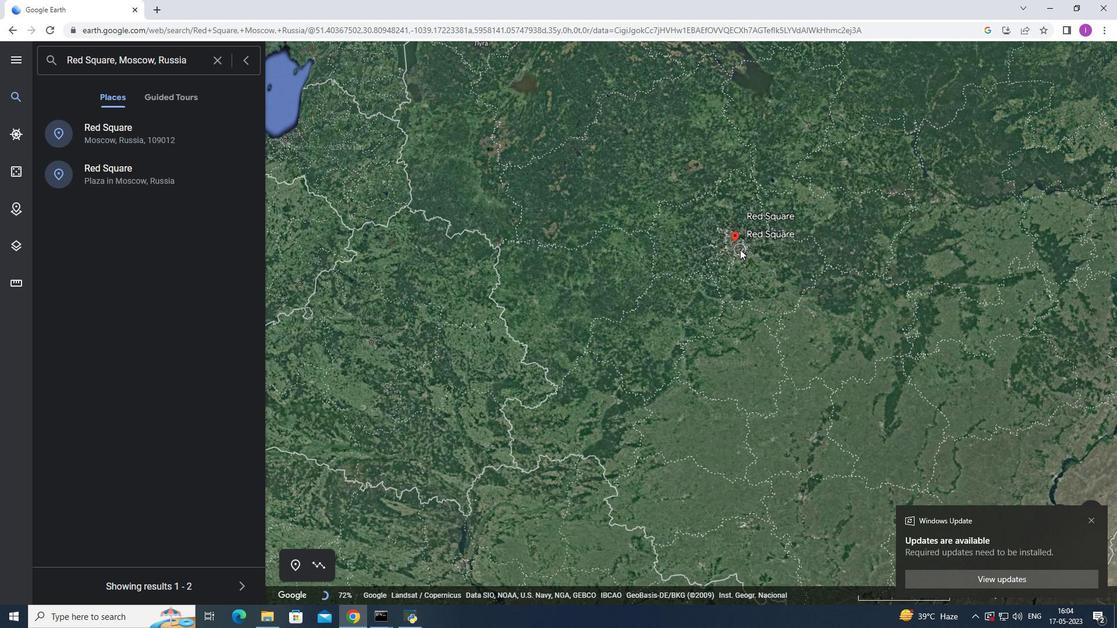
Action: Mouse scrolled (740, 250) with delta (0, 0)
Screenshot: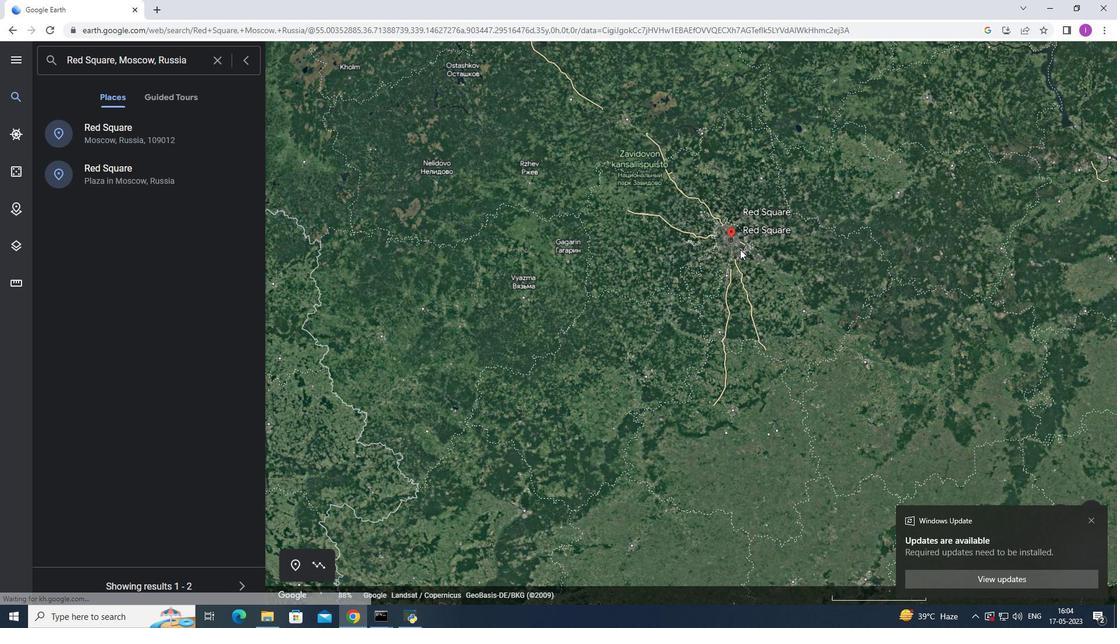
Action: Mouse scrolled (740, 250) with delta (0, 0)
Screenshot: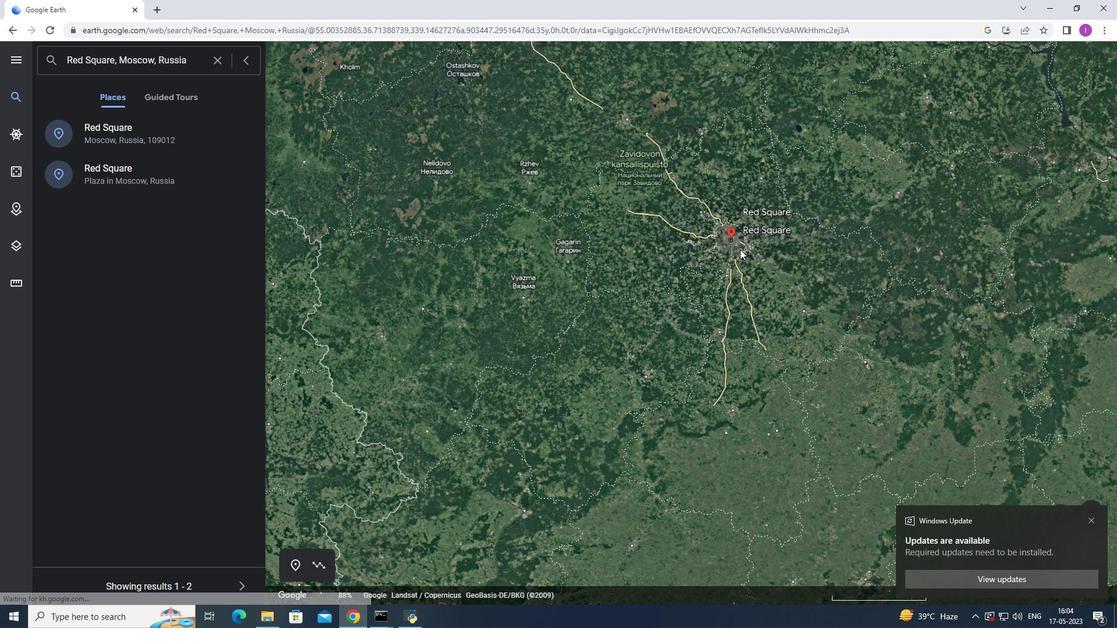 
Action: Mouse scrolled (740, 250) with delta (0, 0)
Screenshot: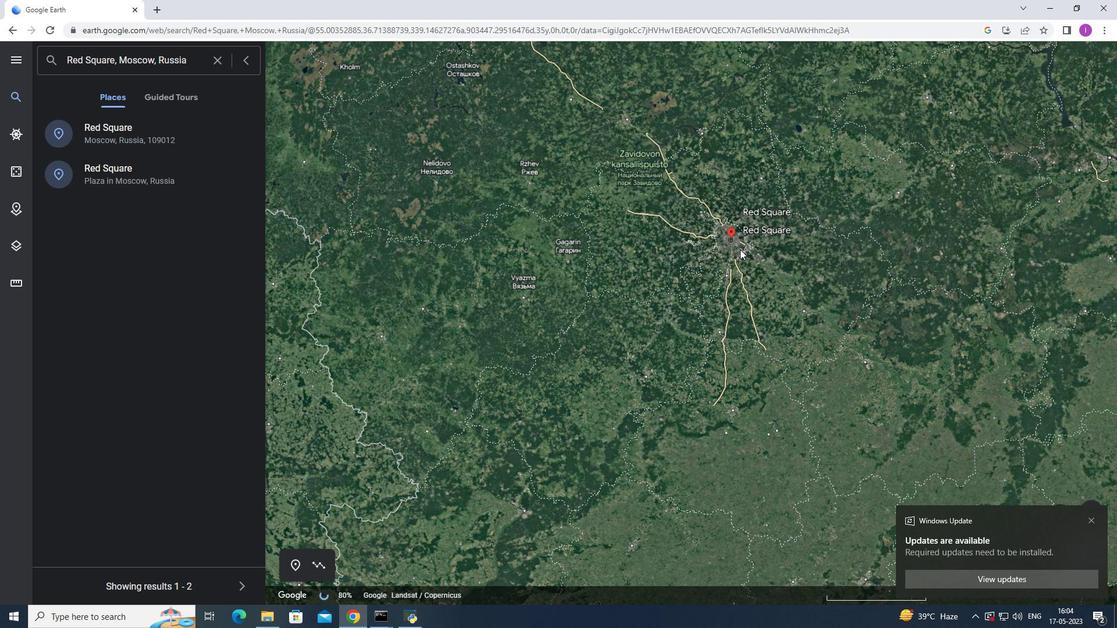 
Action: Mouse scrolled (740, 250) with delta (0, 0)
Screenshot: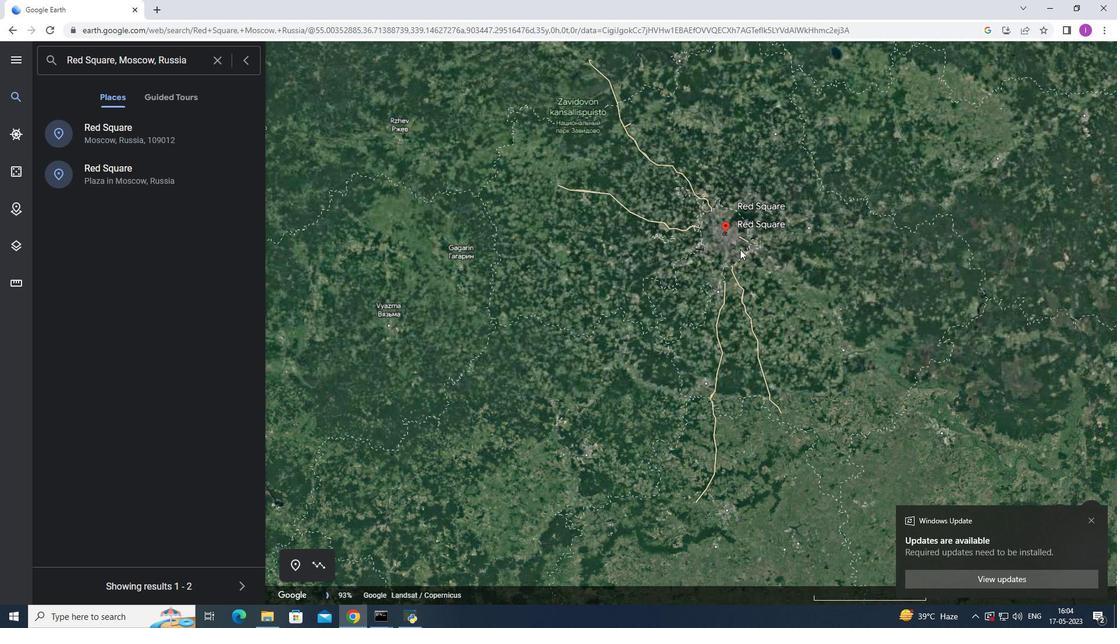 
Action: Mouse scrolled (740, 250) with delta (0, 0)
Screenshot: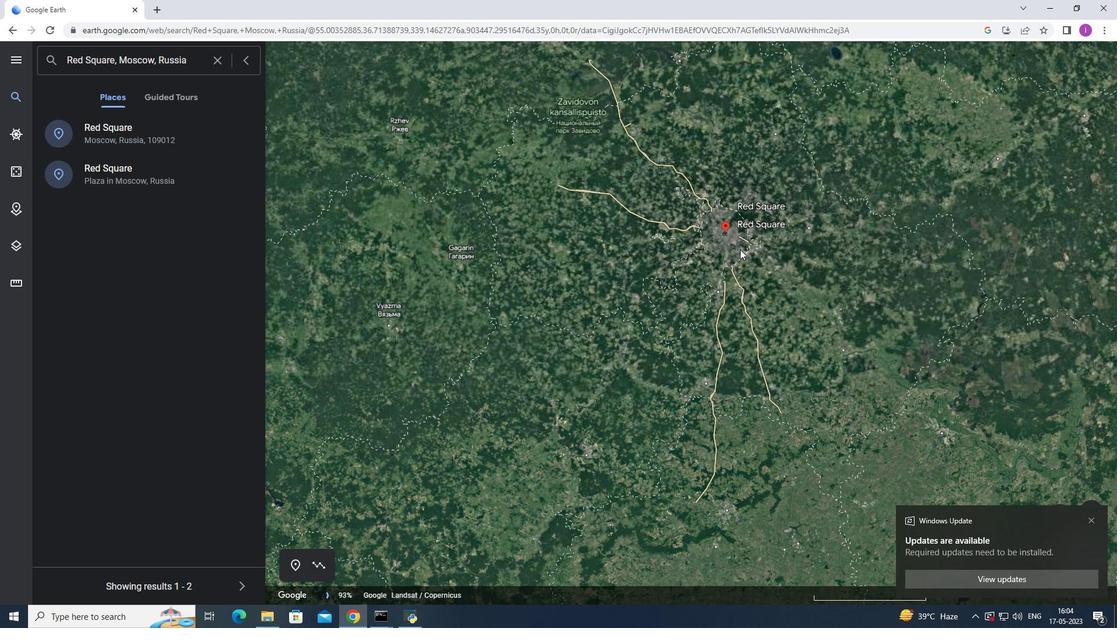 
Action: Mouse scrolled (740, 250) with delta (0, 0)
Screenshot: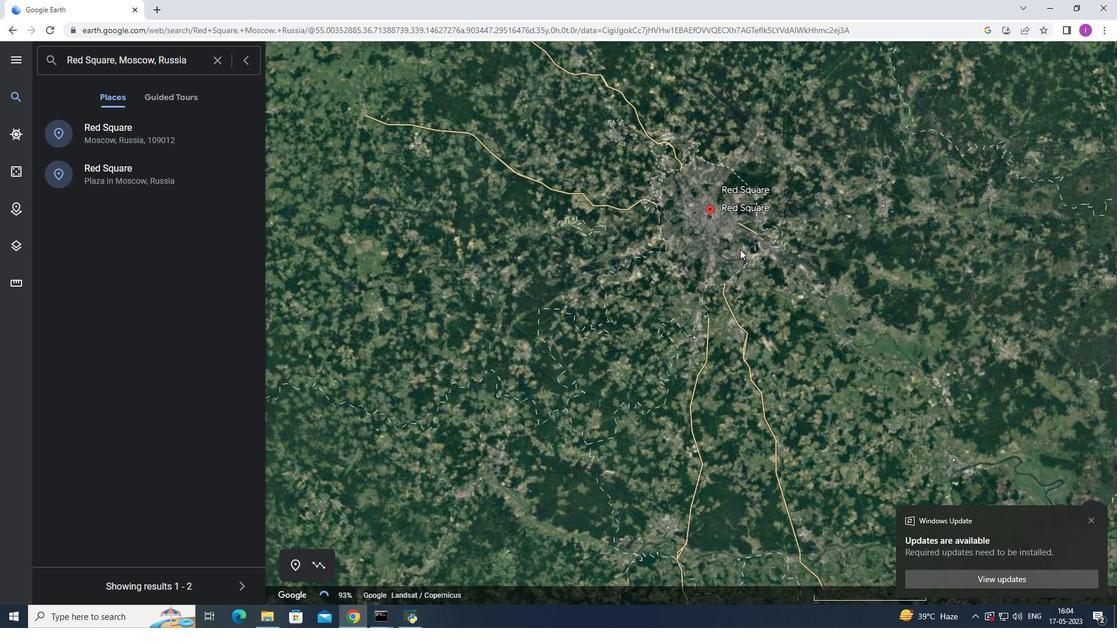 
Action: Mouse scrolled (740, 250) with delta (0, 0)
Screenshot: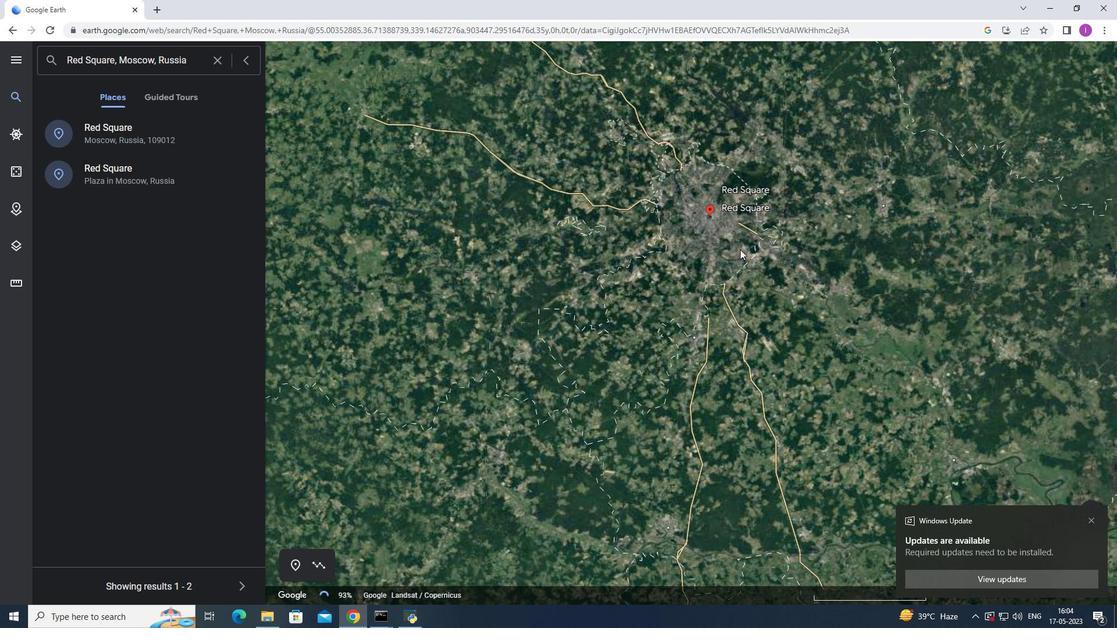 
Action: Mouse moved to (678, 186)
Screenshot: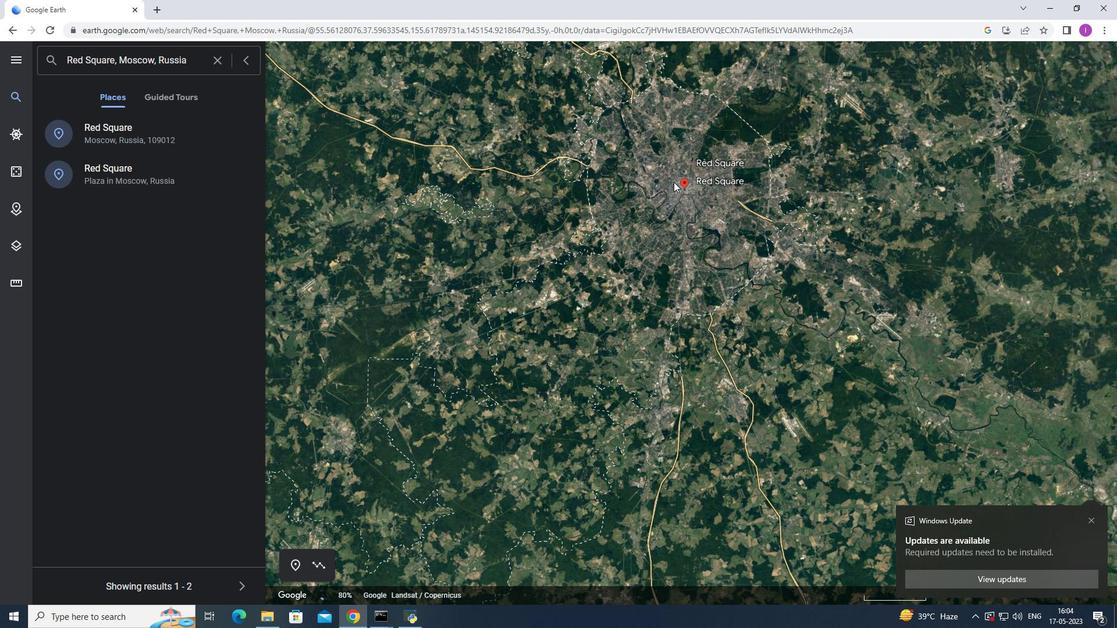 
Action: Mouse scrolled (678, 187) with delta (0, 0)
Screenshot: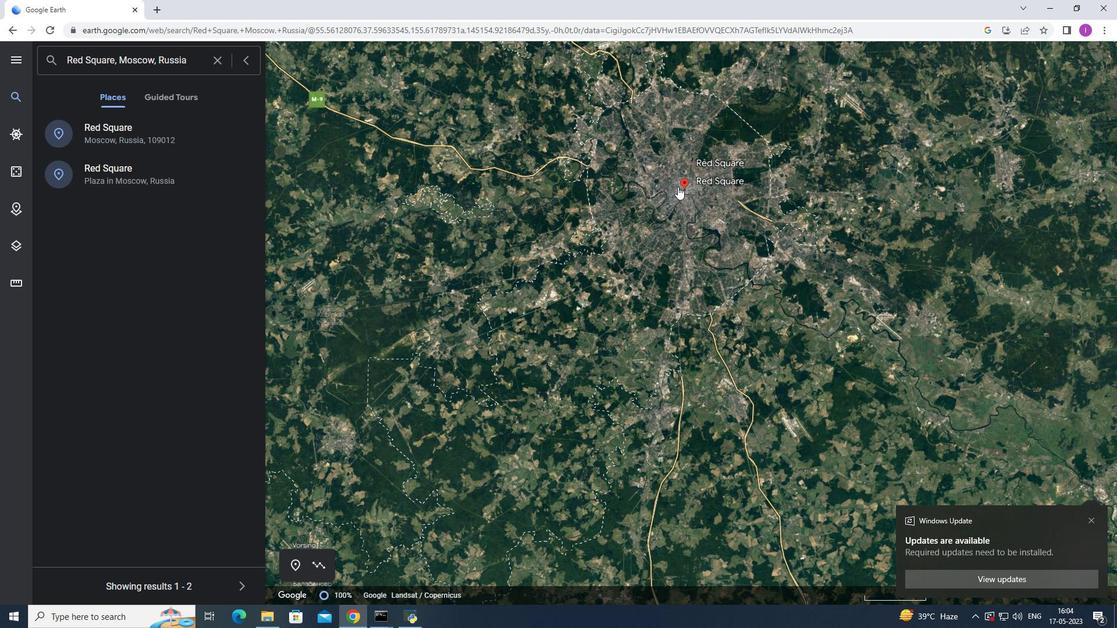 
Action: Mouse scrolled (678, 187) with delta (0, 0)
Screenshot: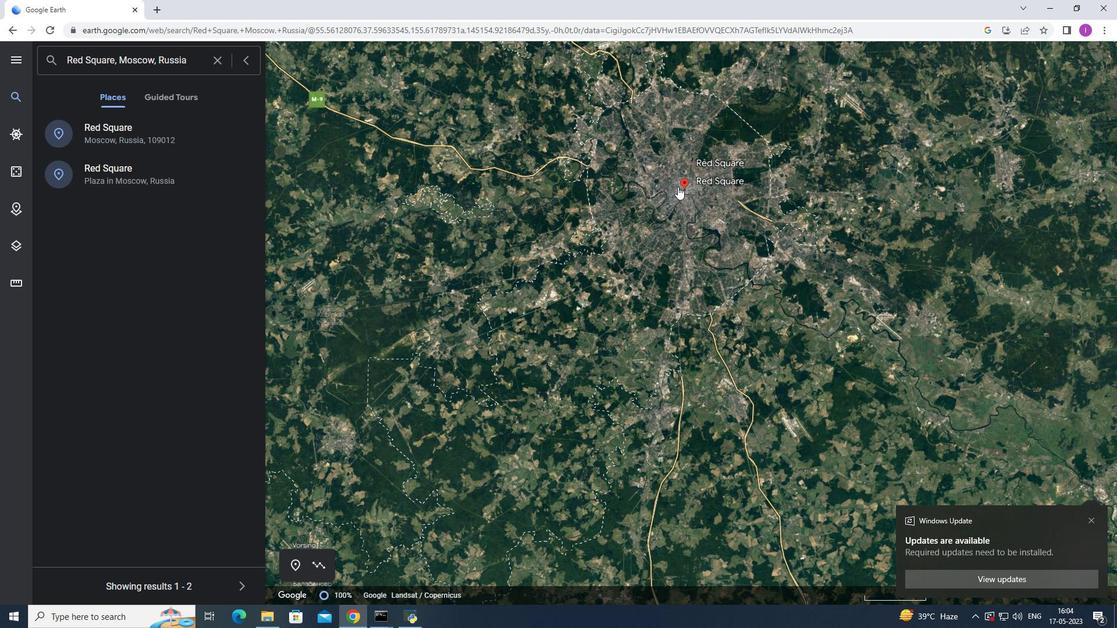 
Action: Mouse scrolled (678, 187) with delta (0, 0)
Screenshot: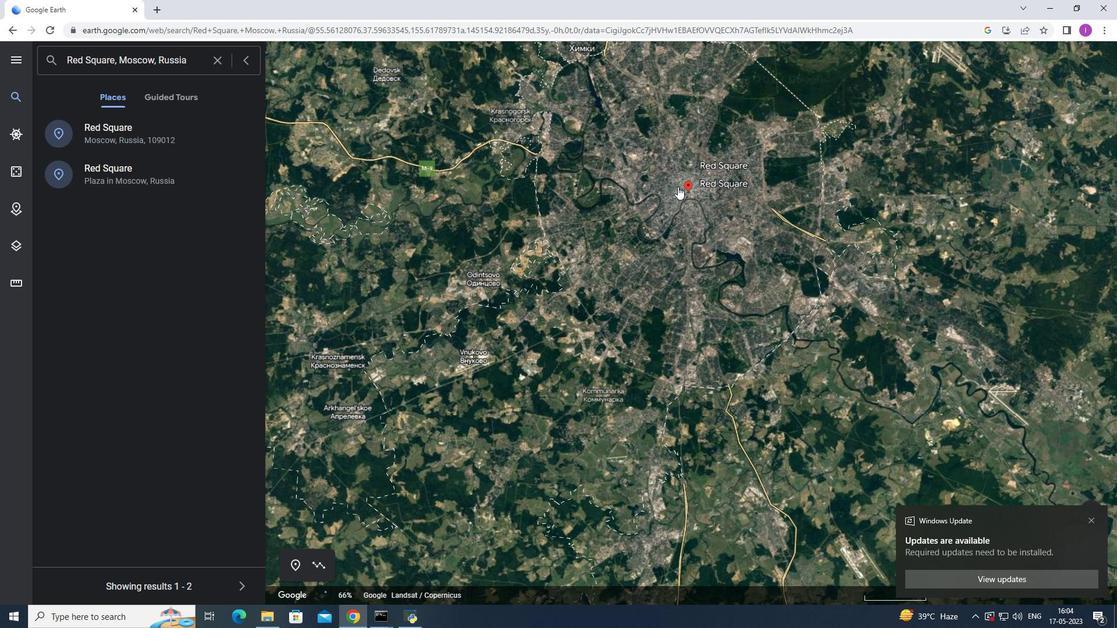 
Action: Mouse scrolled (678, 187) with delta (0, 0)
Screenshot: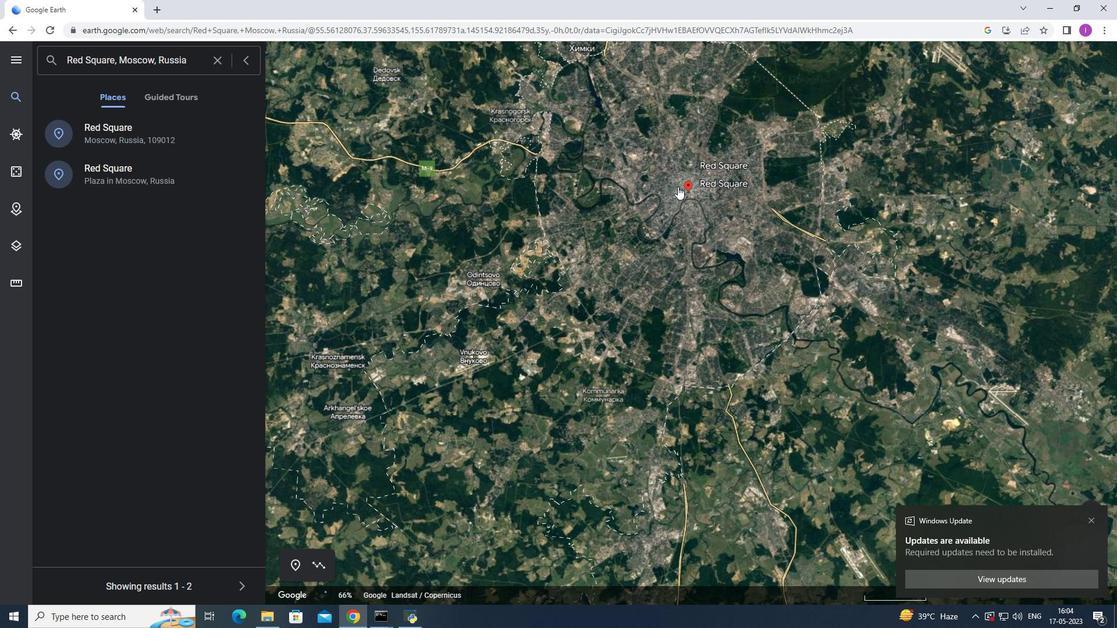 
Action: Mouse moved to (692, 197)
Screenshot: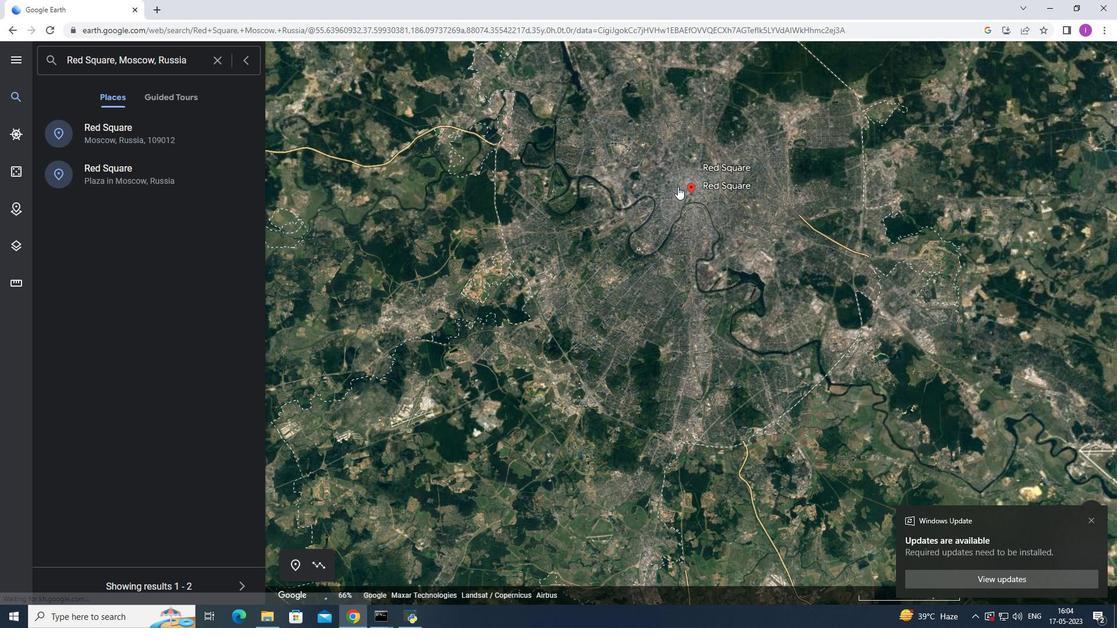 
Action: Mouse scrolled (692, 198) with delta (0, 0)
Screenshot: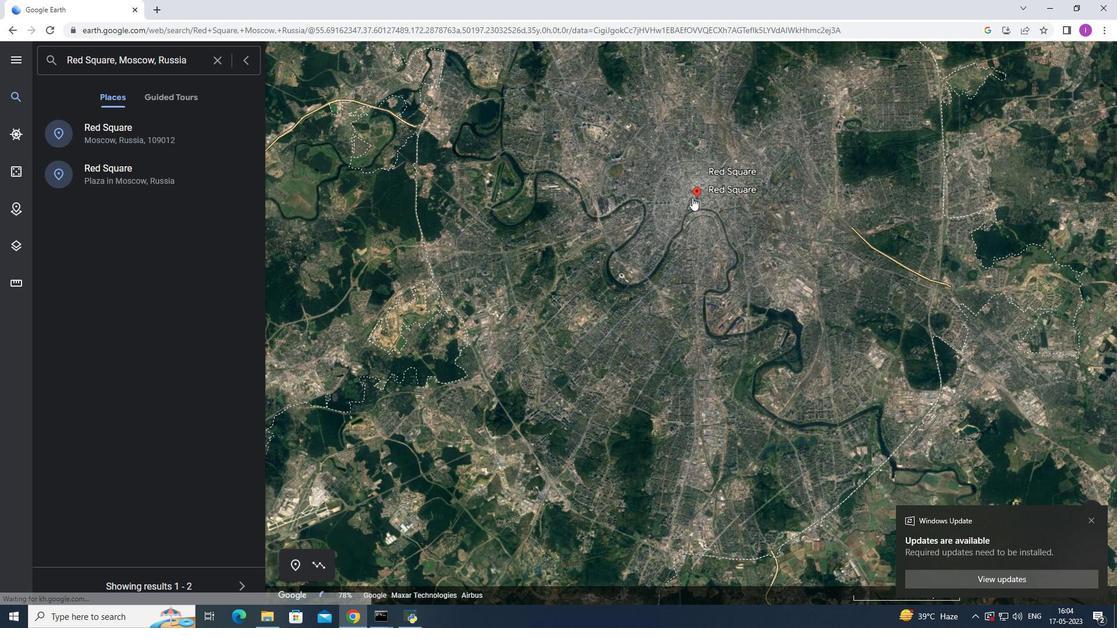 
Action: Mouse scrolled (692, 198) with delta (0, 0)
Screenshot: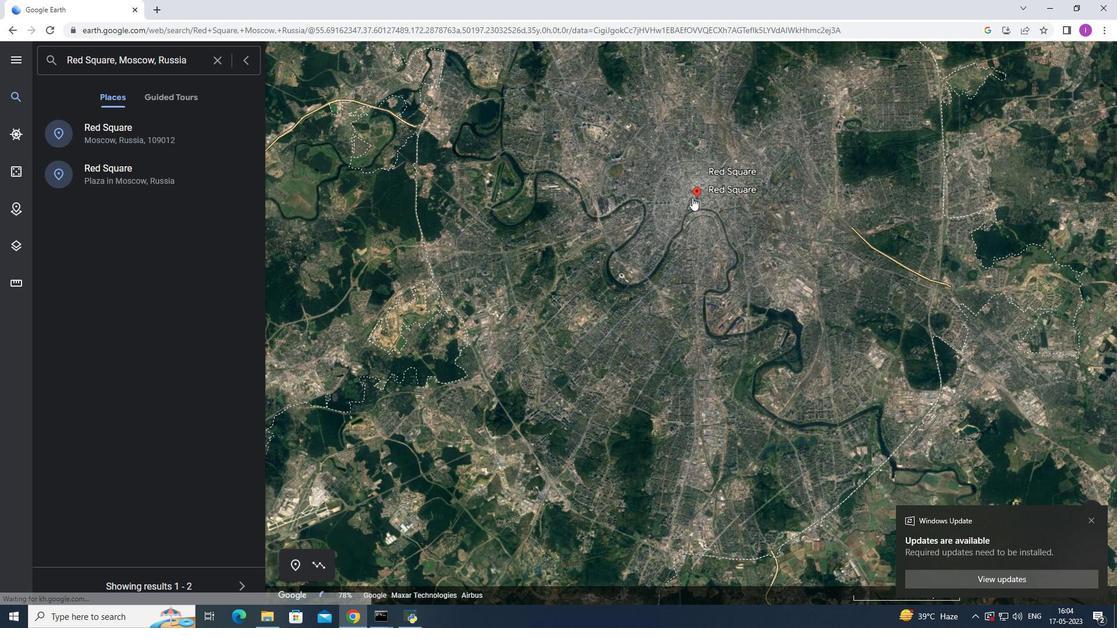
Action: Mouse scrolled (692, 198) with delta (0, 0)
Screenshot: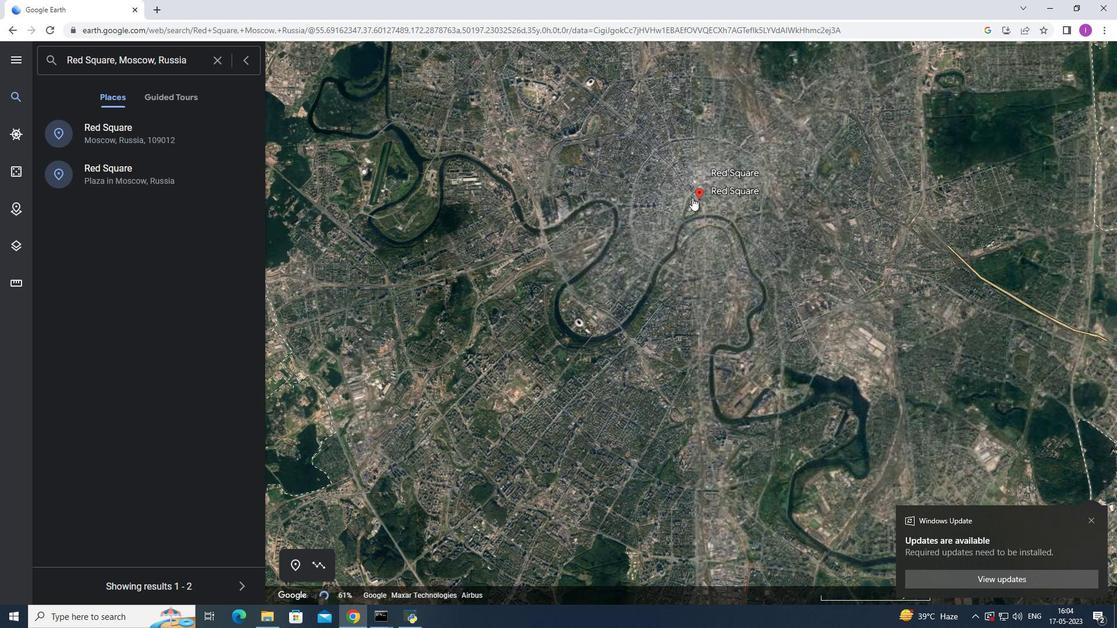 
Action: Mouse scrolled (692, 198) with delta (0, 0)
Screenshot: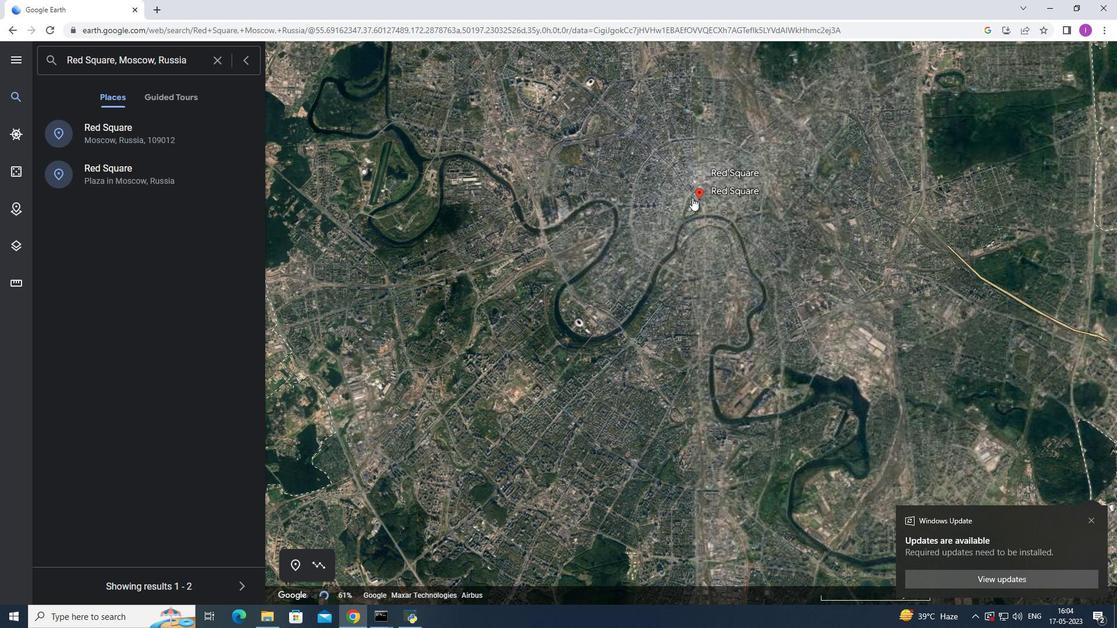 
Action: Mouse scrolled (692, 198) with delta (0, 0)
Screenshot: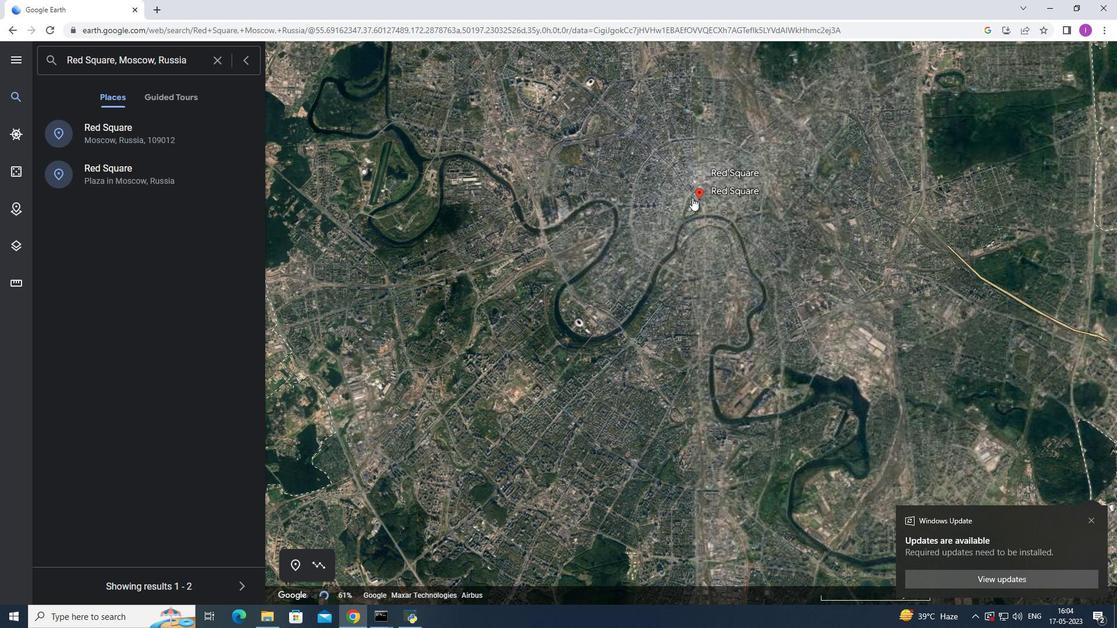 
Action: Mouse scrolled (692, 198) with delta (0, 0)
Screenshot: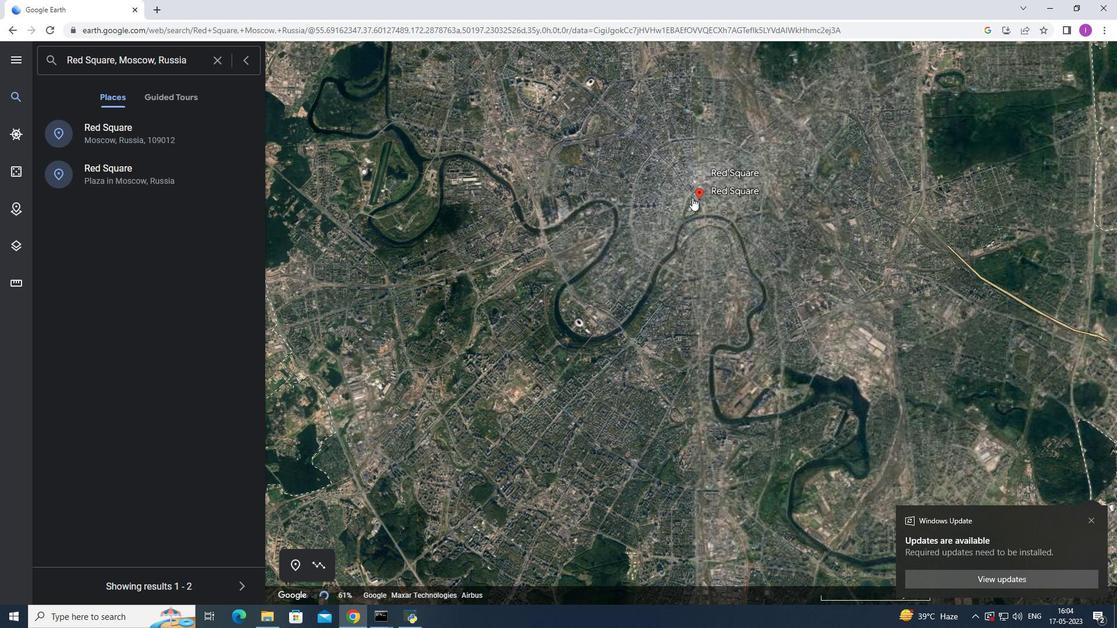 
Action: Mouse moved to (705, 205)
Screenshot: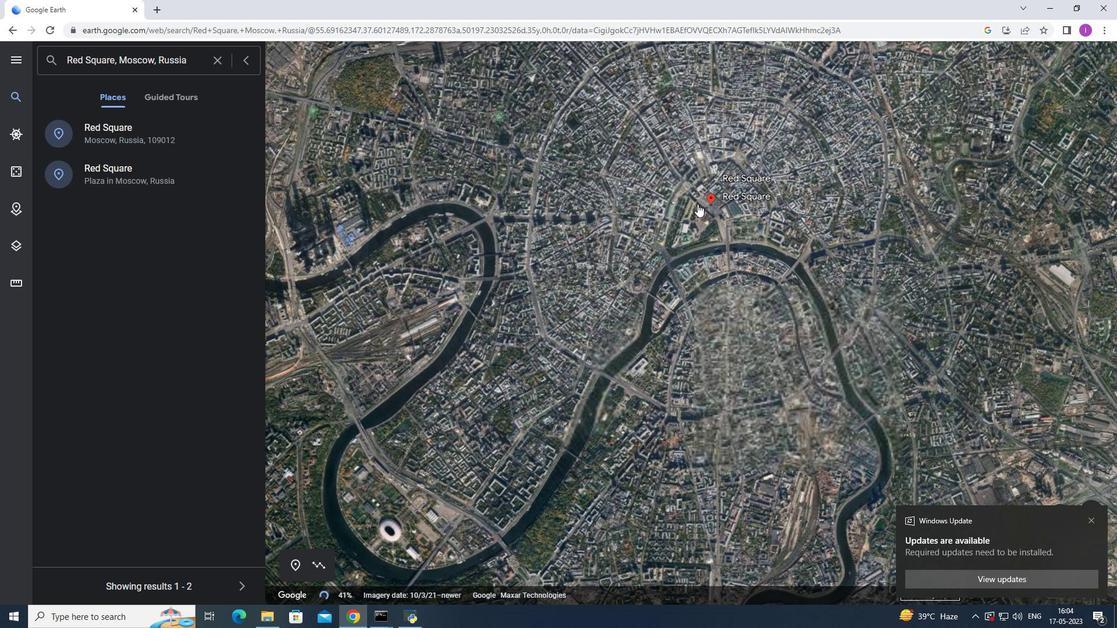 
Action: Mouse scrolled (705, 206) with delta (0, 0)
Screenshot: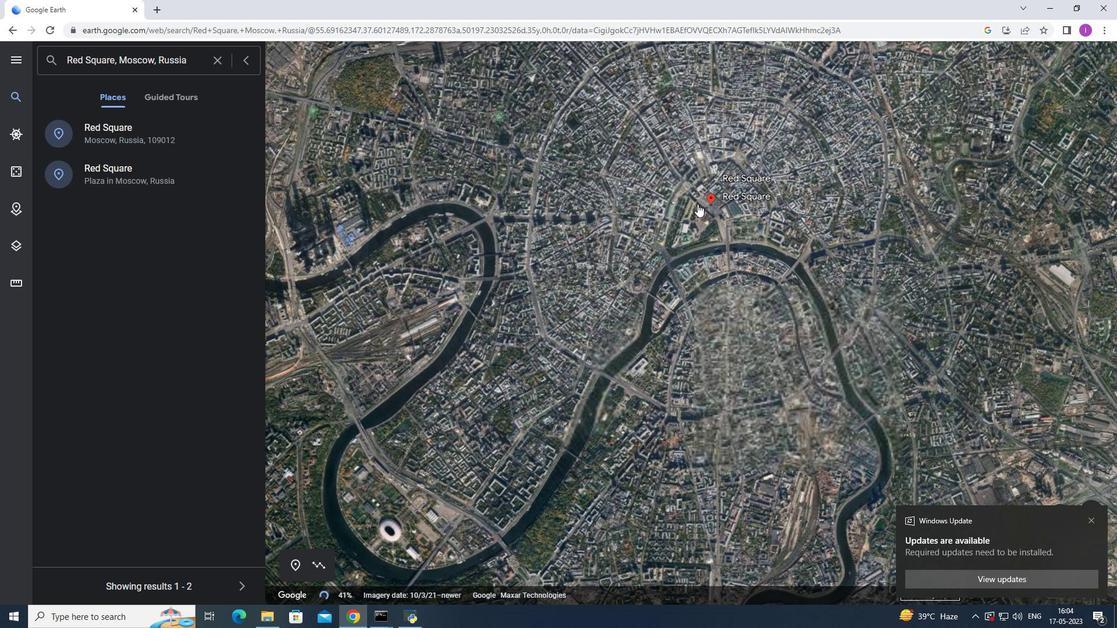
Action: Mouse moved to (705, 205)
Screenshot: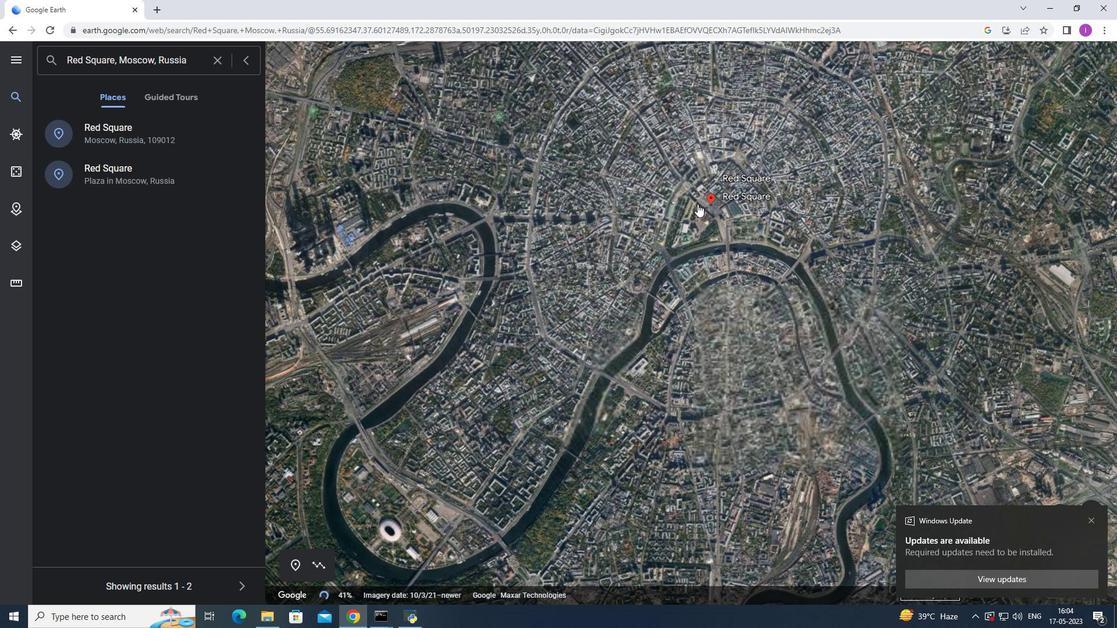 
Action: Mouse scrolled (705, 206) with delta (0, 0)
Screenshot: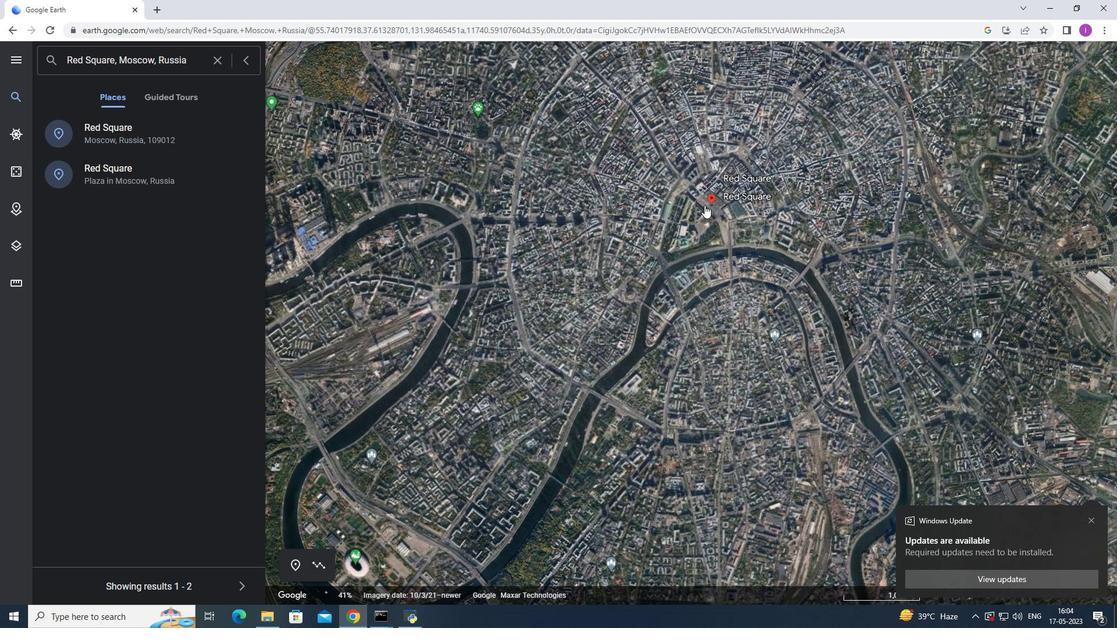 
Action: Mouse scrolled (705, 206) with delta (0, 0)
Screenshot: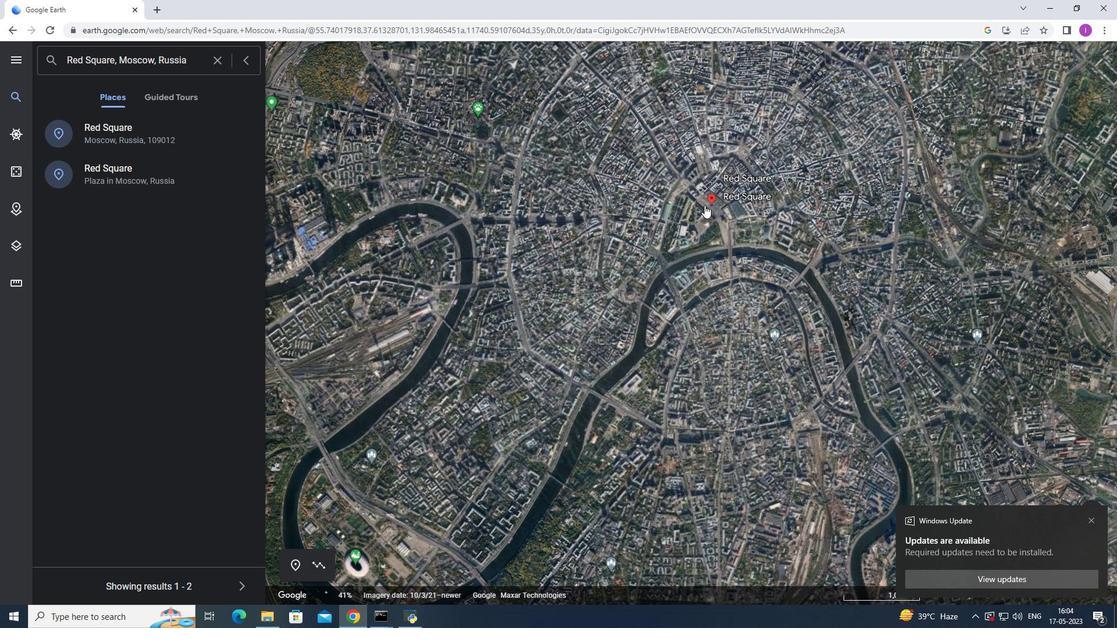 
Action: Mouse moved to (716, 209)
Screenshot: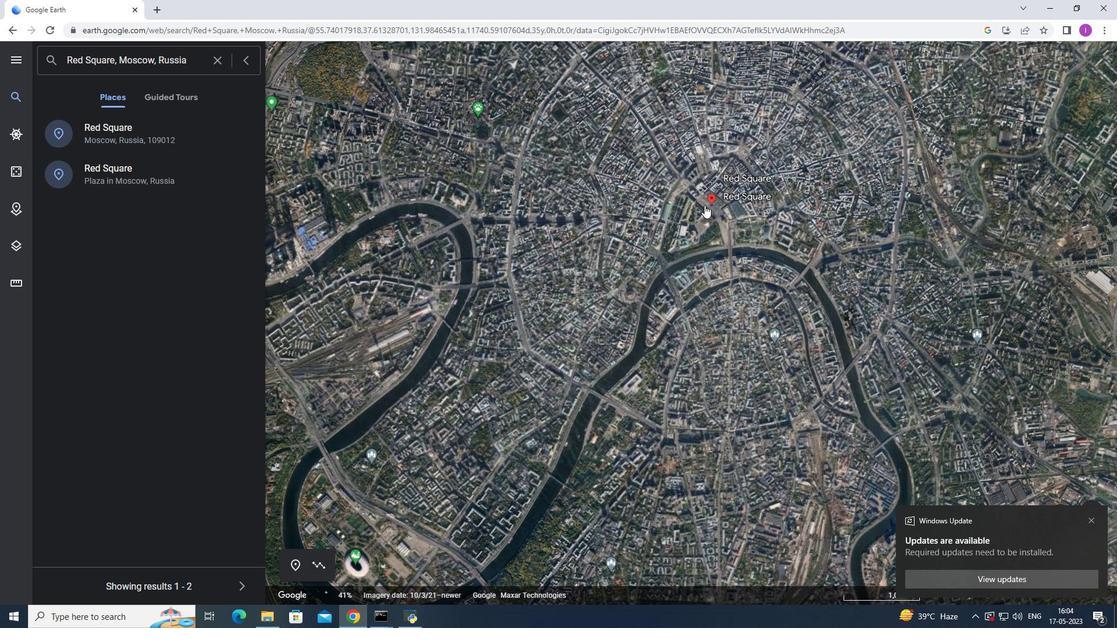 
Action: Mouse scrolled (715, 209) with delta (0, 0)
Screenshot: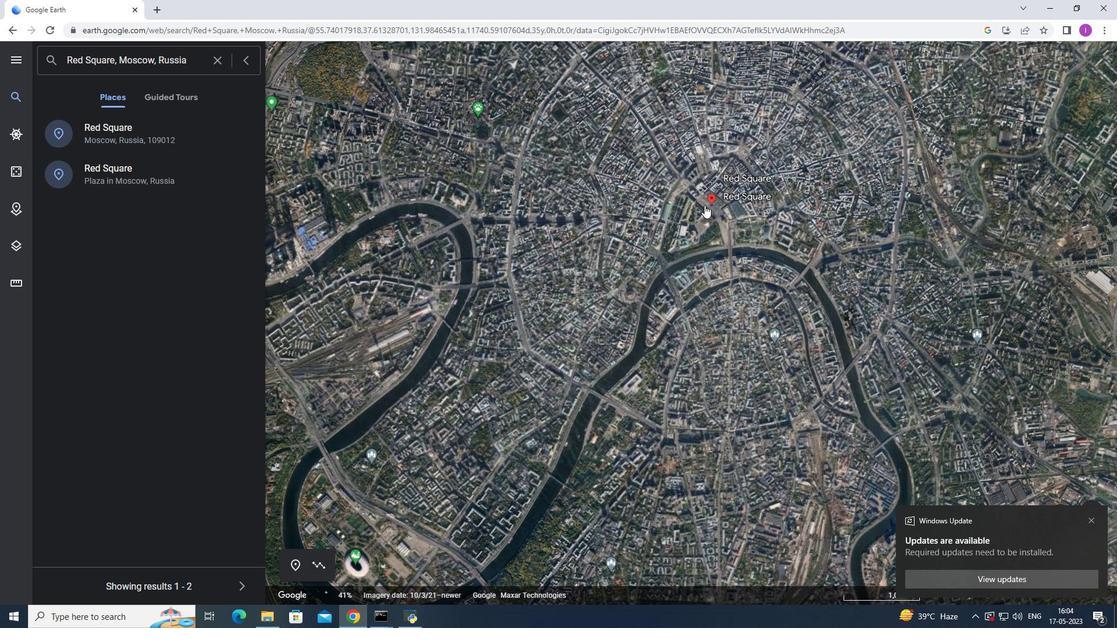 
Action: Mouse moved to (719, 210)
Screenshot: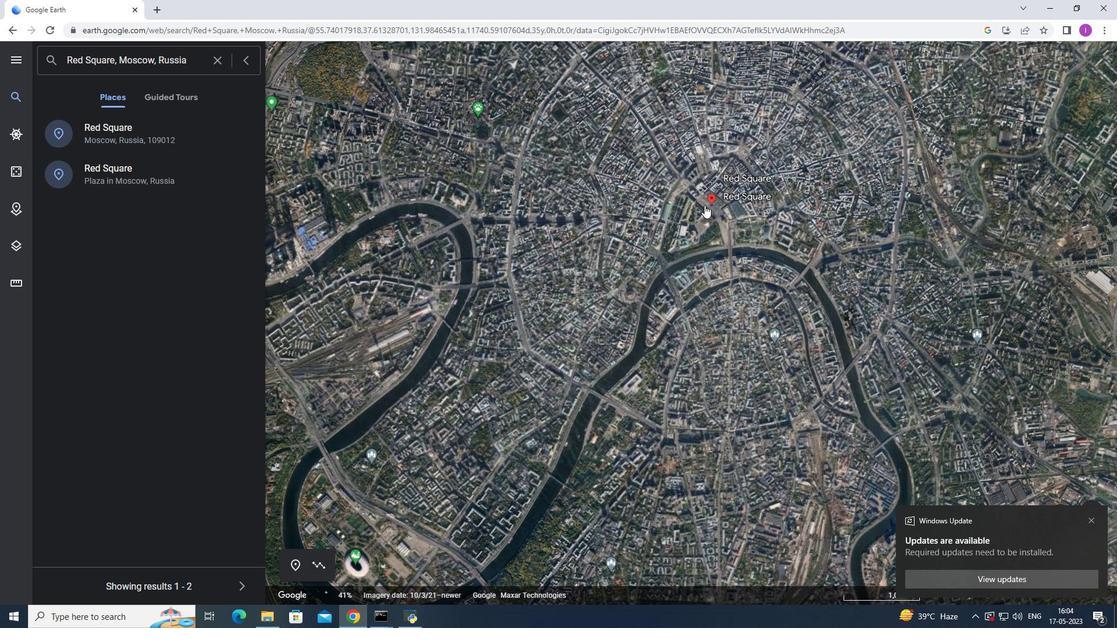 
Action: Mouse scrolled (719, 211) with delta (0, 0)
Screenshot: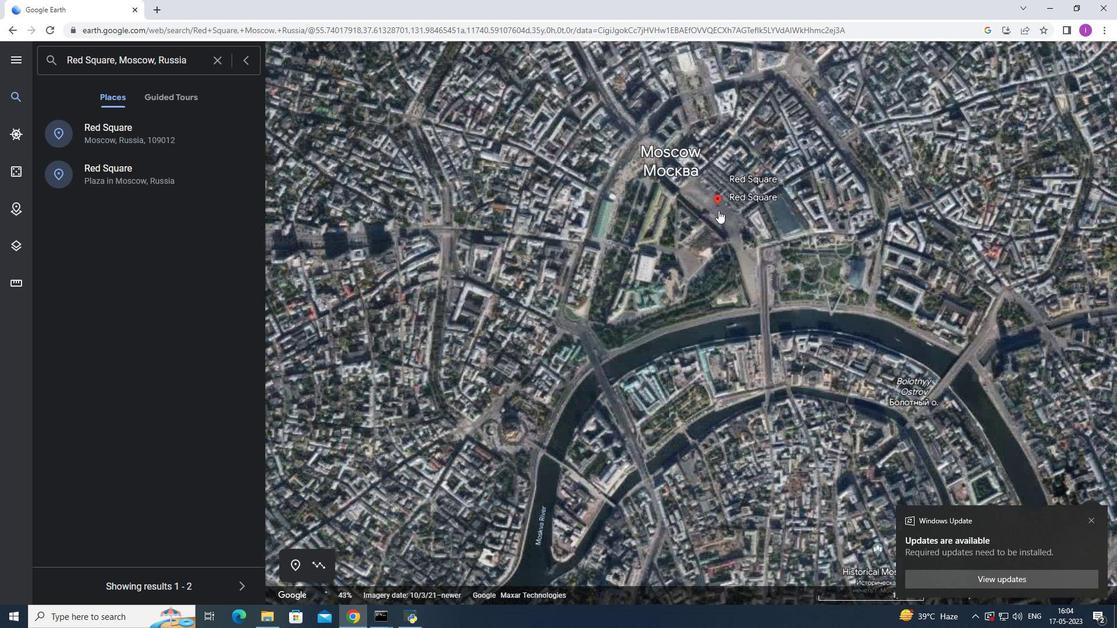 
Action: Mouse scrolled (719, 211) with delta (0, 0)
Screenshot: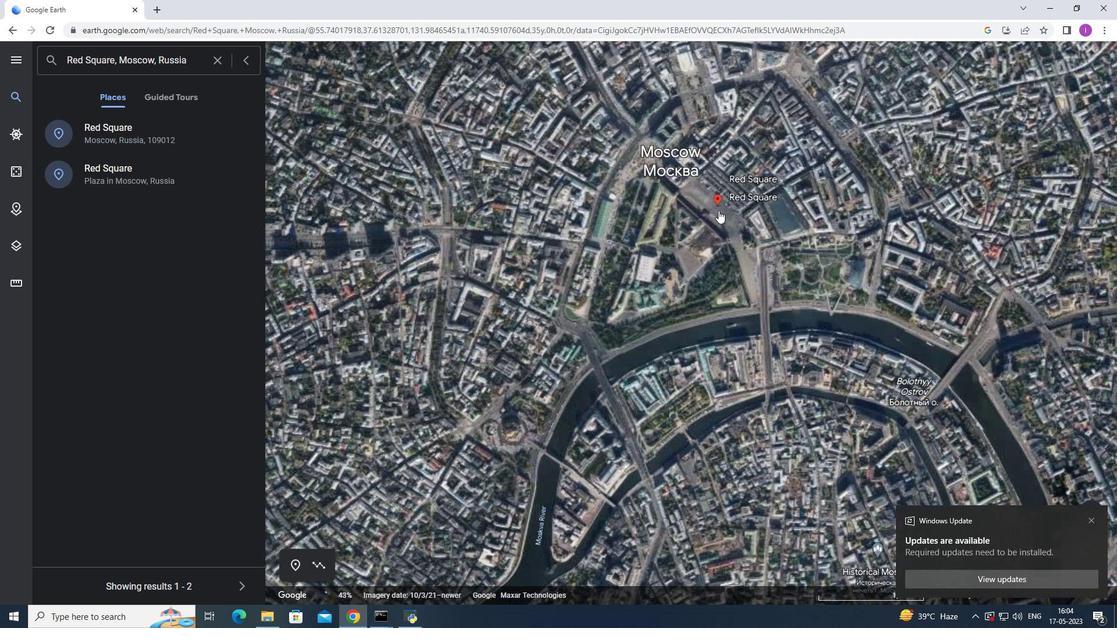 
Action: Mouse scrolled (719, 211) with delta (0, 0)
Screenshot: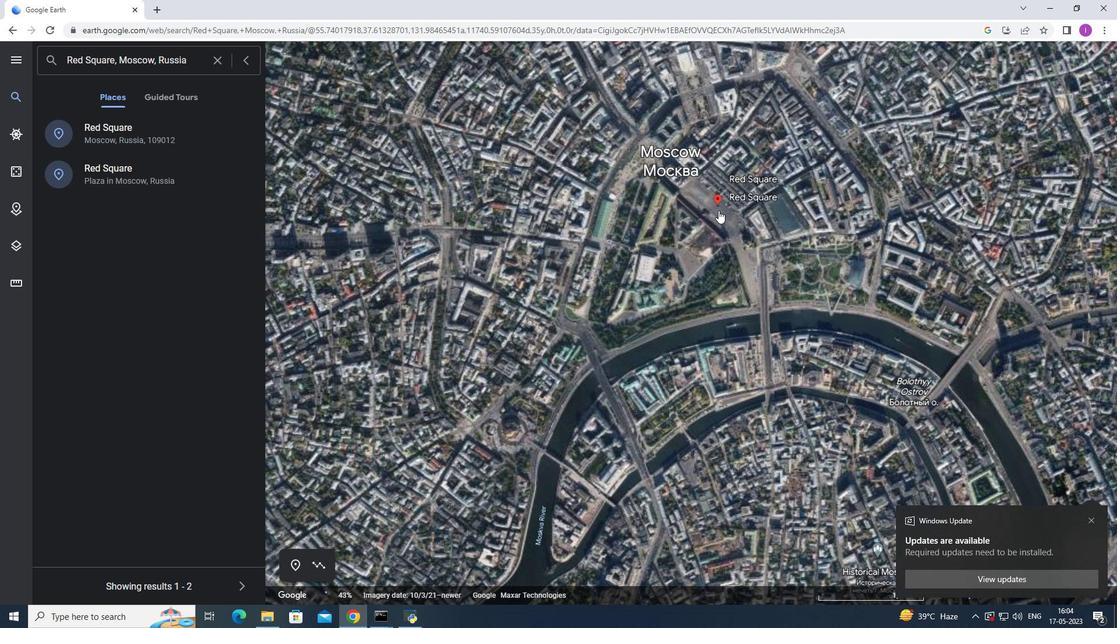 
Action: Mouse scrolled (719, 211) with delta (0, 0)
Screenshot: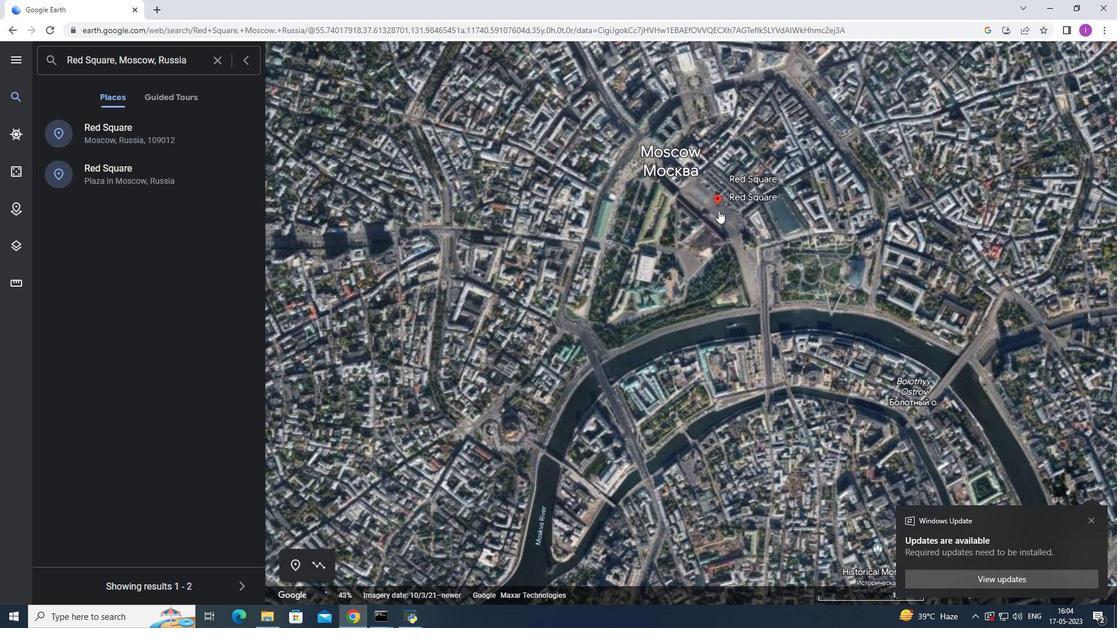 
Action: Mouse scrolled (719, 211) with delta (0, 0)
Screenshot: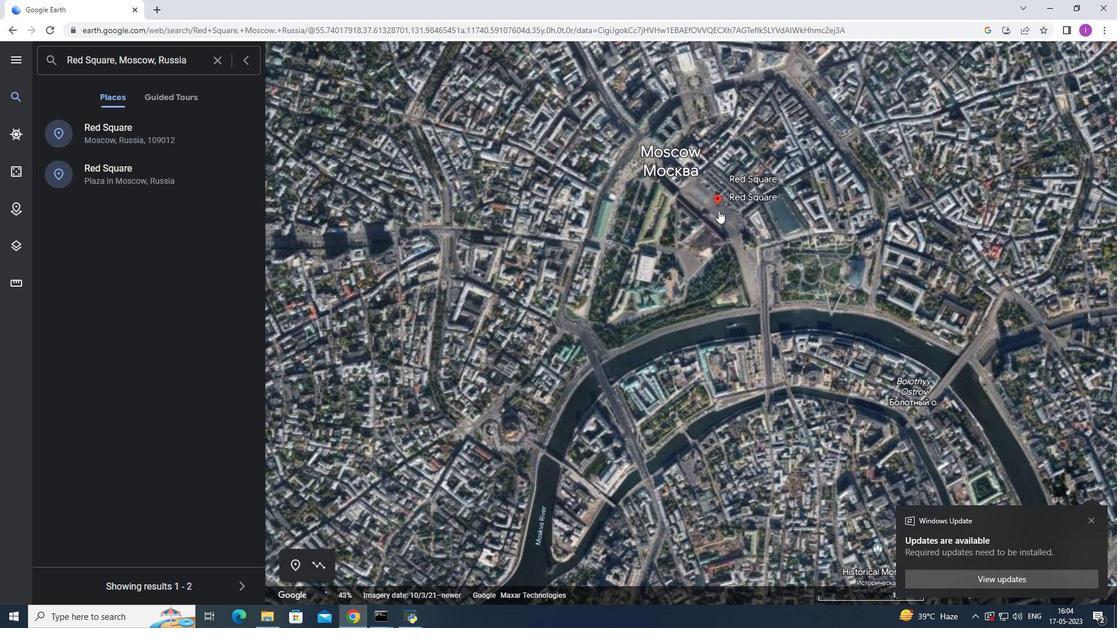 
Action: Mouse scrolled (719, 211) with delta (0, 0)
Screenshot: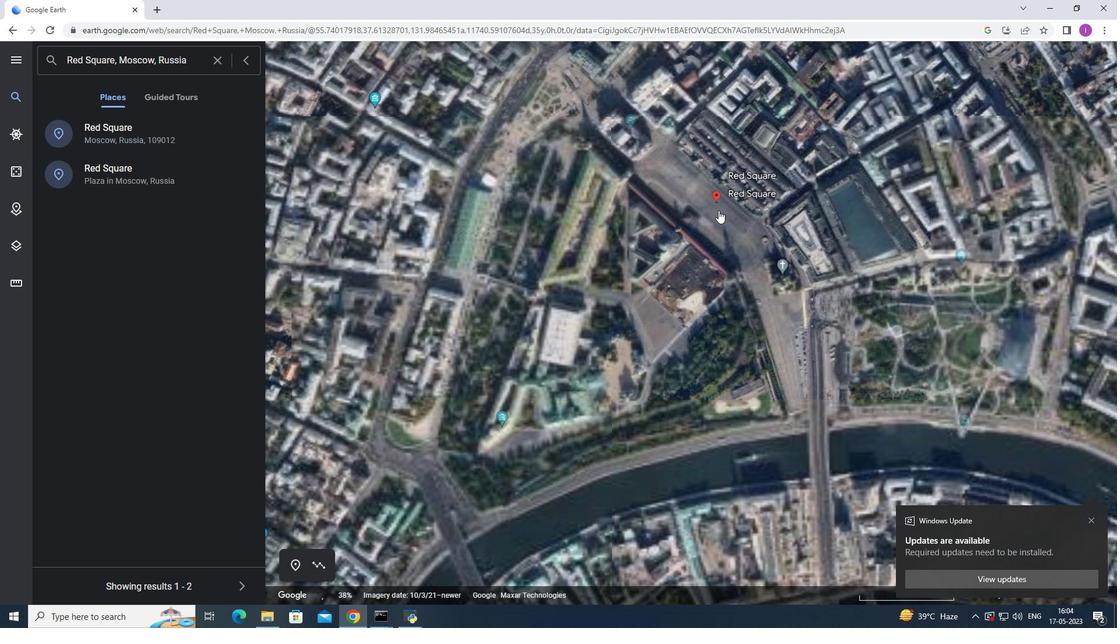 
Action: Mouse scrolled (719, 211) with delta (0, 0)
Screenshot: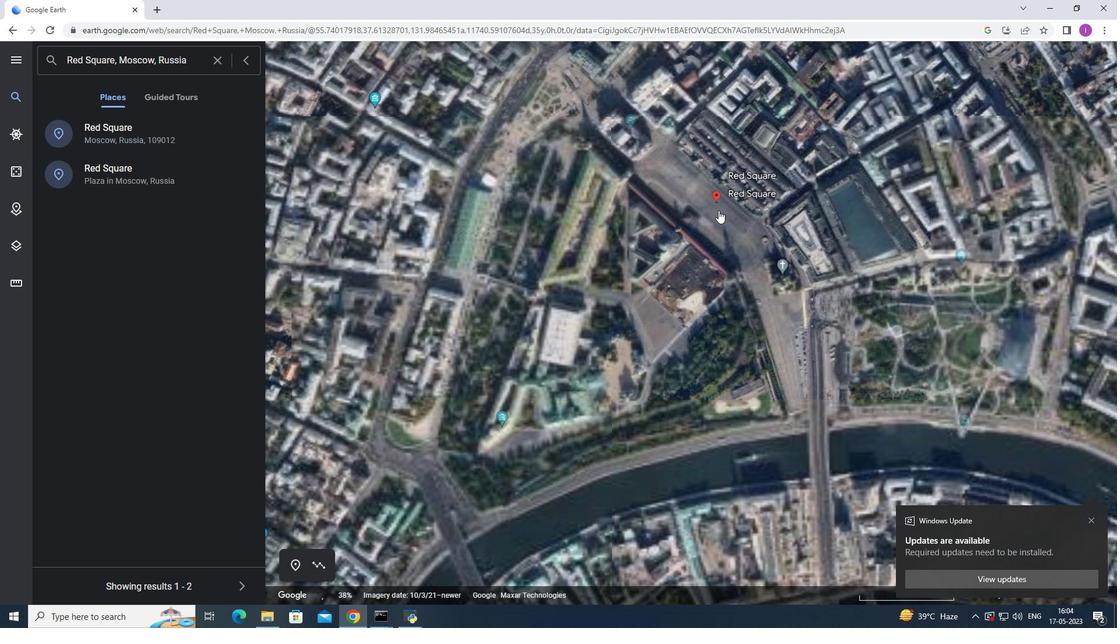 
Action: Mouse scrolled (719, 211) with delta (0, 0)
Screenshot: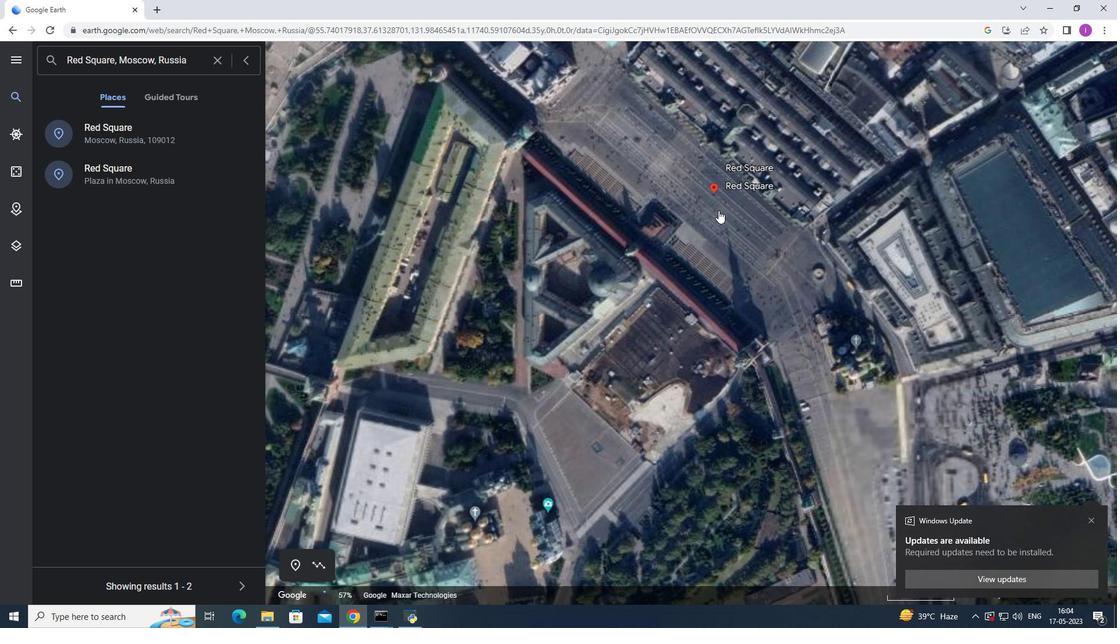 
Action: Mouse scrolled (719, 211) with delta (0, 0)
Screenshot: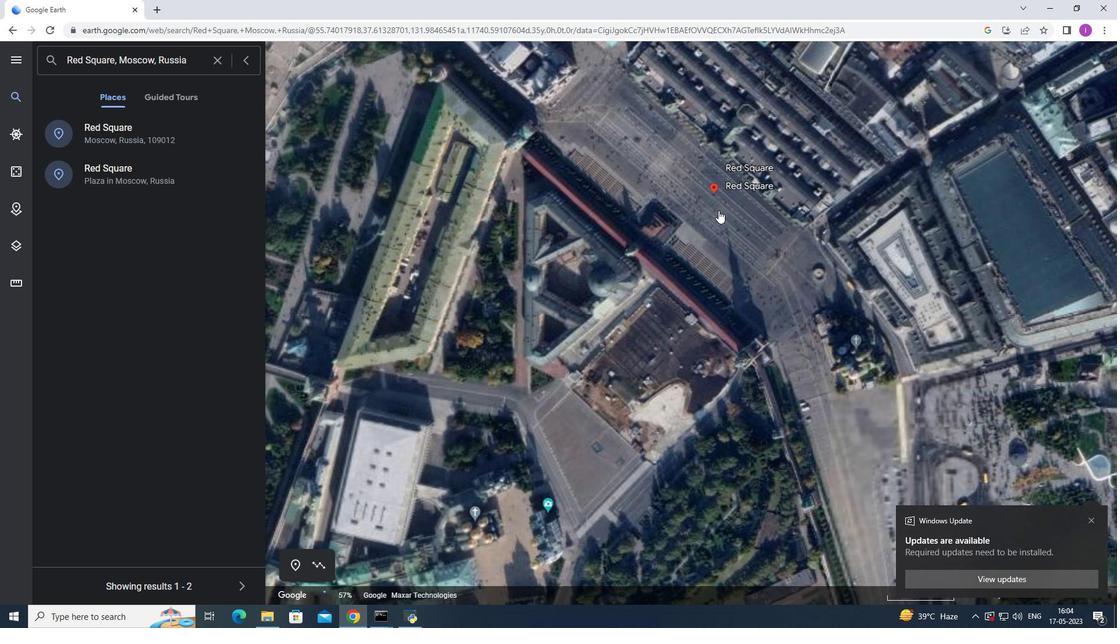 
Action: Mouse moved to (719, 210)
Screenshot: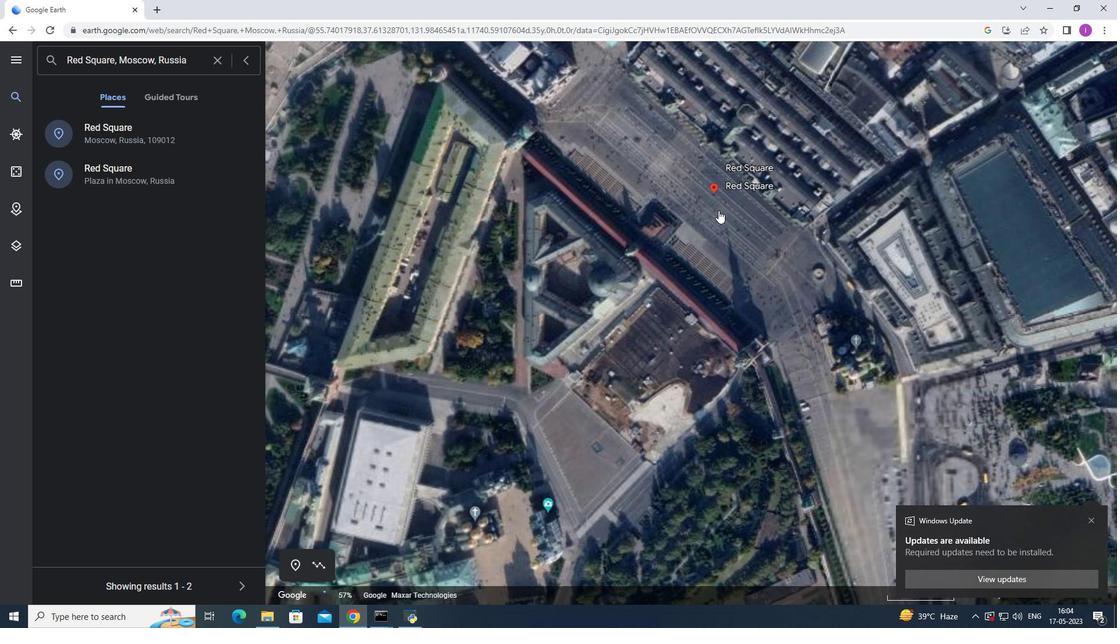 
Action: Mouse scrolled (719, 211) with delta (0, 0)
Screenshot: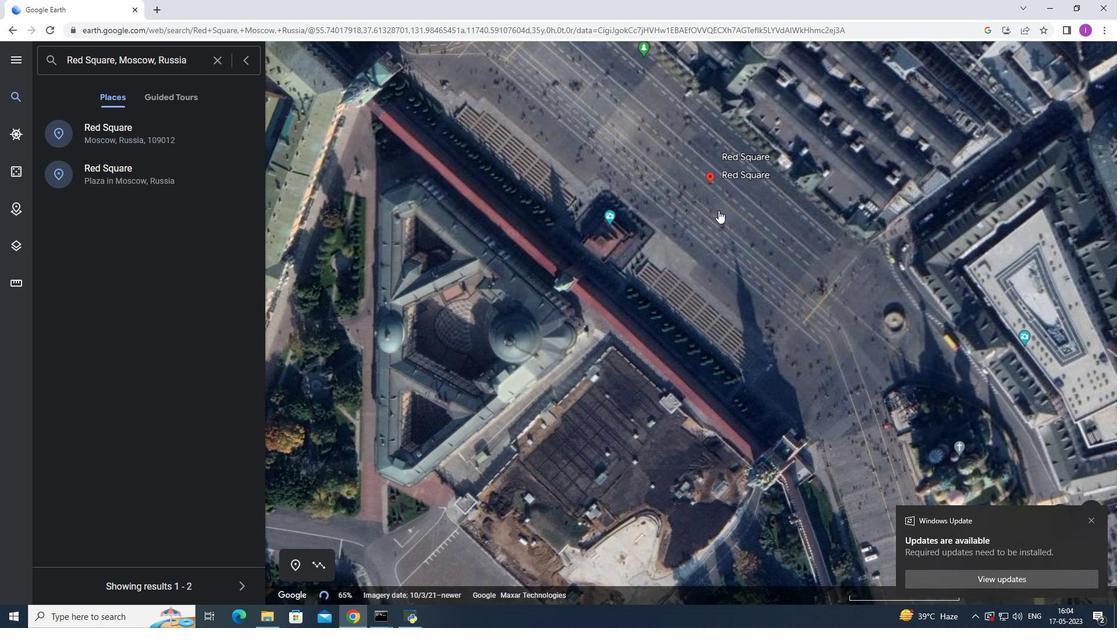 
Action: Mouse scrolled (719, 211) with delta (0, 0)
Screenshot: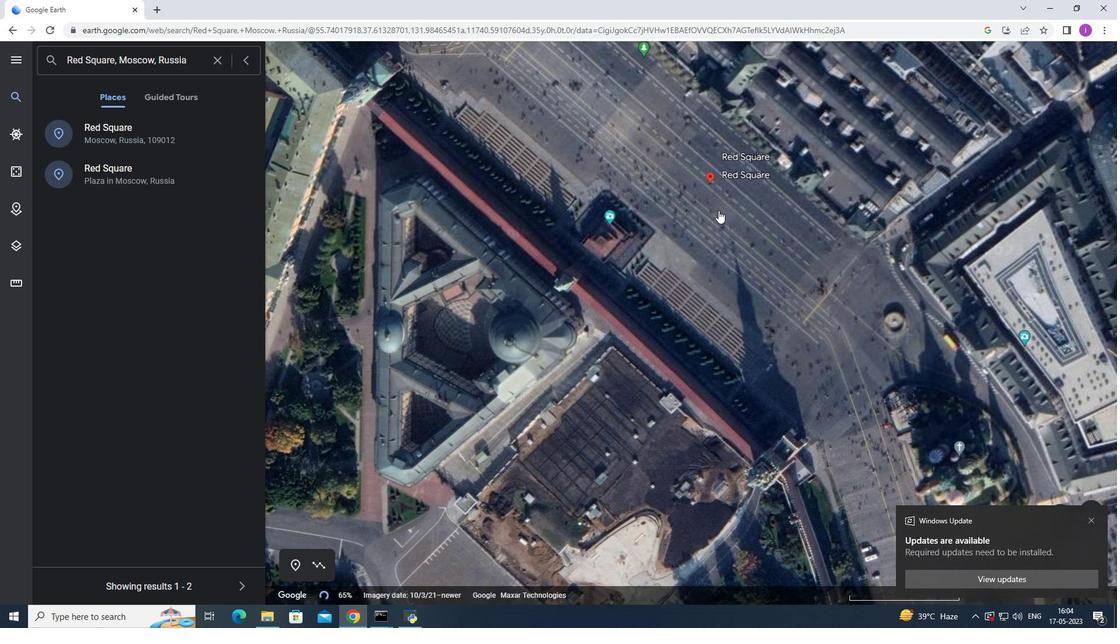 
Action: Mouse scrolled (719, 211) with delta (0, 0)
Screenshot: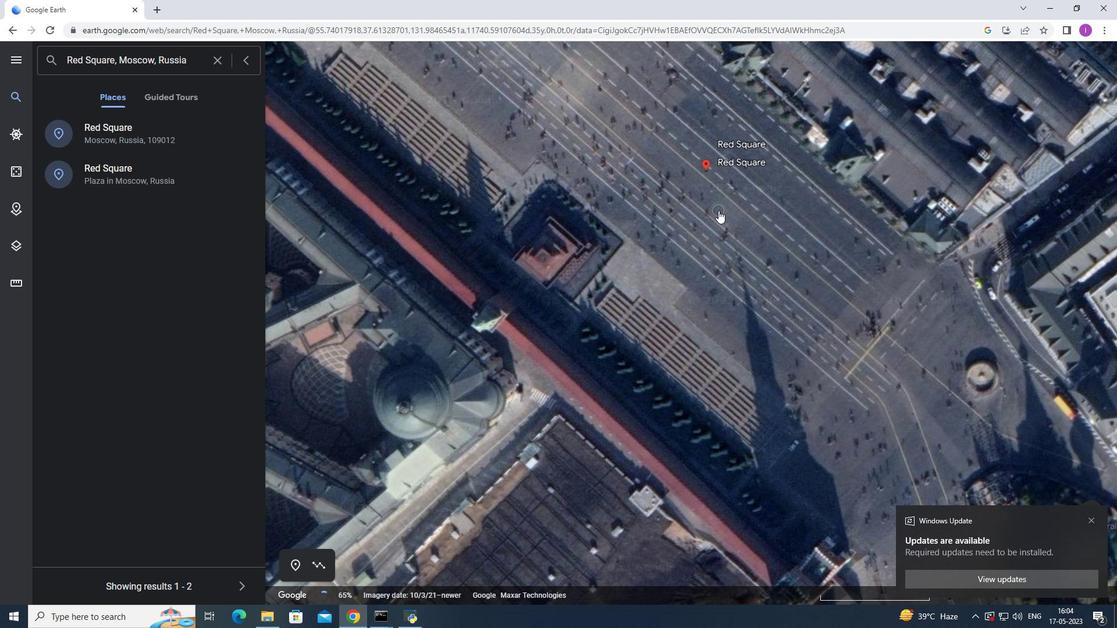 
Action: Mouse scrolled (719, 211) with delta (0, 0)
Screenshot: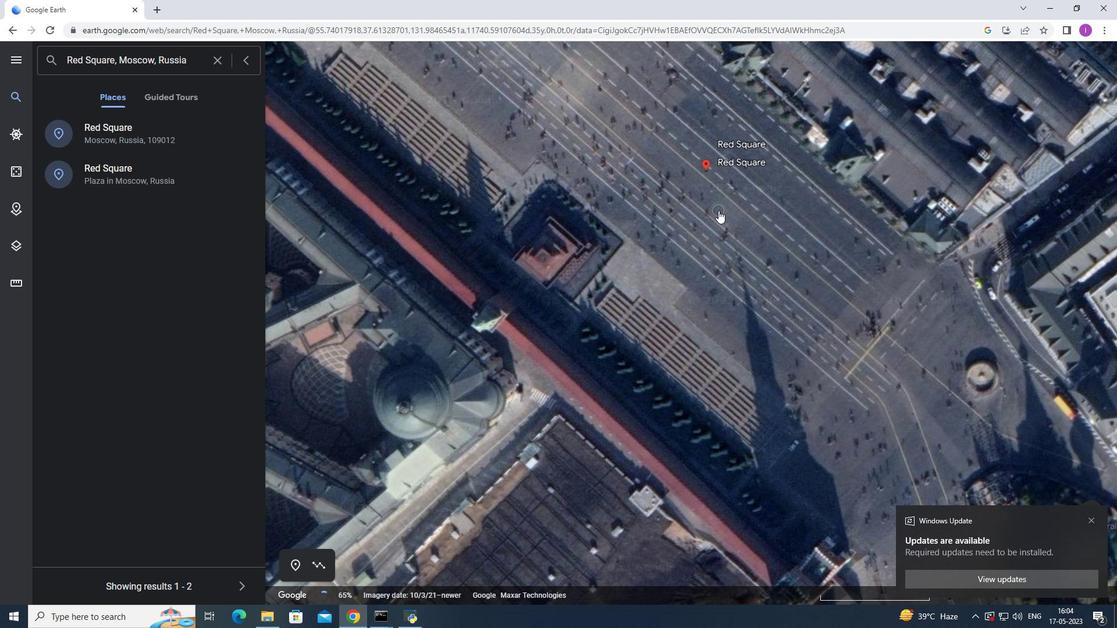 
Action: Mouse moved to (720, 210)
Screenshot: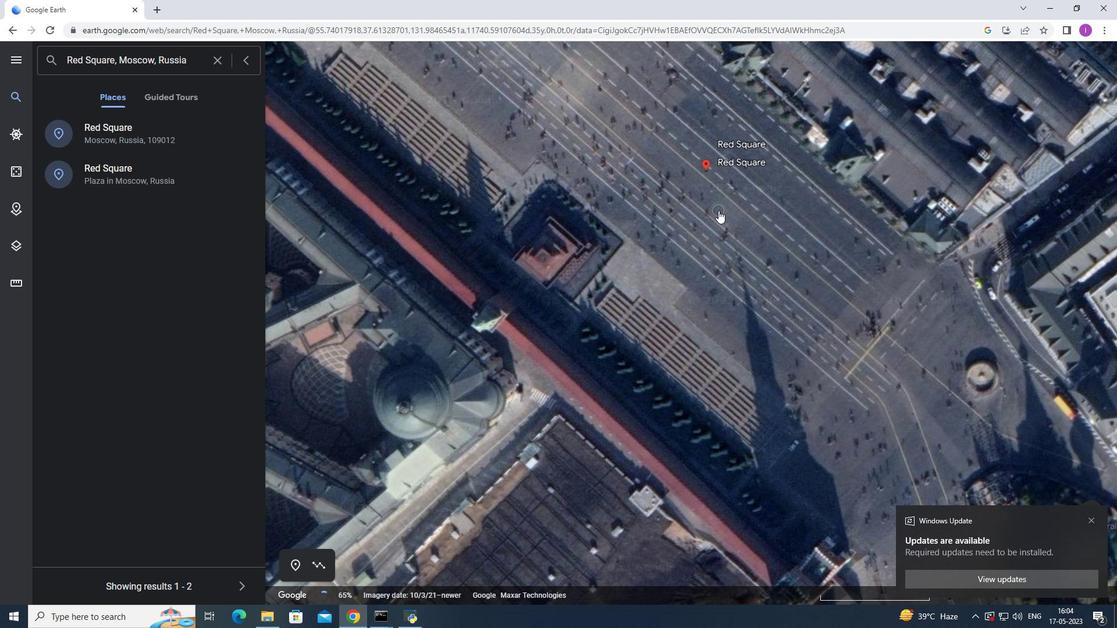 
Action: Mouse scrolled (720, 211) with delta (0, 0)
Screenshot: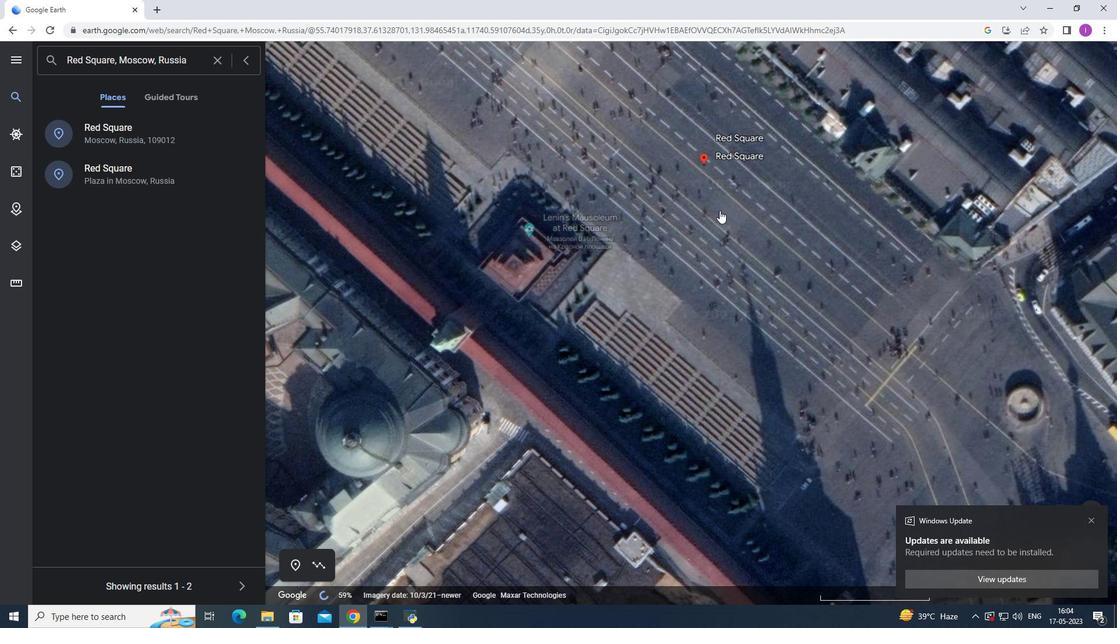 
Action: Mouse scrolled (720, 211) with delta (0, 0)
Screenshot: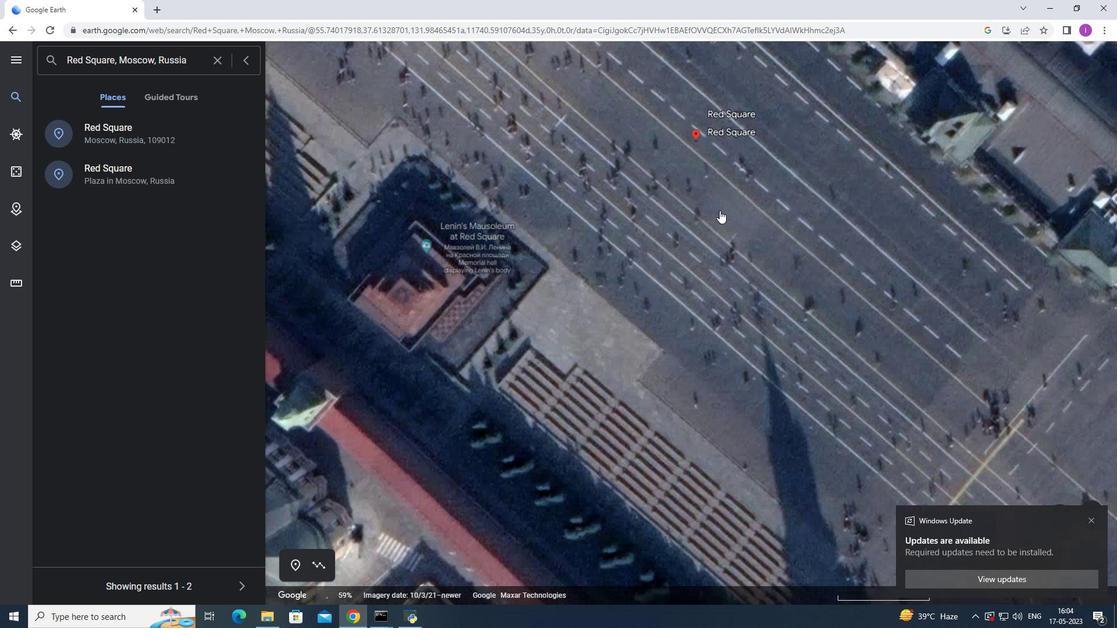 
Action: Mouse scrolled (720, 211) with delta (0, 0)
Screenshot: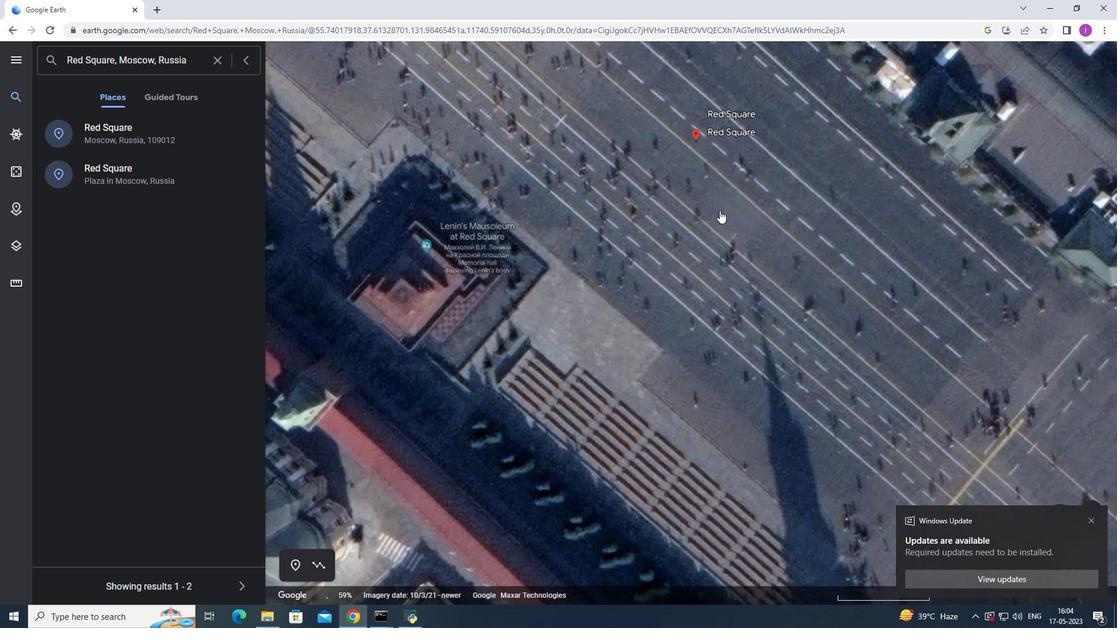 
Action: Mouse moved to (717, 209)
Screenshot: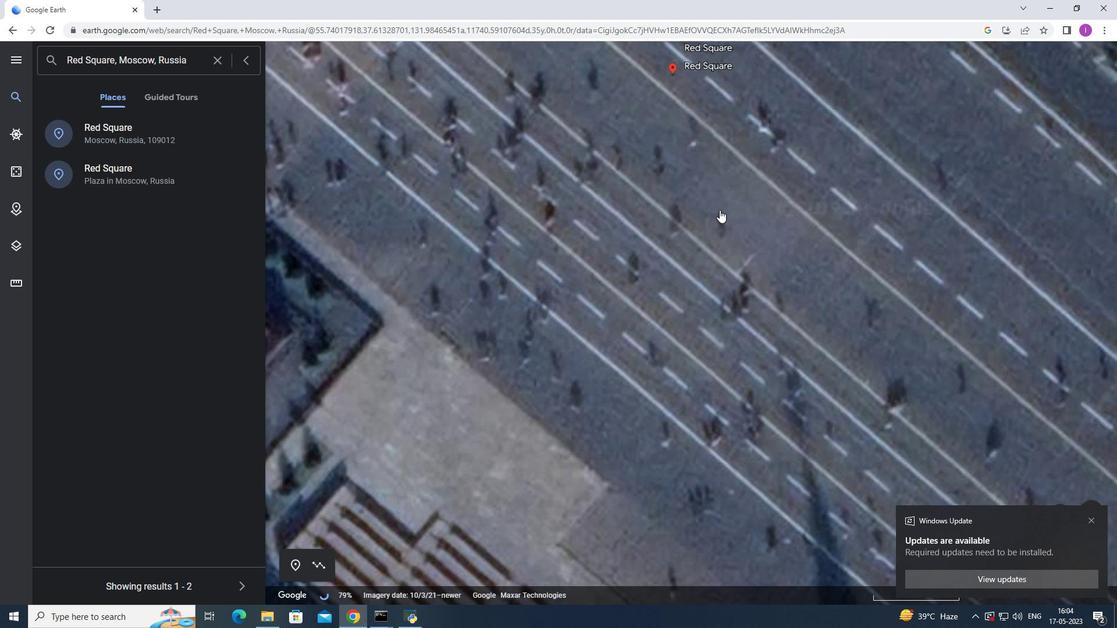 
Action: Mouse scrolled (718, 210) with delta (0, 0)
Screenshot: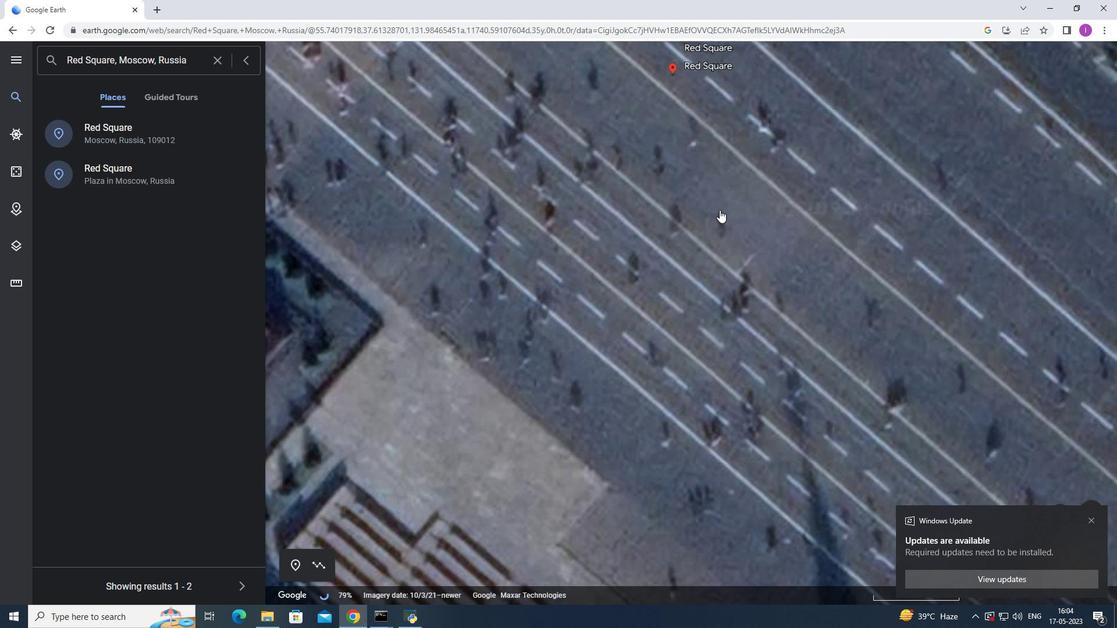 
Action: Mouse scrolled (717, 210) with delta (0, 0)
